 Task: Find a spa and wellness center in Tribeca.
Action: Mouse pressed left at (392, 175)
Screenshot: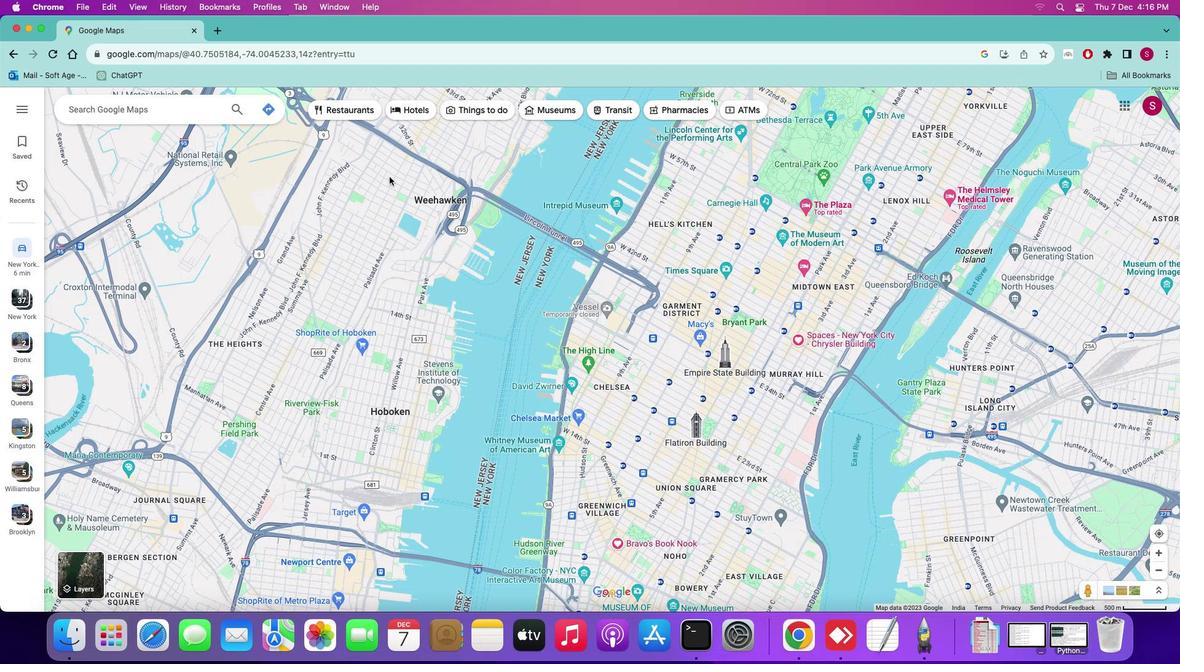 
Action: Mouse moved to (236, 105)
Screenshot: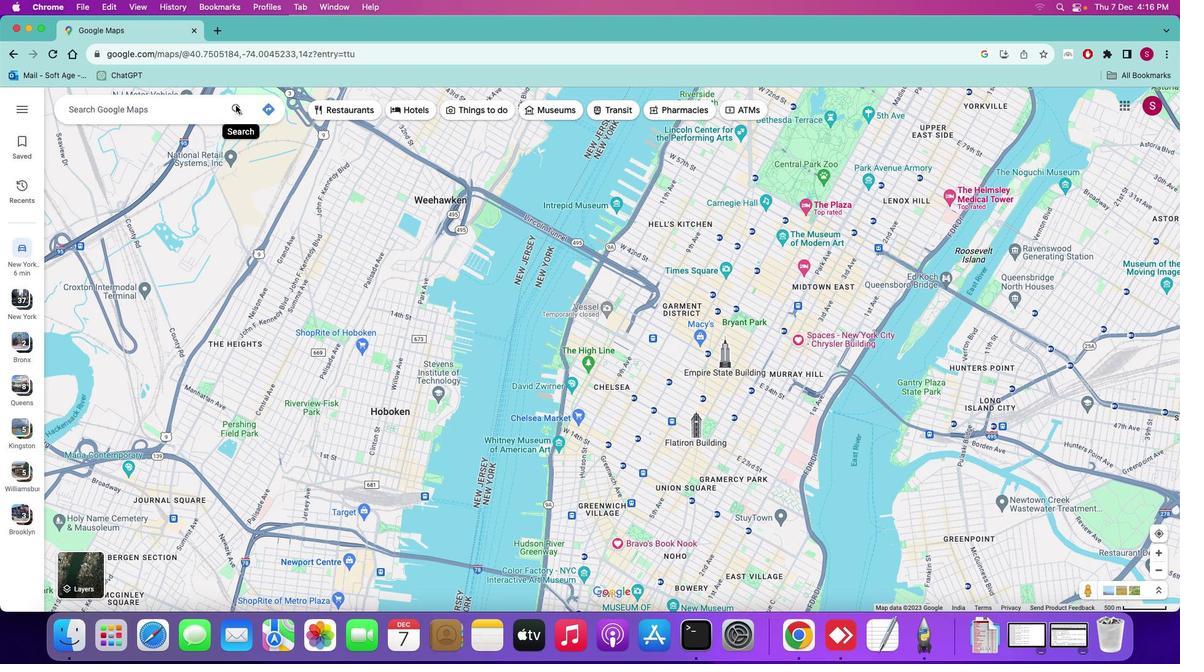 
Action: Mouse pressed left at (236, 105)
Screenshot: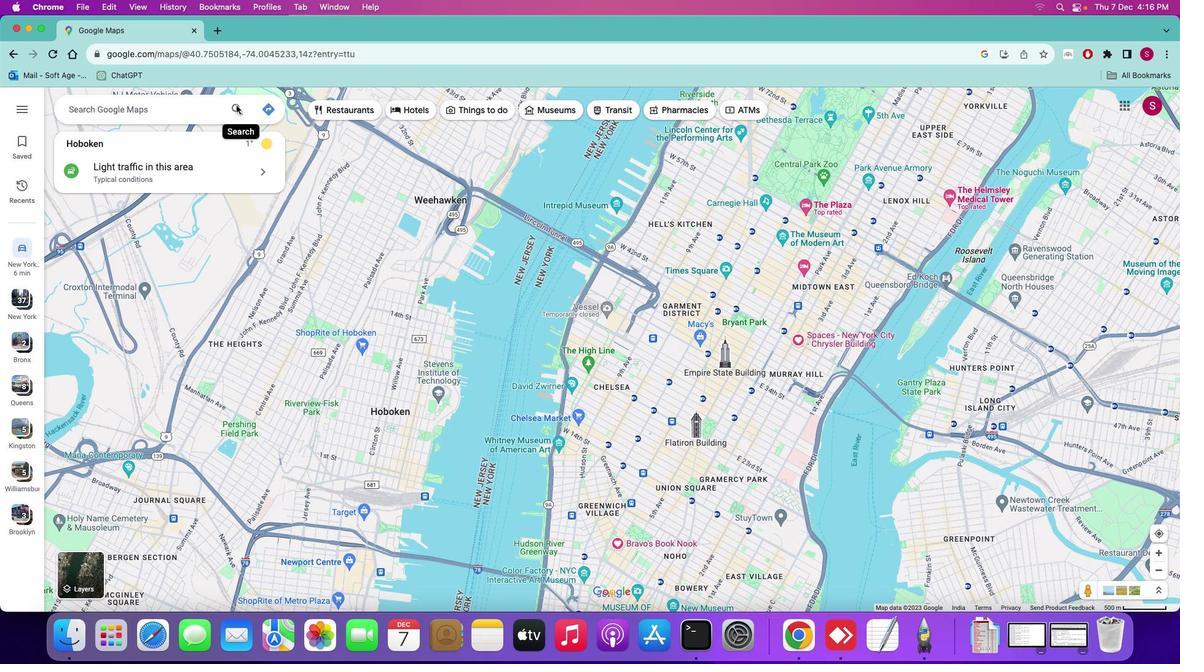 
Action: Mouse moved to (173, 106)
Screenshot: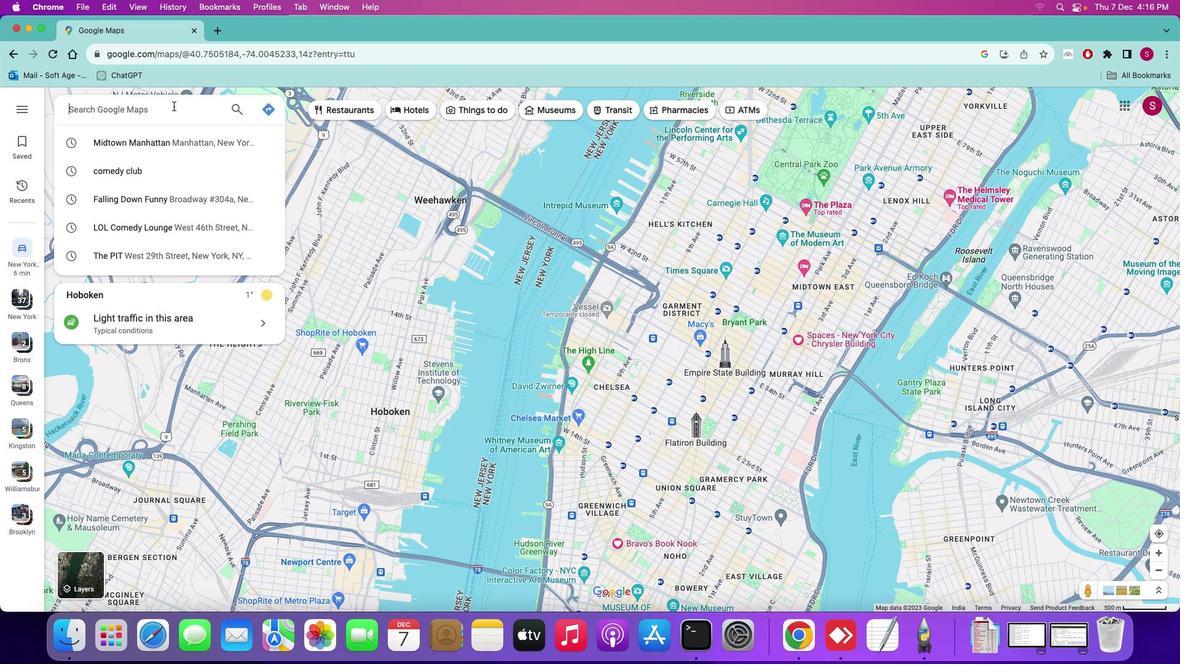 
Action: Mouse pressed left at (173, 106)
Screenshot: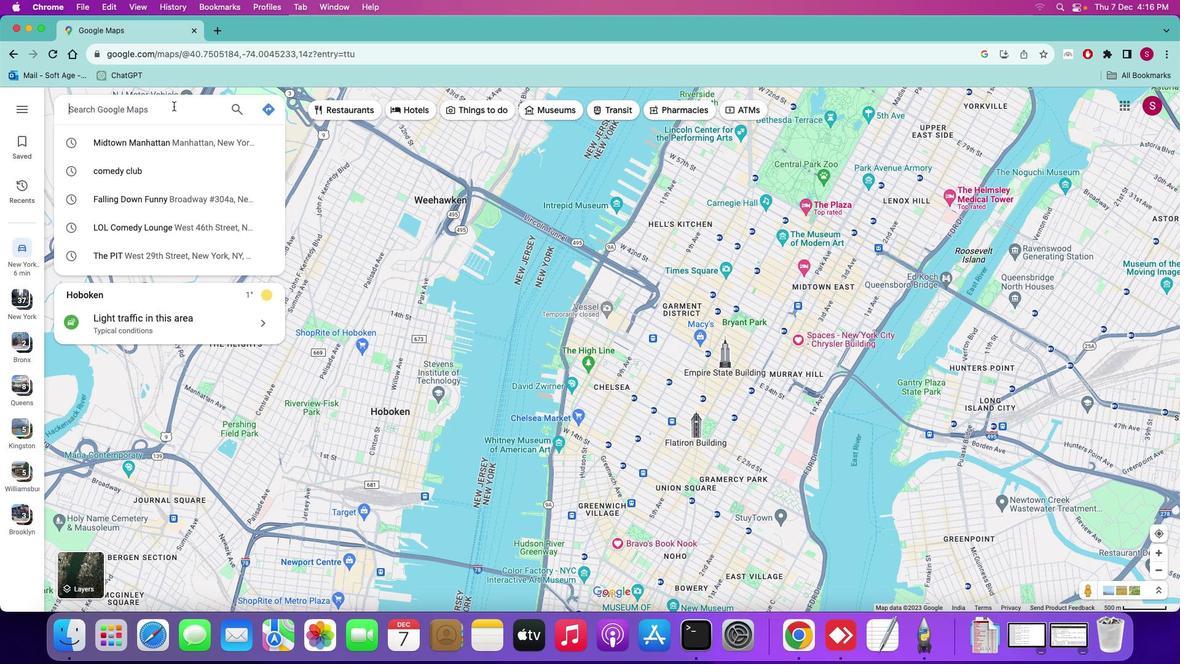 
Action: Key pressed Key.shift_r'T''r''i''b''e''c''a'Key.enter
Screenshot: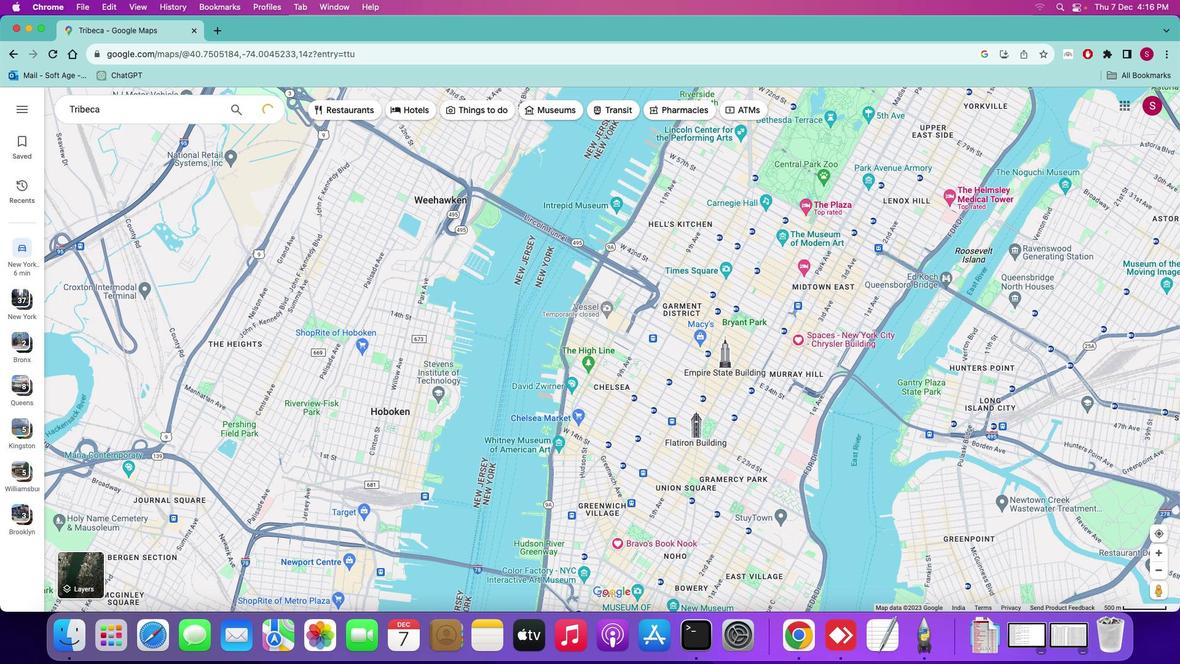 
Action: Mouse moved to (166, 317)
Screenshot: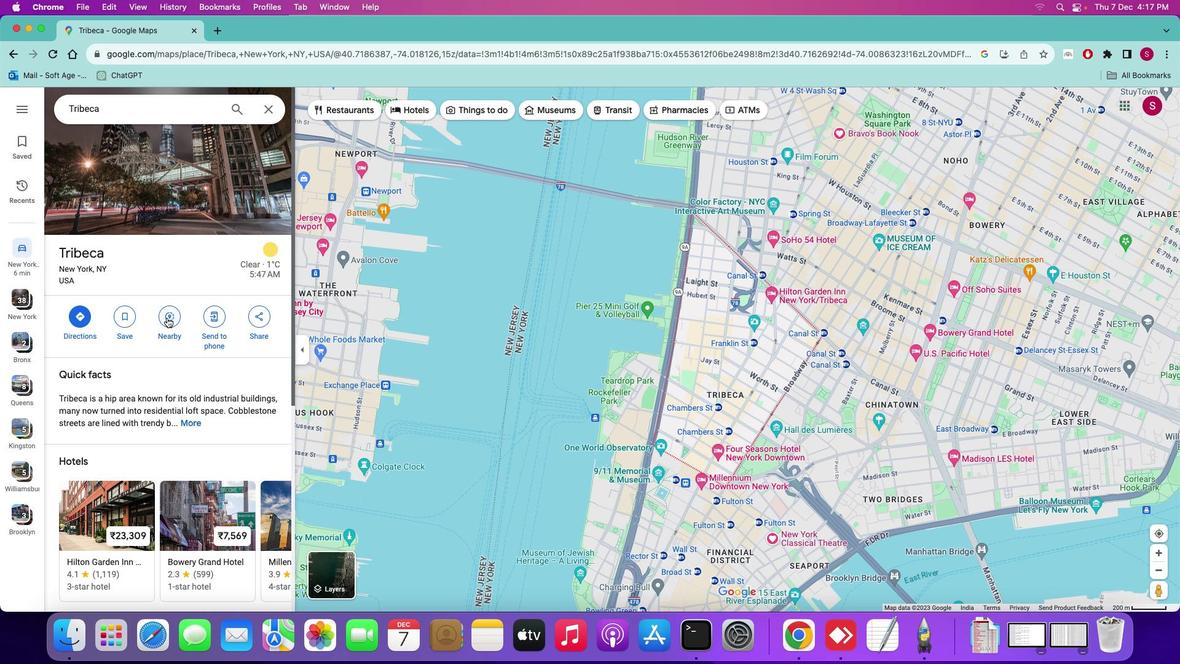 
Action: Mouse pressed left at (166, 317)
Screenshot: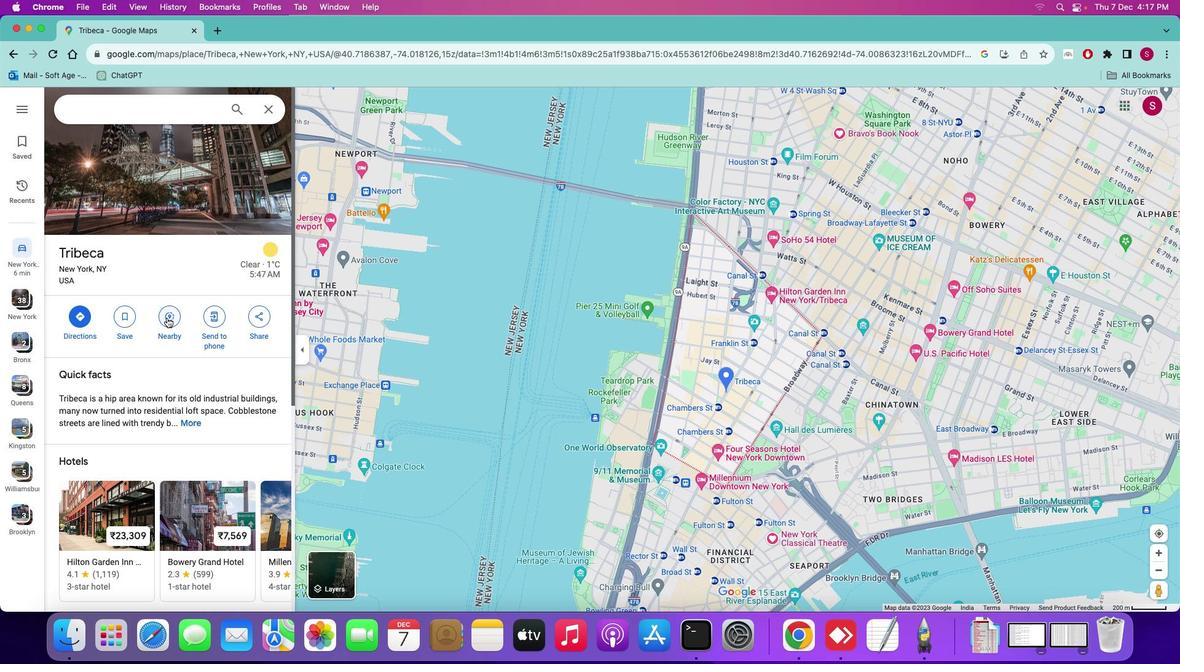 
Action: Mouse moved to (144, 106)
Screenshot: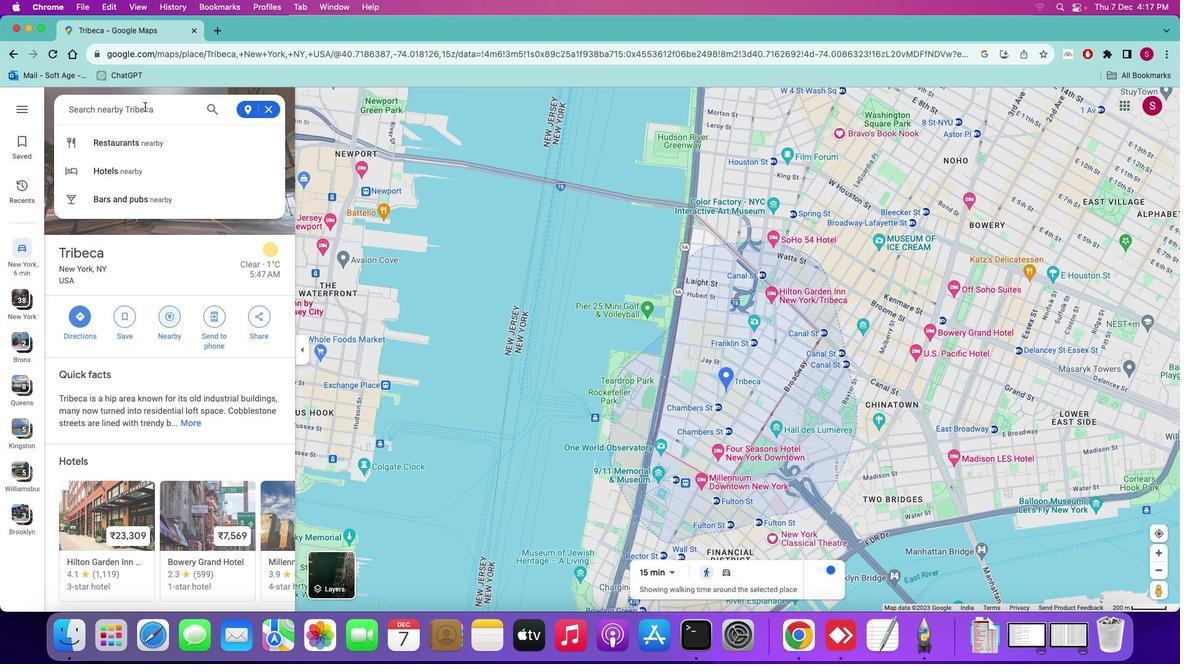 
Action: Mouse pressed left at (144, 106)
Screenshot: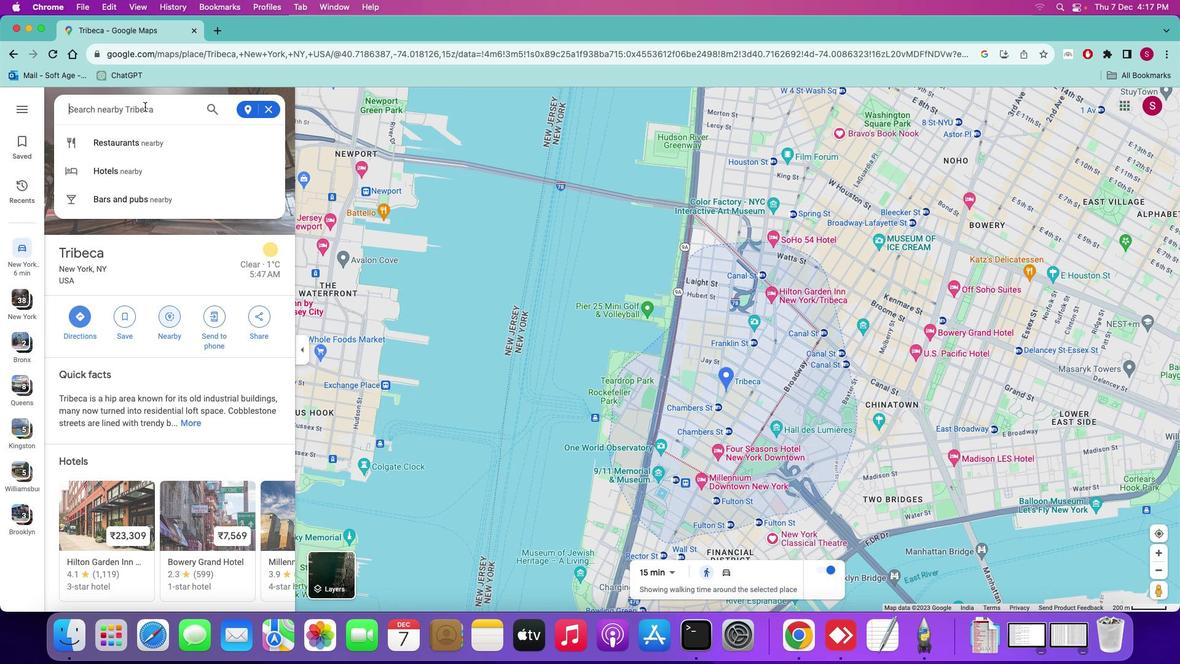 
Action: Key pressed 's''p''a'Key.space'a''n''d'Key.space'w''e''l''l''n''e''s''s''s'Key.backspaceKey.space'c''e''n''t''r''e'Key.enter
Screenshot: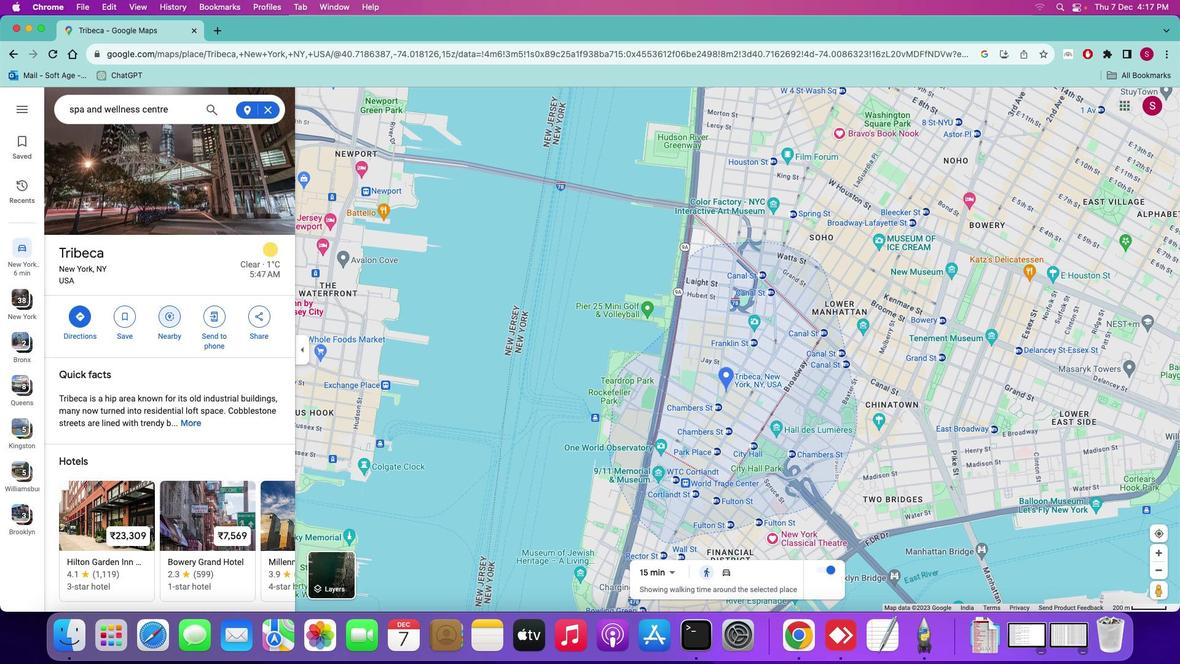 
Action: Mouse moved to (182, 109)
Screenshot: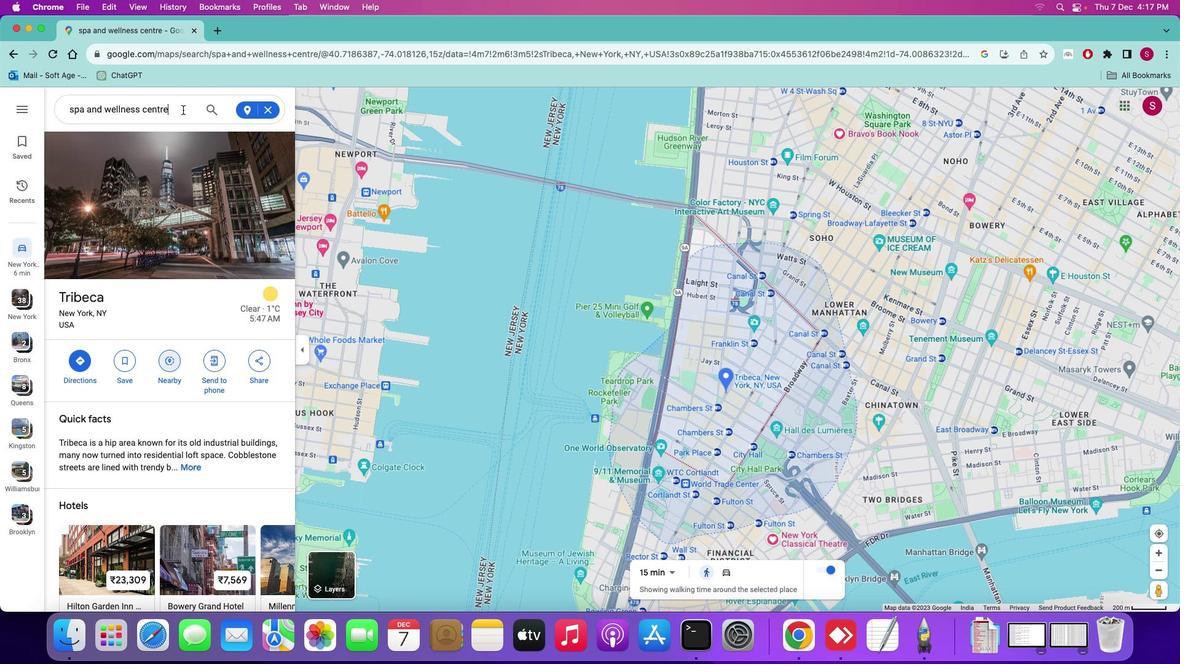 
Action: Mouse pressed left at (182, 109)
Screenshot: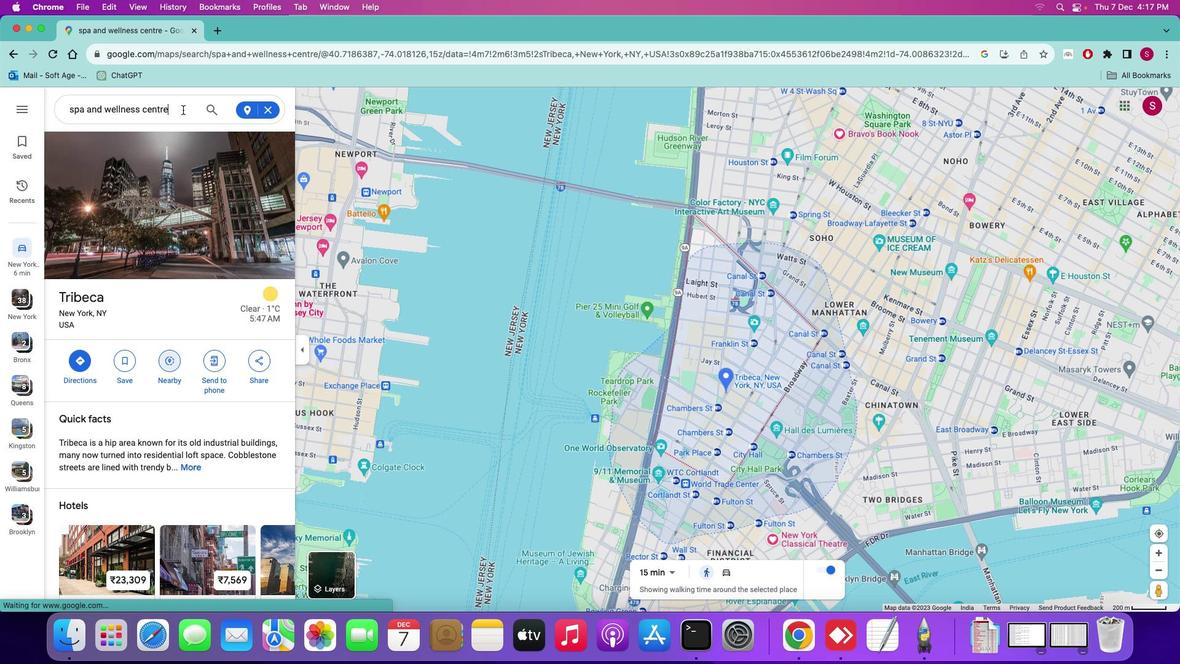 
Action: Key pressed Key.backspaceKey.backspace'e''r'Key.enter
Screenshot: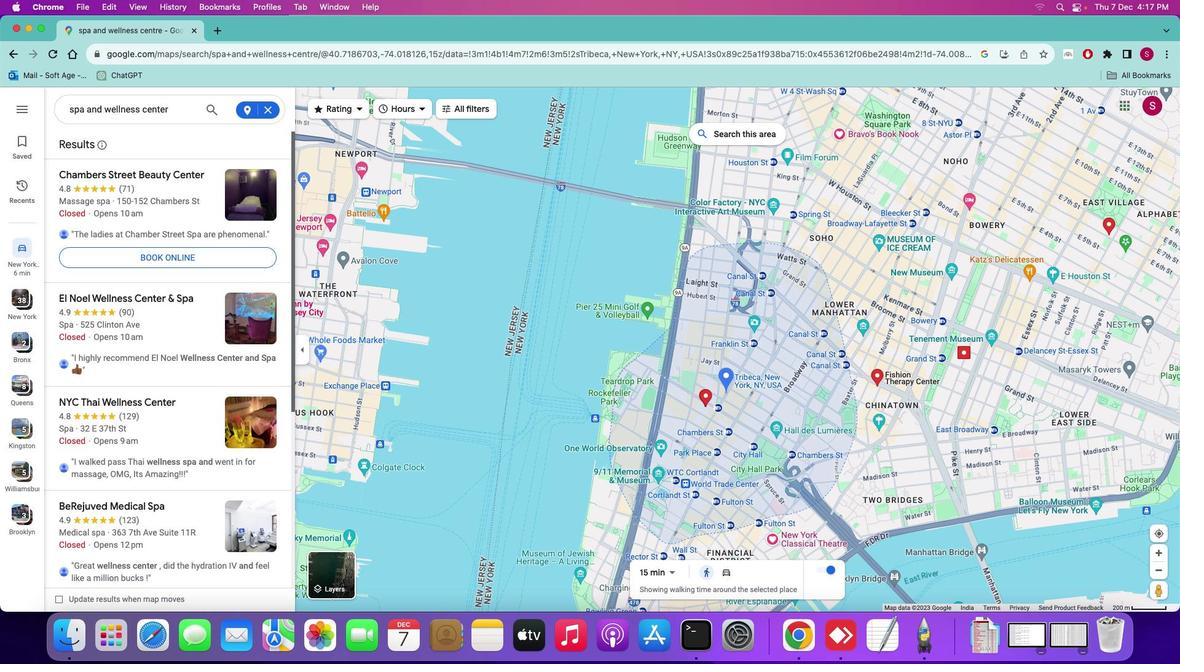 
Action: Mouse moved to (205, 371)
Screenshot: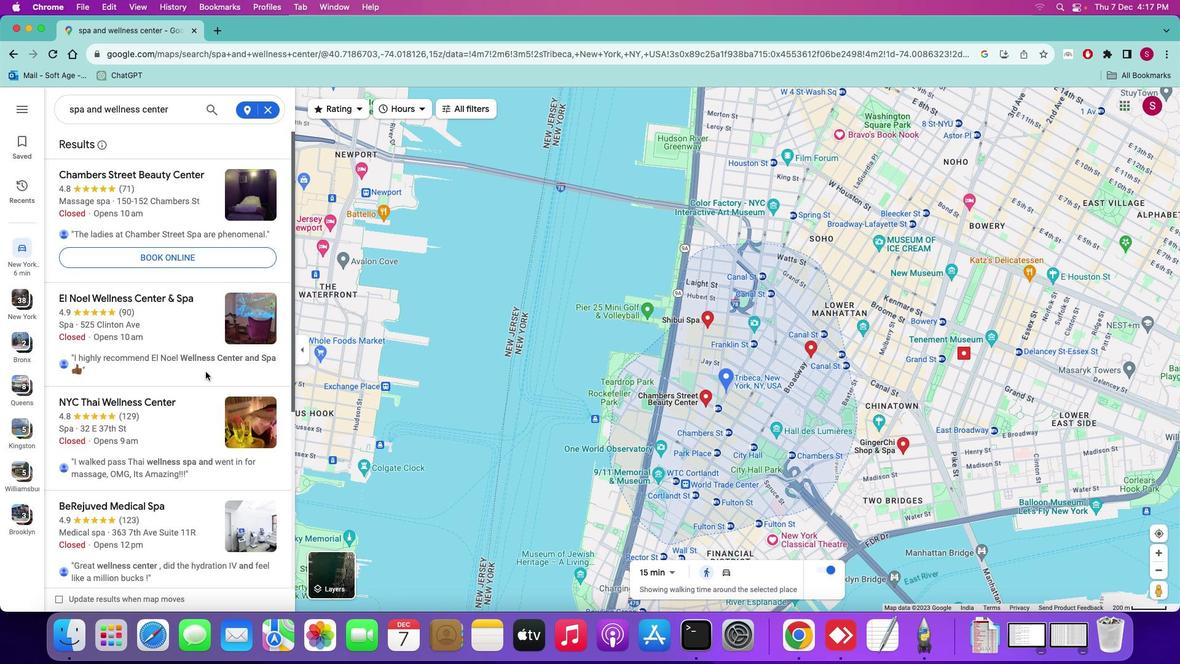 
Action: Mouse scrolled (205, 371) with delta (0, 0)
Screenshot: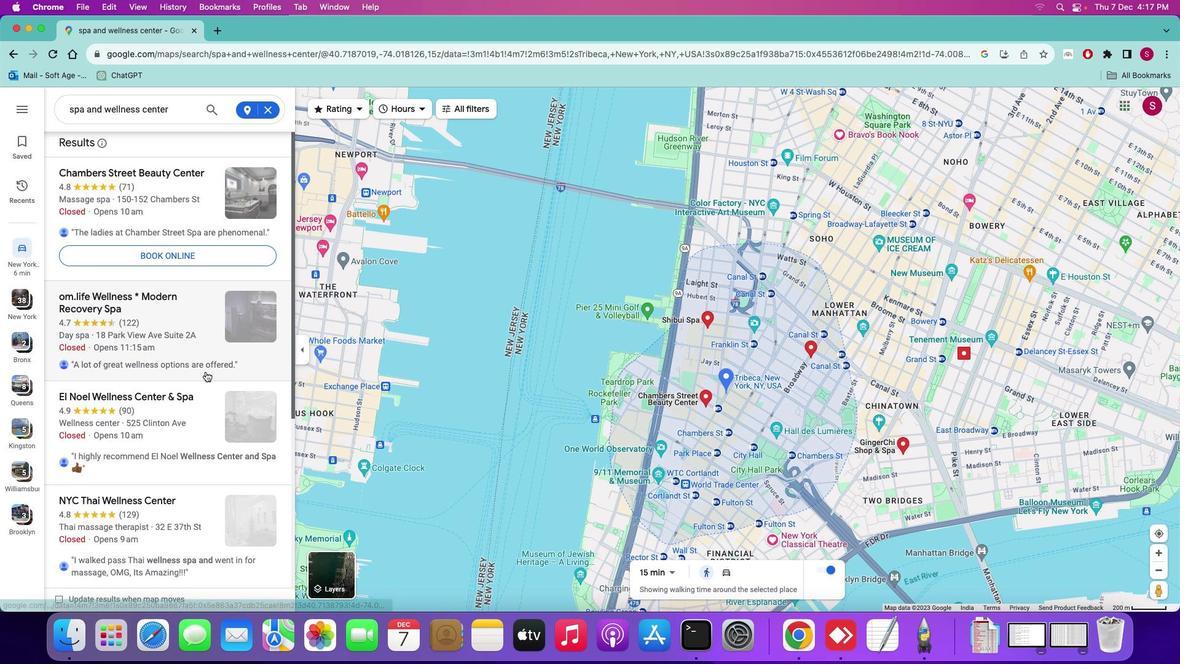 
Action: Mouse scrolled (205, 371) with delta (0, 0)
Screenshot: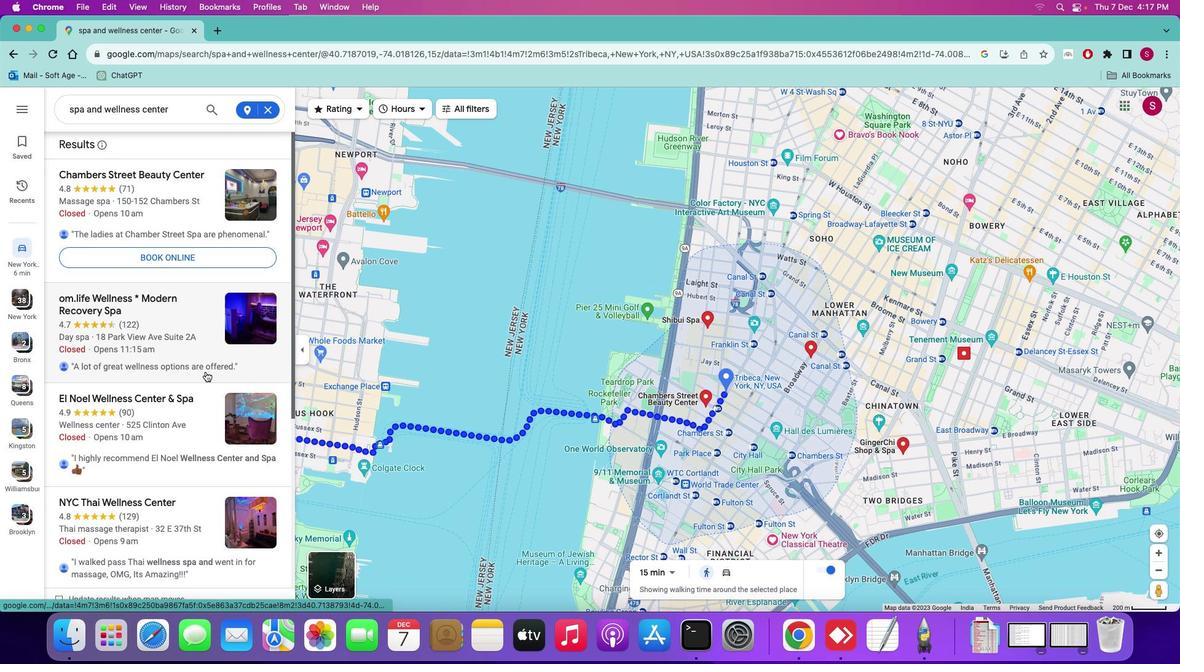 
Action: Mouse scrolled (205, 371) with delta (0, 0)
Screenshot: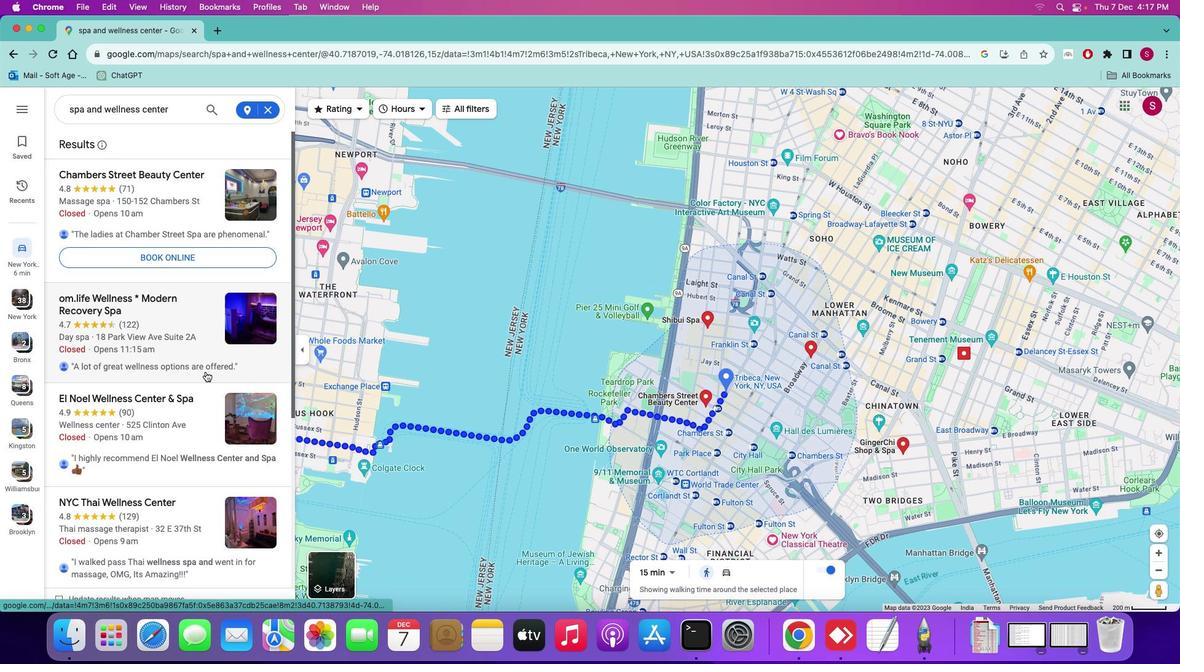 
Action: Mouse moved to (468, 282)
Screenshot: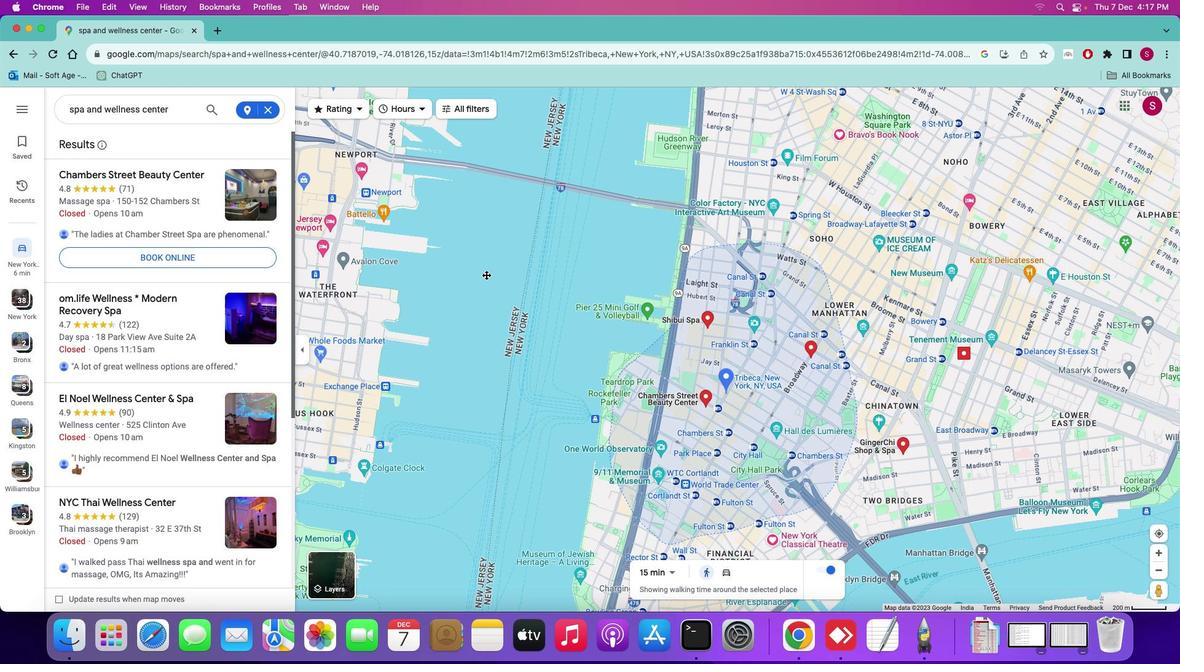 
Action: Mouse pressed left at (468, 282)
Screenshot: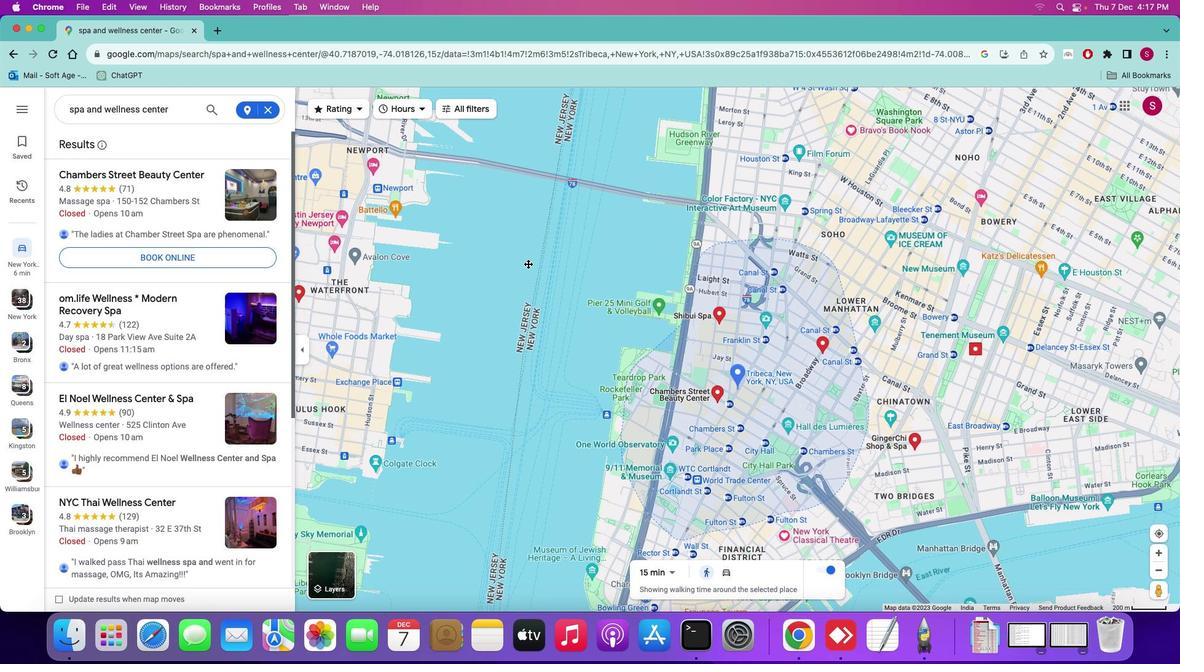 
Action: Mouse moved to (634, 359)
Screenshot: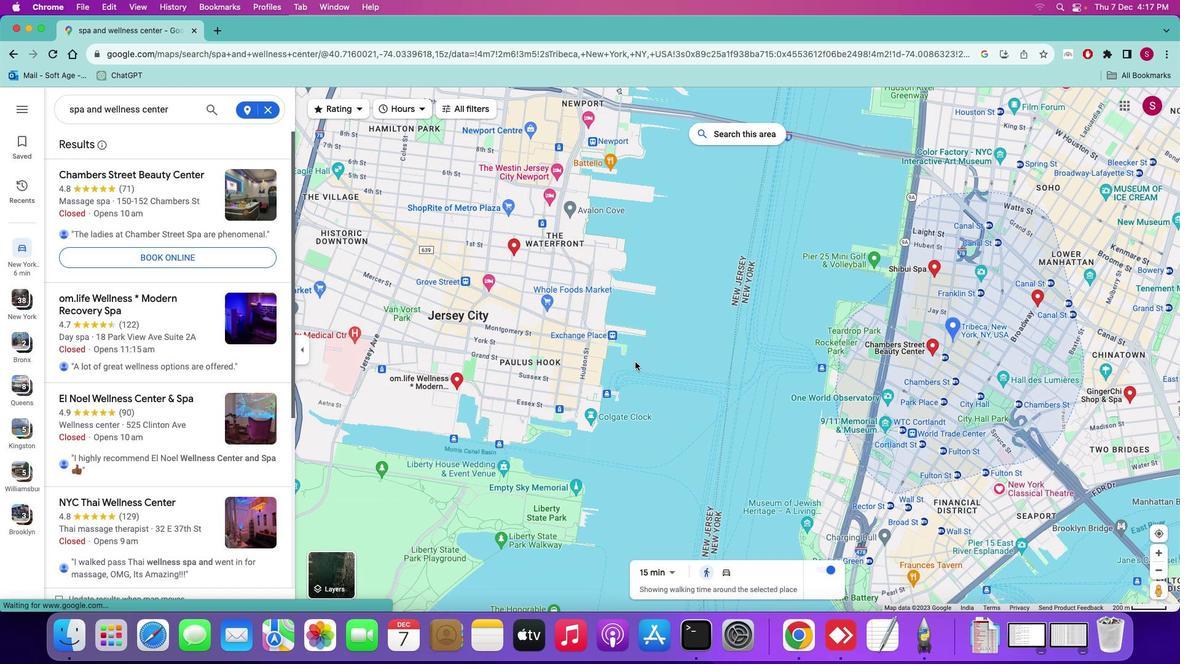 
Action: Mouse scrolled (634, 359) with delta (0, 0)
Screenshot: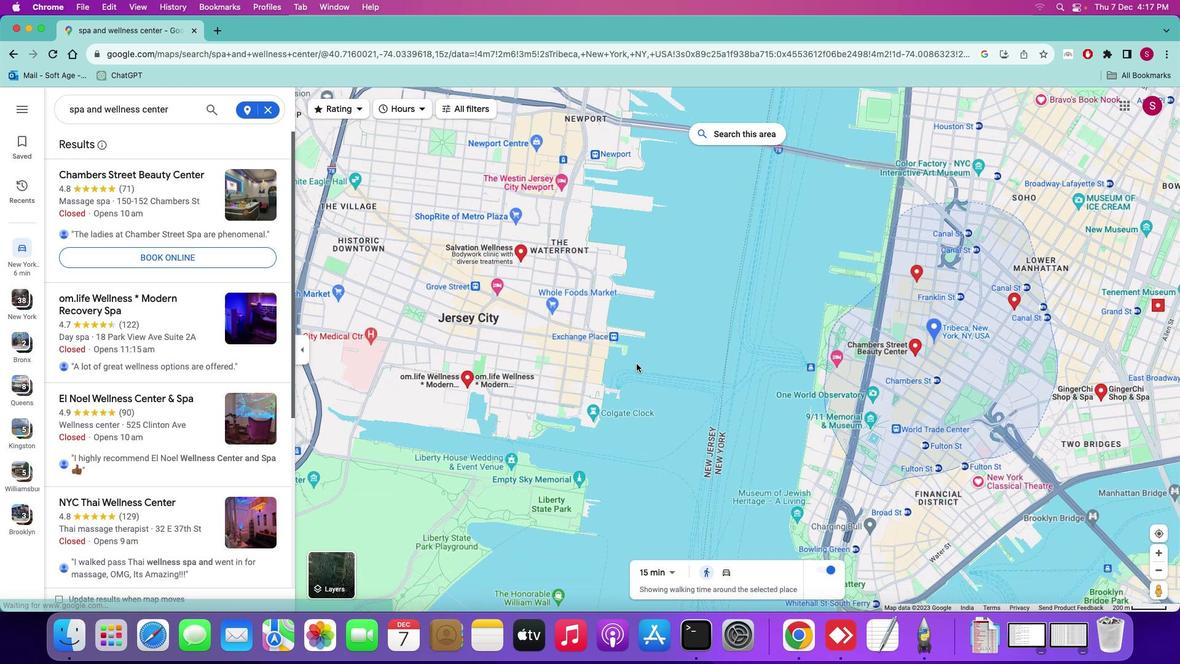 
Action: Mouse moved to (634, 360)
Screenshot: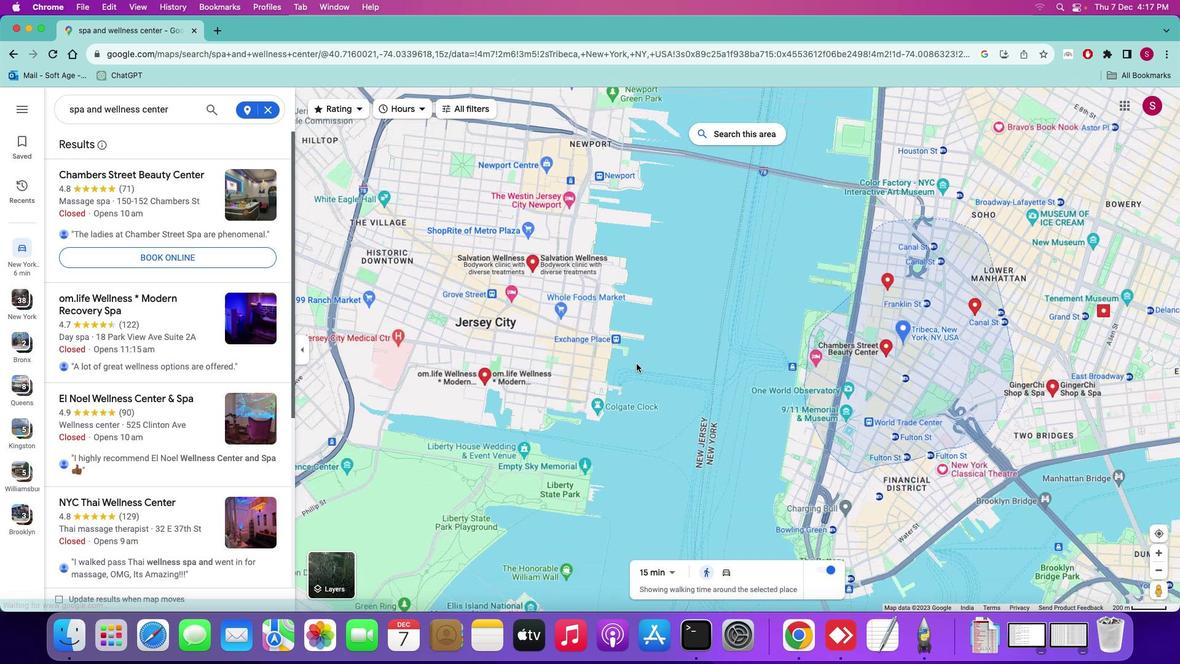 
Action: Mouse scrolled (634, 360) with delta (0, 0)
Screenshot: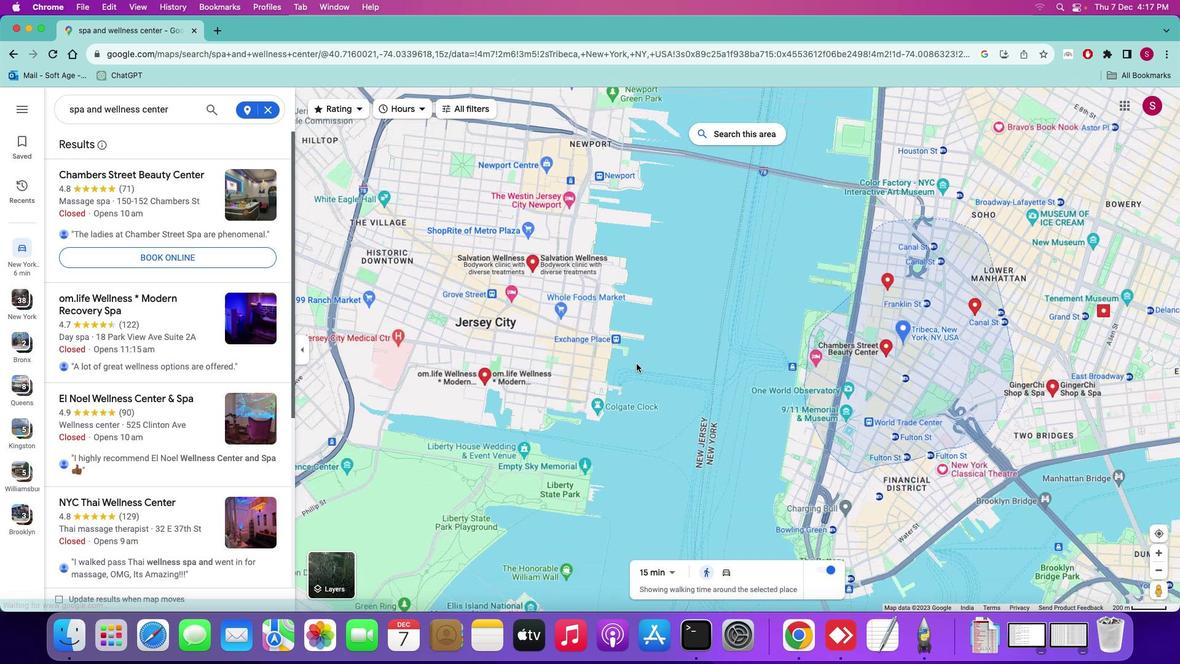 
Action: Mouse moved to (635, 362)
Screenshot: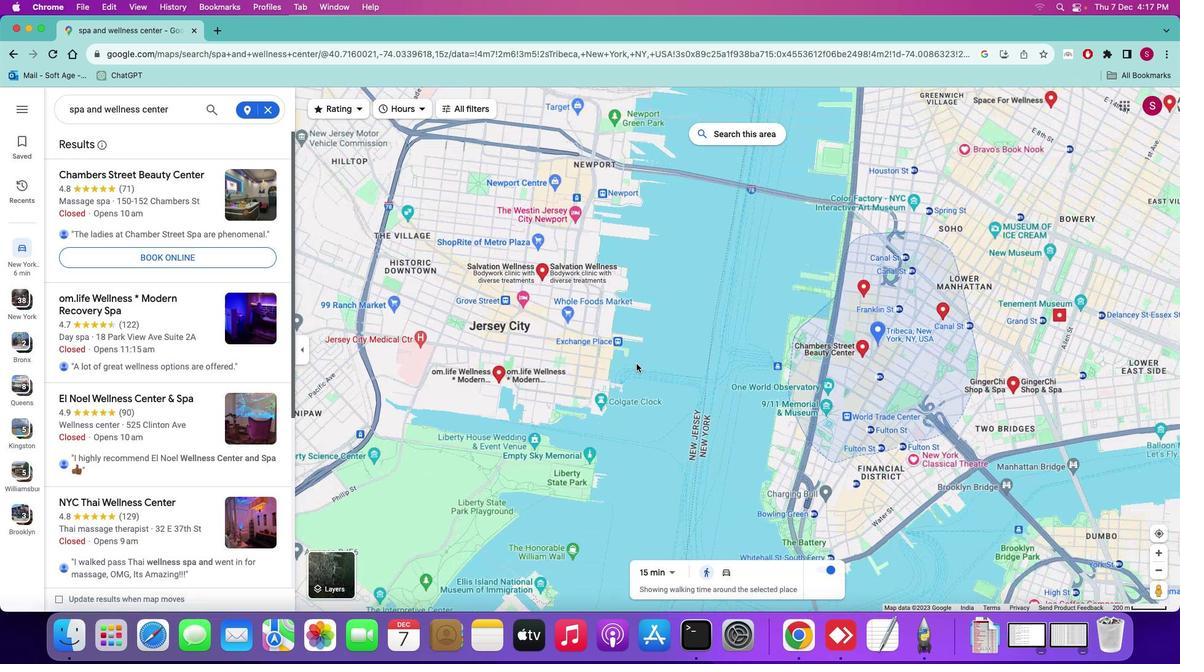 
Action: Mouse scrolled (635, 362) with delta (0, 0)
Screenshot: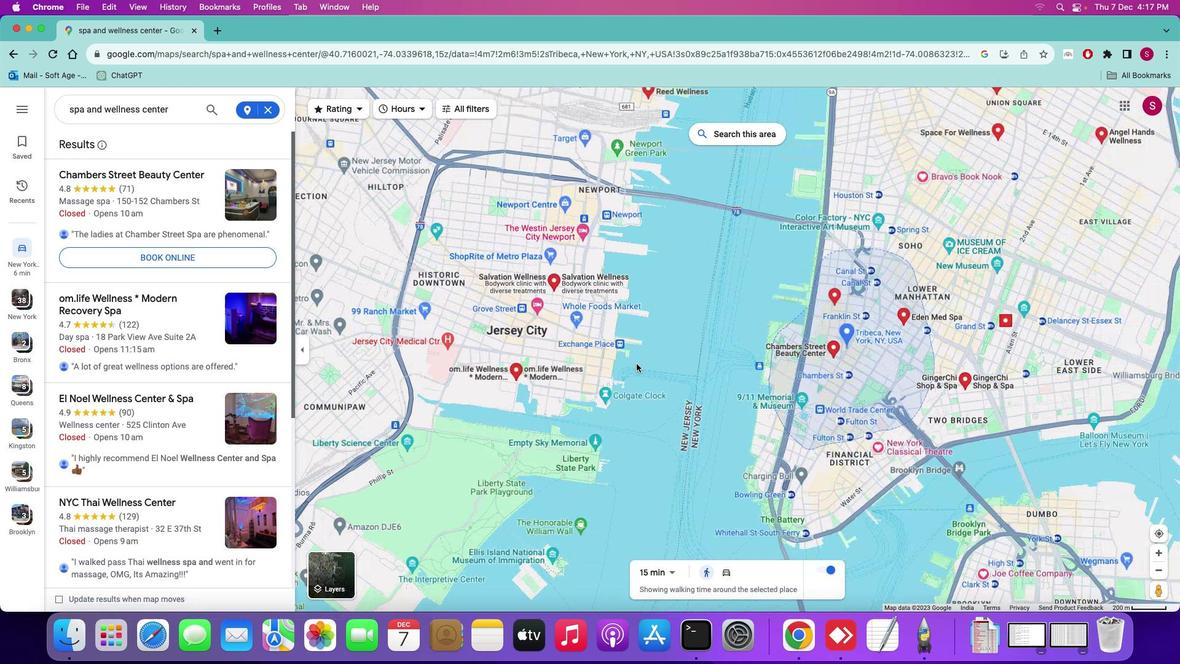 
Action: Mouse moved to (635, 362)
Screenshot: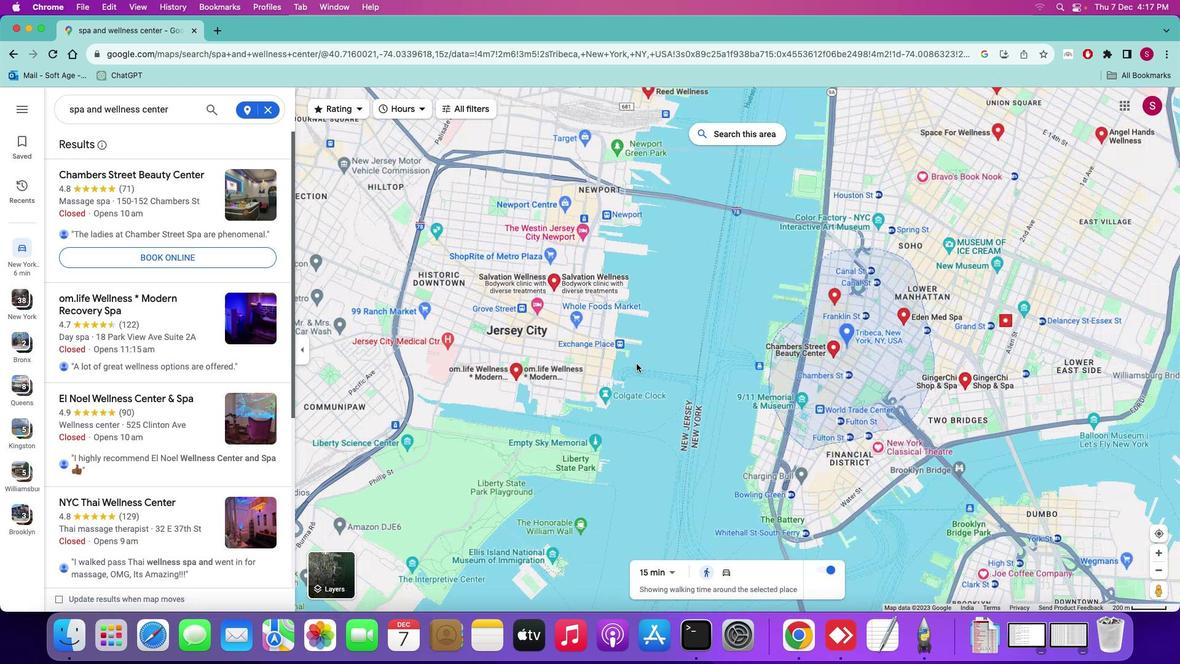 
Action: Mouse scrolled (635, 362) with delta (0, -1)
Screenshot: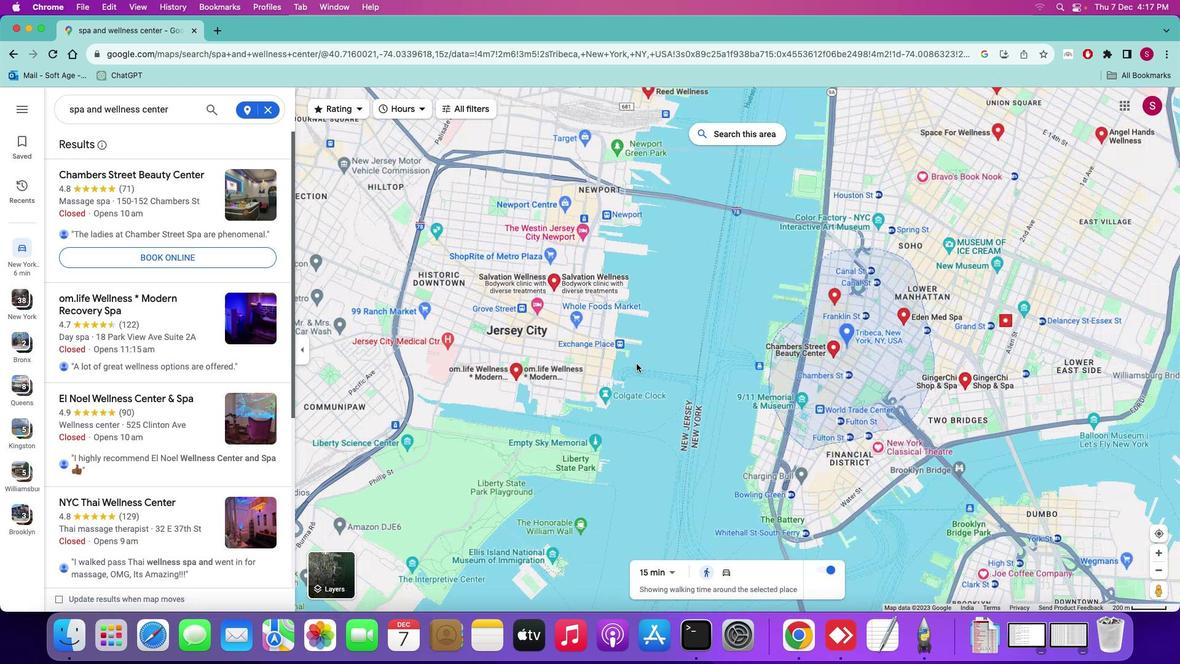 
Action: Mouse moved to (636, 364)
Screenshot: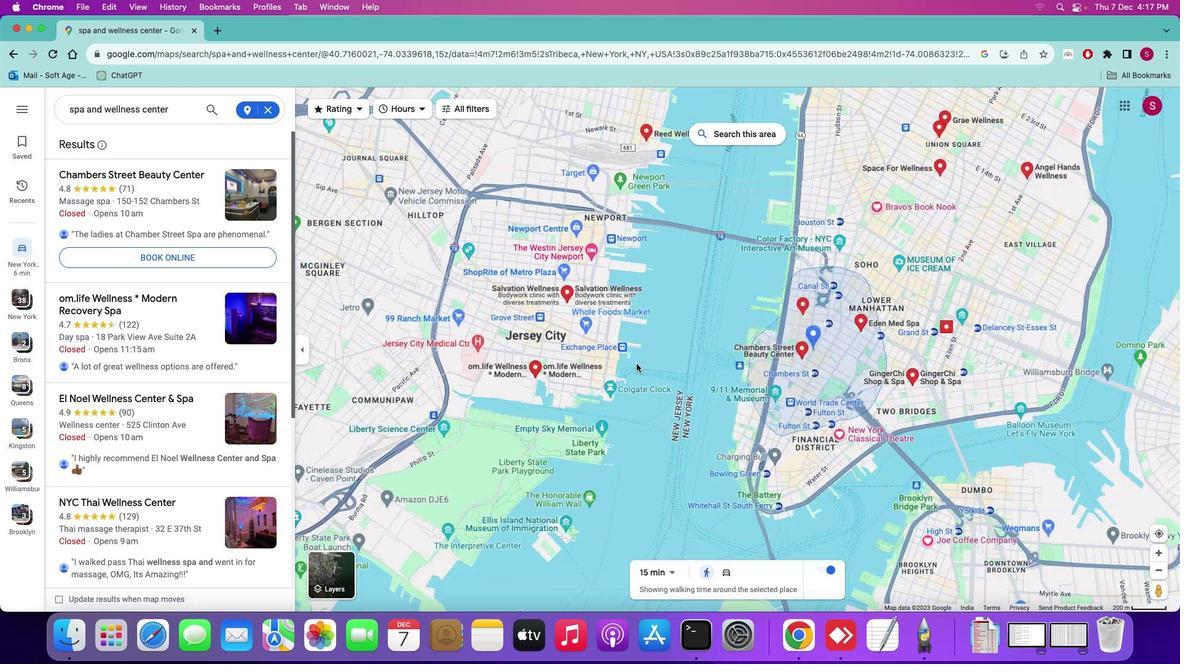 
Action: Mouse scrolled (636, 364) with delta (0, -1)
Screenshot: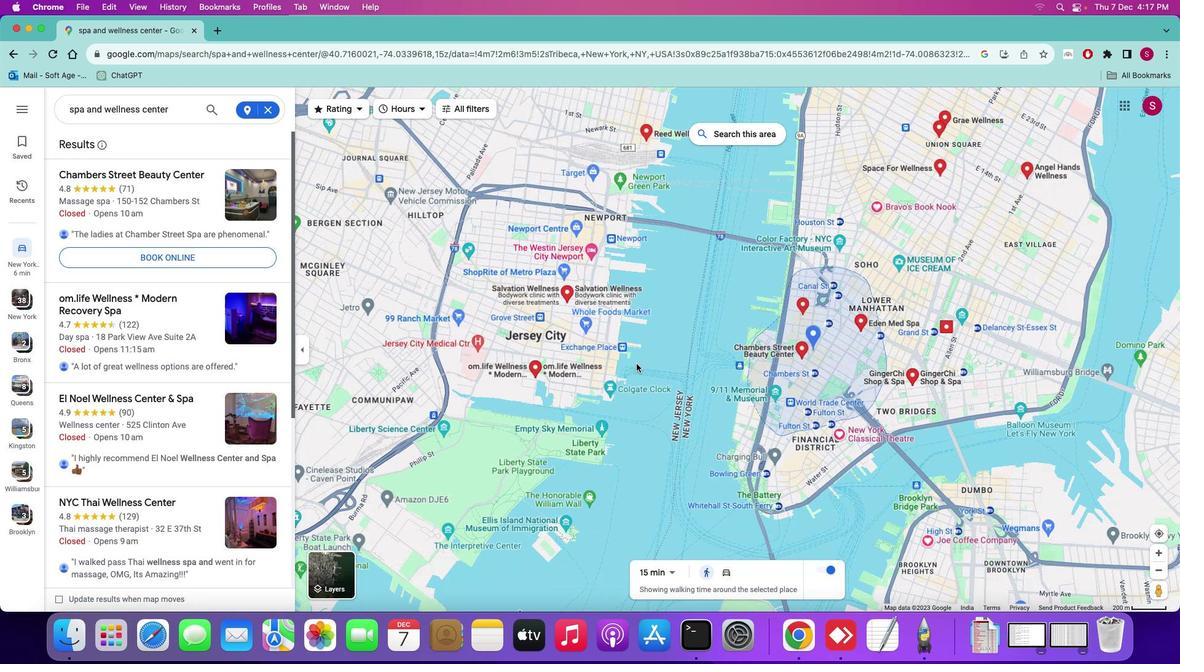 
Action: Mouse moved to (637, 364)
Screenshot: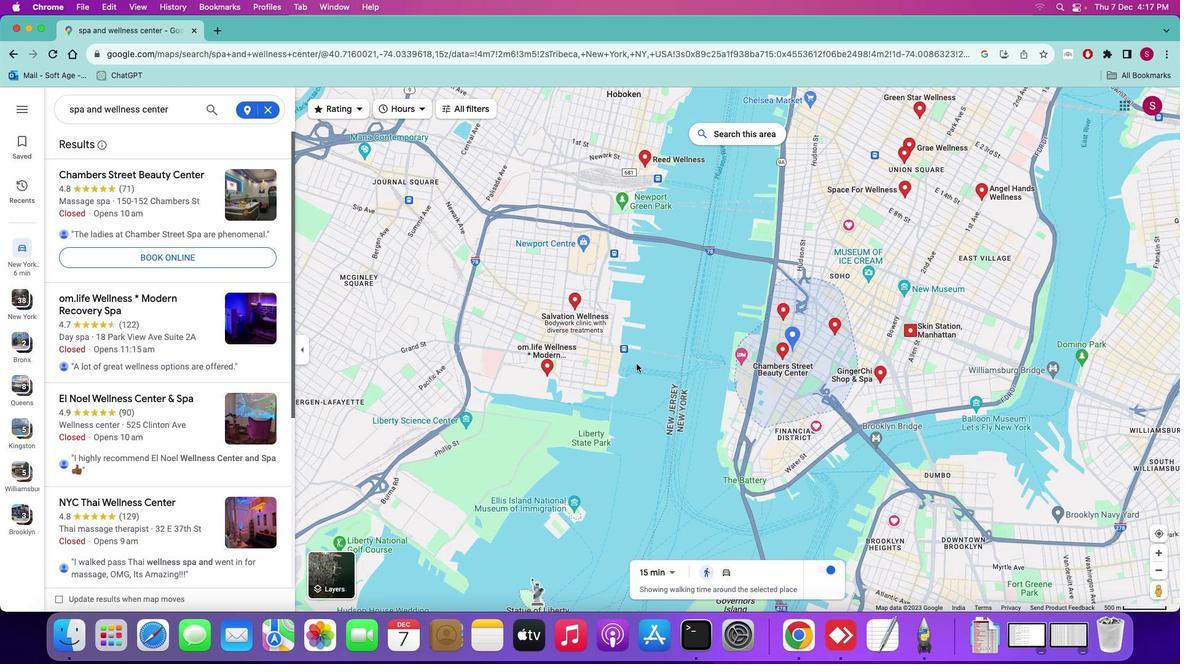 
Action: Mouse scrolled (637, 364) with delta (0, 0)
Screenshot: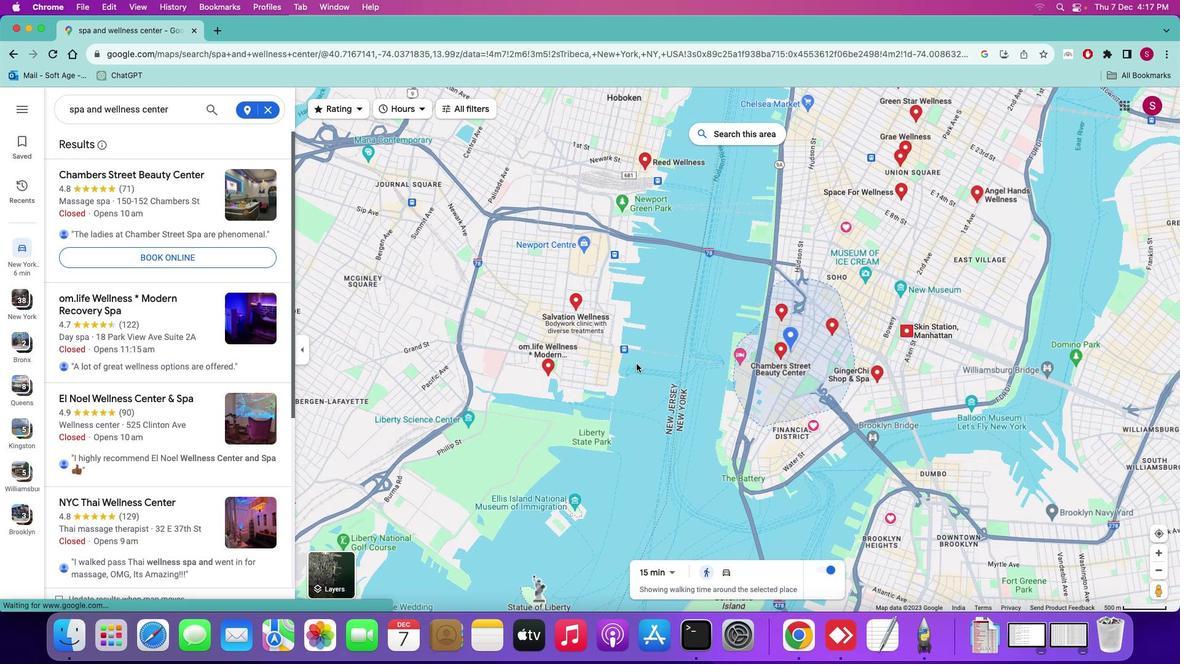 
Action: Mouse scrolled (637, 364) with delta (0, 0)
Screenshot: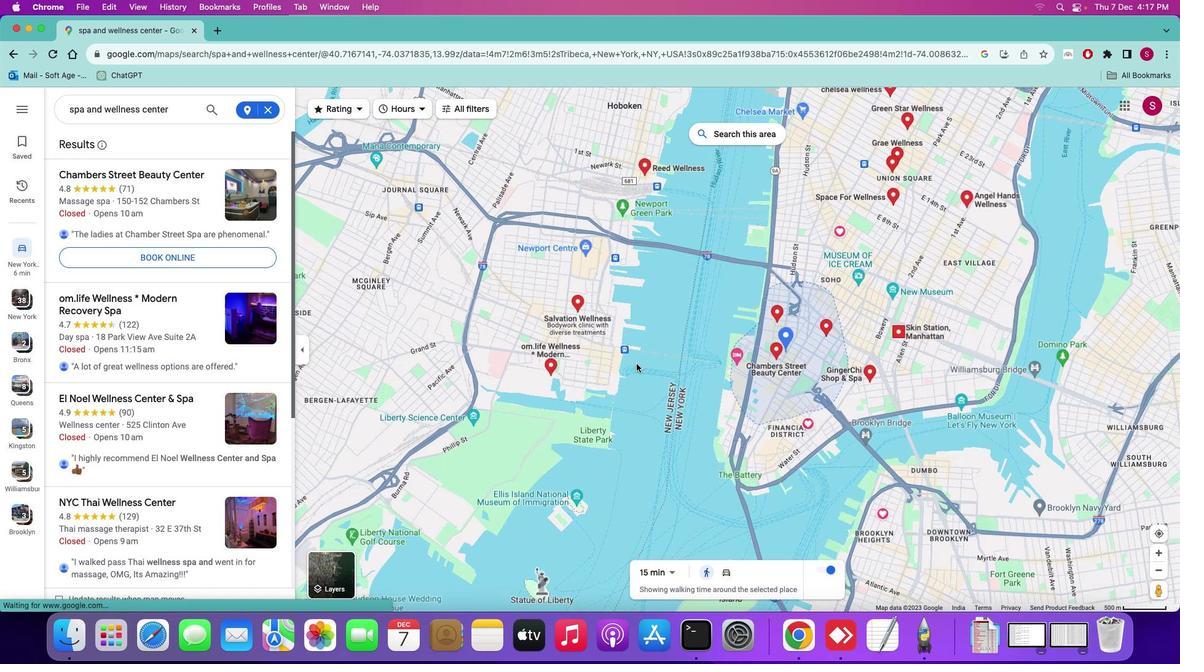 
Action: Mouse scrolled (637, 364) with delta (0, 0)
Screenshot: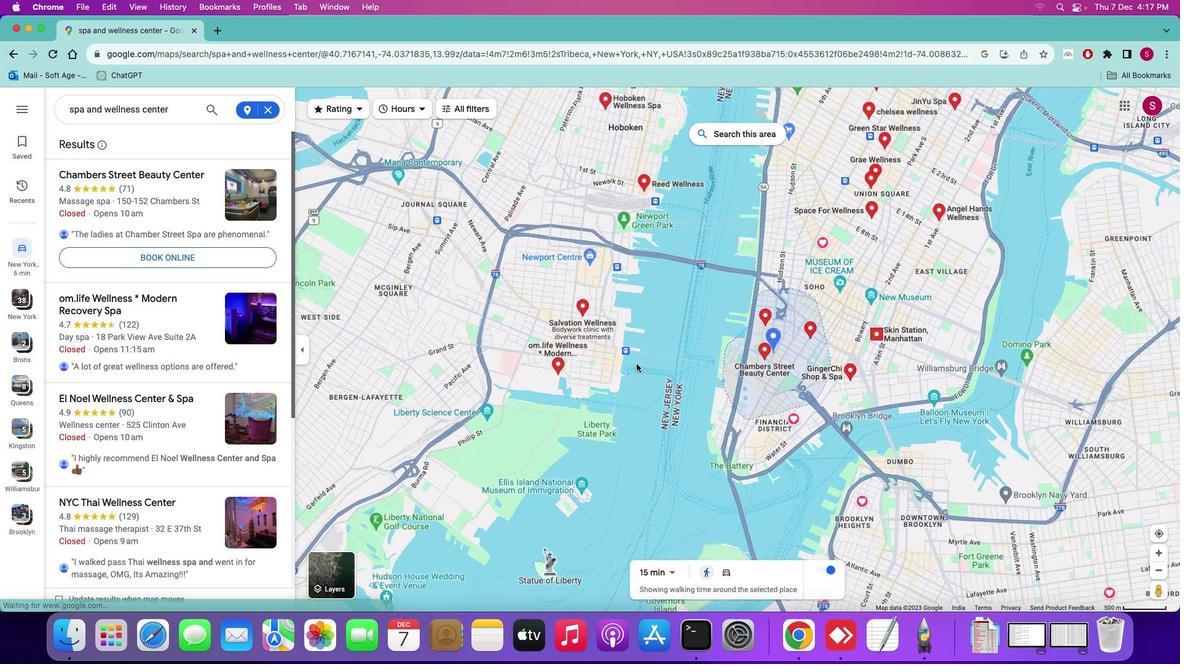 
Action: Mouse scrolled (637, 364) with delta (0, 0)
Screenshot: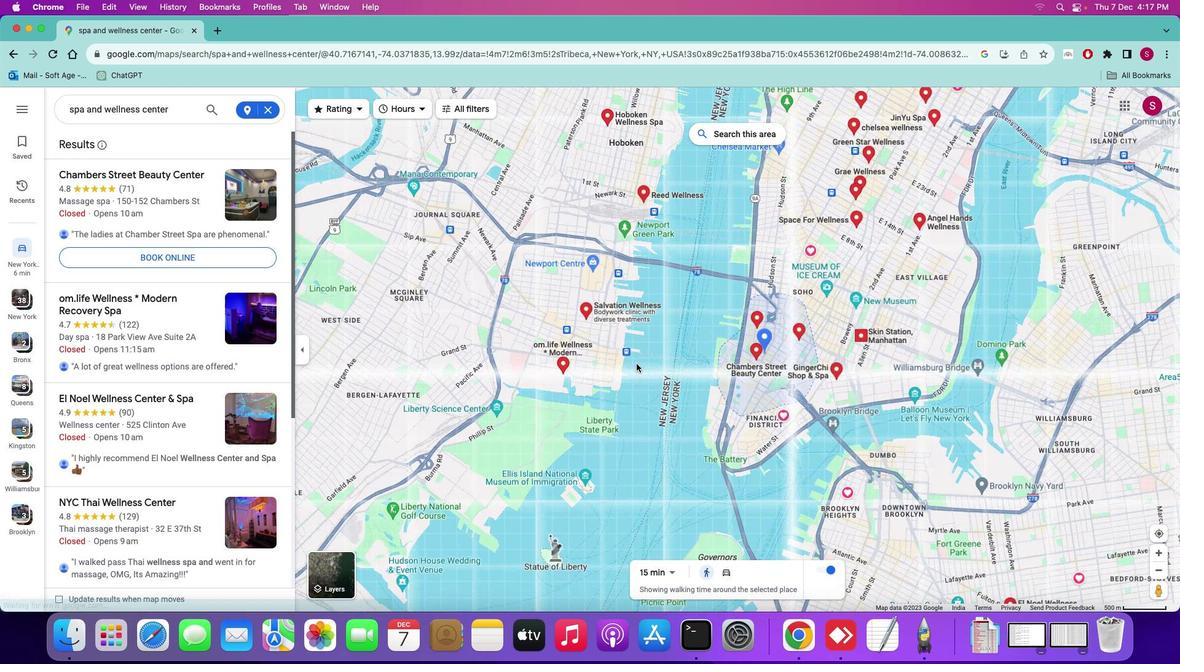 
Action: Mouse scrolled (637, 364) with delta (0, 0)
Screenshot: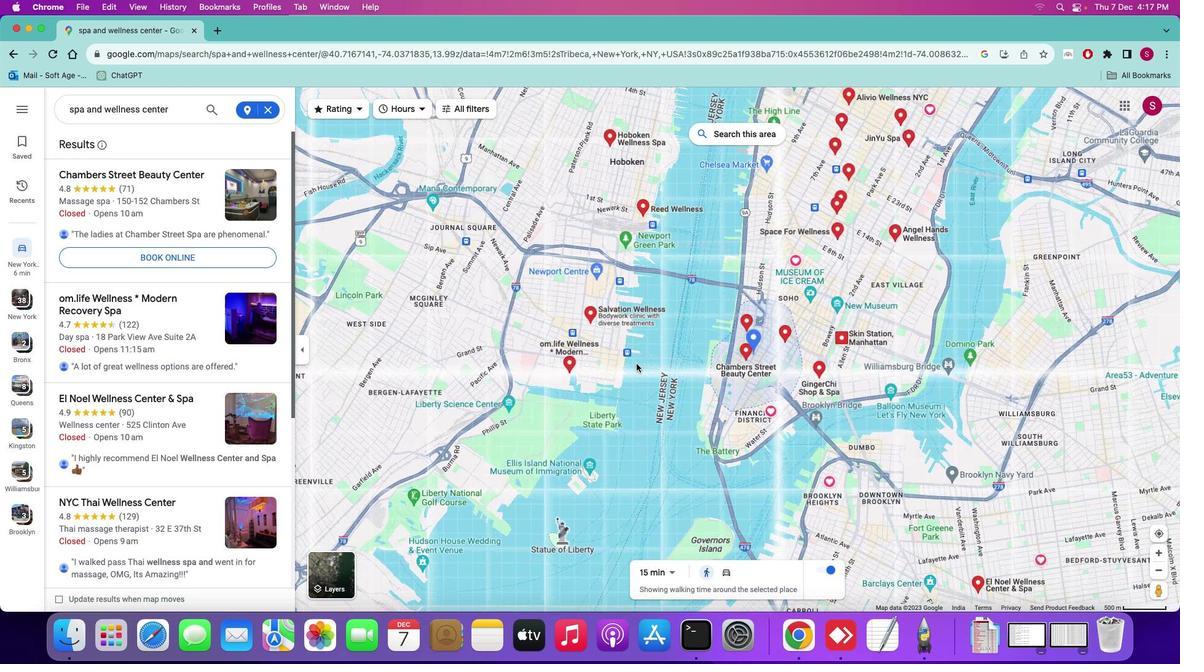 
Action: Mouse moved to (138, 176)
Screenshot: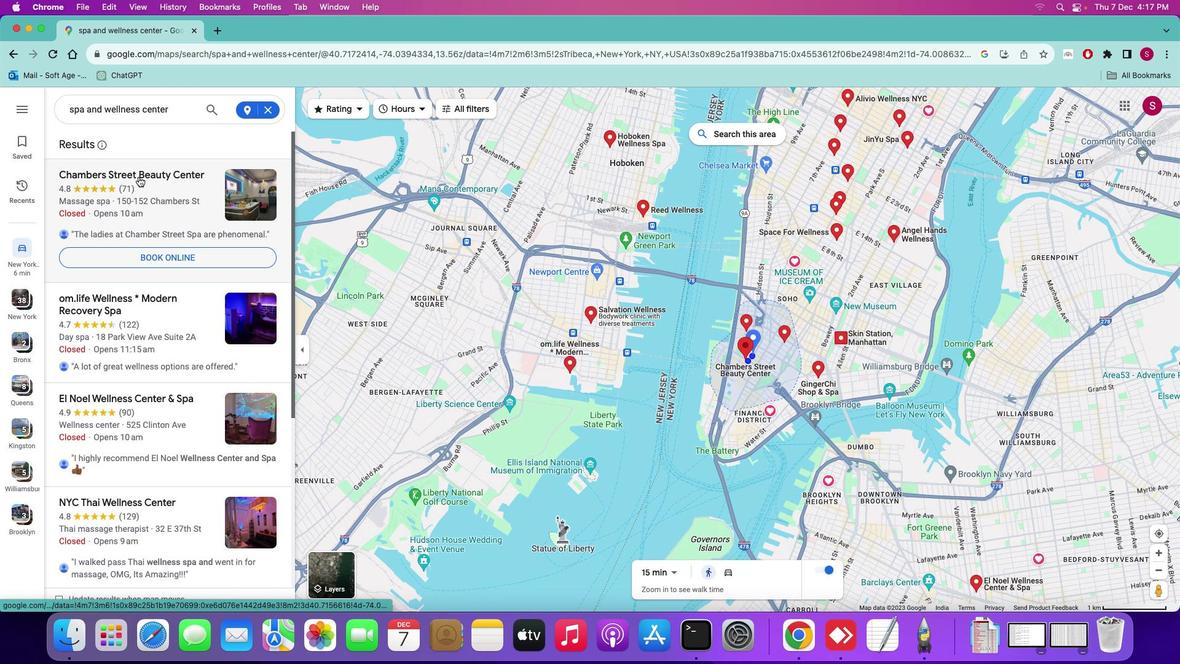 
Action: Mouse pressed left at (138, 176)
Screenshot: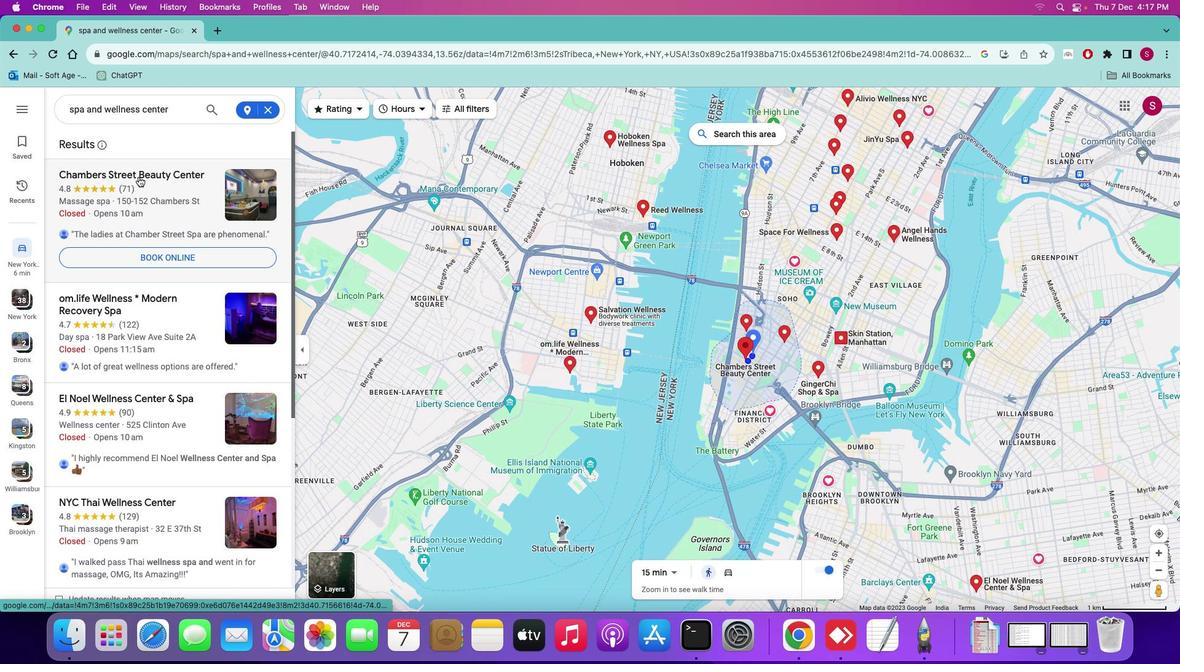 
Action: Mouse moved to (670, 383)
Screenshot: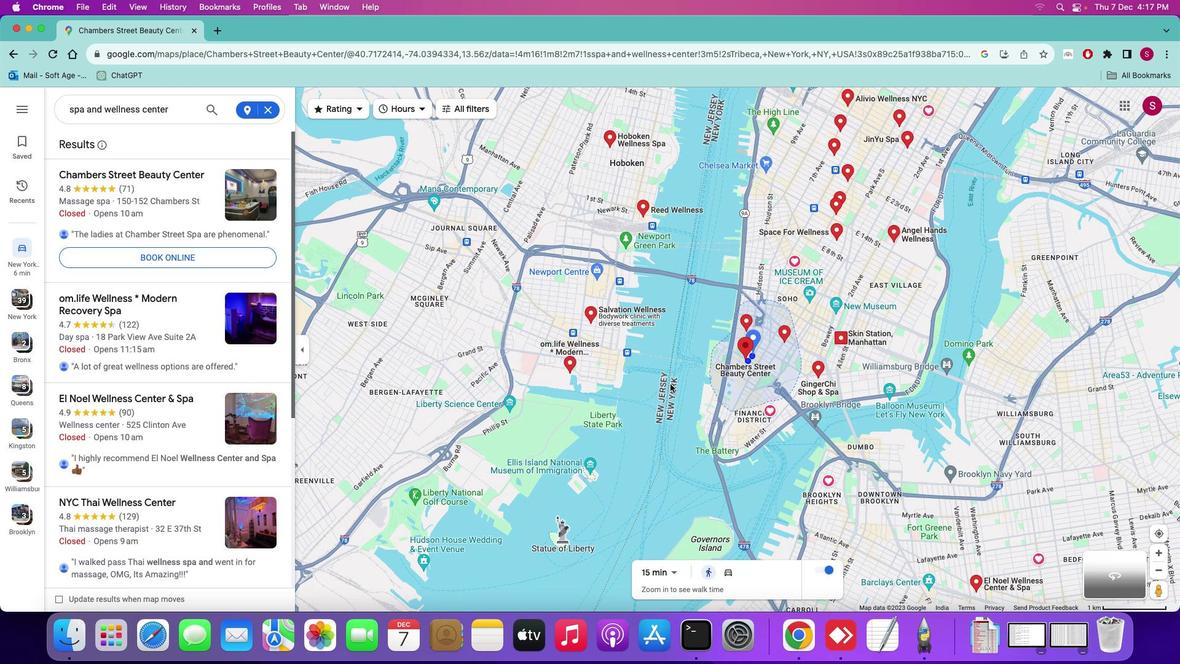 
Action: Mouse scrolled (670, 383) with delta (0, 0)
Screenshot: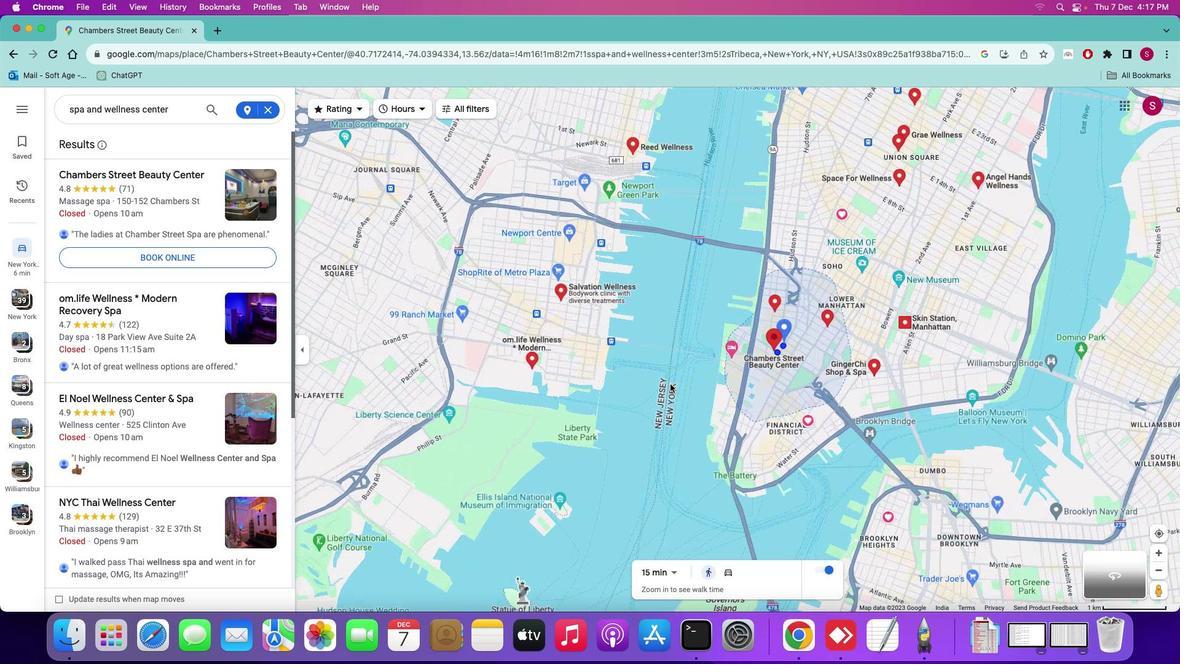 
Action: Mouse scrolled (670, 383) with delta (0, 0)
Screenshot: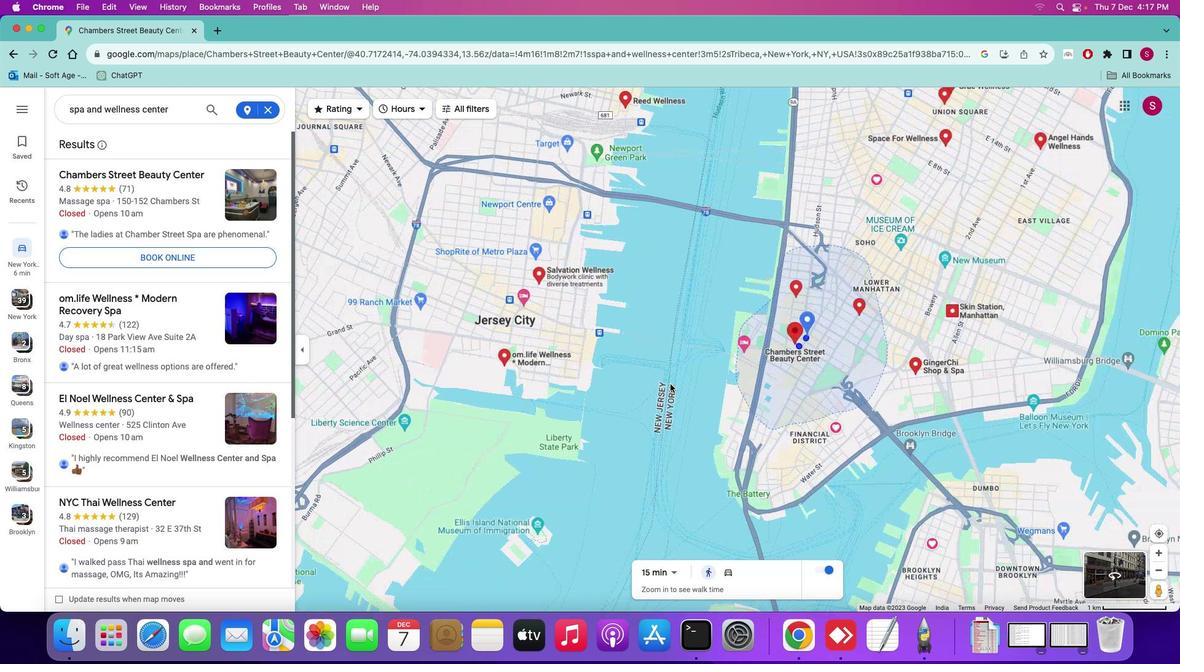
Action: Mouse scrolled (670, 383) with delta (0, 1)
Screenshot: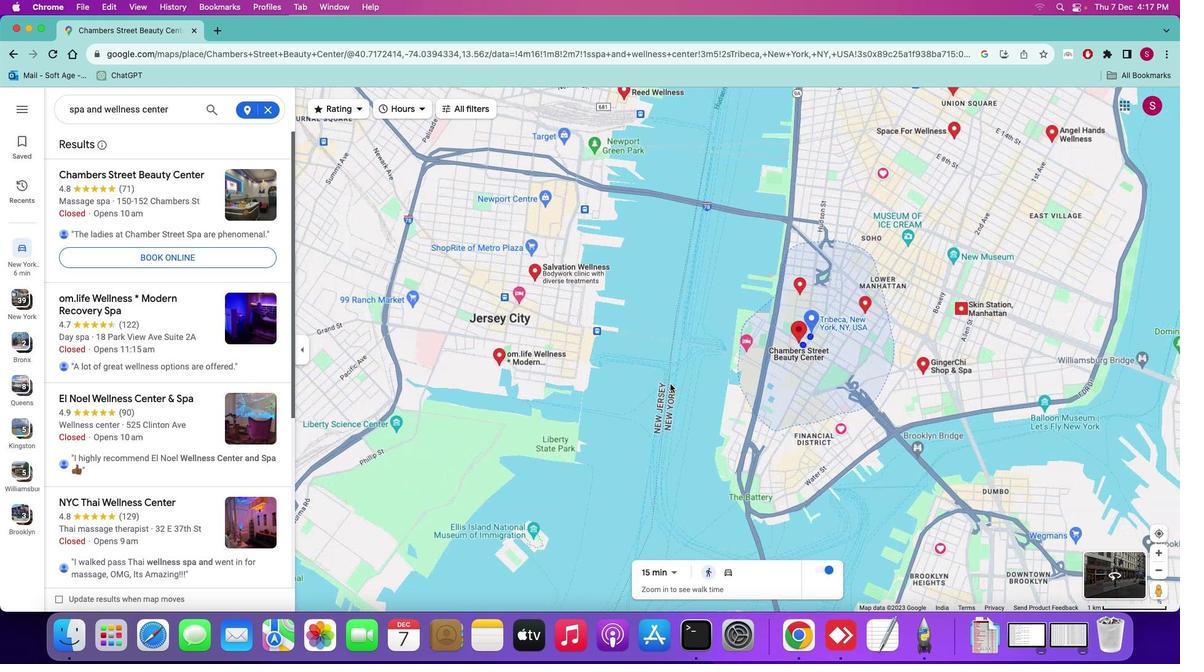 
Action: Mouse scrolled (670, 383) with delta (0, 1)
Screenshot: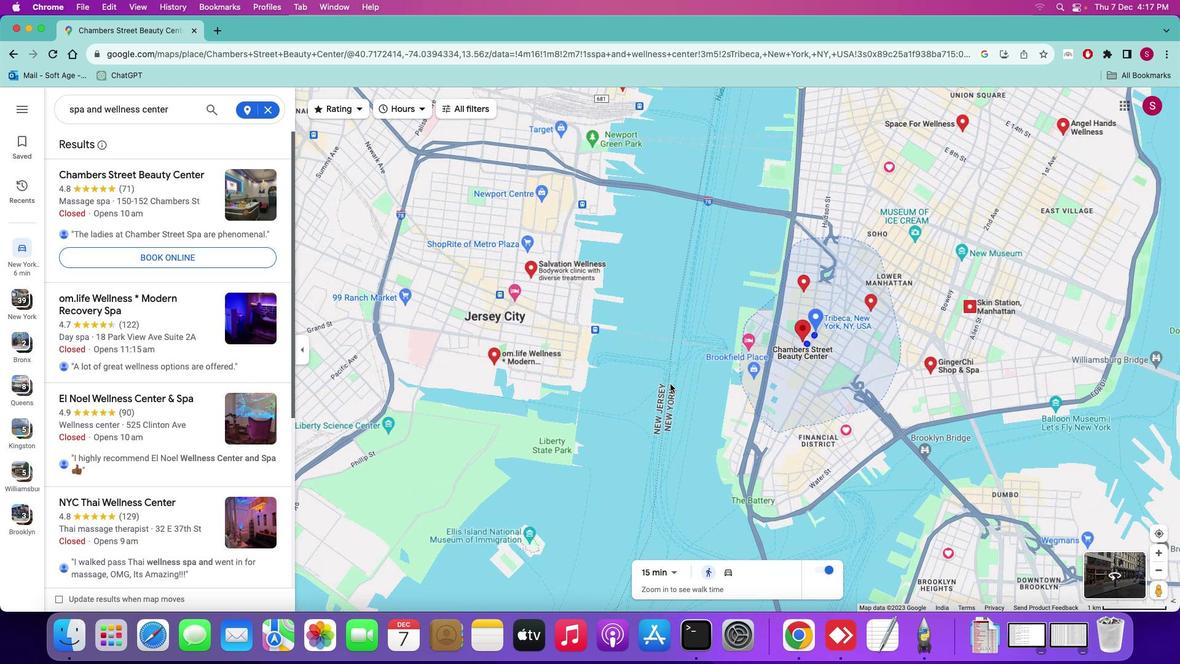 
Action: Mouse scrolled (670, 383) with delta (0, 0)
Screenshot: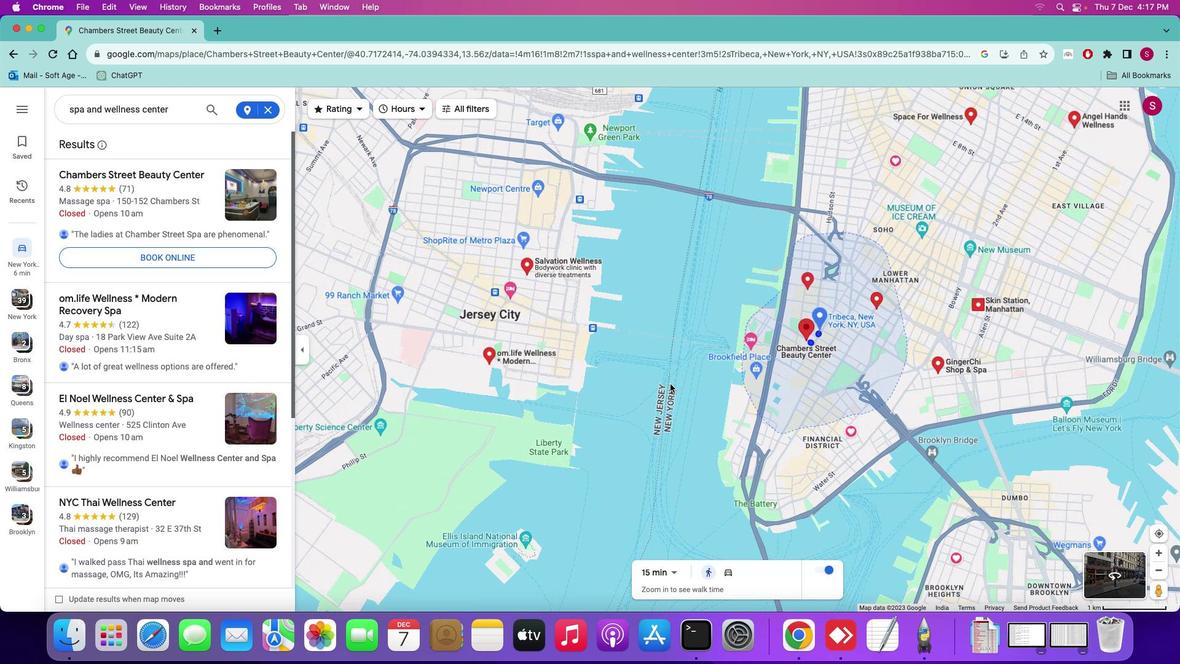 
Action: Mouse scrolled (670, 383) with delta (0, 0)
Screenshot: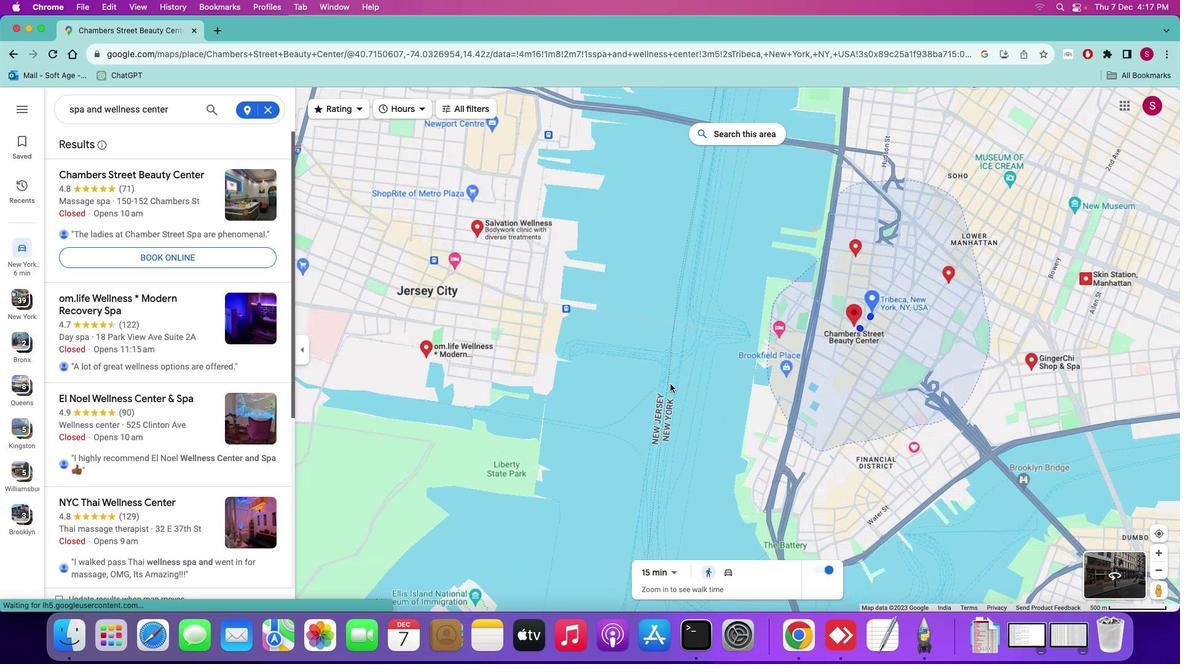 
Action: Mouse scrolled (670, 383) with delta (0, 0)
Screenshot: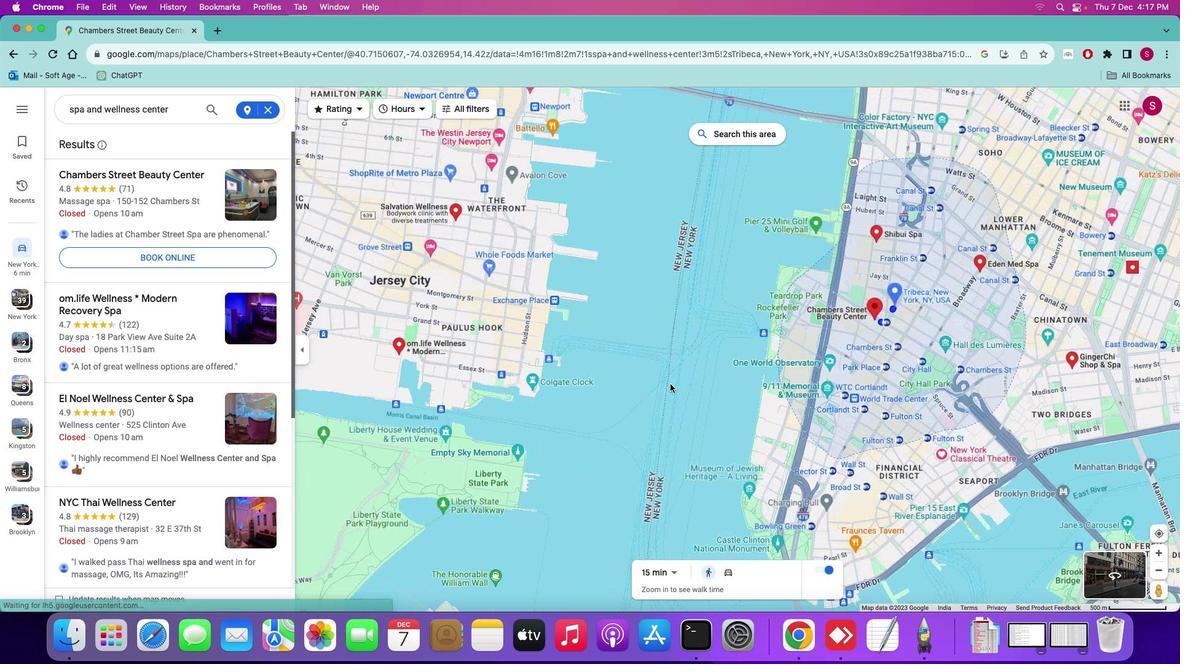 
Action: Mouse scrolled (670, 383) with delta (0, 1)
Screenshot: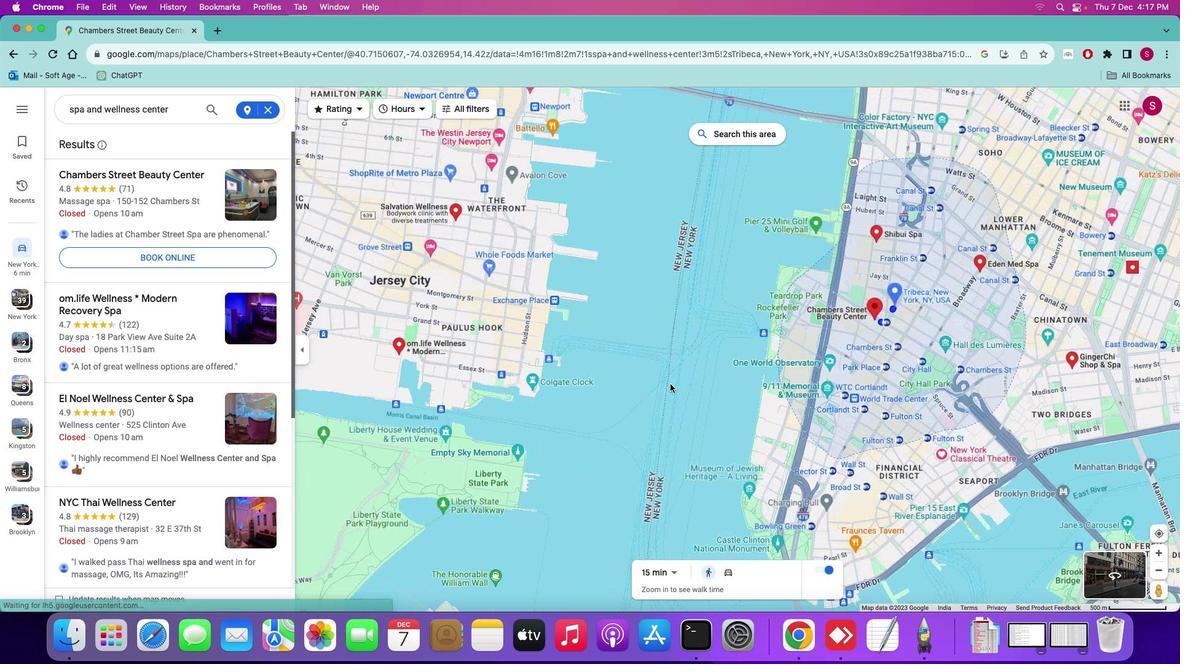 
Action: Mouse scrolled (670, 383) with delta (0, 3)
Screenshot: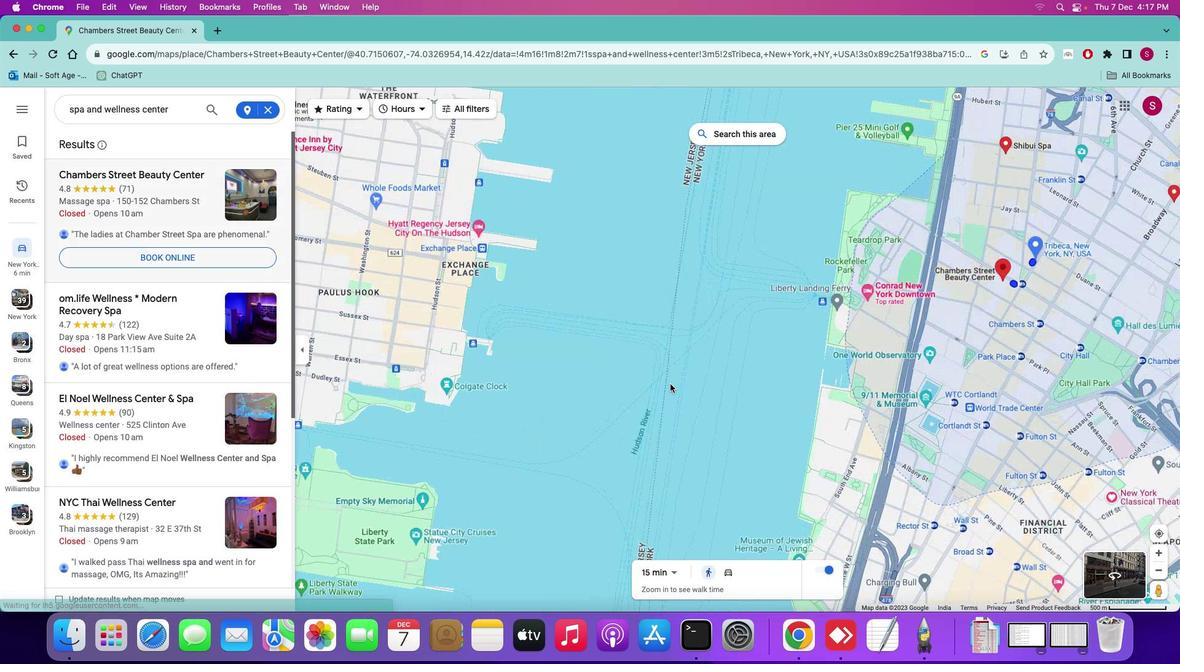 
Action: Mouse scrolled (670, 383) with delta (0, 3)
Screenshot: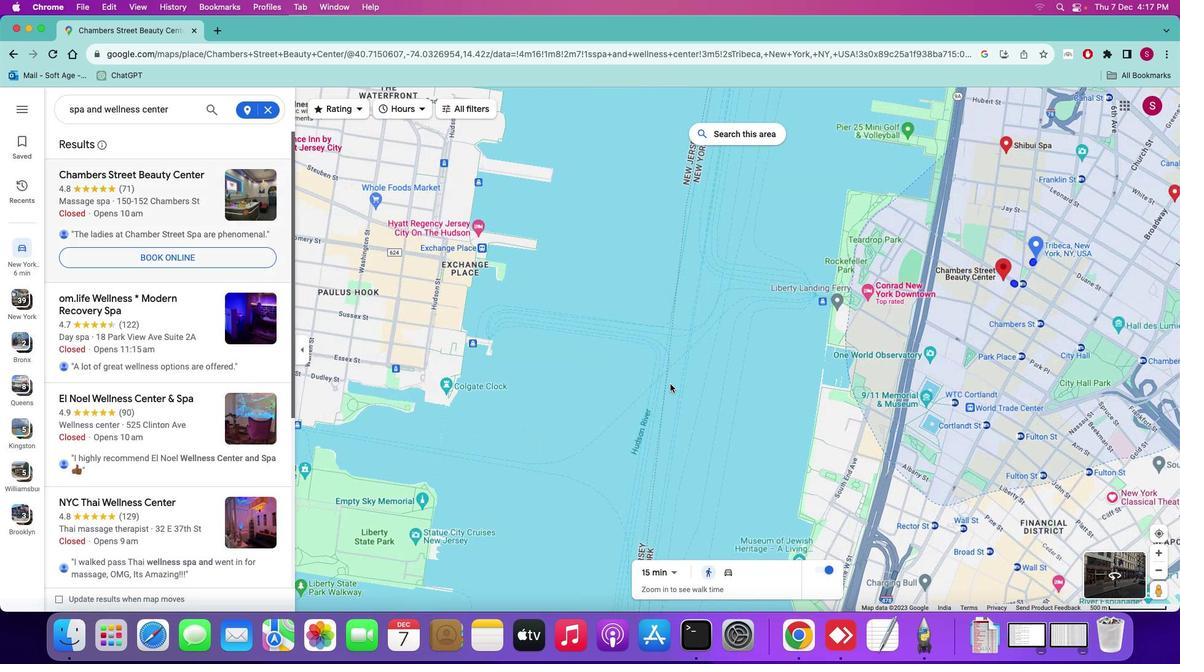 
Action: Mouse moved to (911, 216)
Screenshot: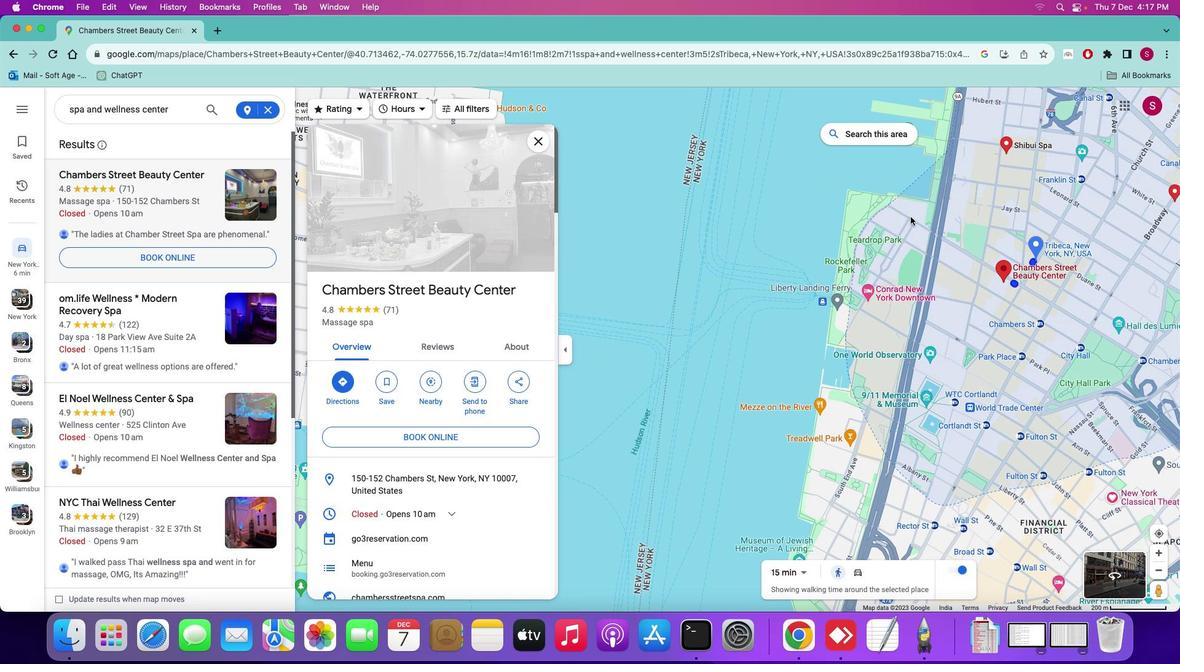 
Action: Mouse pressed left at (911, 216)
Screenshot: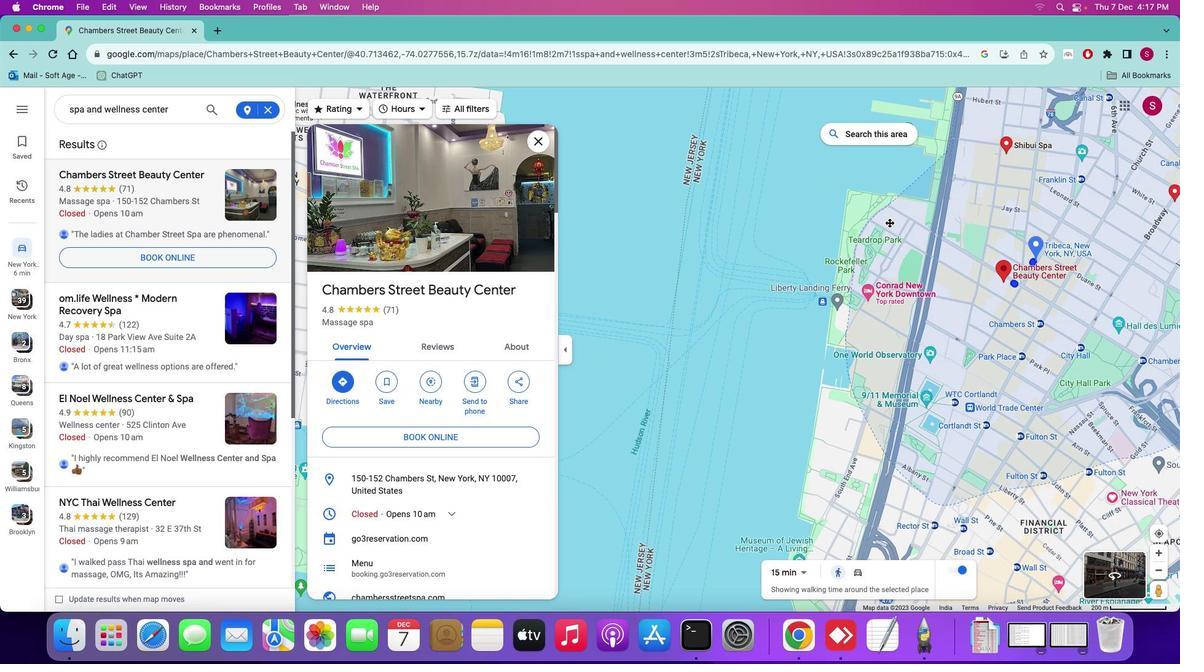 
Action: Mouse moved to (913, 289)
Screenshot: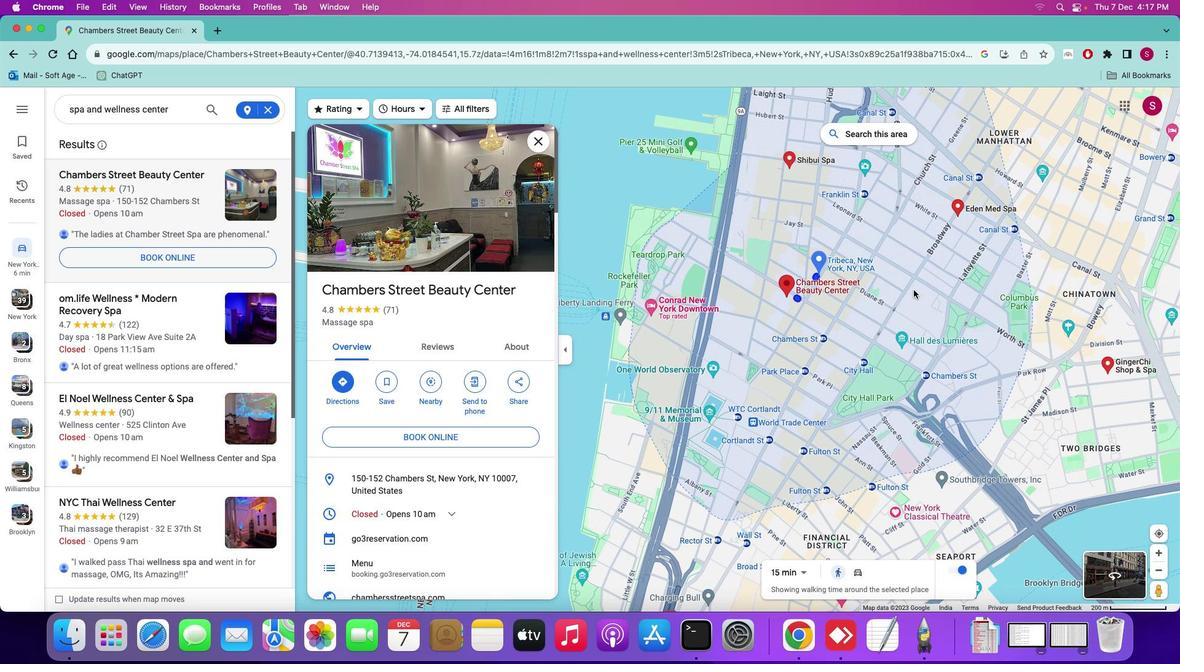 
Action: Mouse scrolled (913, 289) with delta (0, 0)
Screenshot: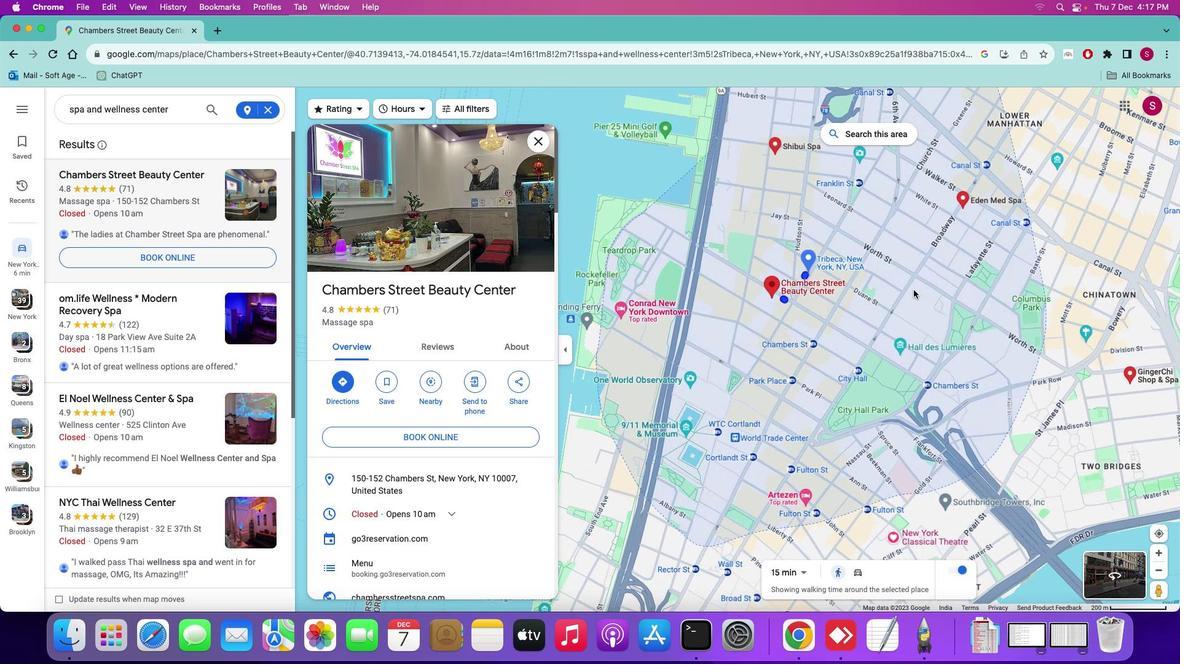 
Action: Mouse scrolled (913, 289) with delta (0, 0)
Screenshot: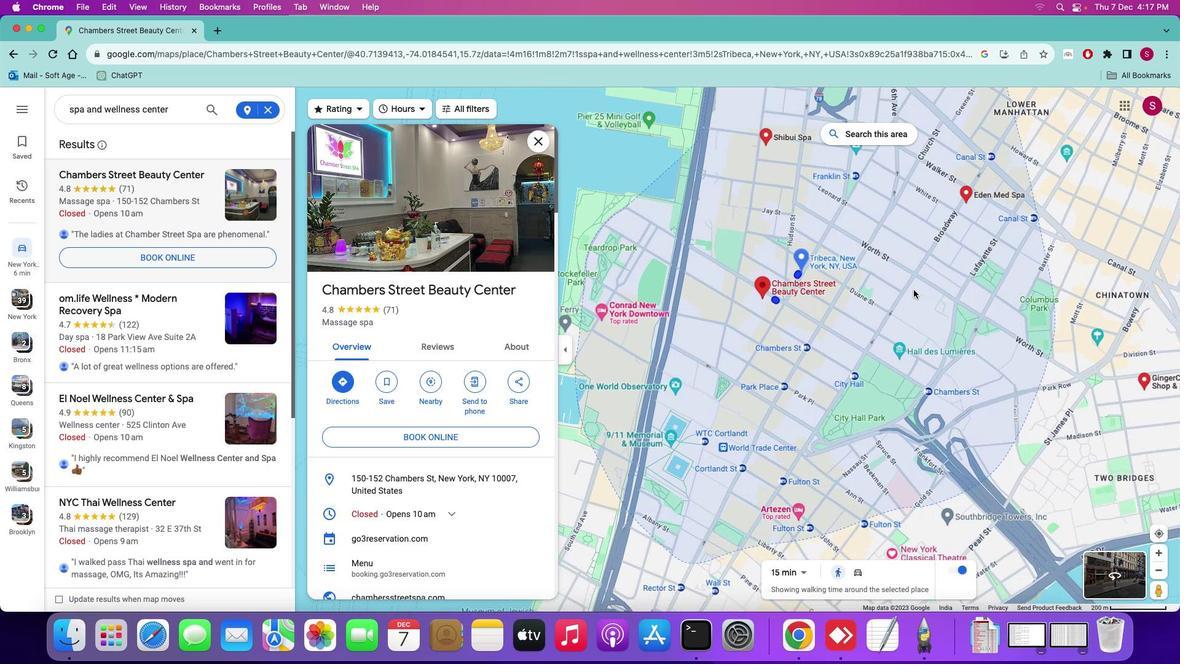 
Action: Mouse scrolled (913, 289) with delta (0, 0)
Screenshot: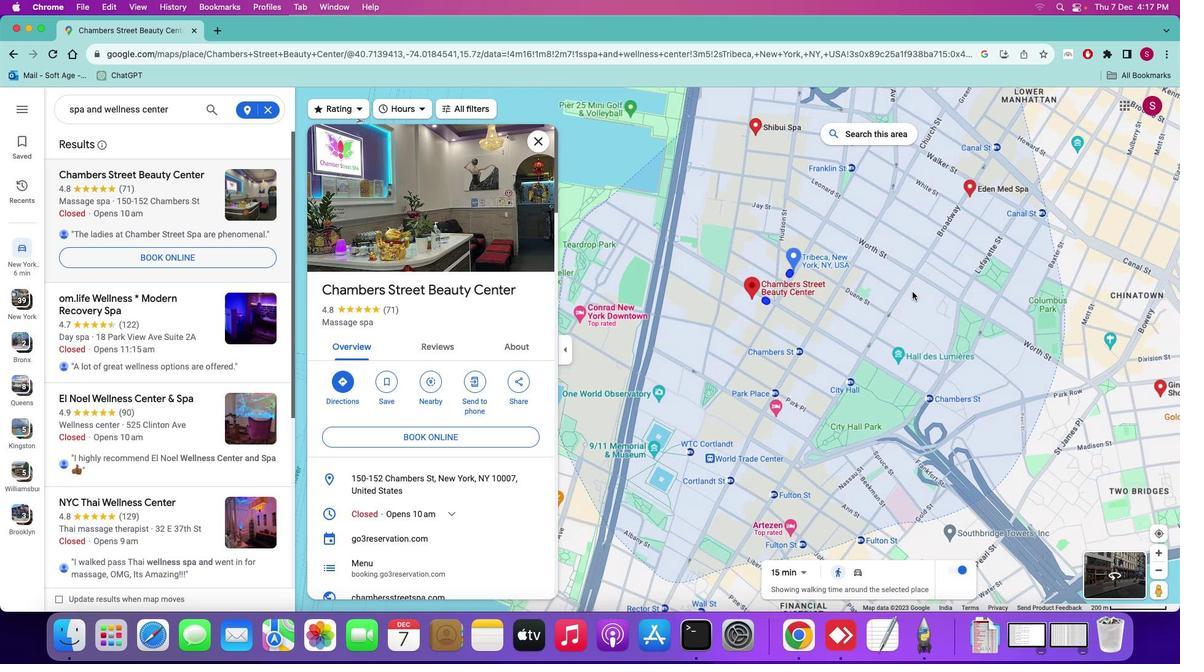 
Action: Mouse moved to (913, 290)
Screenshot: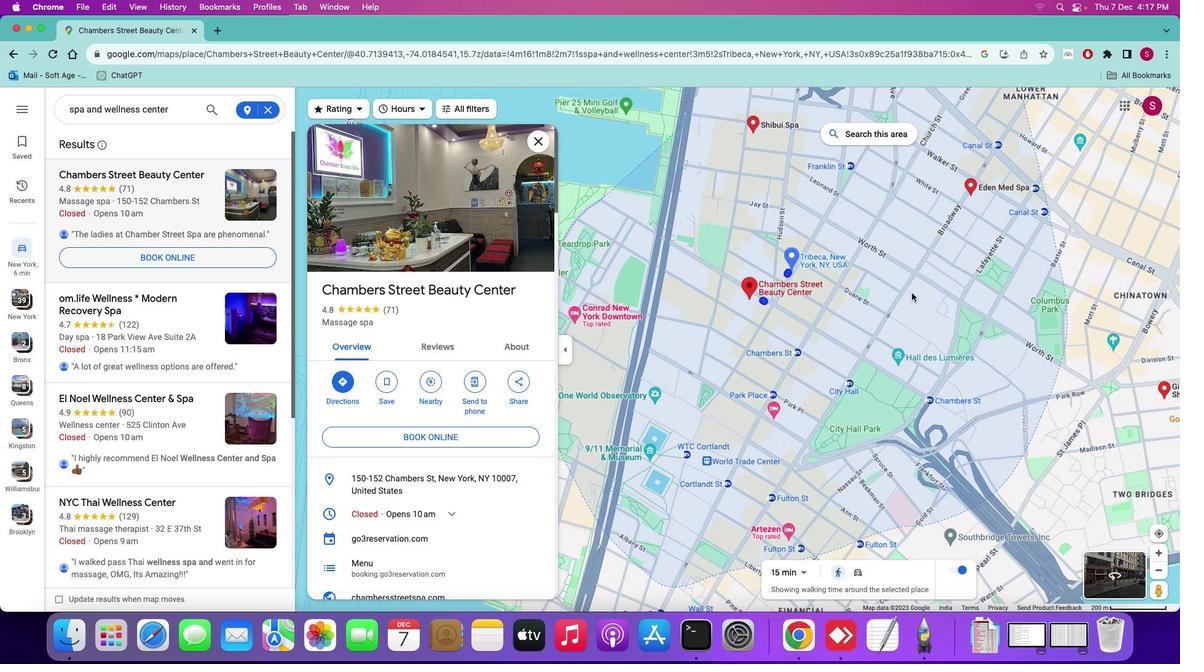 
Action: Mouse scrolled (913, 290) with delta (0, 0)
Screenshot: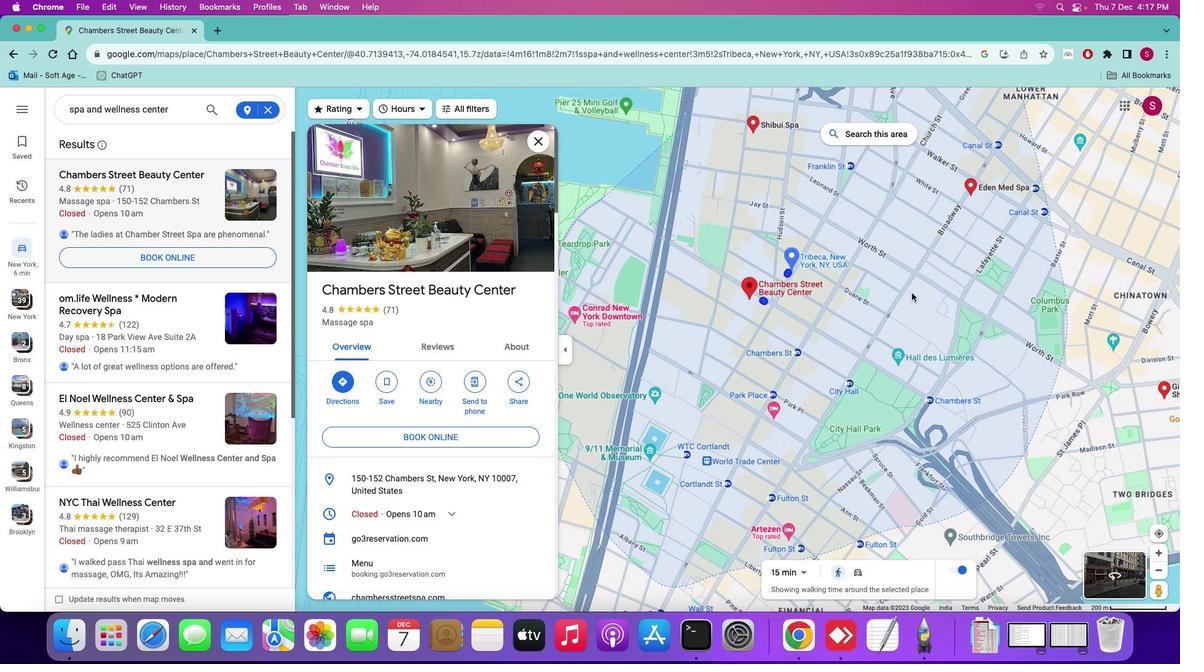 
Action: Mouse moved to (913, 292)
Screenshot: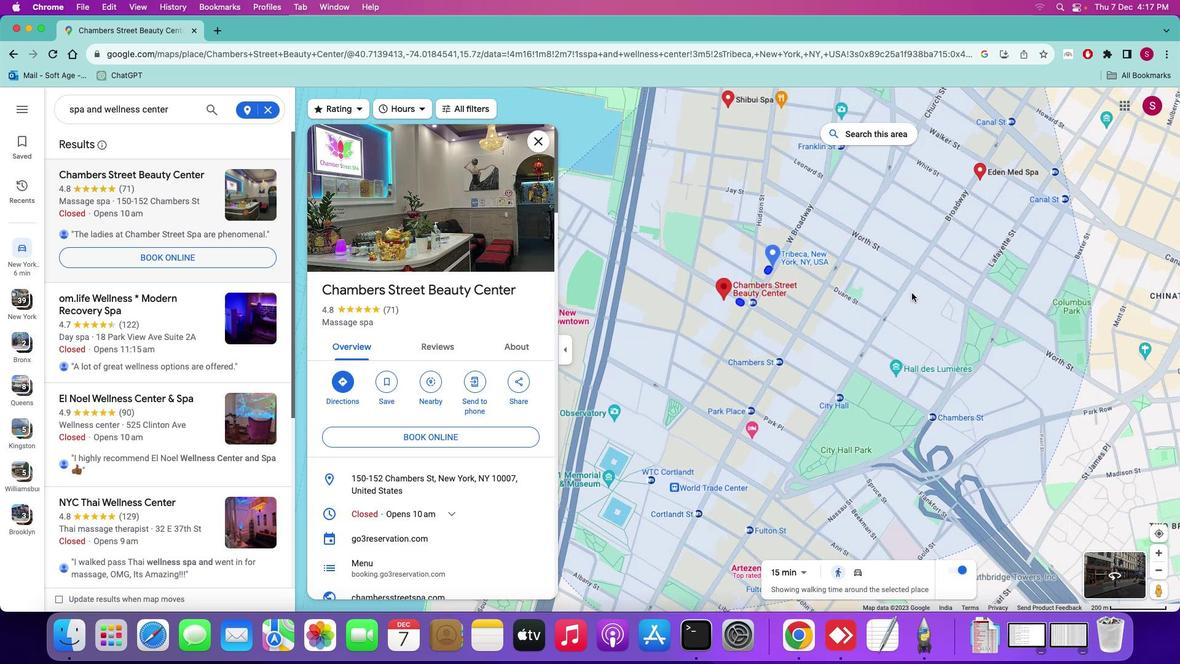 
Action: Mouse scrolled (913, 292) with delta (0, 0)
Screenshot: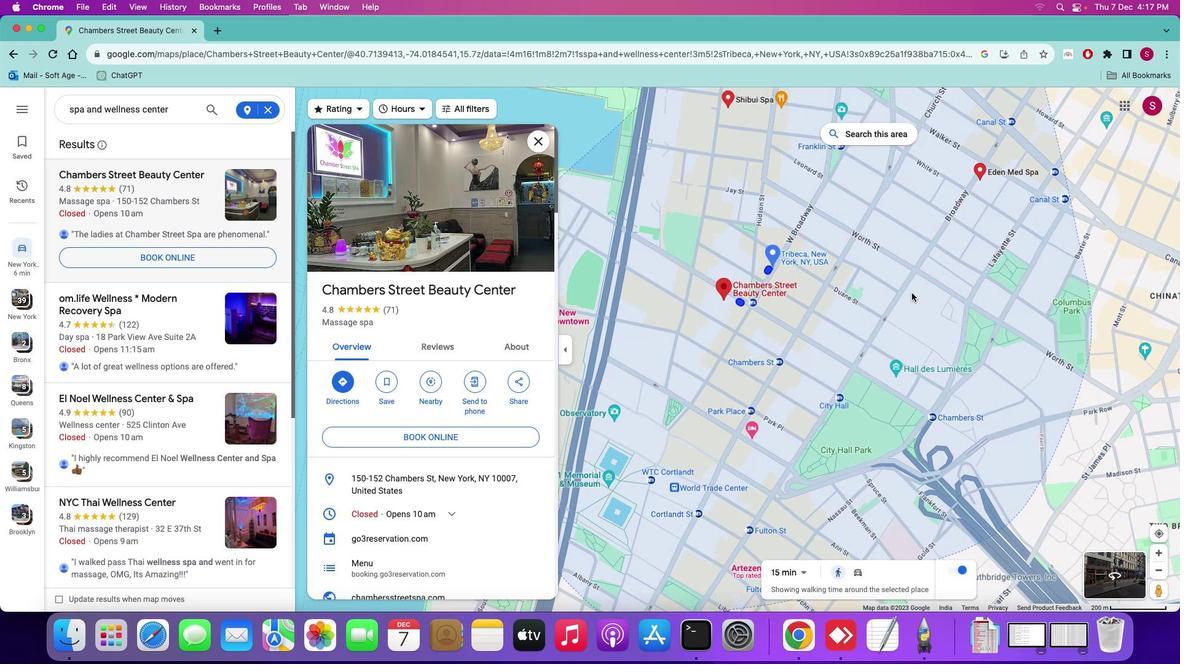 
Action: Mouse moved to (912, 293)
Screenshot: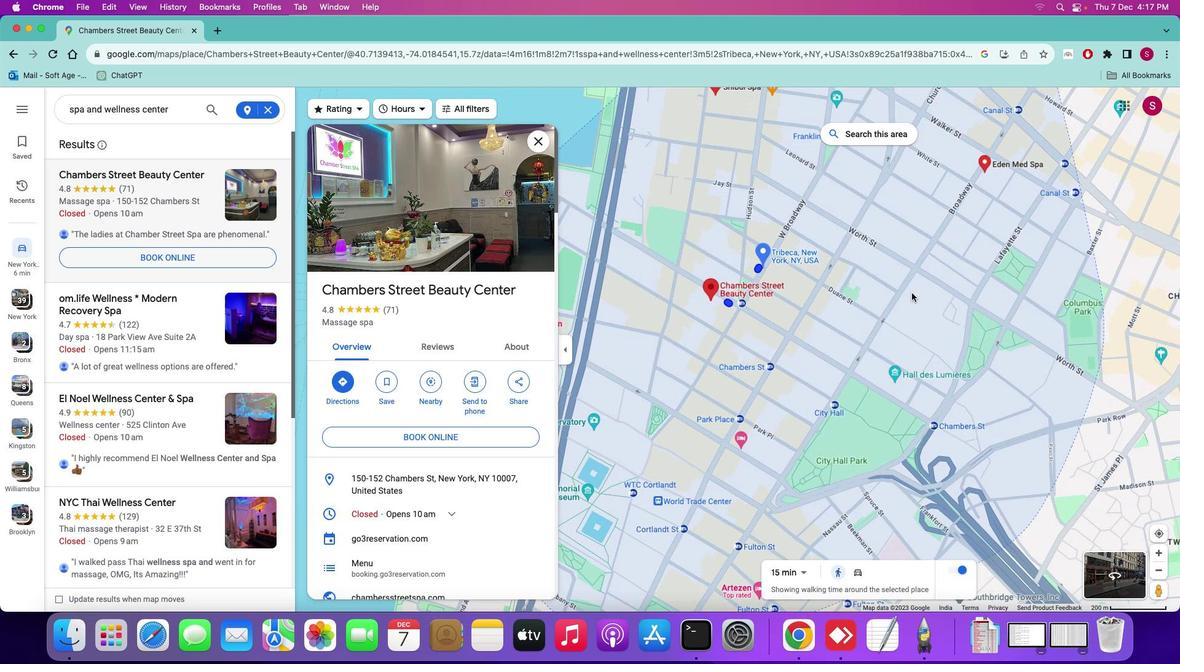 
Action: Mouse scrolled (912, 293) with delta (0, 0)
Screenshot: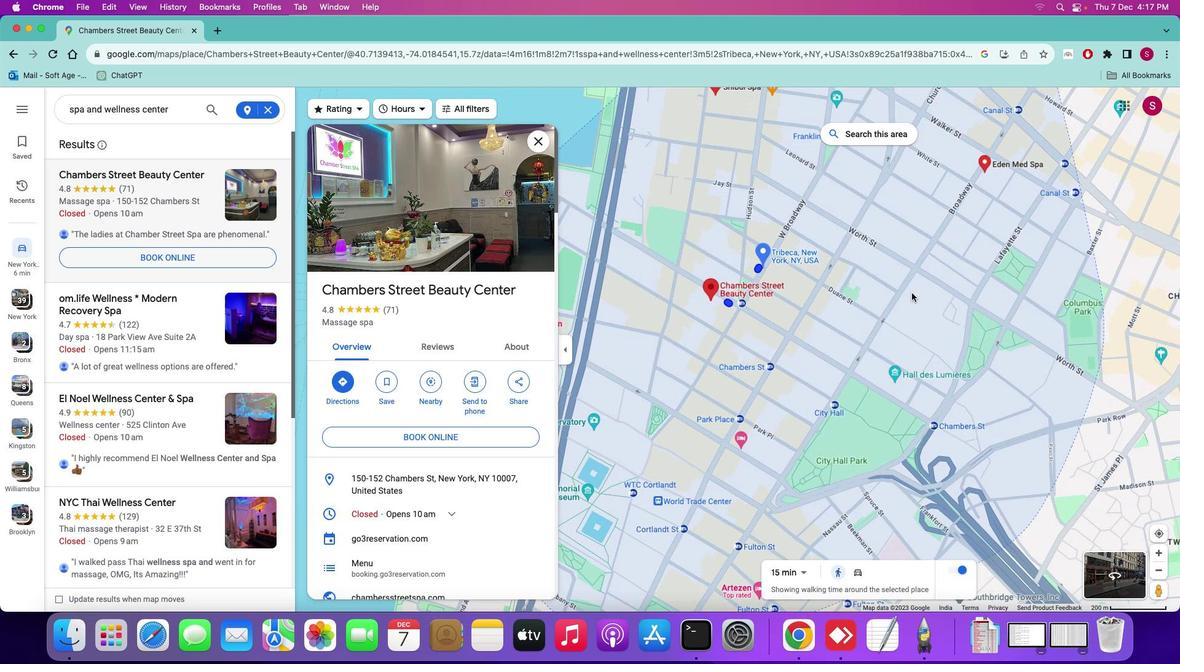 
Action: Mouse moved to (889, 277)
Screenshot: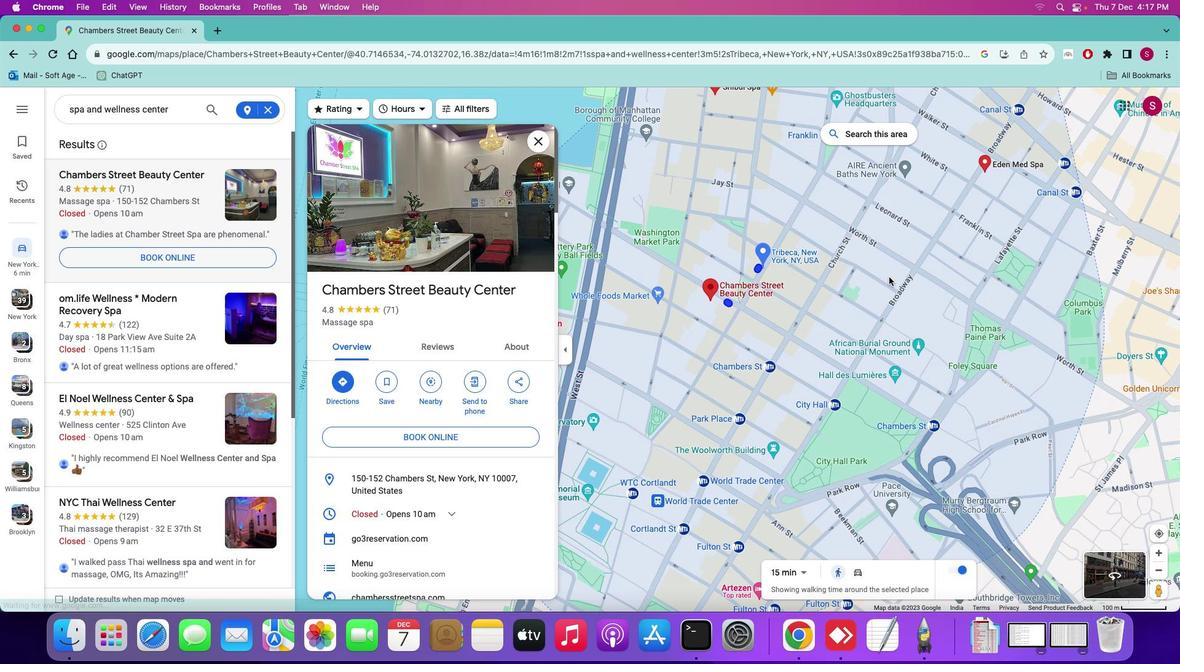 
Action: Mouse scrolled (889, 277) with delta (0, 0)
Screenshot: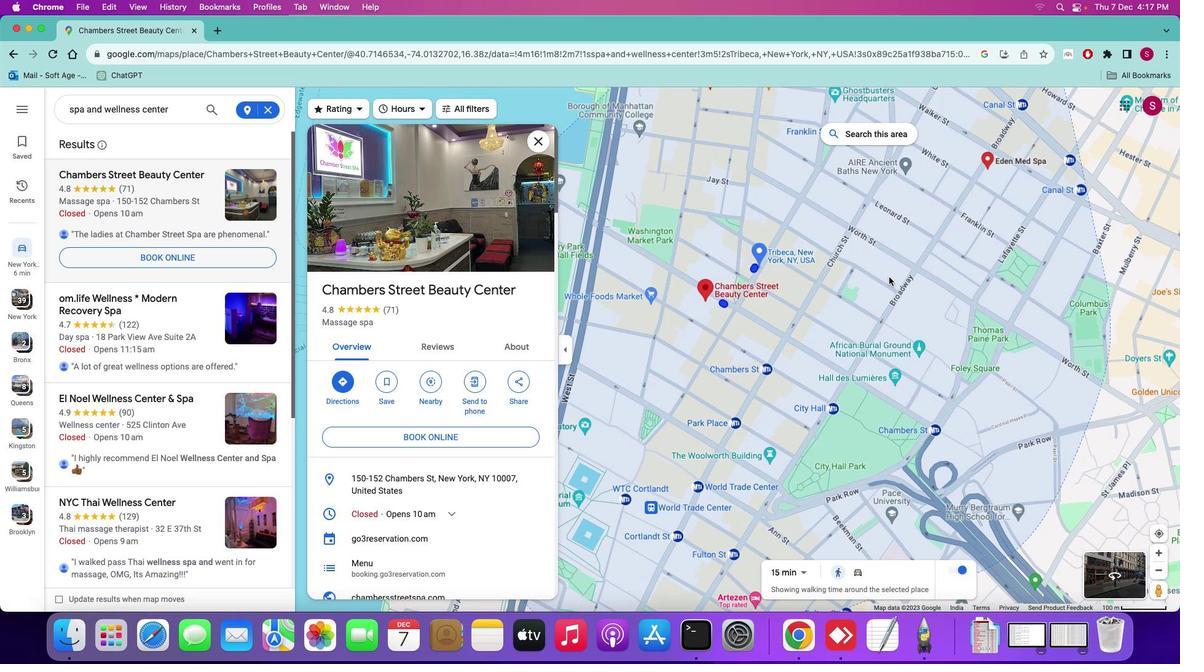 
Action: Mouse scrolled (889, 277) with delta (0, 0)
Screenshot: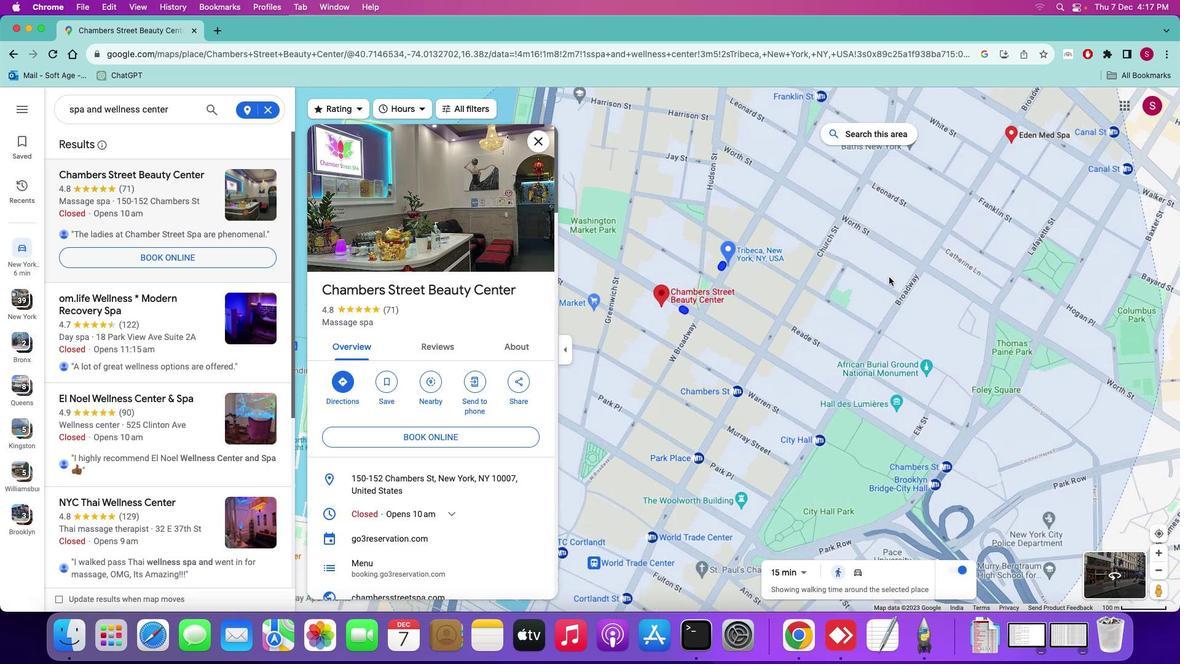 
Action: Mouse scrolled (889, 277) with delta (0, 0)
Screenshot: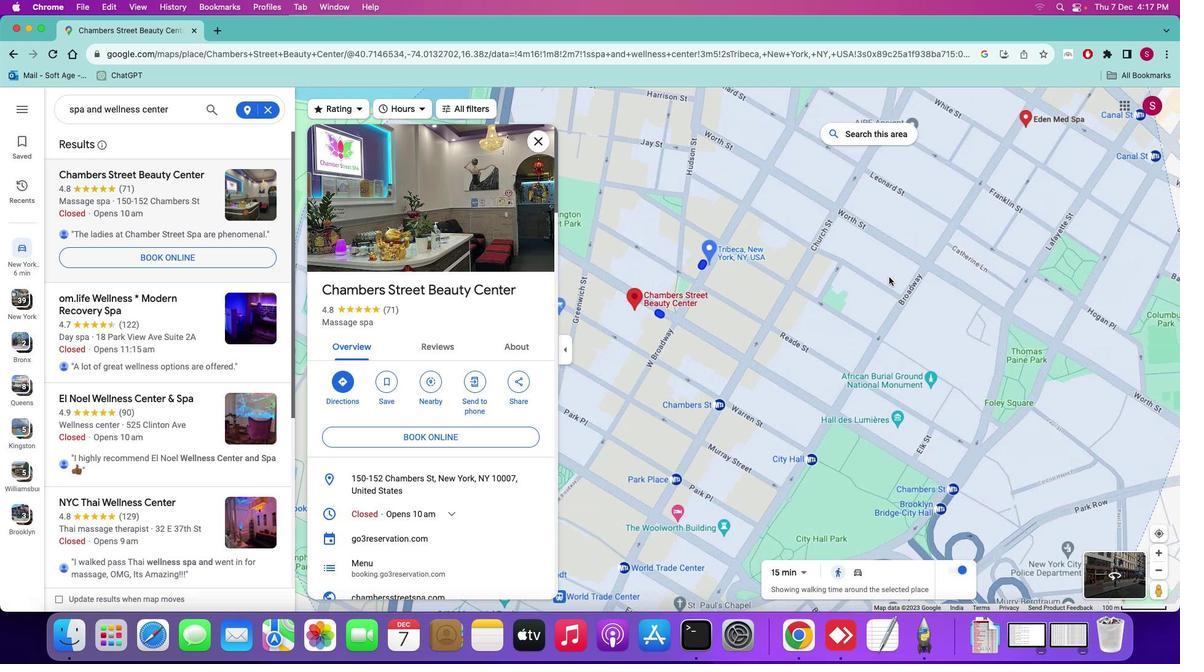 
Action: Mouse scrolled (889, 277) with delta (0, 0)
Screenshot: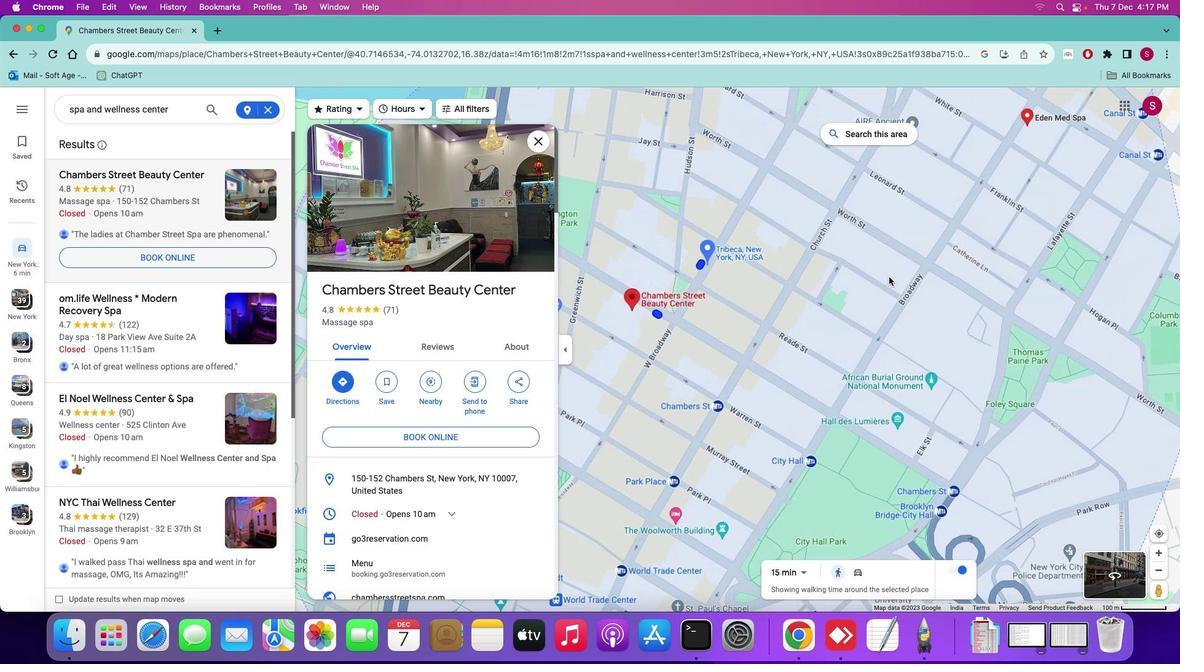 
Action: Mouse scrolled (889, 277) with delta (0, 0)
Screenshot: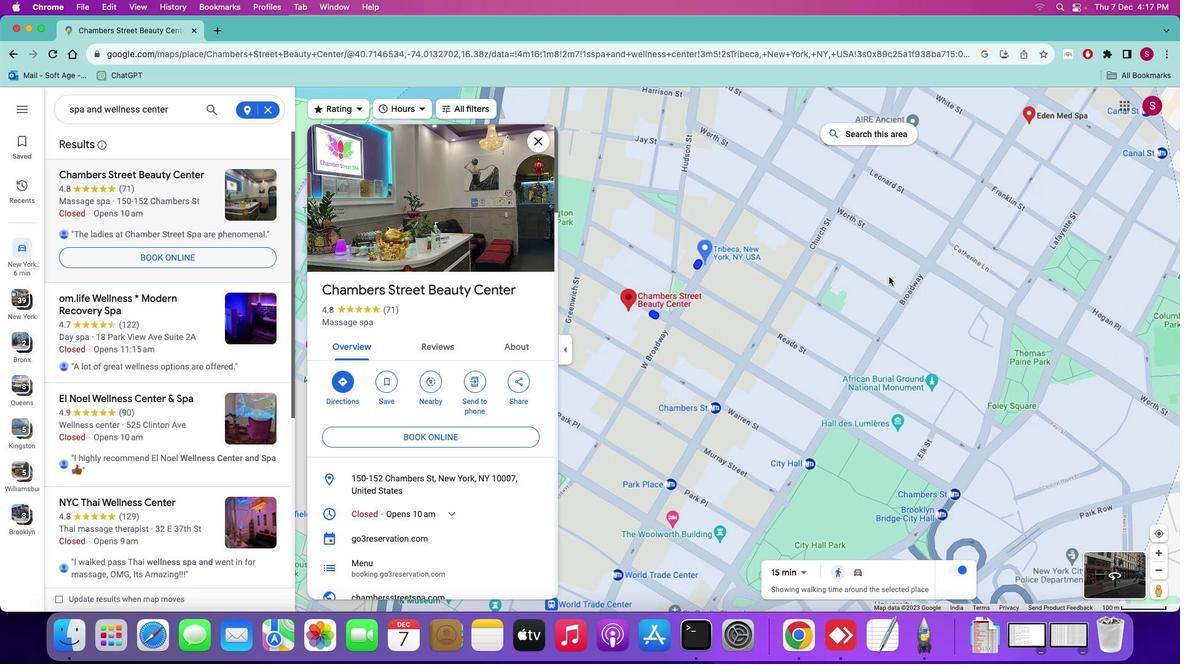
Action: Mouse moved to (782, 261)
Screenshot: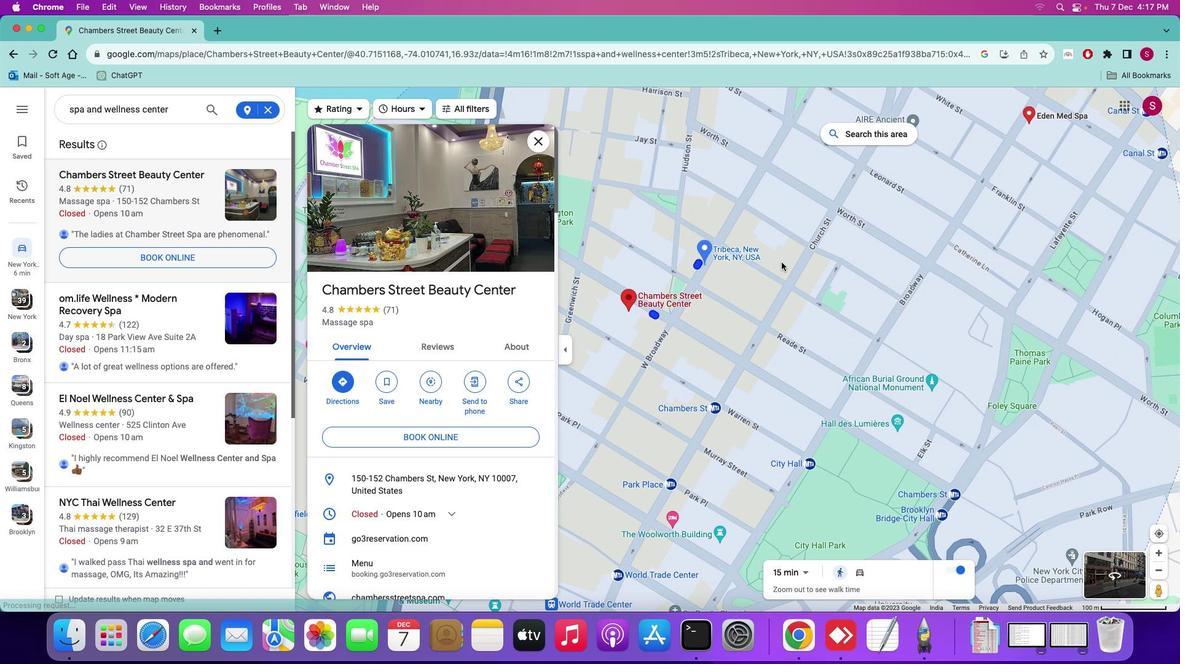 
Action: Mouse pressed left at (782, 261)
Screenshot: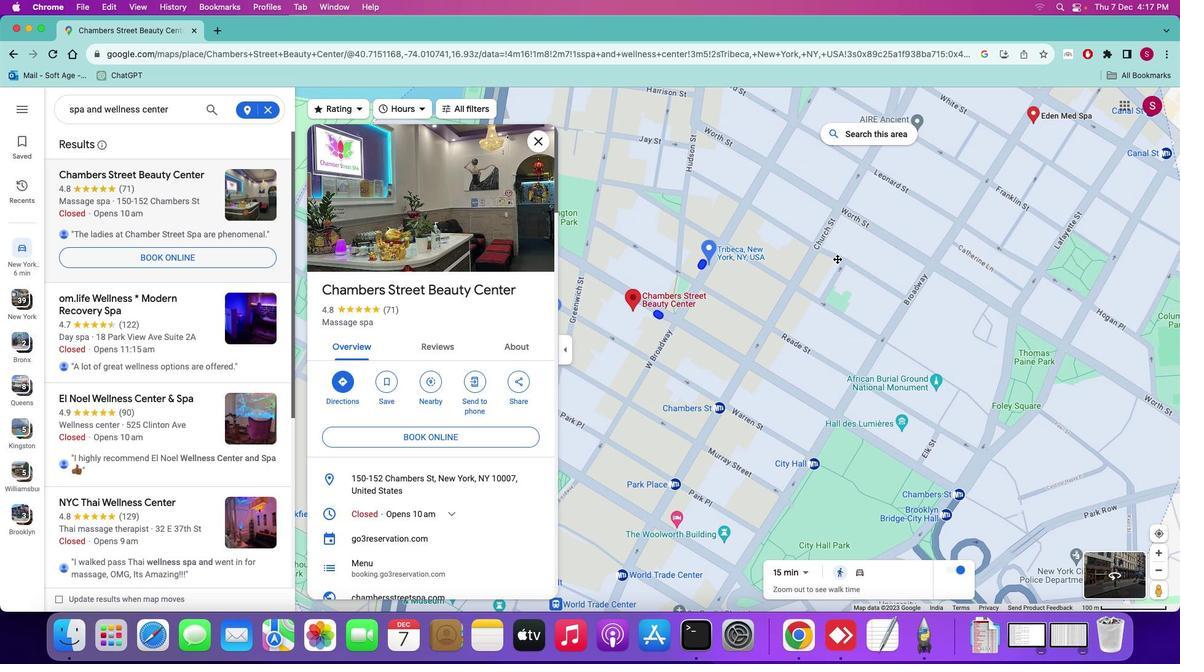 
Action: Mouse moved to (143, 177)
Screenshot: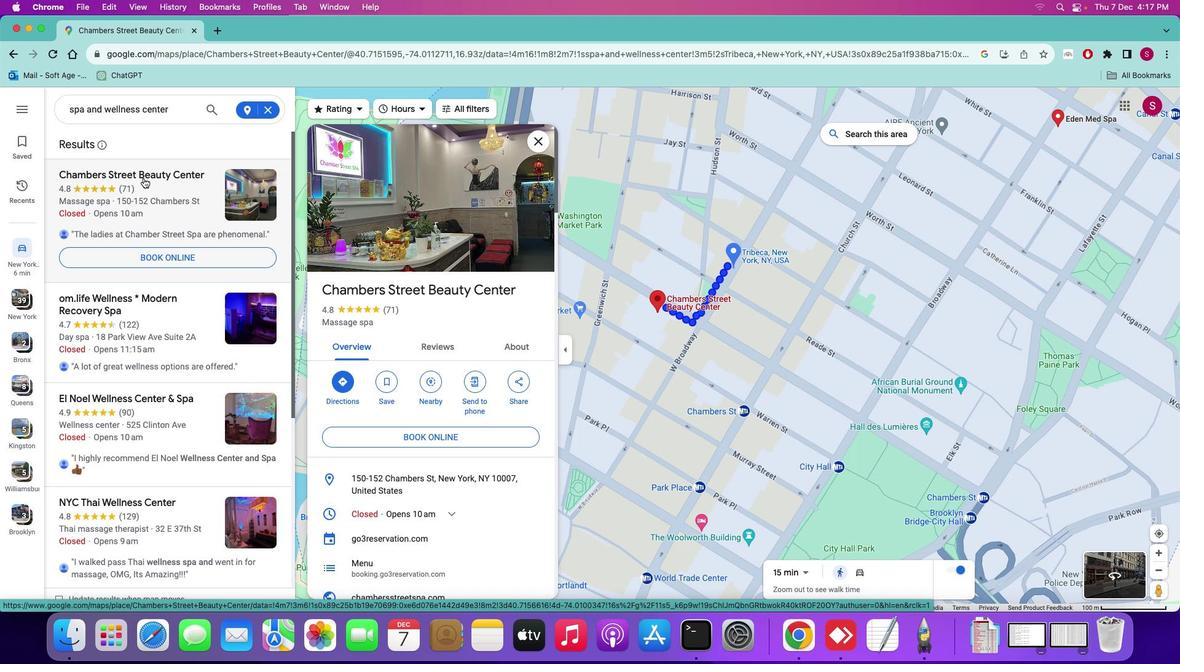 
Action: Mouse pressed left at (143, 177)
Screenshot: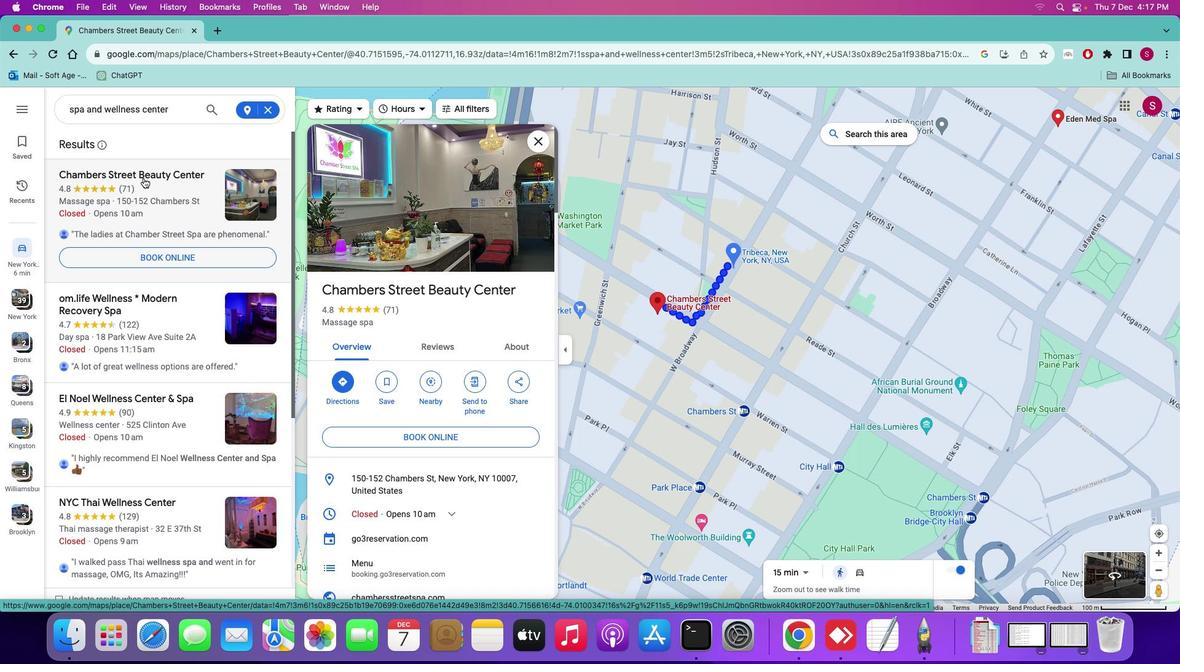 
Action: Mouse moved to (153, 298)
Screenshot: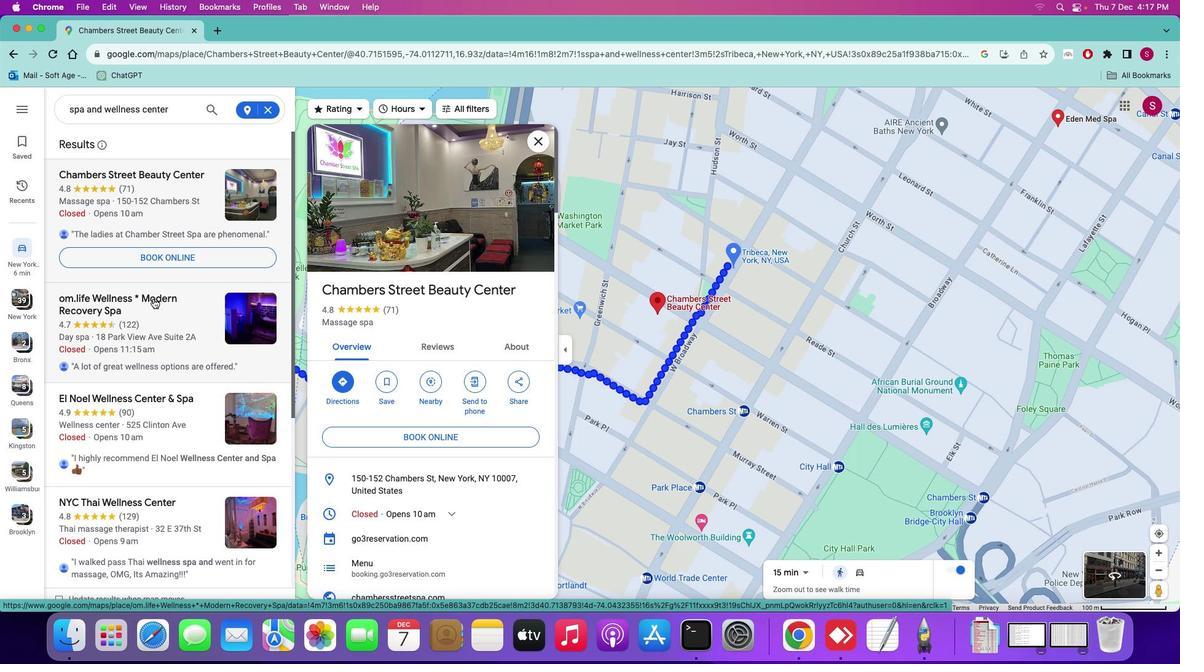 
Action: Mouse pressed left at (153, 298)
Screenshot: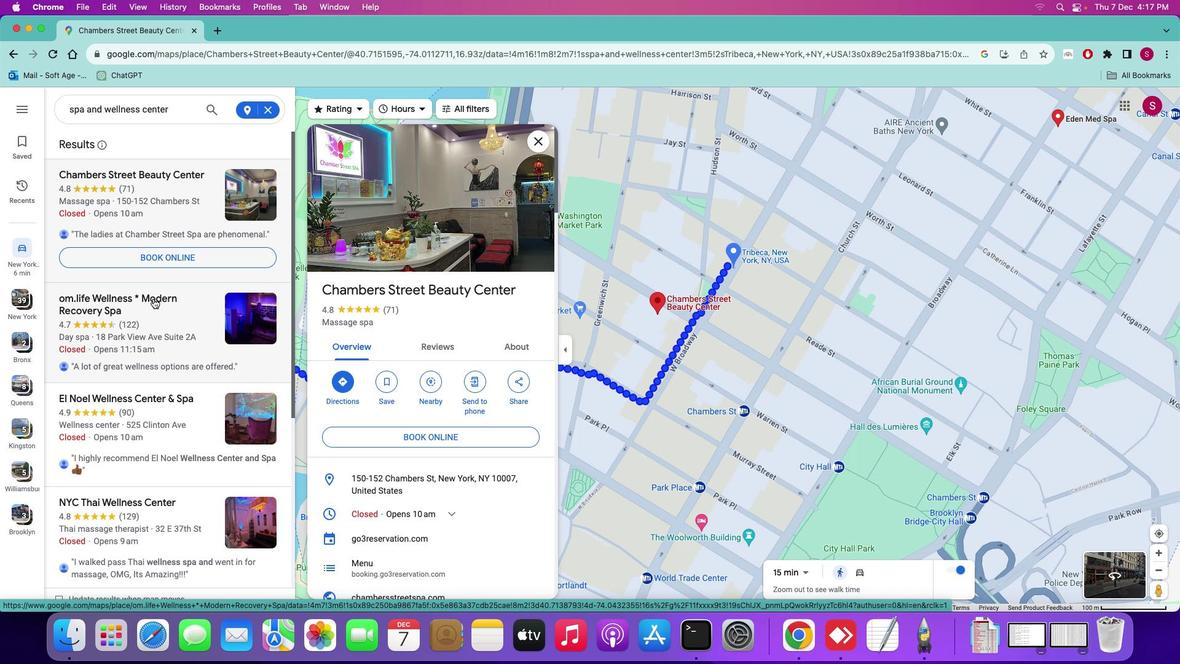 
Action: Mouse moved to (664, 255)
Screenshot: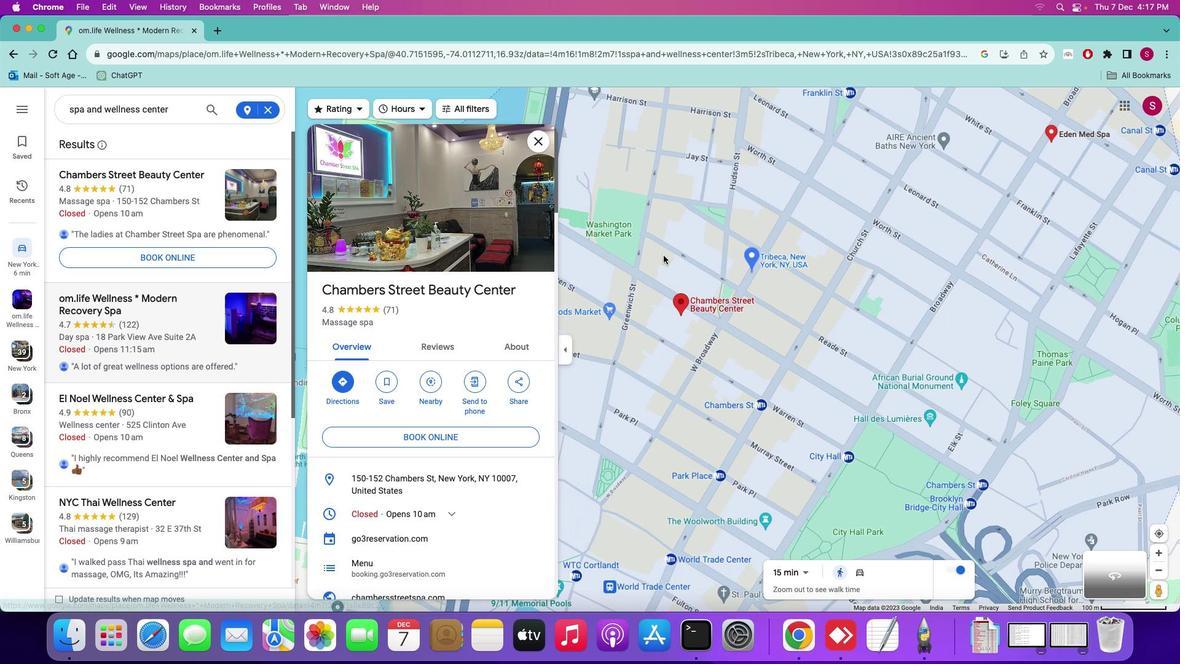 
Action: Mouse pressed left at (664, 255)
Screenshot: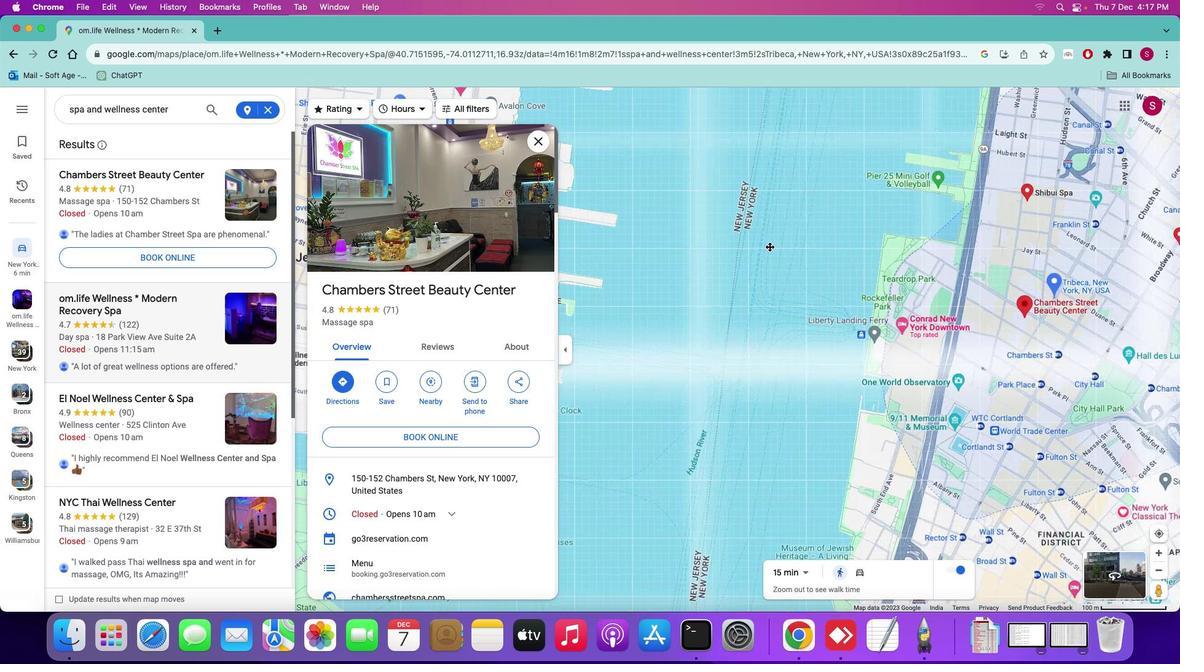 
Action: Mouse moved to (103, 295)
Screenshot: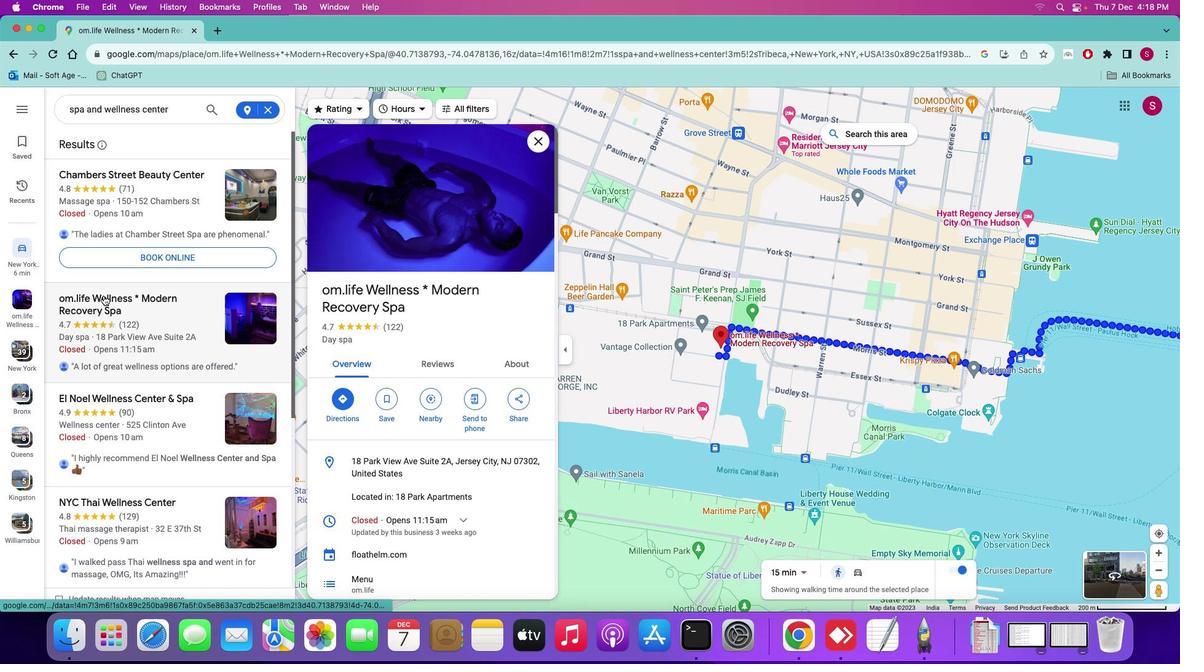 
Action: Mouse pressed left at (103, 295)
Screenshot: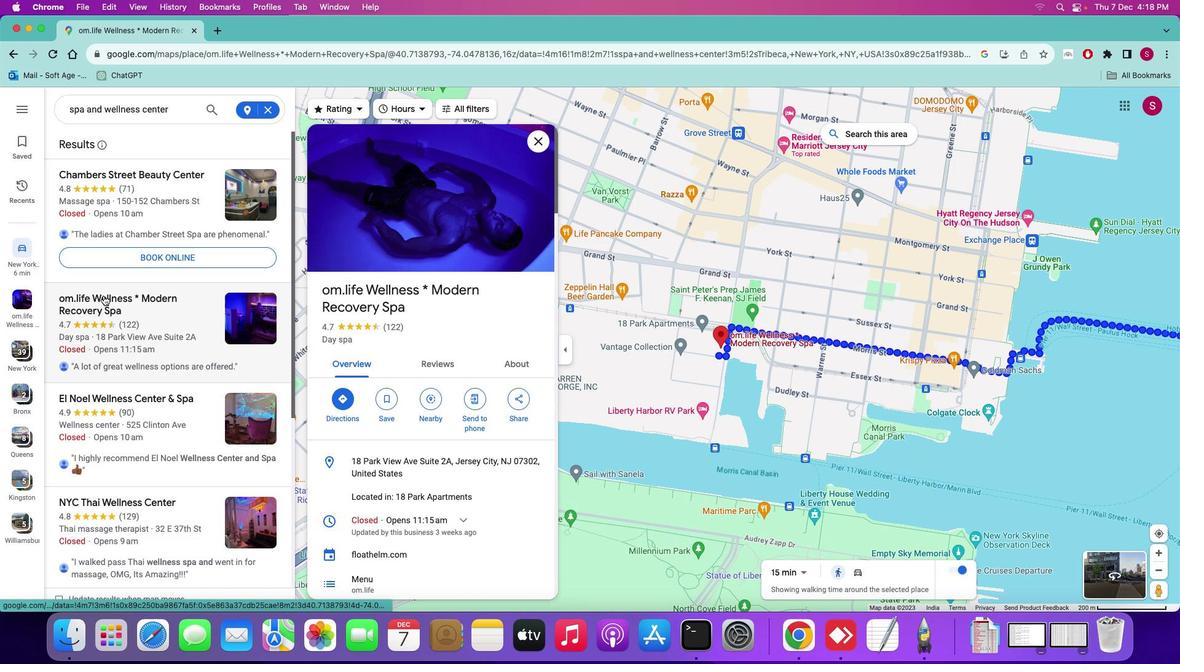 
Action: Mouse moved to (777, 397)
Screenshot: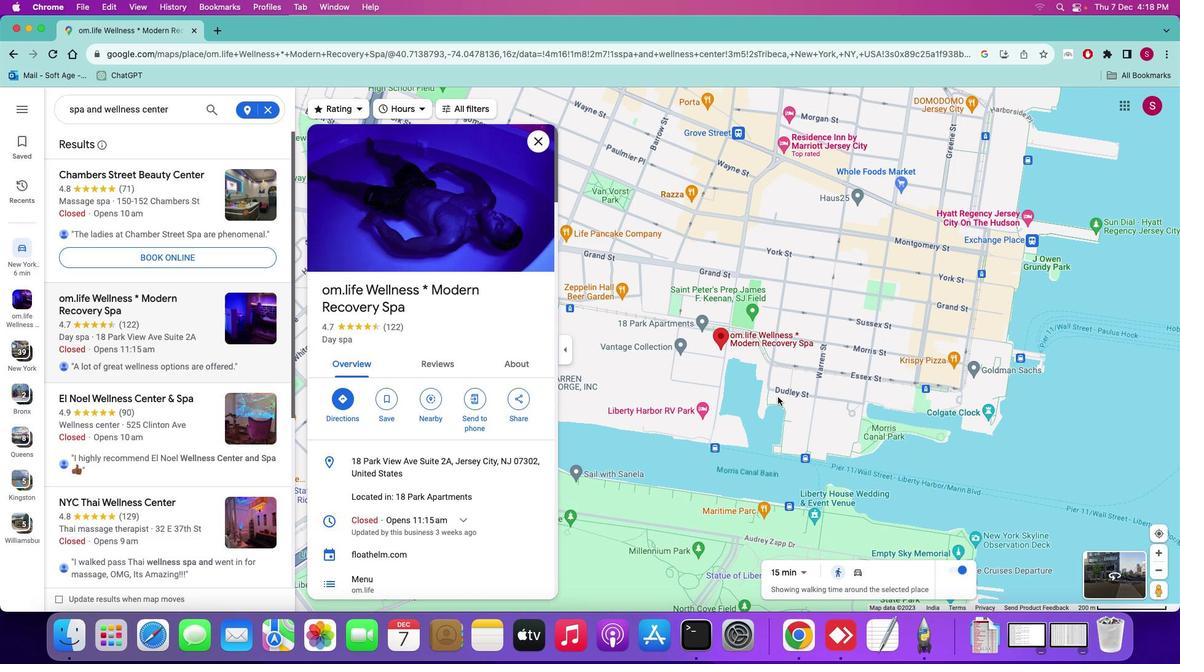 
Action: Mouse scrolled (777, 397) with delta (0, 0)
Screenshot: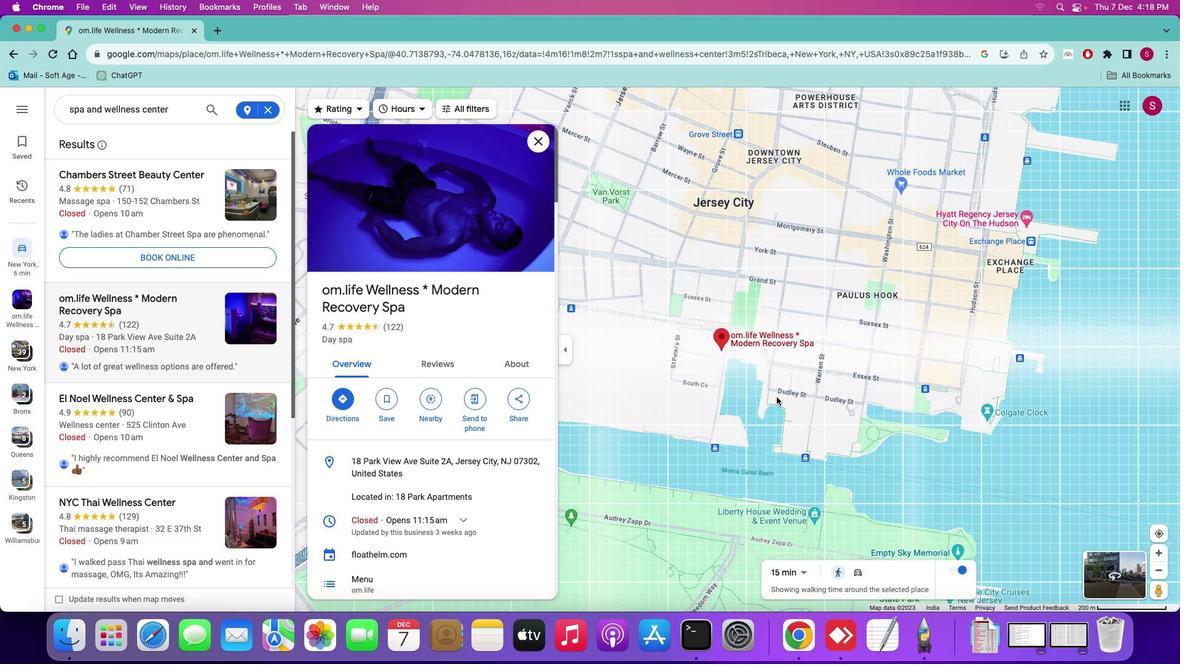 
Action: Mouse scrolled (777, 397) with delta (0, 0)
Screenshot: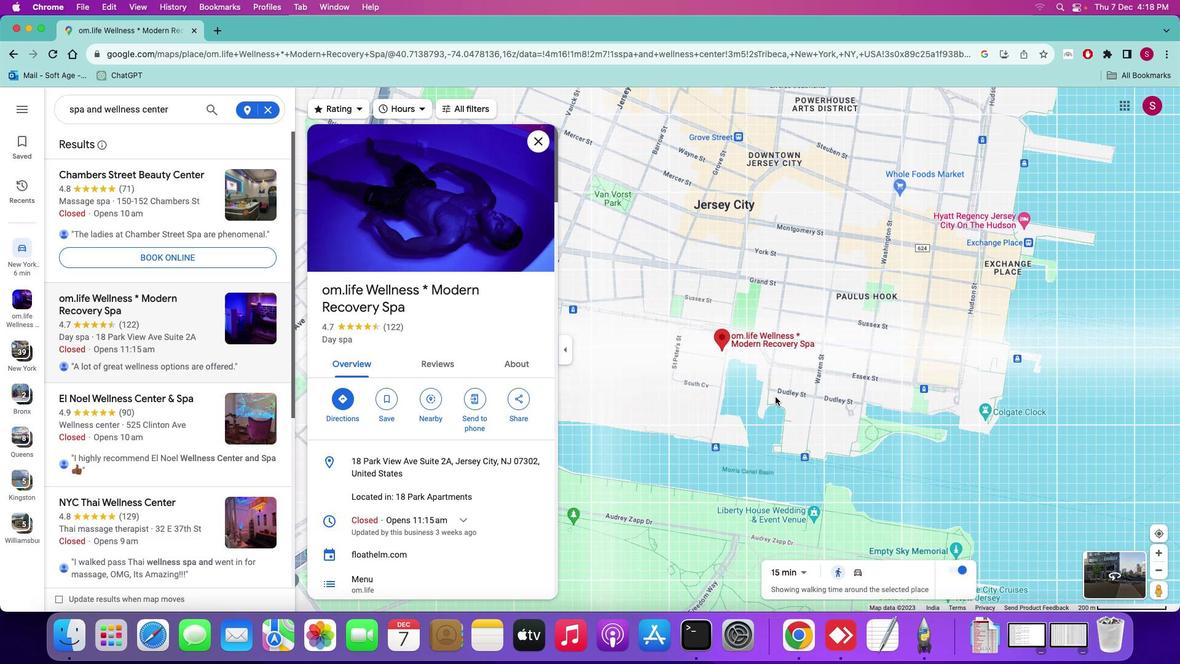 
Action: Mouse scrolled (777, 397) with delta (0, -1)
Screenshot: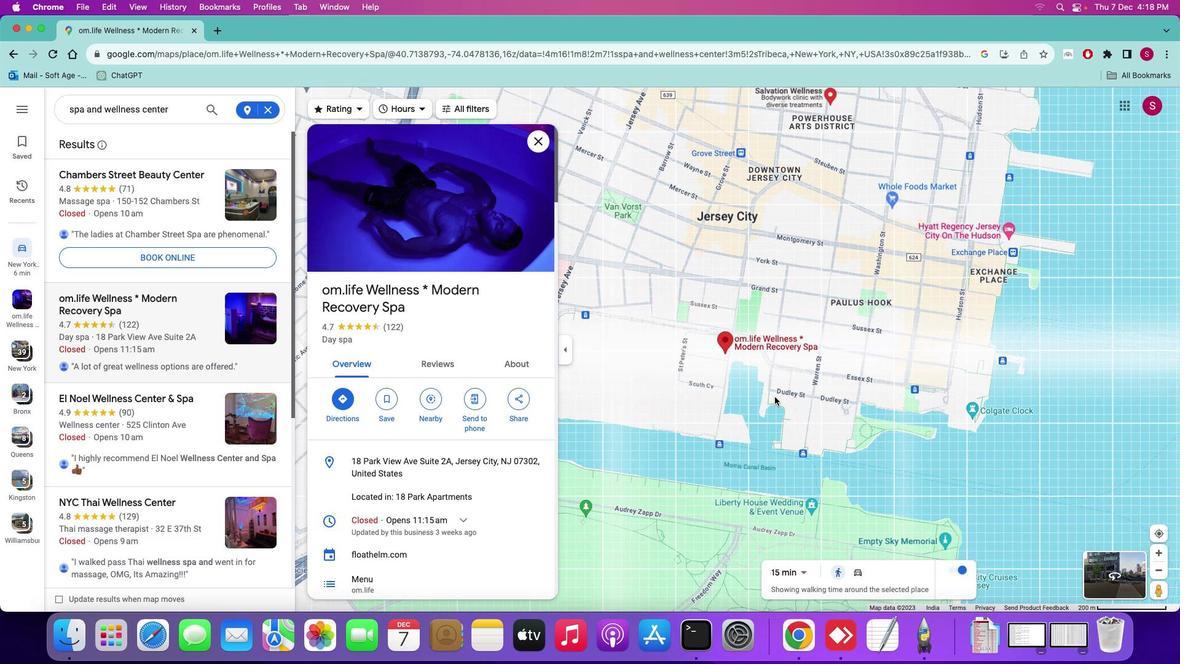 
Action: Mouse scrolled (777, 397) with delta (0, -1)
Screenshot: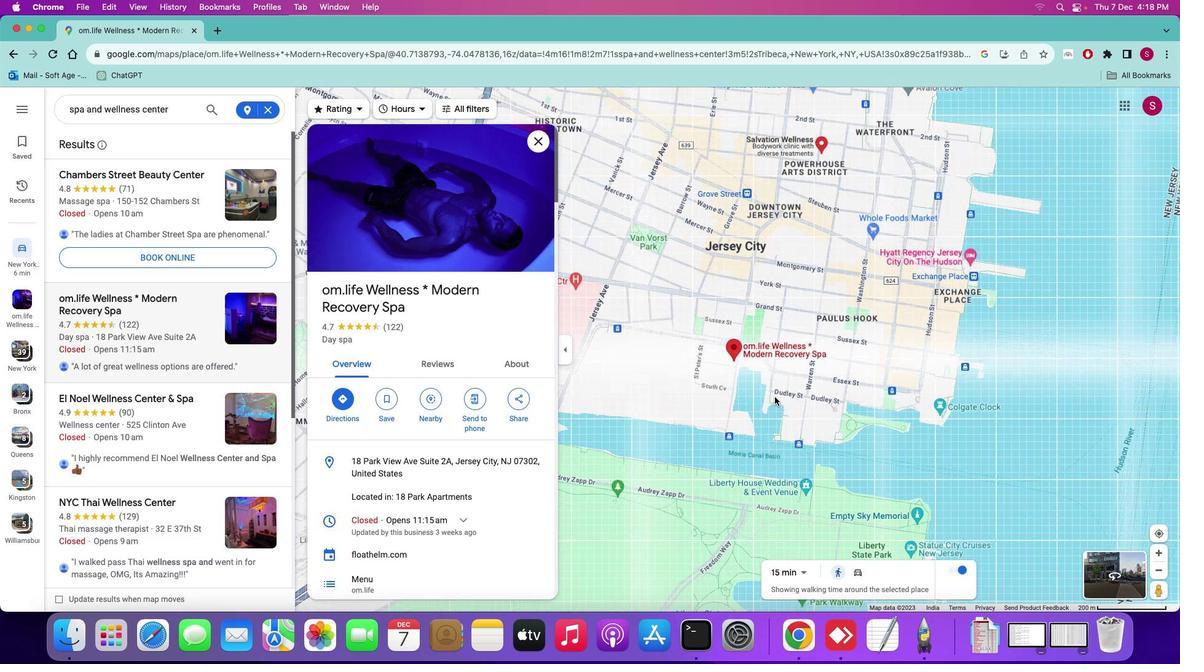 
Action: Mouse moved to (776, 396)
Screenshot: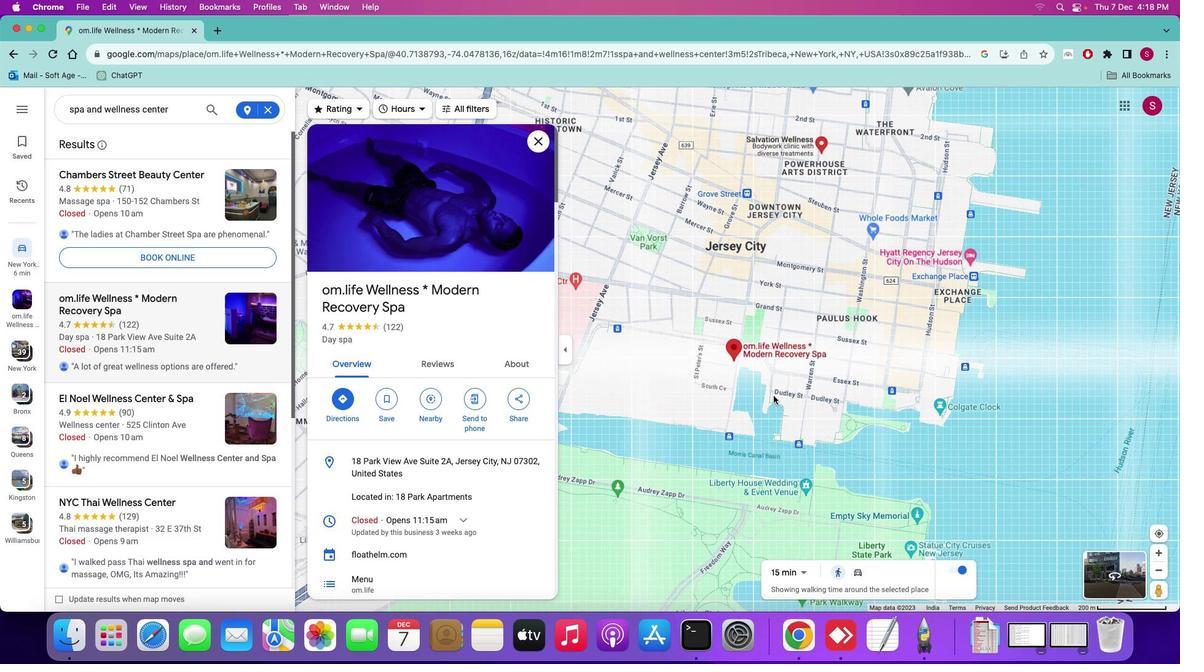 
Action: Mouse scrolled (776, 396) with delta (0, -1)
Screenshot: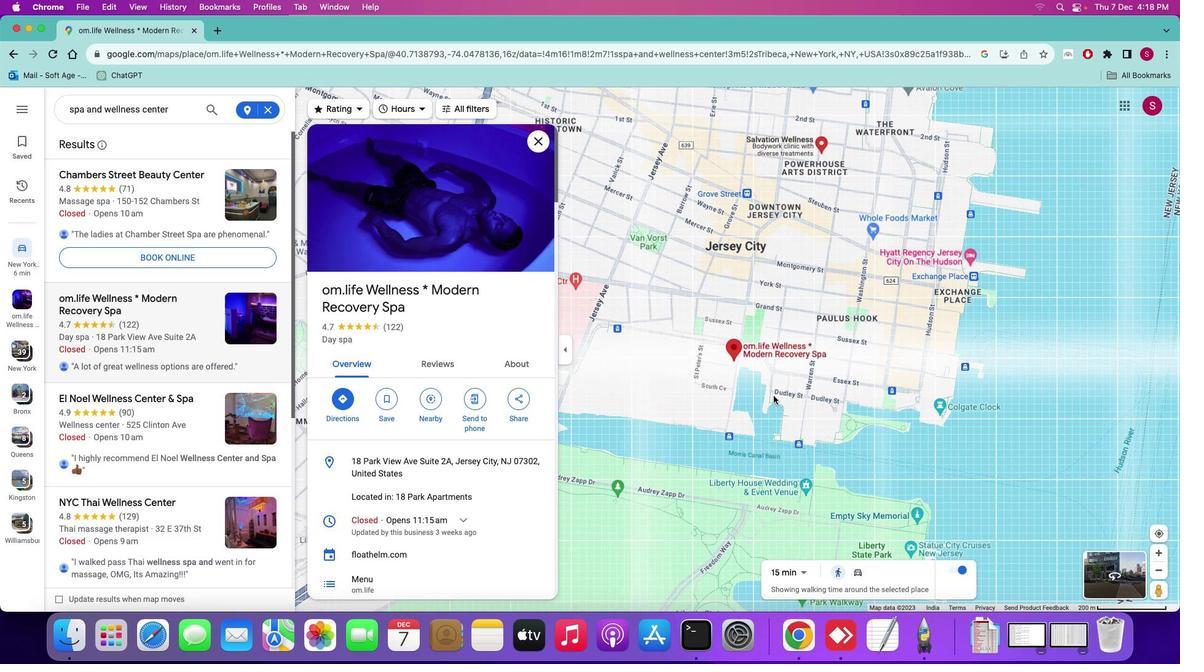 
Action: Mouse moved to (773, 395)
Screenshot: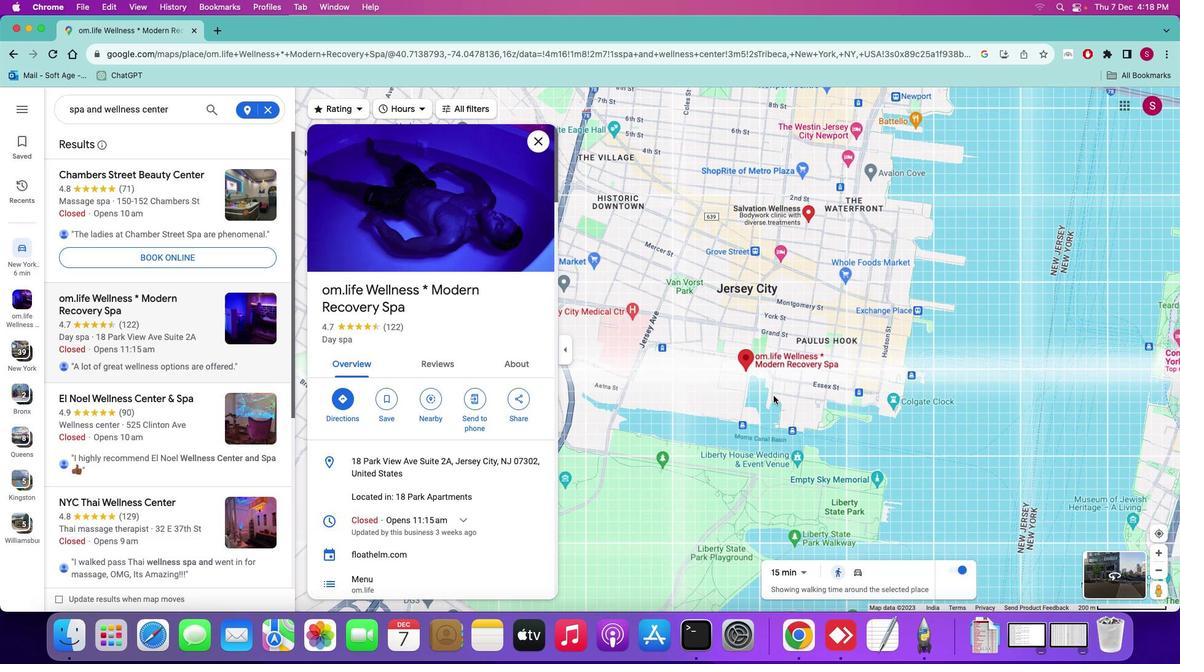 
Action: Mouse scrolled (773, 395) with delta (0, 0)
Screenshot: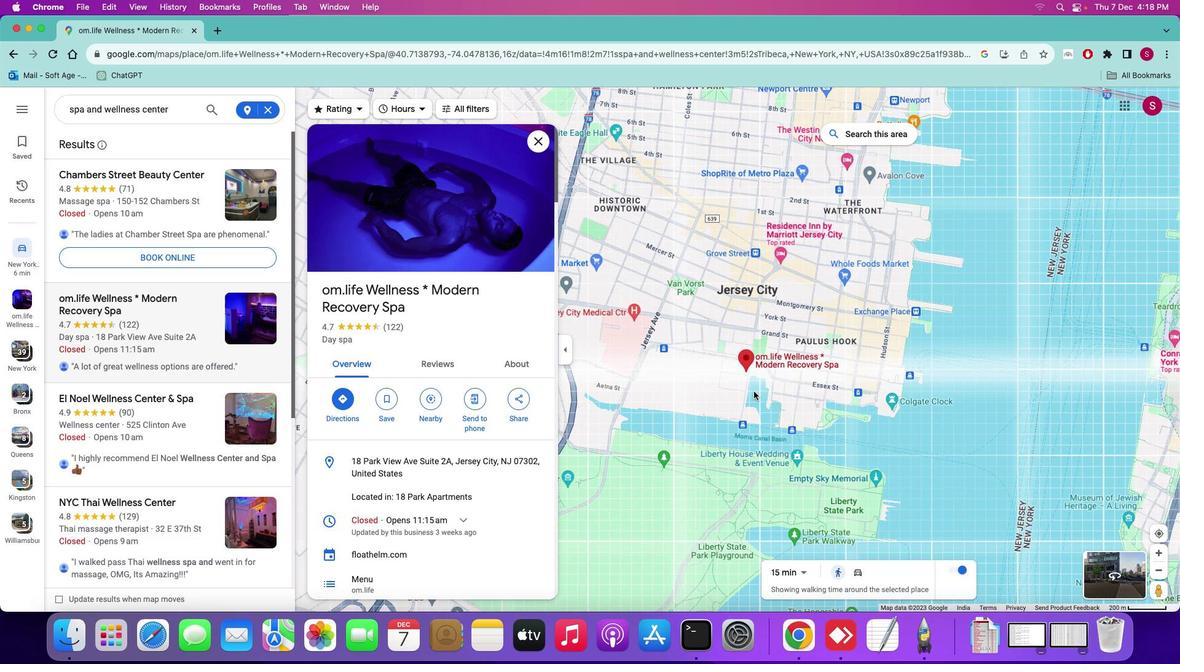 
Action: Mouse moved to (771, 394)
Screenshot: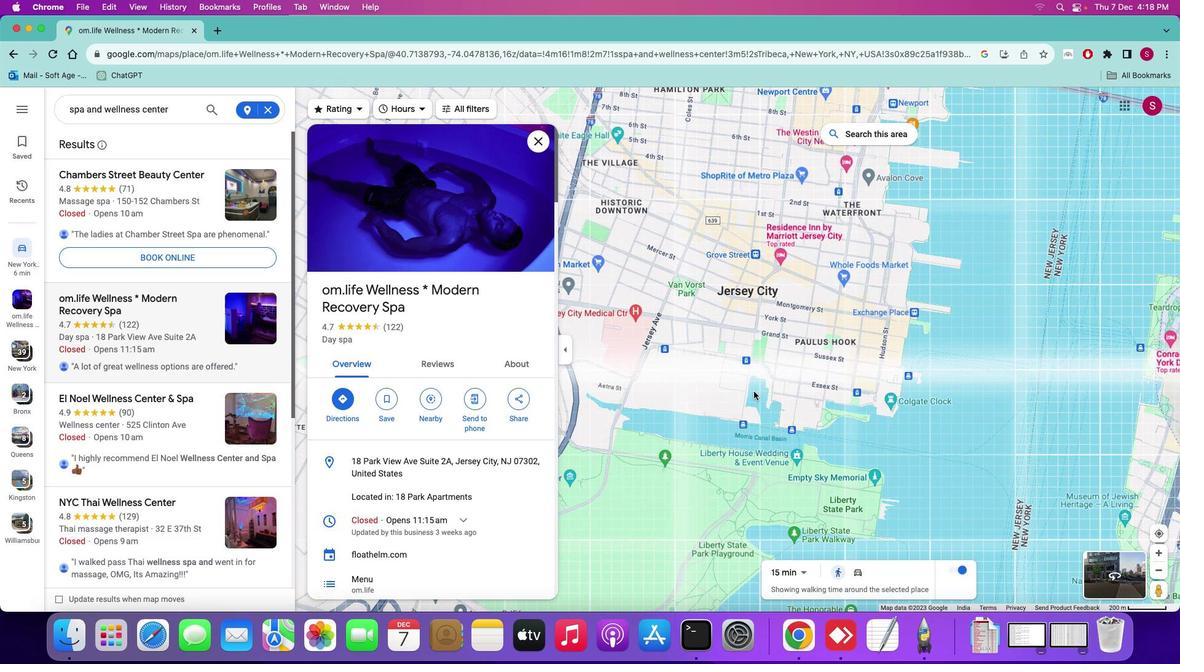 
Action: Mouse scrolled (771, 394) with delta (0, 0)
Screenshot: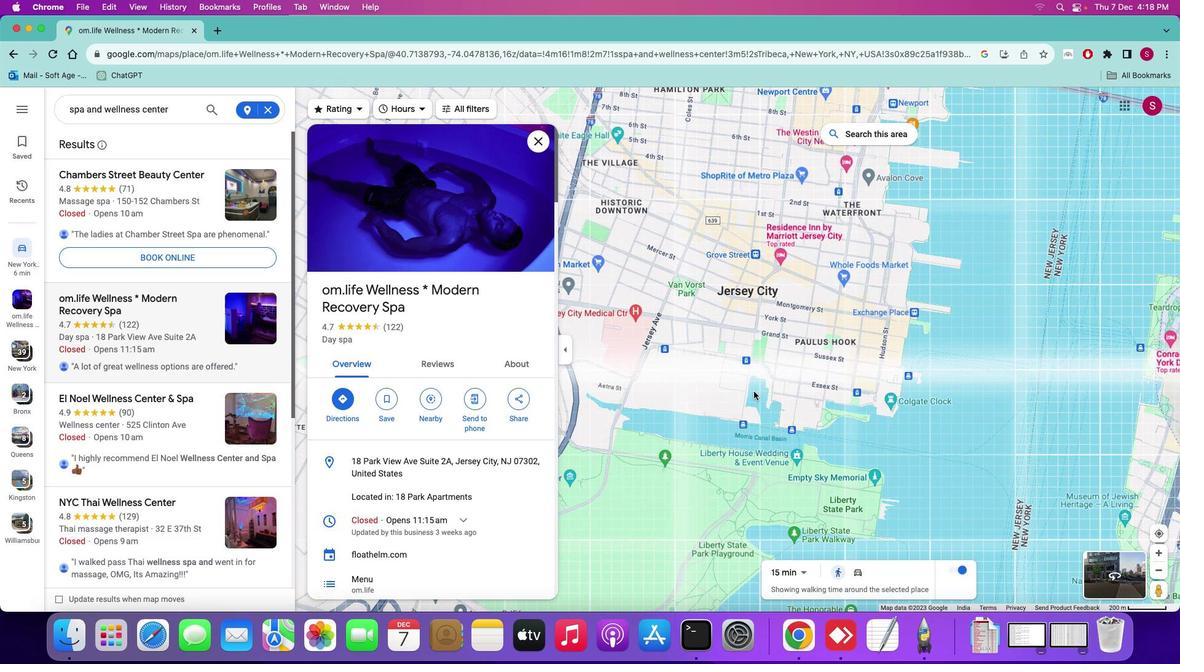 
Action: Mouse moved to (754, 391)
Screenshot: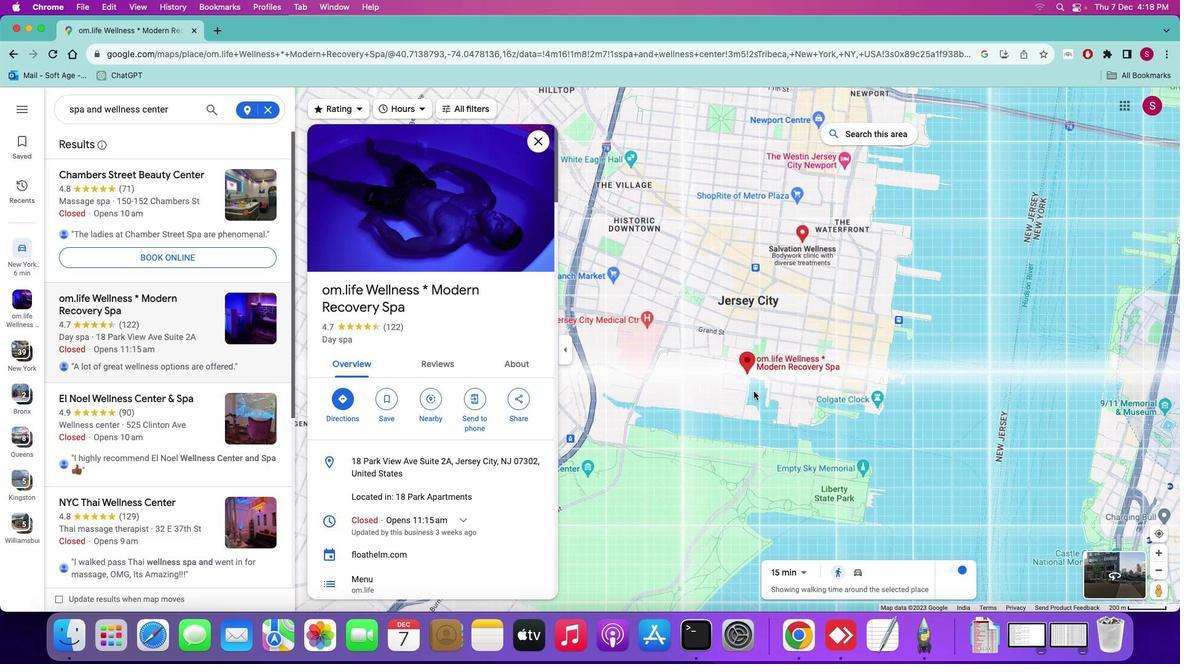 
Action: Mouse scrolled (754, 391) with delta (0, 0)
Screenshot: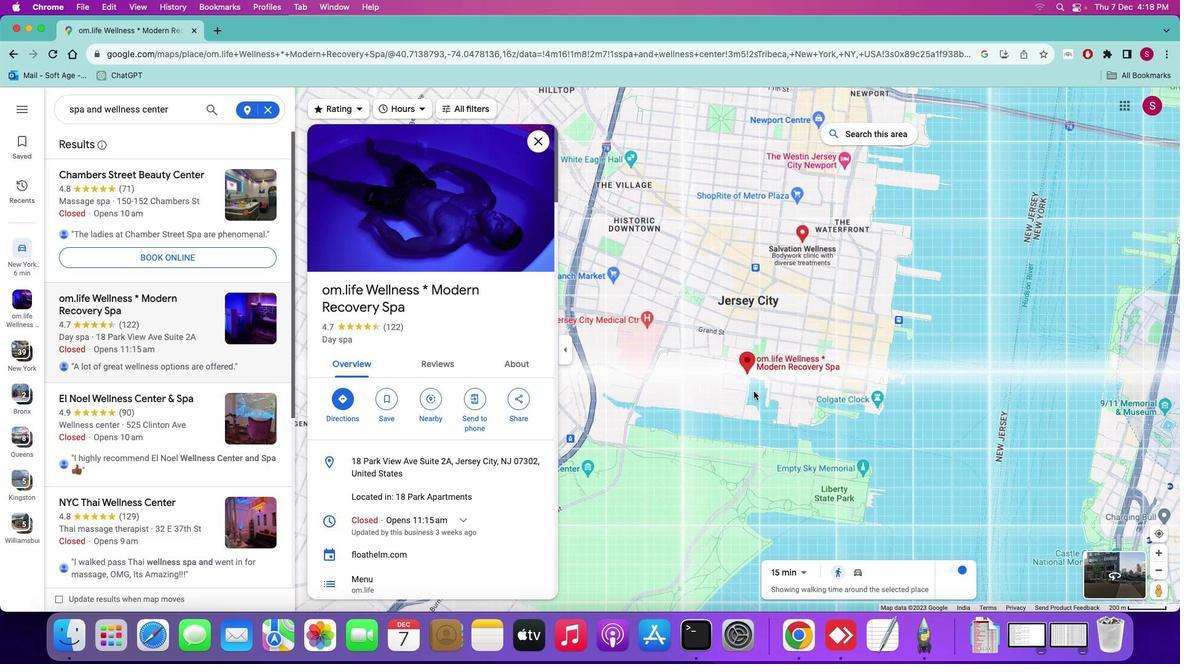 
Action: Mouse scrolled (754, 391) with delta (0, 0)
Screenshot: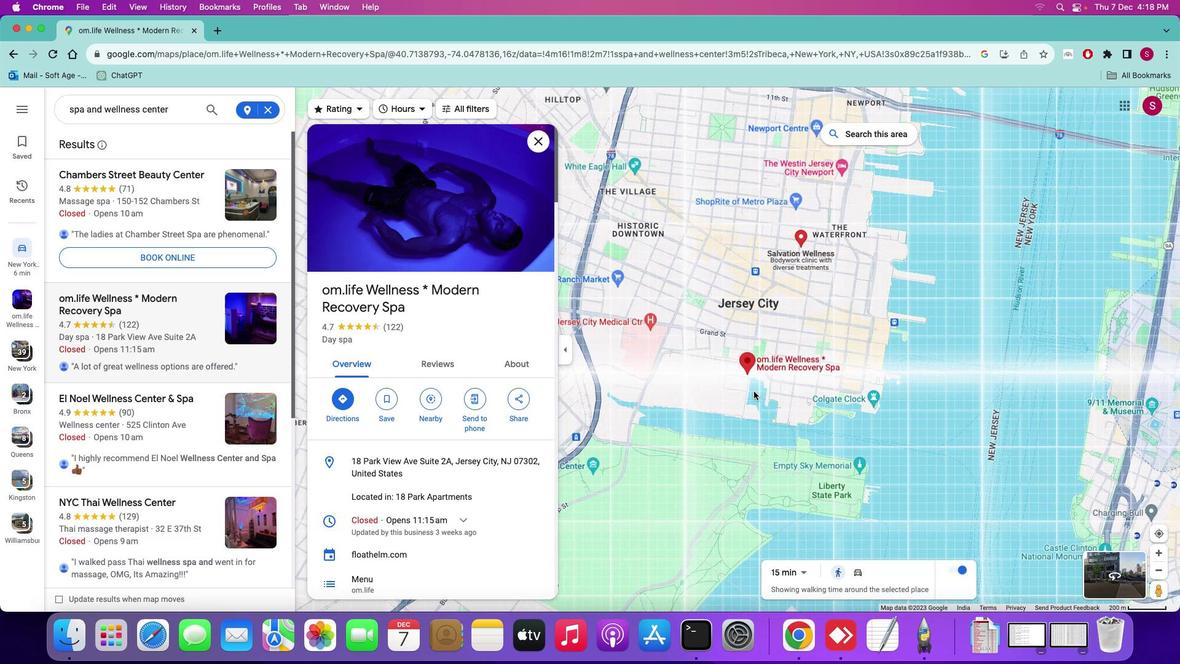 
Action: Mouse scrolled (754, 391) with delta (0, 0)
Screenshot: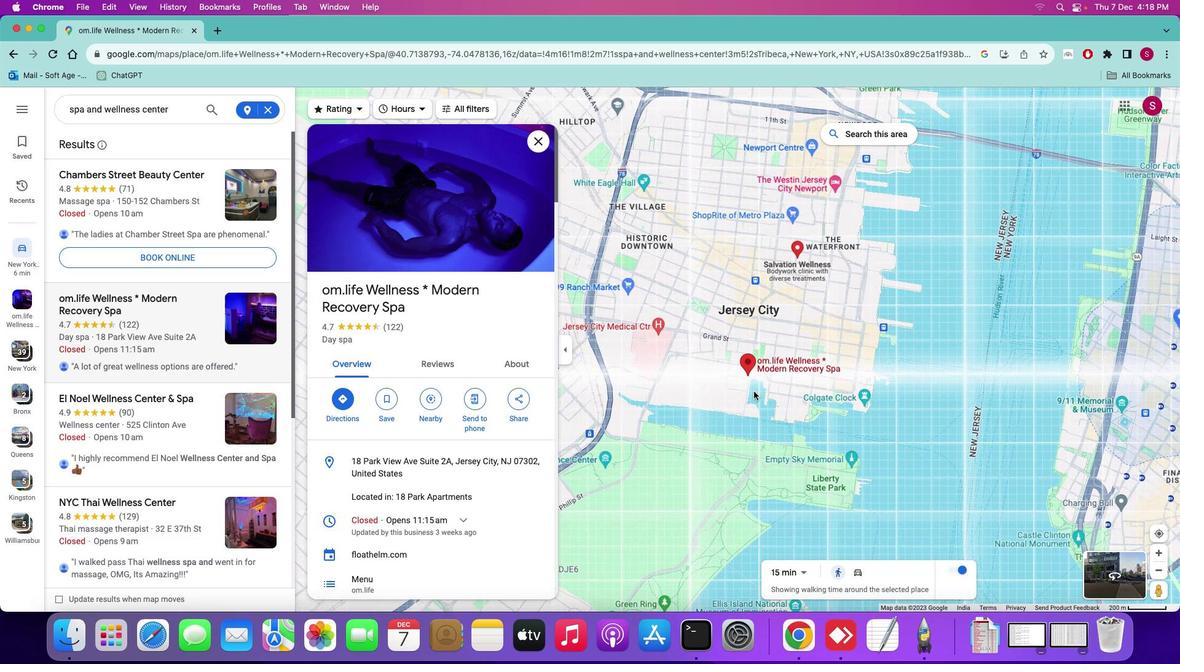 
Action: Mouse scrolled (754, 391) with delta (0, 0)
Screenshot: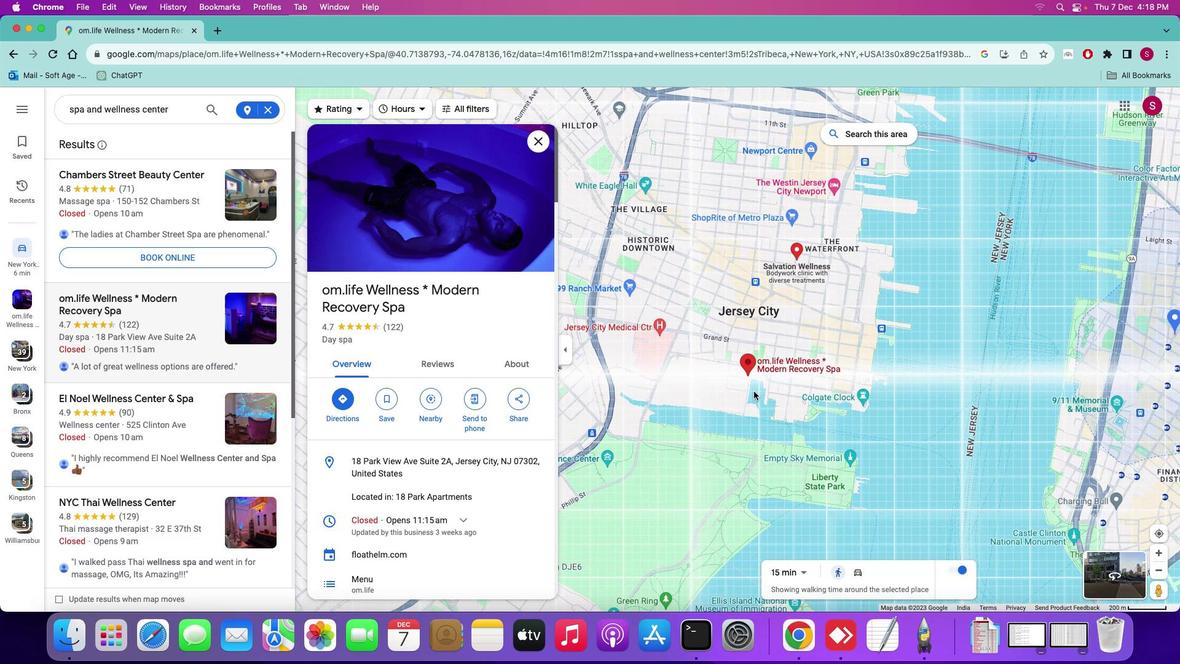 
Action: Mouse scrolled (754, 391) with delta (0, 0)
Screenshot: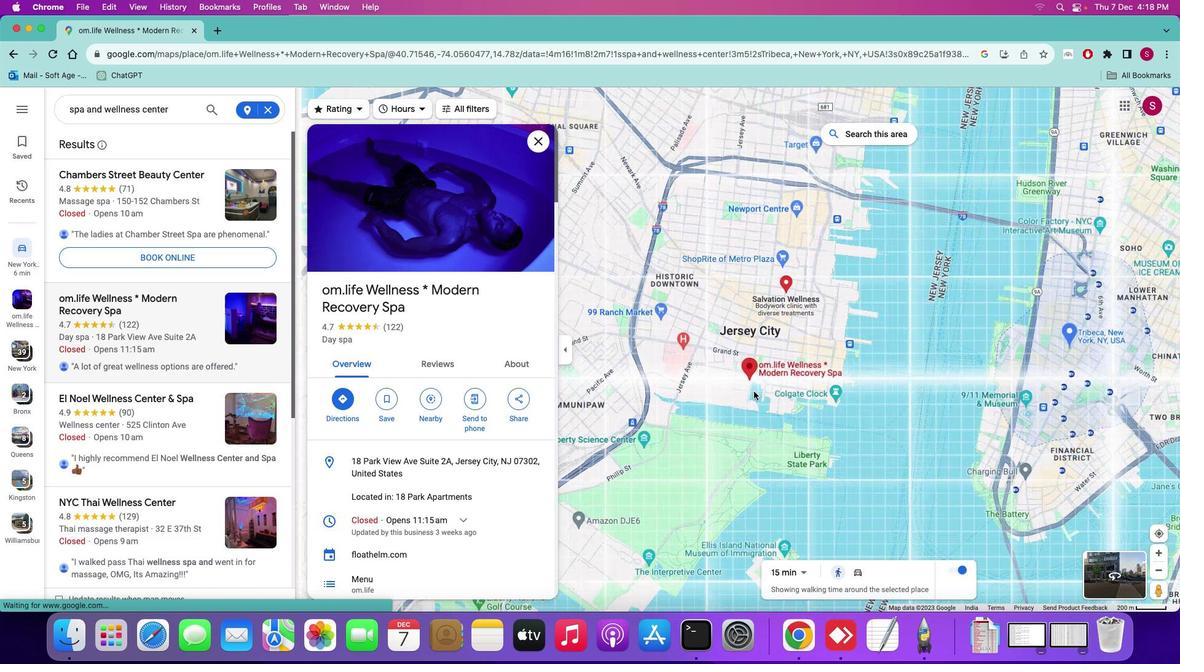 
Action: Mouse scrolled (754, 391) with delta (0, 0)
Screenshot: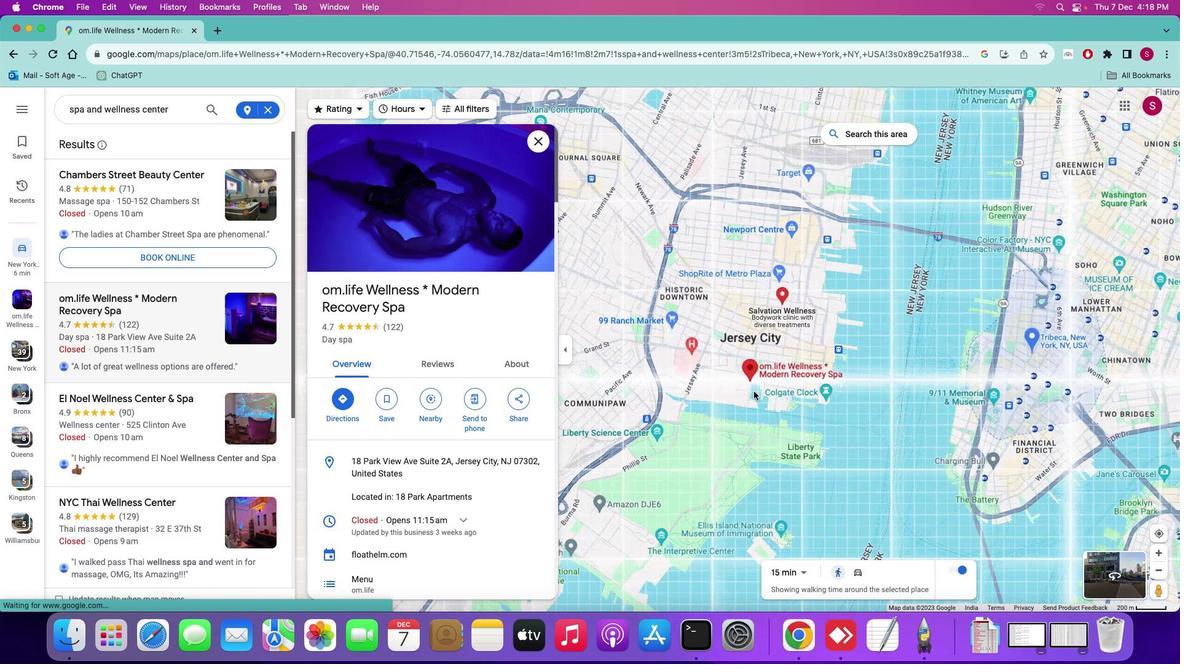 
Action: Mouse scrolled (754, 391) with delta (0, -1)
Screenshot: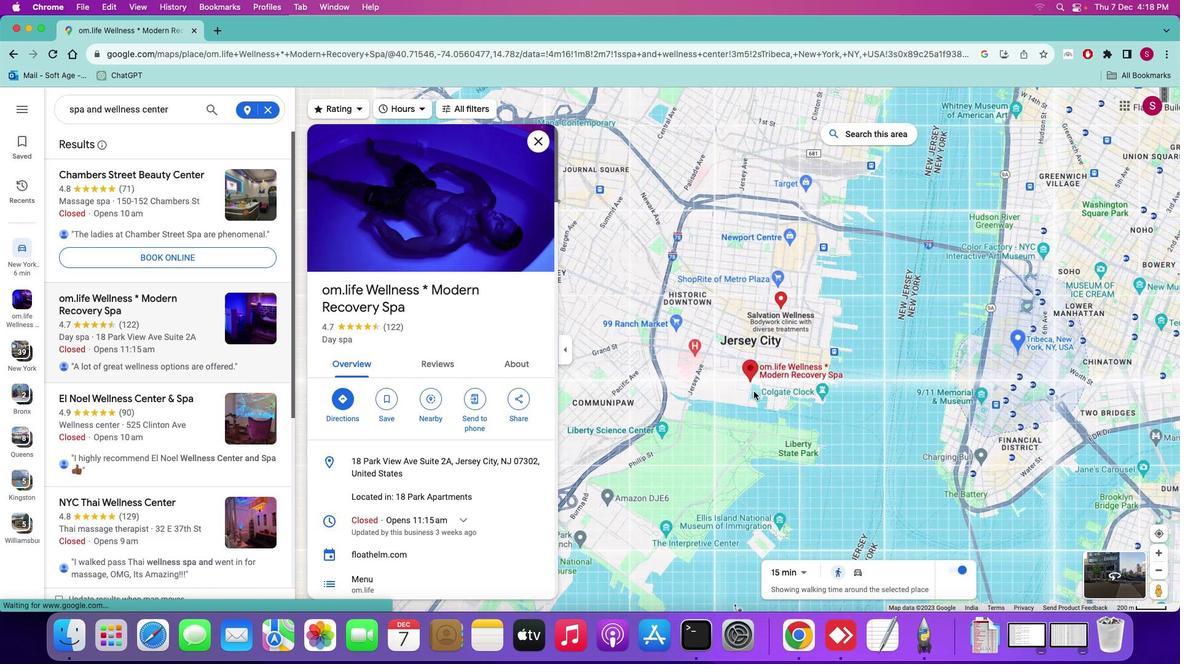 
Action: Mouse scrolled (754, 391) with delta (0, -1)
Screenshot: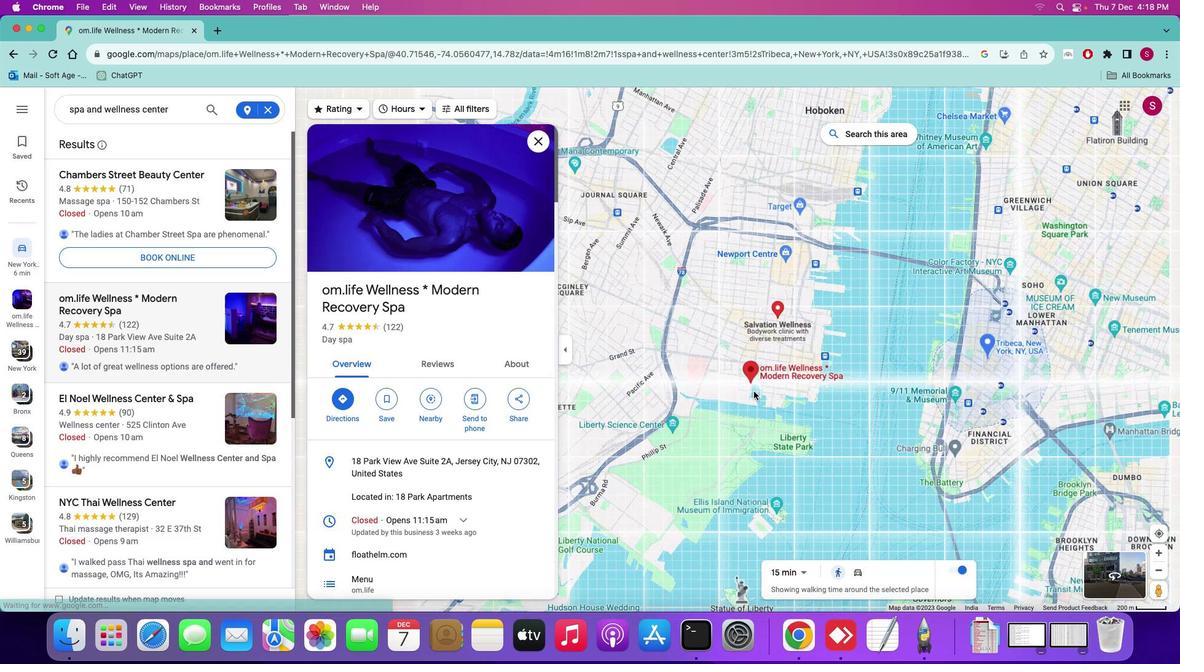 
Action: Mouse scrolled (754, 391) with delta (0, -1)
Screenshot: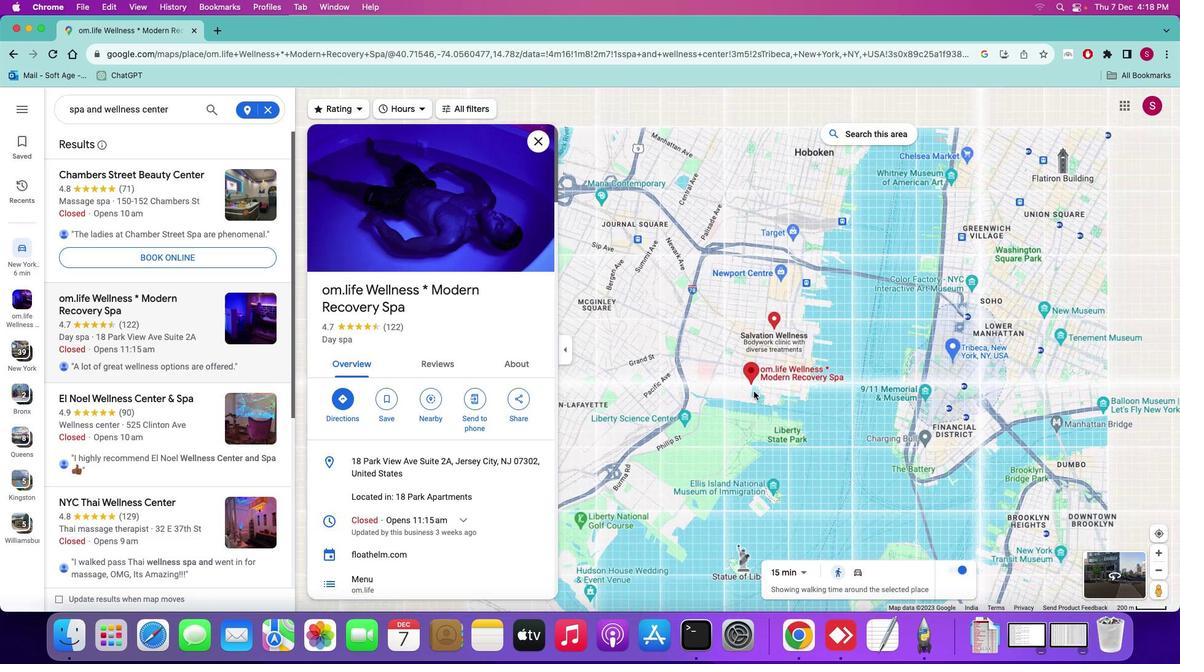 
Action: Mouse moved to (135, 294)
Screenshot: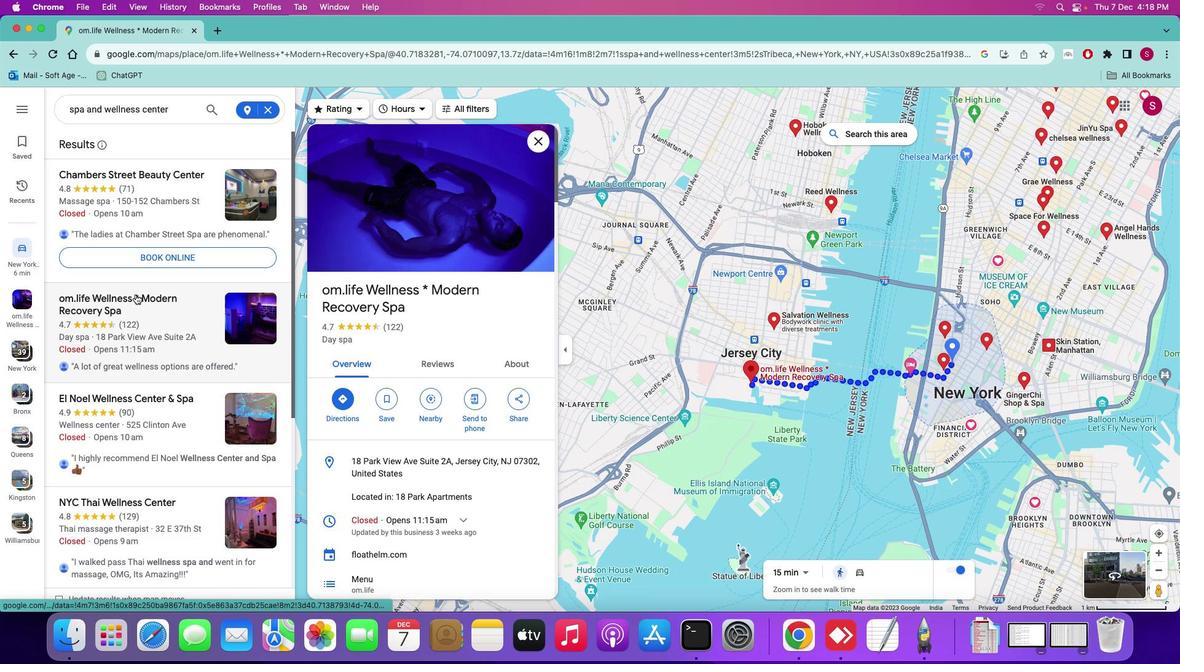 
Action: Mouse pressed left at (135, 294)
Screenshot: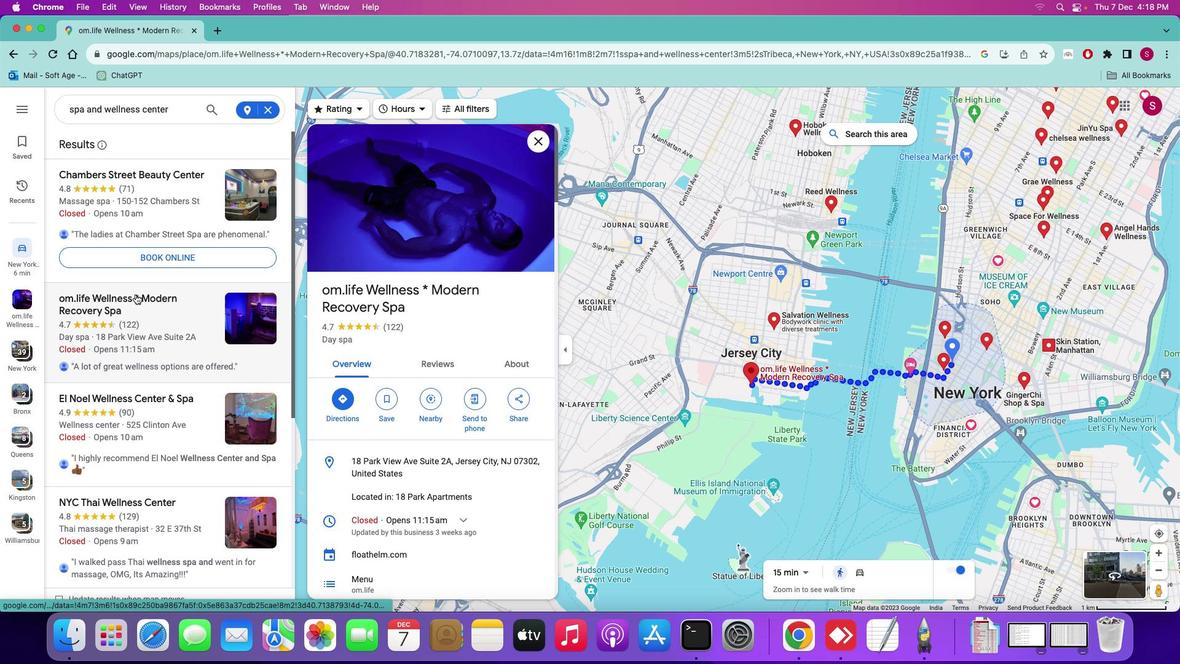 
Action: Mouse moved to (438, 337)
Screenshot: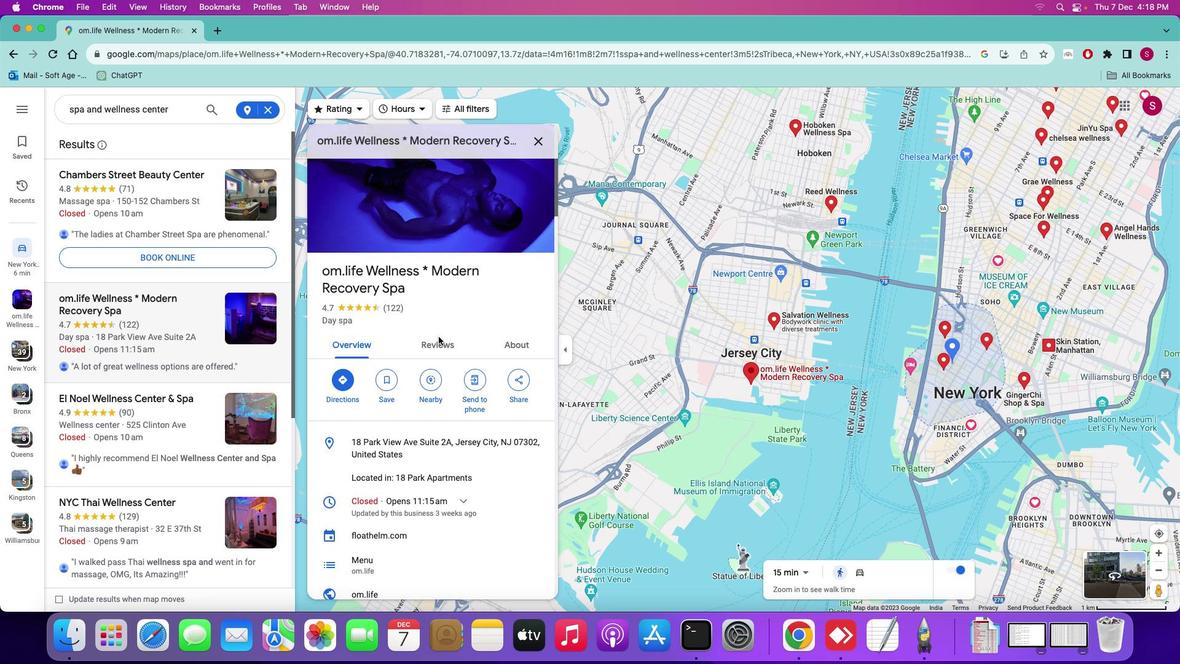 
Action: Mouse scrolled (438, 337) with delta (0, 0)
Screenshot: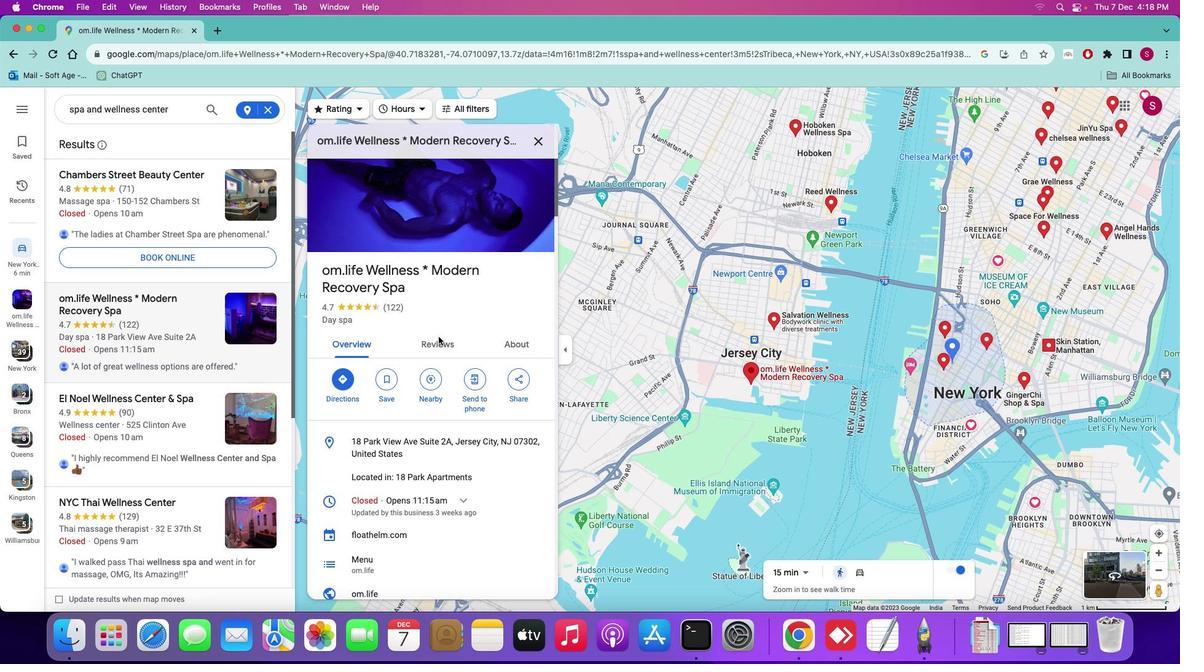 
Action: Mouse moved to (438, 337)
Screenshot: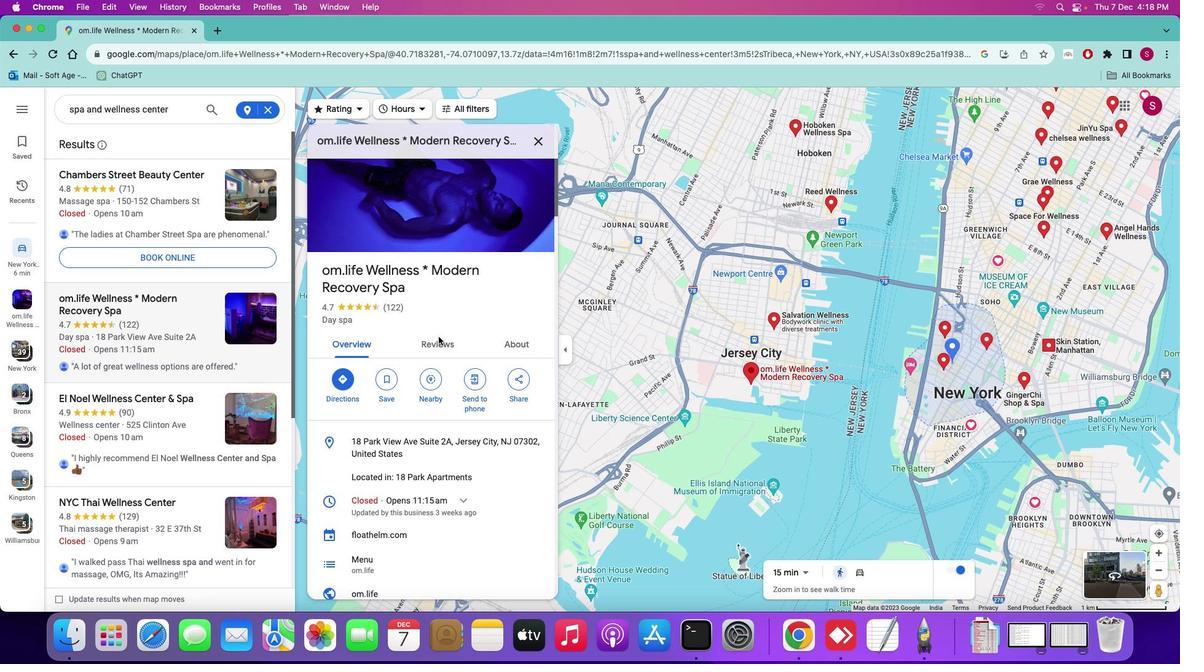 
Action: Mouse scrolled (438, 337) with delta (0, 0)
Screenshot: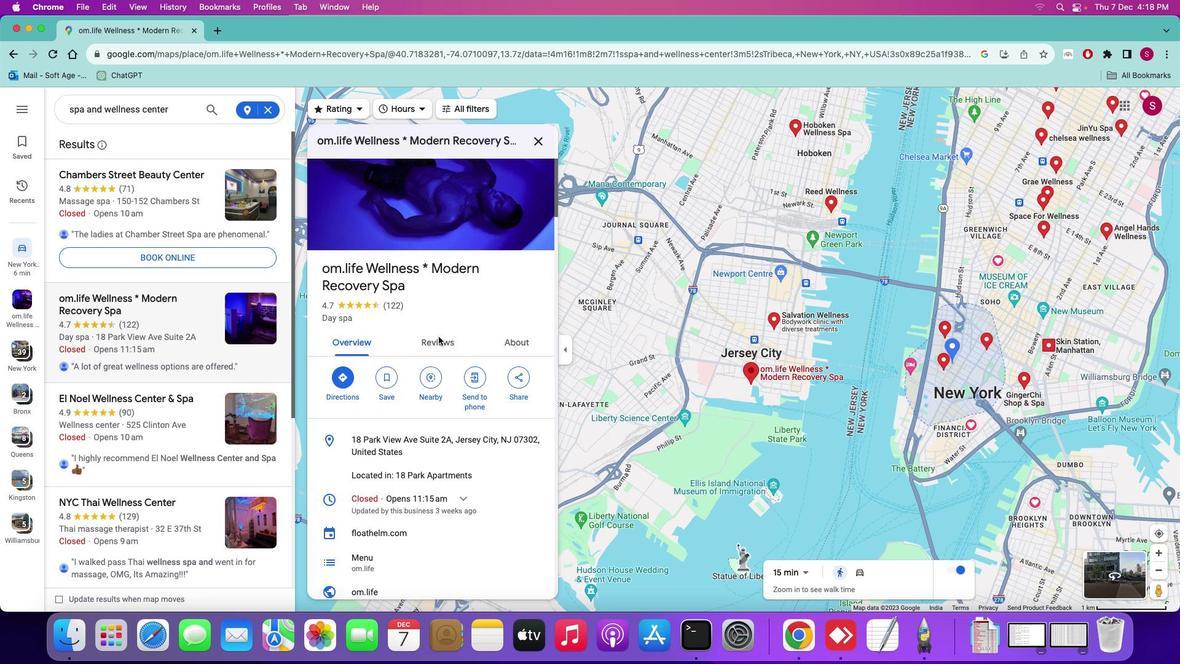 
Action: Mouse scrolled (438, 337) with delta (0, 0)
Screenshot: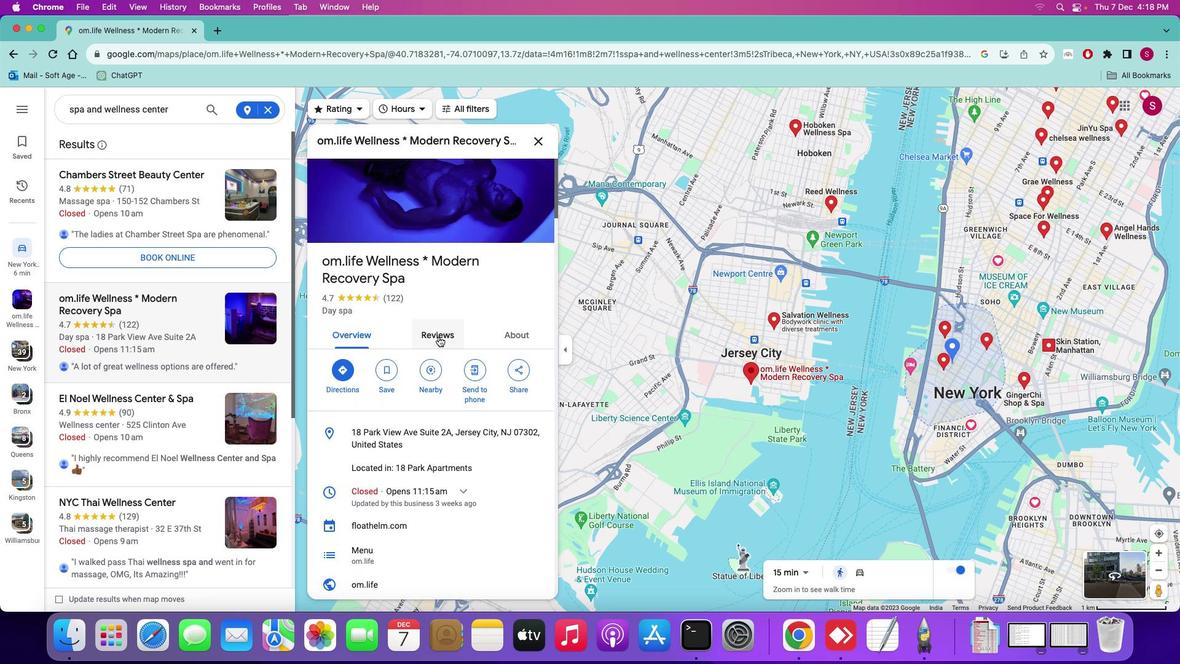 
Action: Mouse scrolled (438, 337) with delta (0, 0)
Screenshot: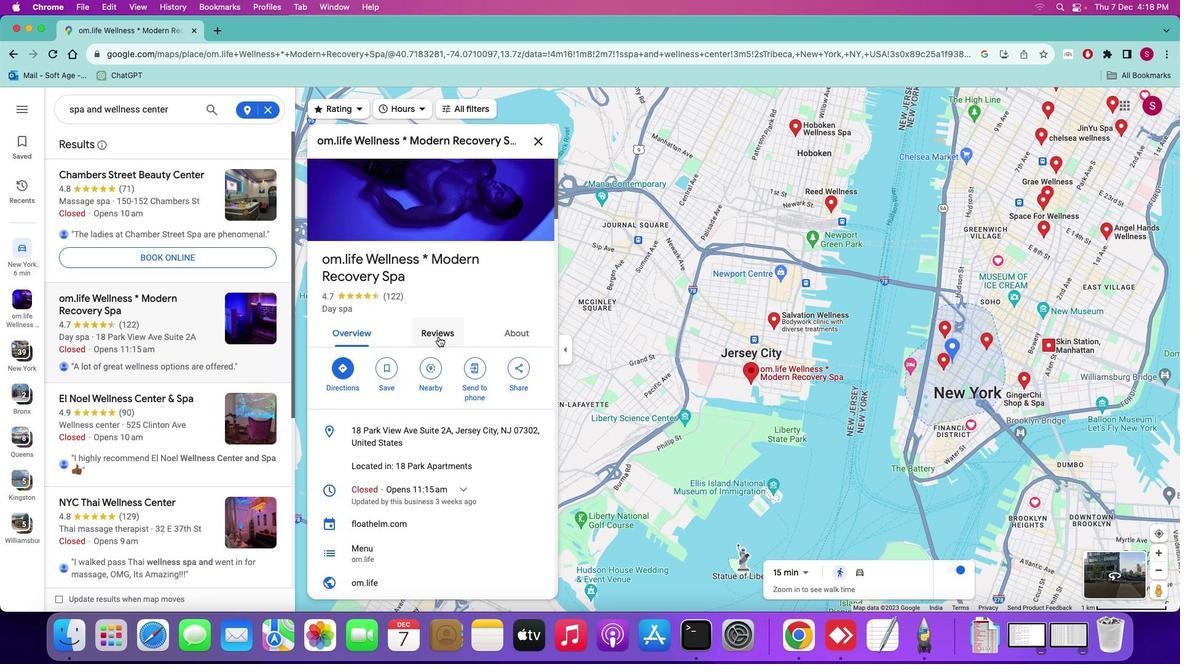 
Action: Mouse scrolled (438, 337) with delta (0, 0)
Screenshot: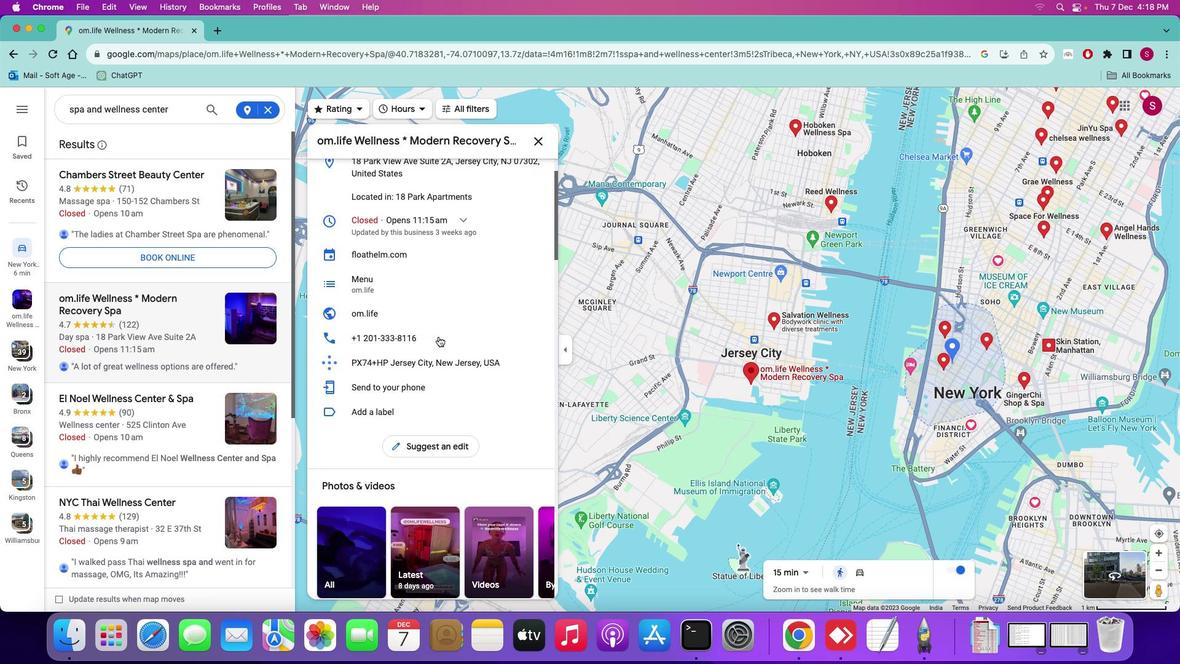 
Action: Mouse scrolled (438, 337) with delta (0, 0)
Screenshot: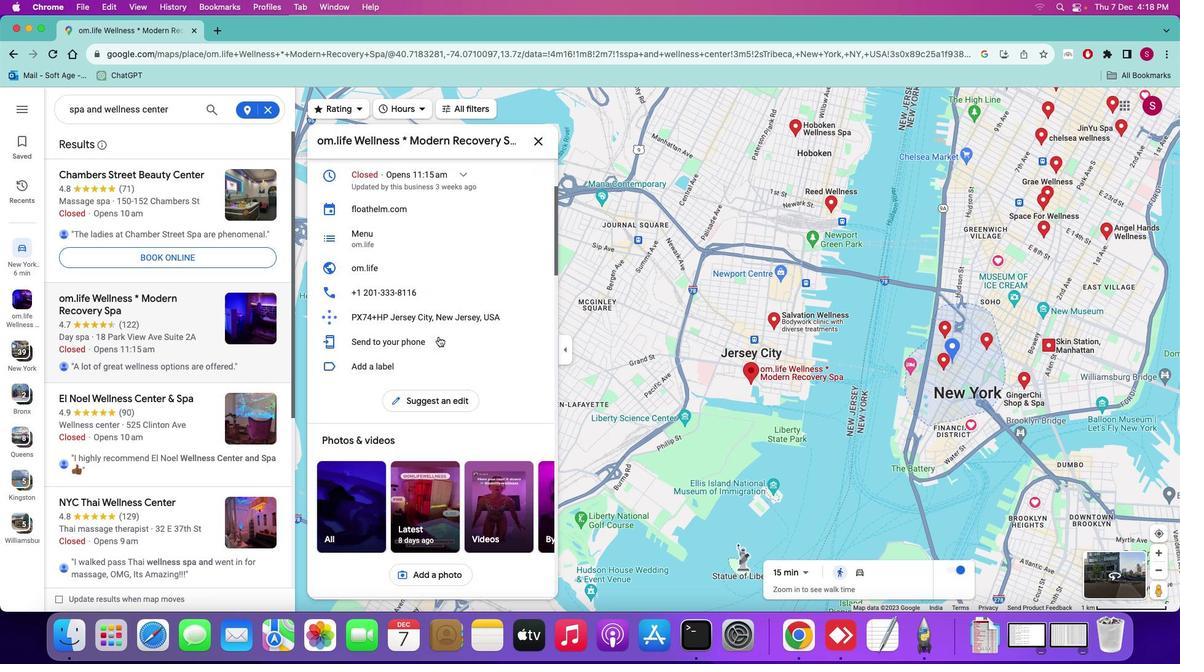 
Action: Mouse scrolled (438, 337) with delta (0, -1)
Screenshot: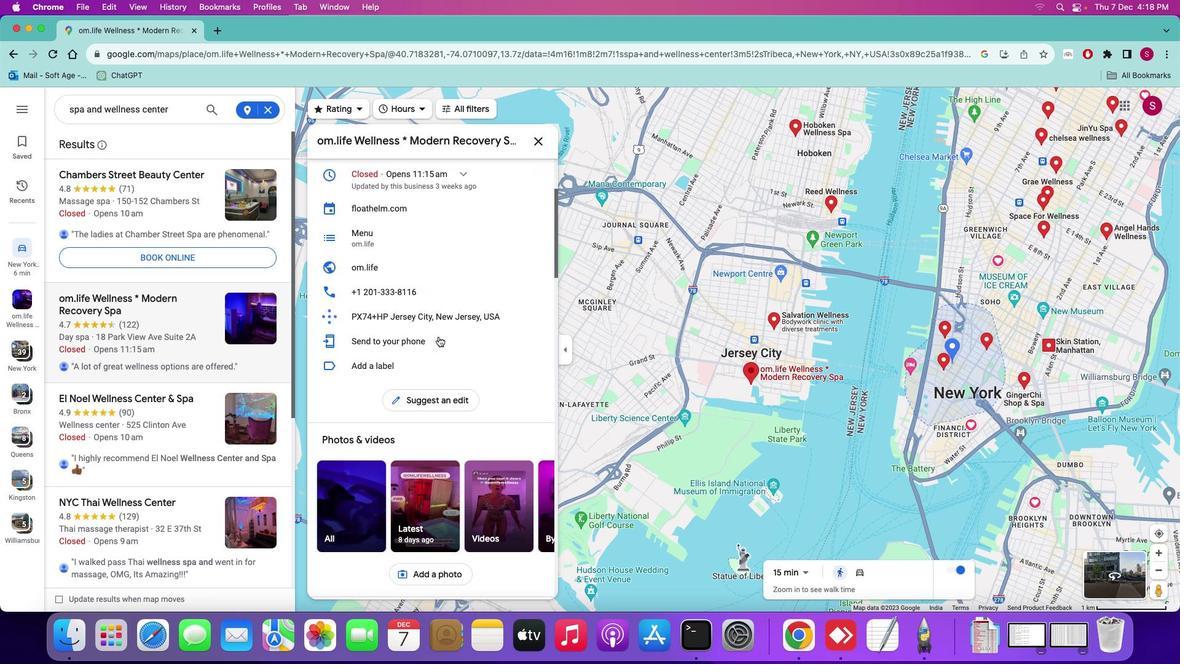 
Action: Mouse scrolled (438, 337) with delta (0, -2)
Screenshot: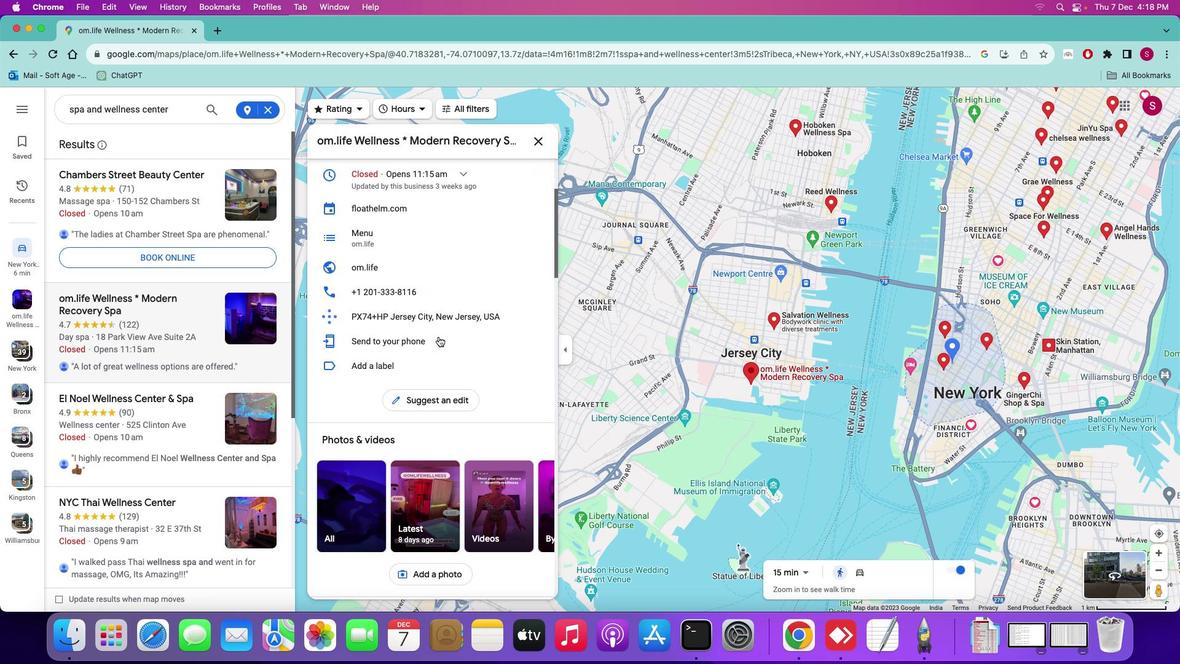 
Action: Mouse scrolled (438, 337) with delta (0, -3)
Screenshot: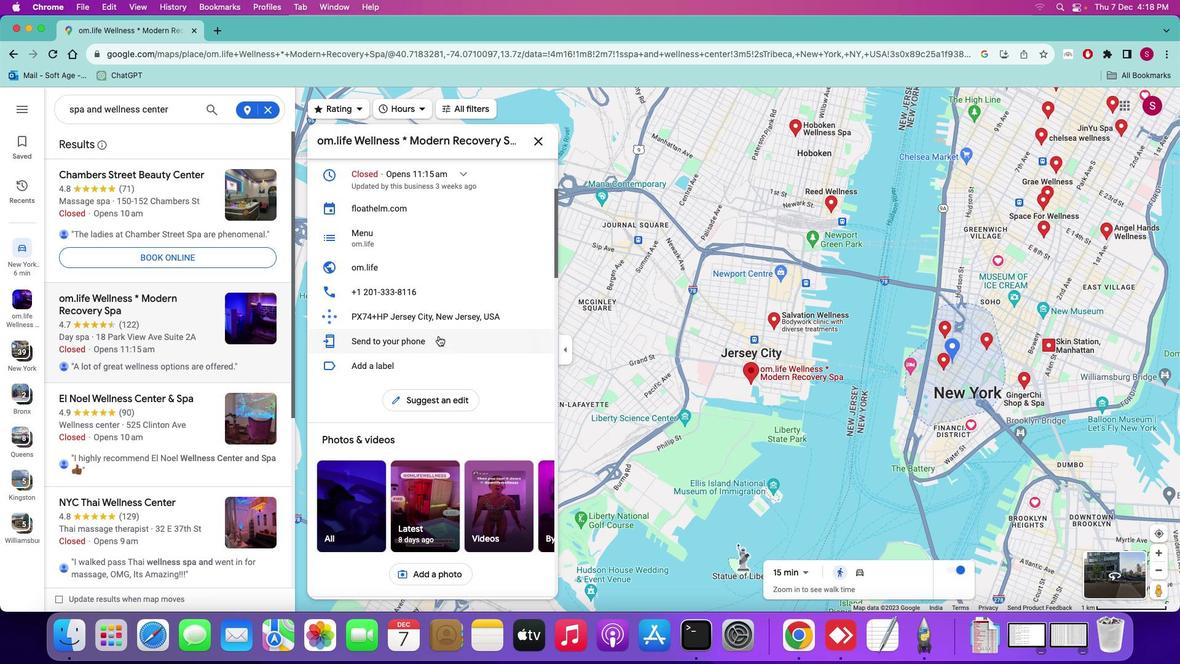 
Action: Mouse moved to (439, 335)
Screenshot: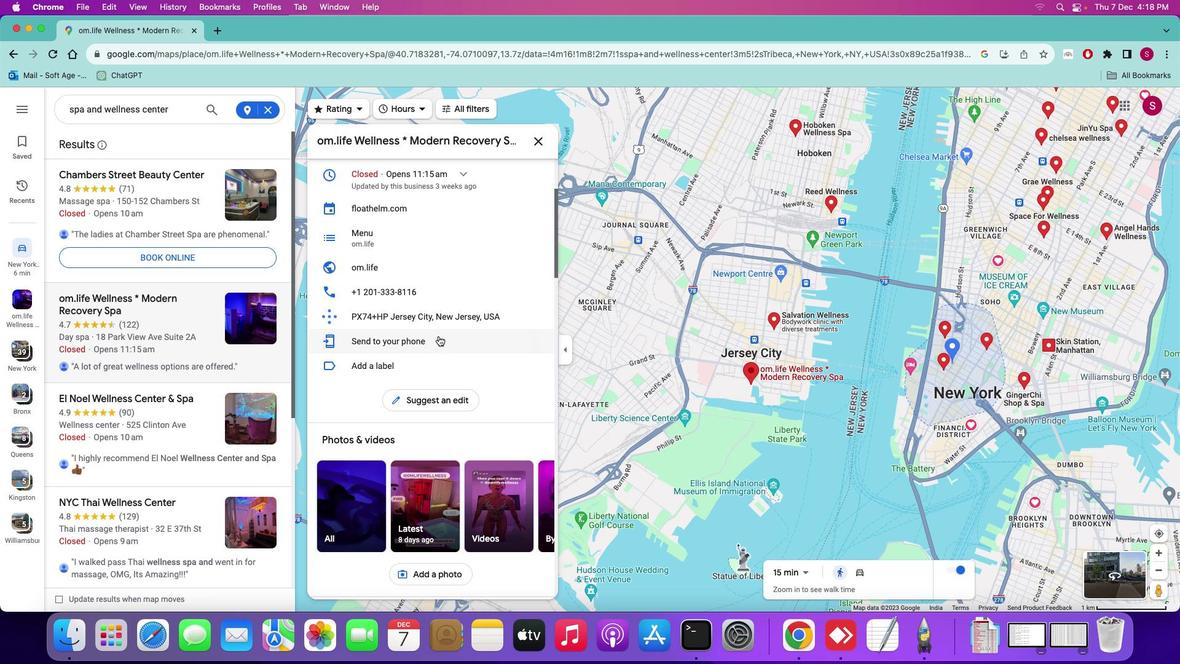 
Action: Mouse scrolled (439, 335) with delta (0, 0)
Screenshot: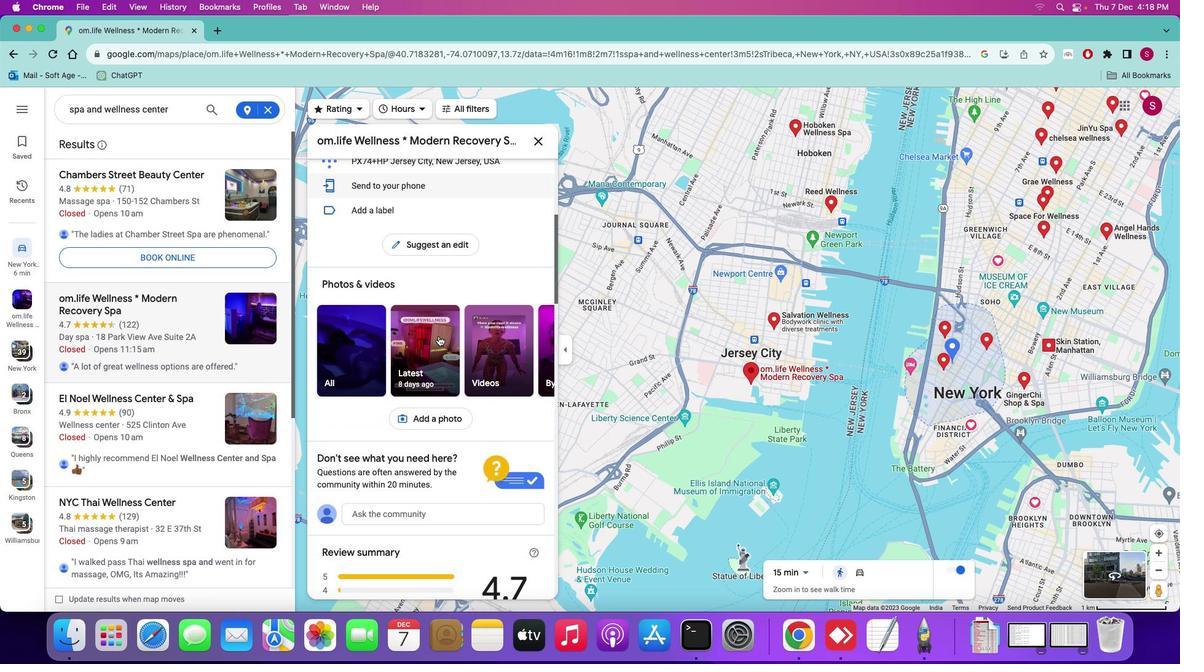 
Action: Mouse scrolled (439, 335) with delta (0, 0)
Screenshot: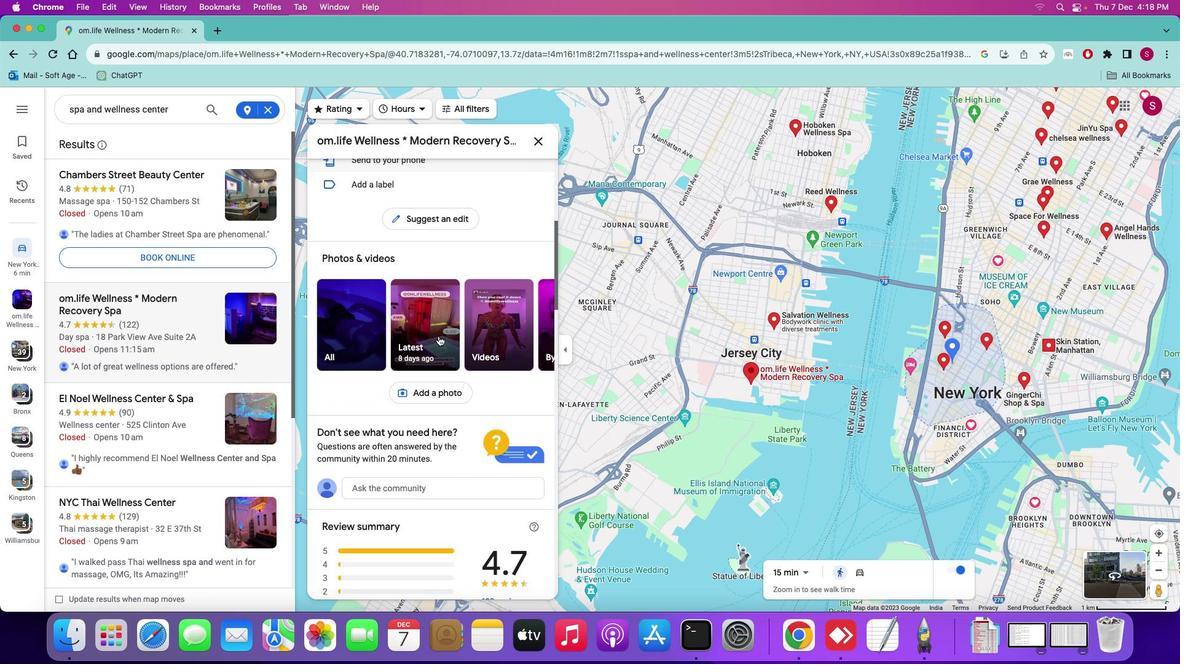 
Action: Mouse scrolled (439, 335) with delta (0, -1)
Screenshot: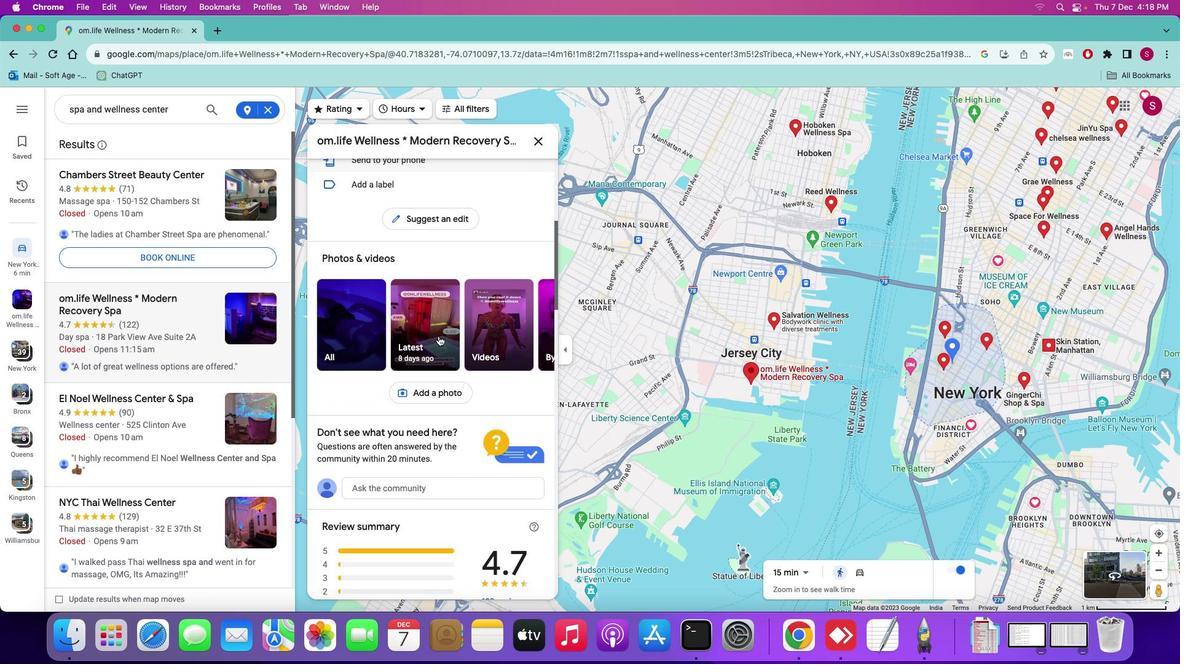 
Action: Mouse scrolled (439, 335) with delta (0, -1)
Screenshot: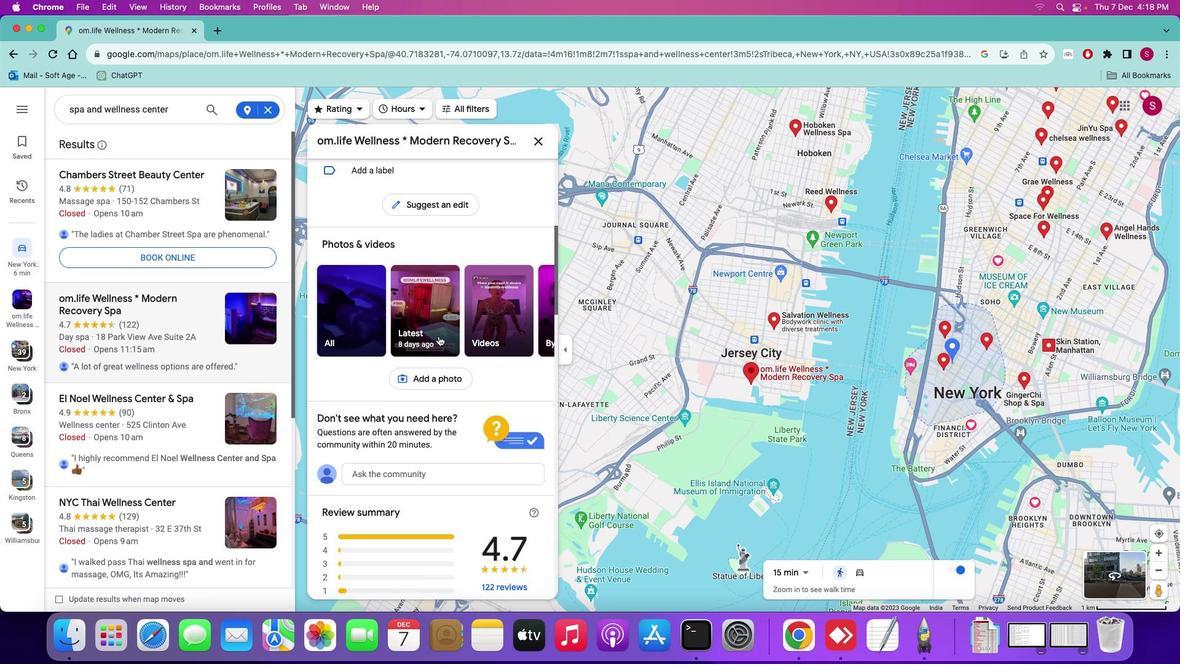 
Action: Mouse scrolled (439, 335) with delta (0, 0)
Screenshot: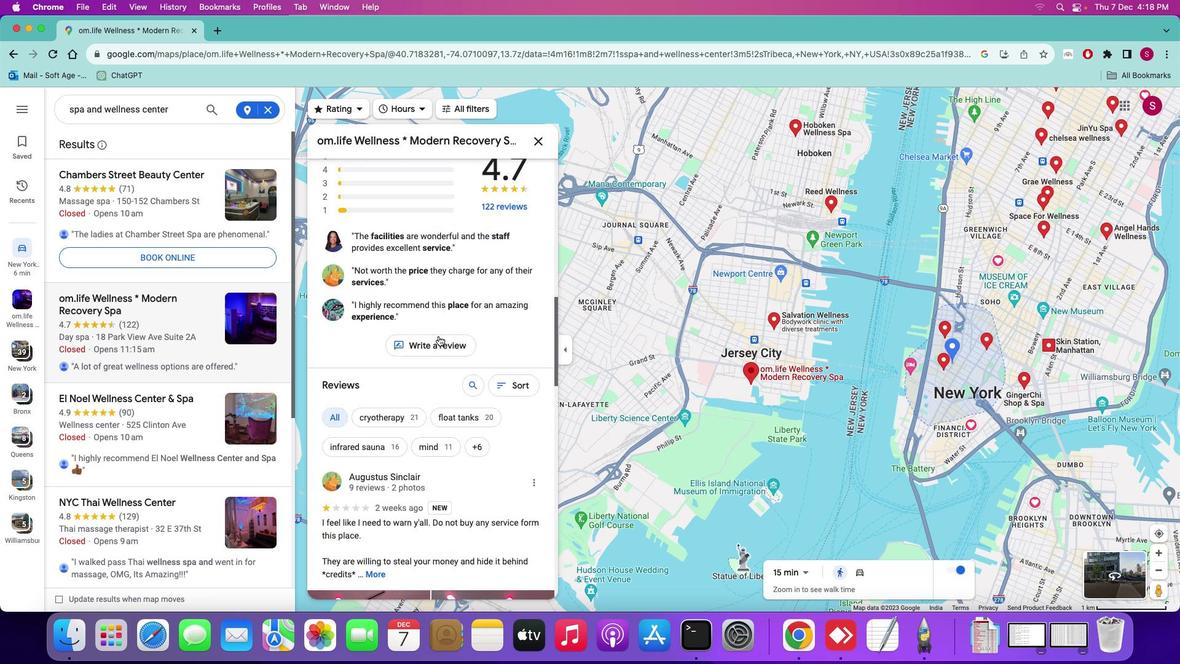 
Action: Mouse scrolled (439, 335) with delta (0, 0)
Screenshot: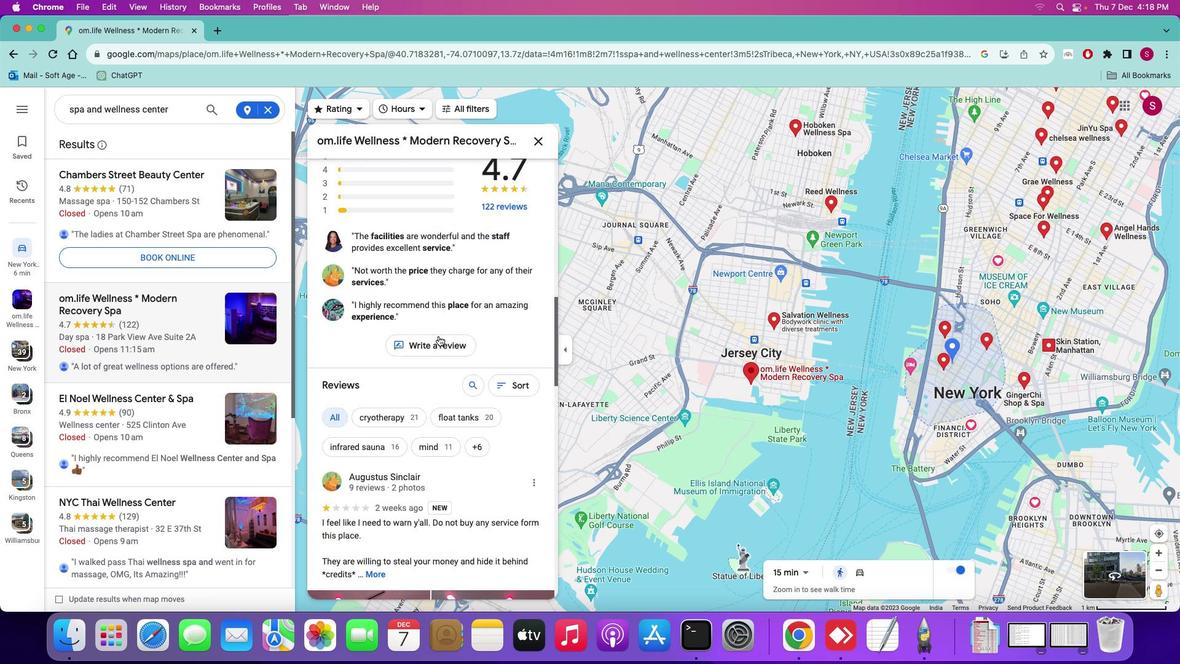 
Action: Mouse scrolled (439, 335) with delta (0, -1)
Screenshot: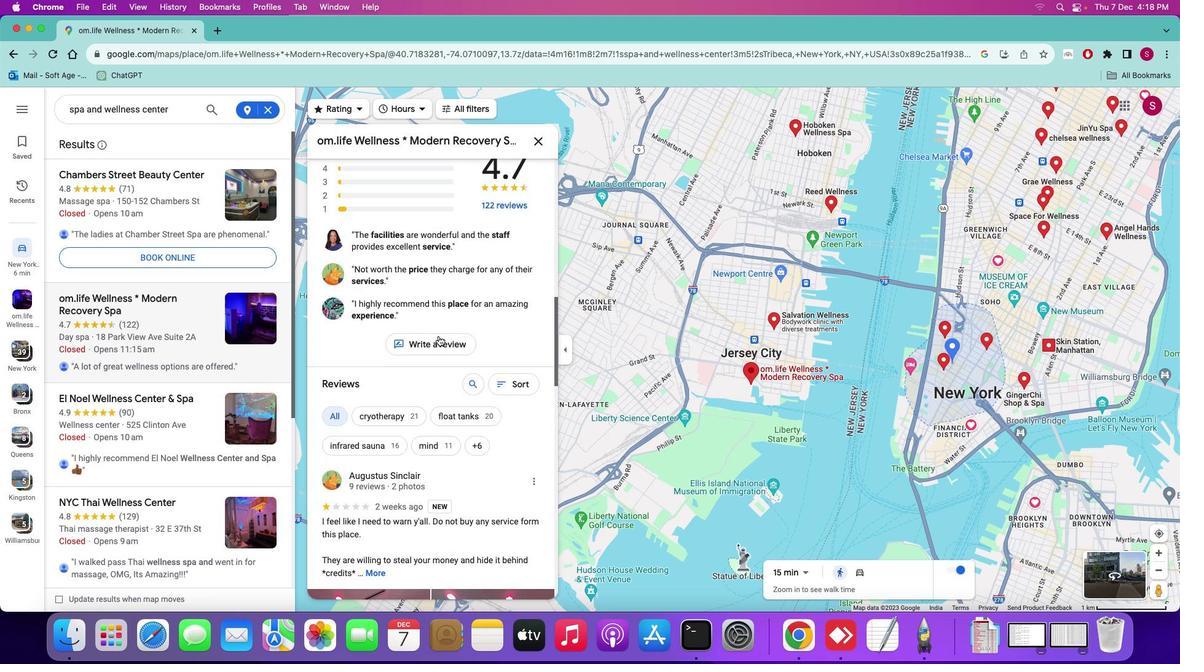 
Action: Mouse scrolled (439, 335) with delta (0, -3)
Screenshot: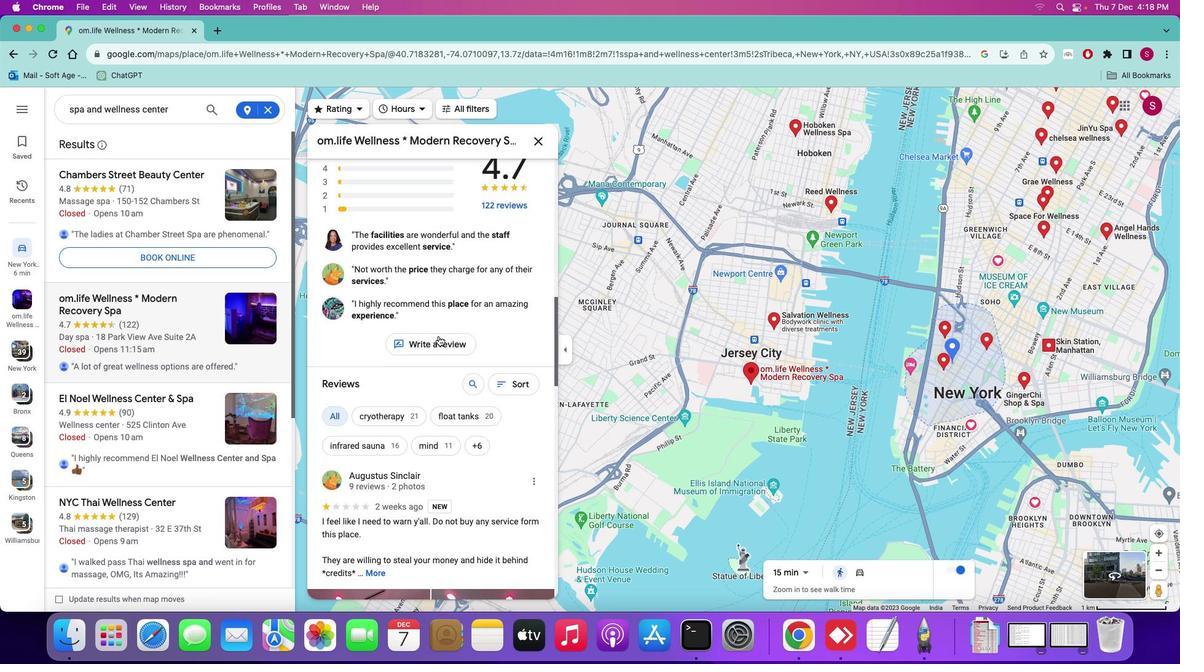 
Action: Mouse scrolled (439, 335) with delta (0, -3)
Screenshot: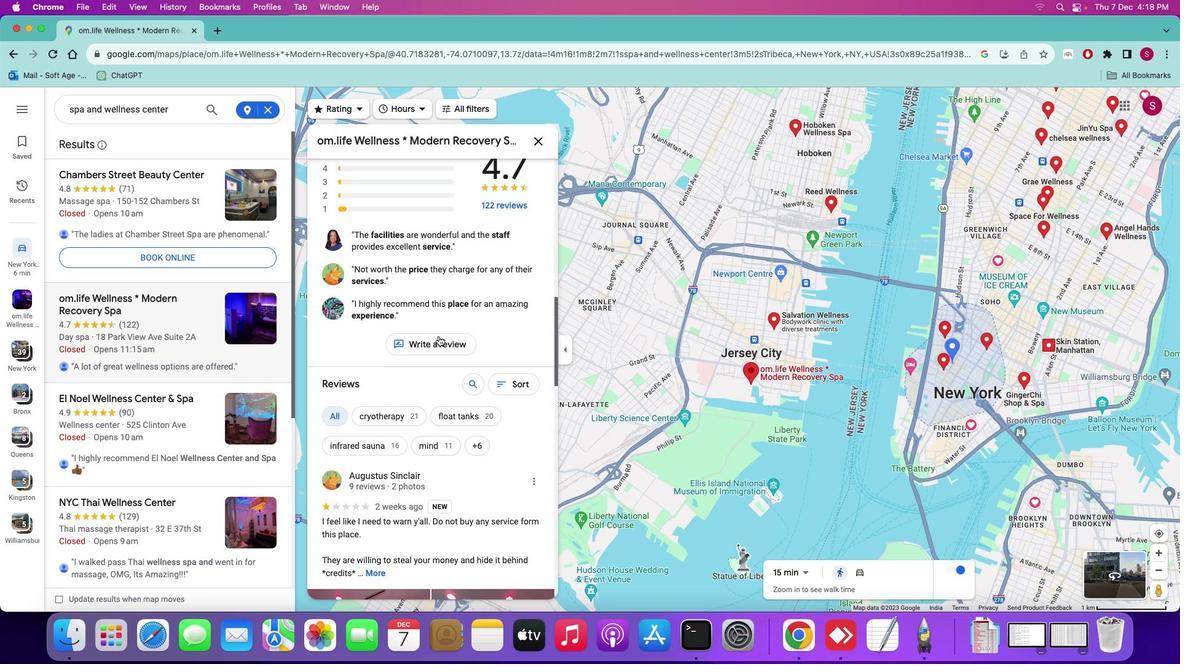 
Action: Mouse scrolled (439, 335) with delta (0, 0)
Screenshot: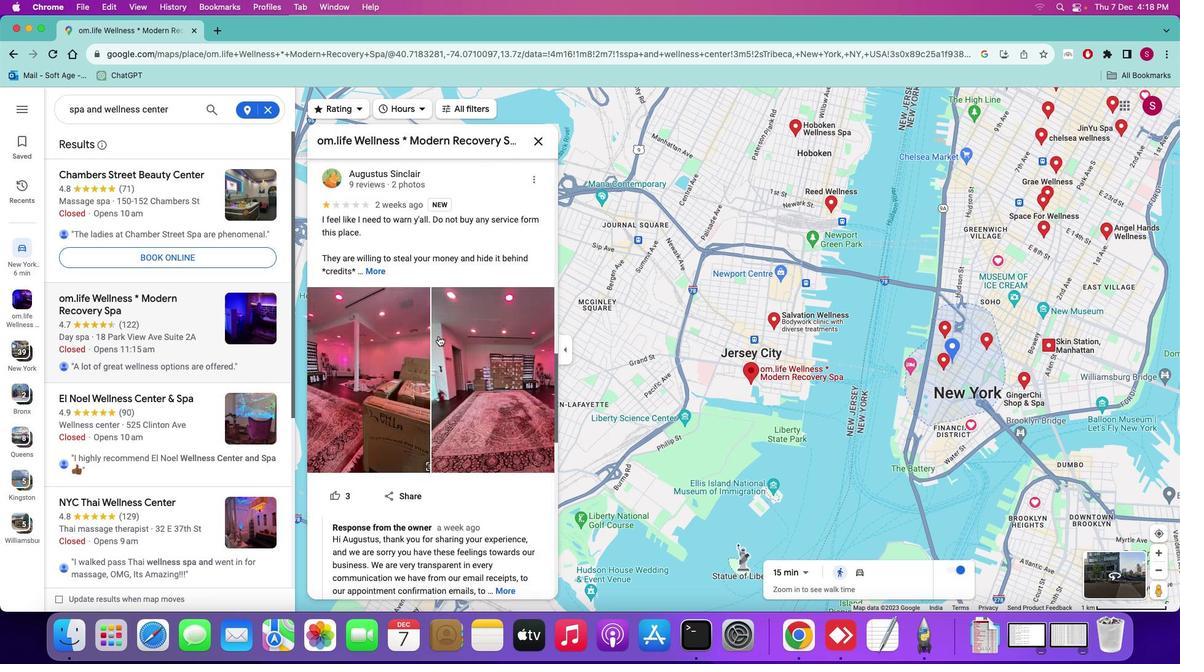 
Action: Mouse scrolled (439, 335) with delta (0, 0)
Screenshot: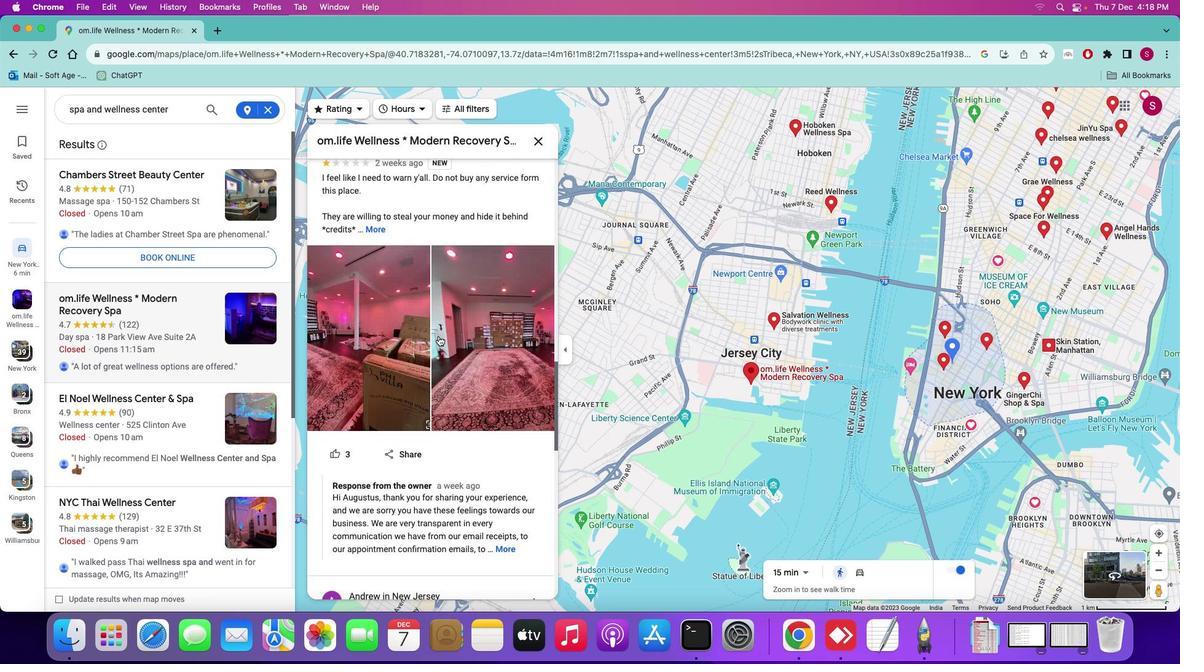 
Action: Mouse scrolled (439, 335) with delta (0, -1)
Screenshot: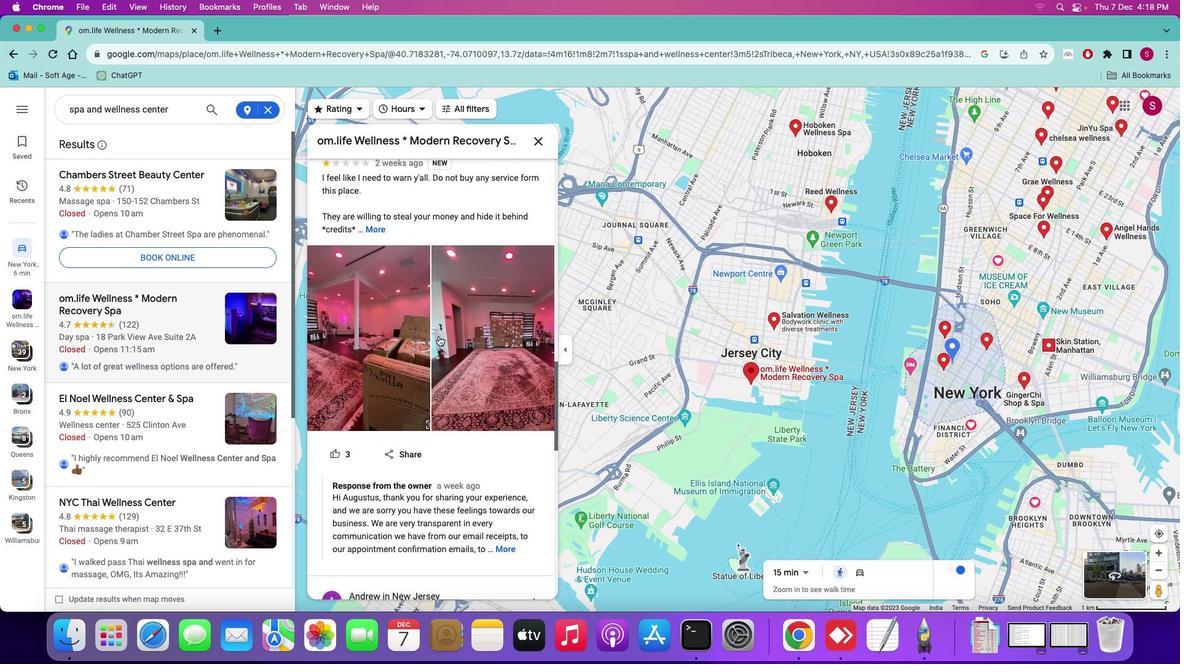 
Action: Mouse scrolled (439, 335) with delta (0, -2)
Screenshot: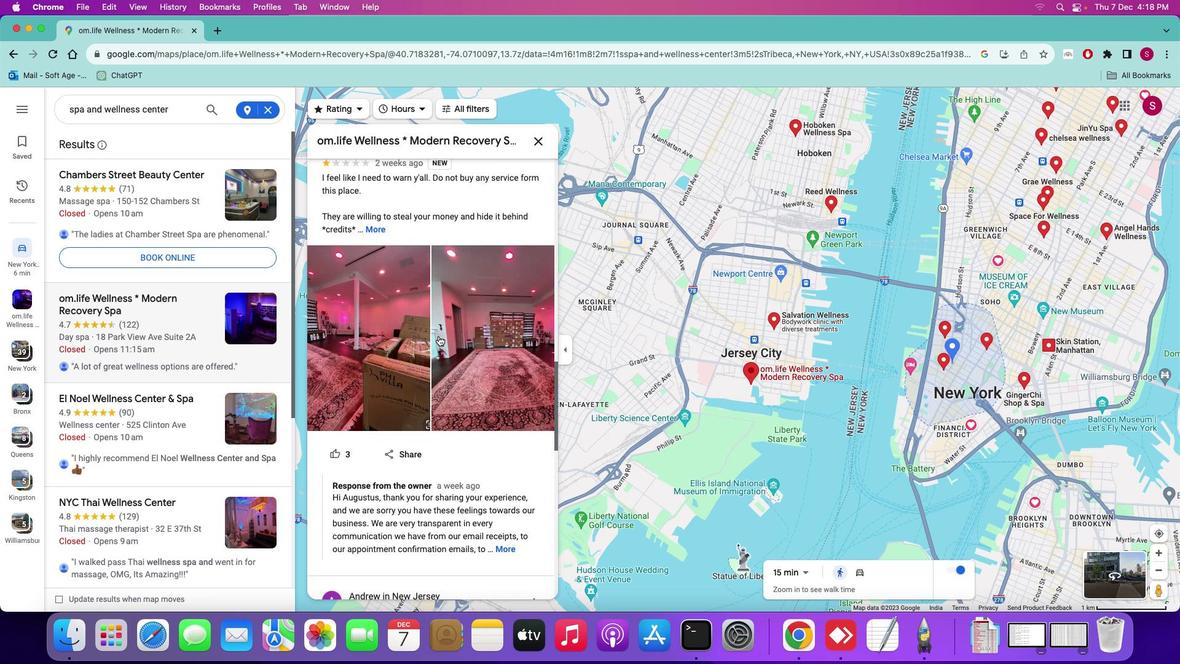 
Action: Mouse scrolled (439, 335) with delta (0, -3)
Screenshot: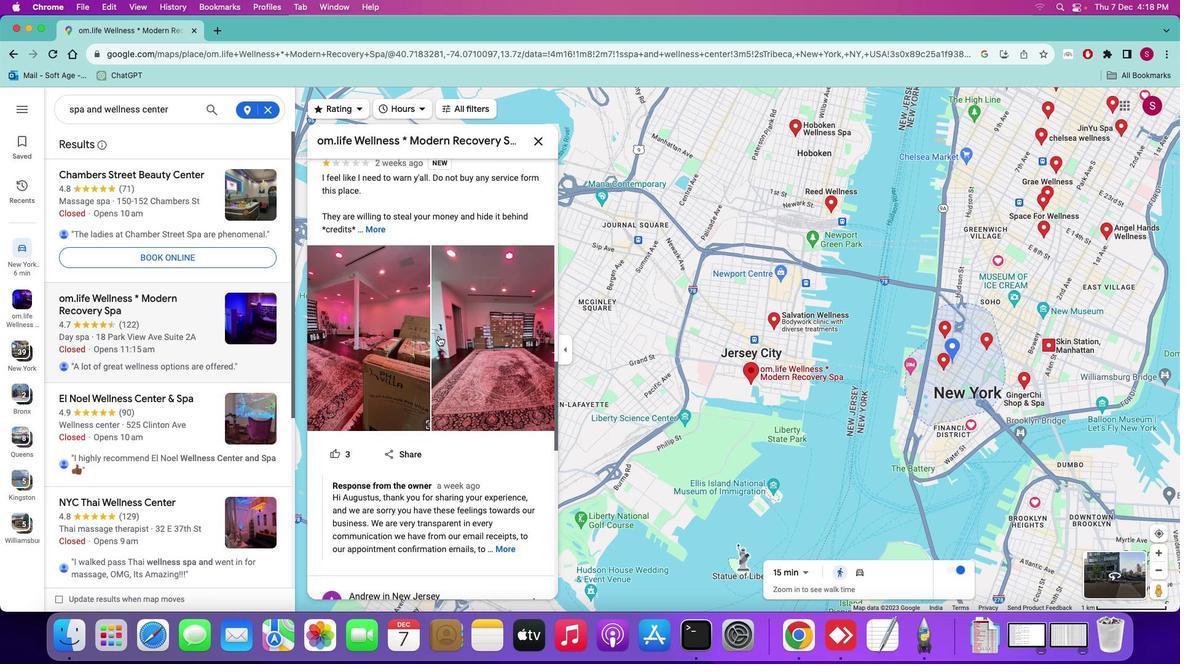 
Action: Mouse scrolled (439, 335) with delta (0, 0)
Screenshot: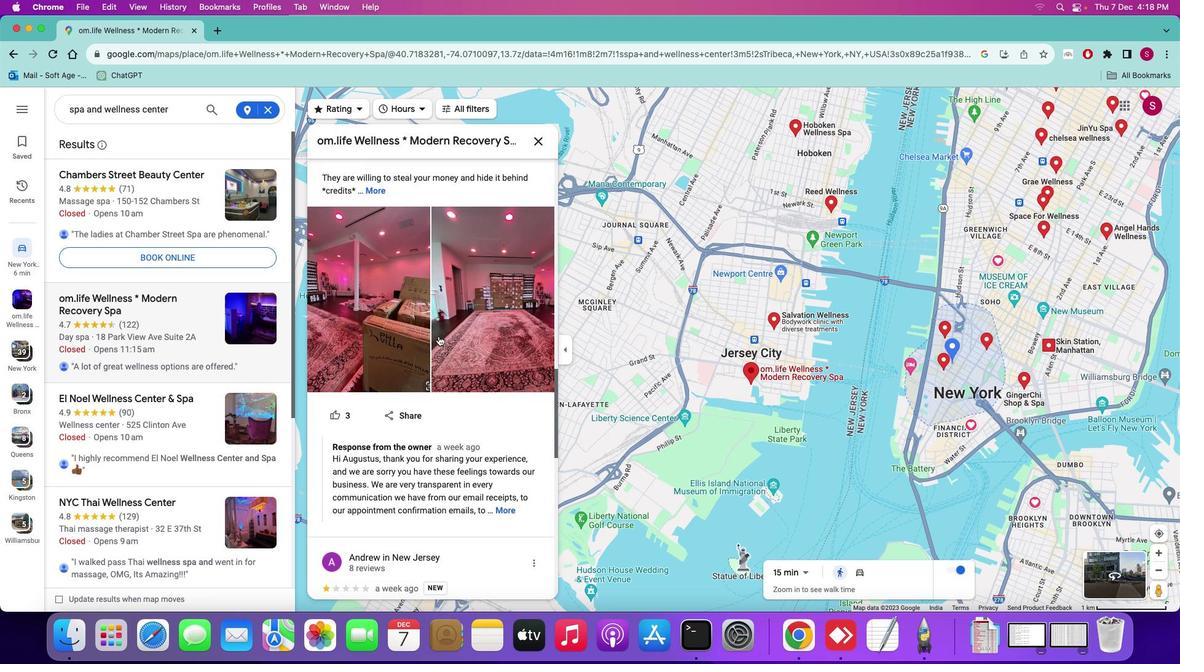 
Action: Mouse scrolled (439, 335) with delta (0, 0)
Screenshot: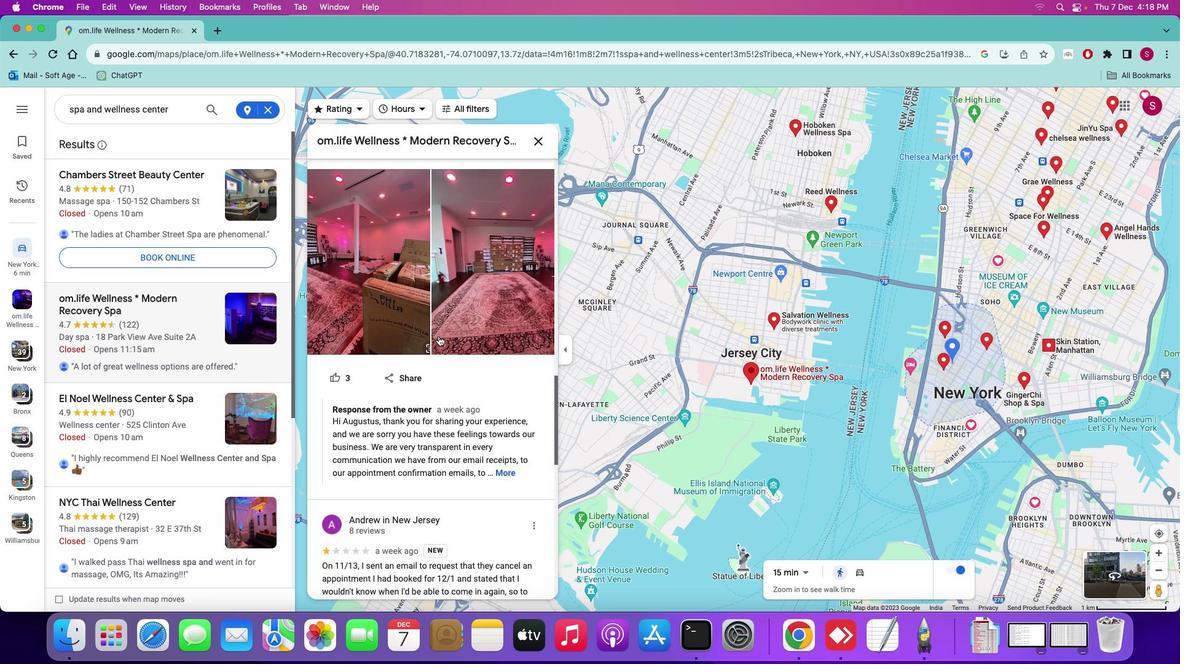 
Action: Mouse scrolled (439, 335) with delta (0, 0)
Screenshot: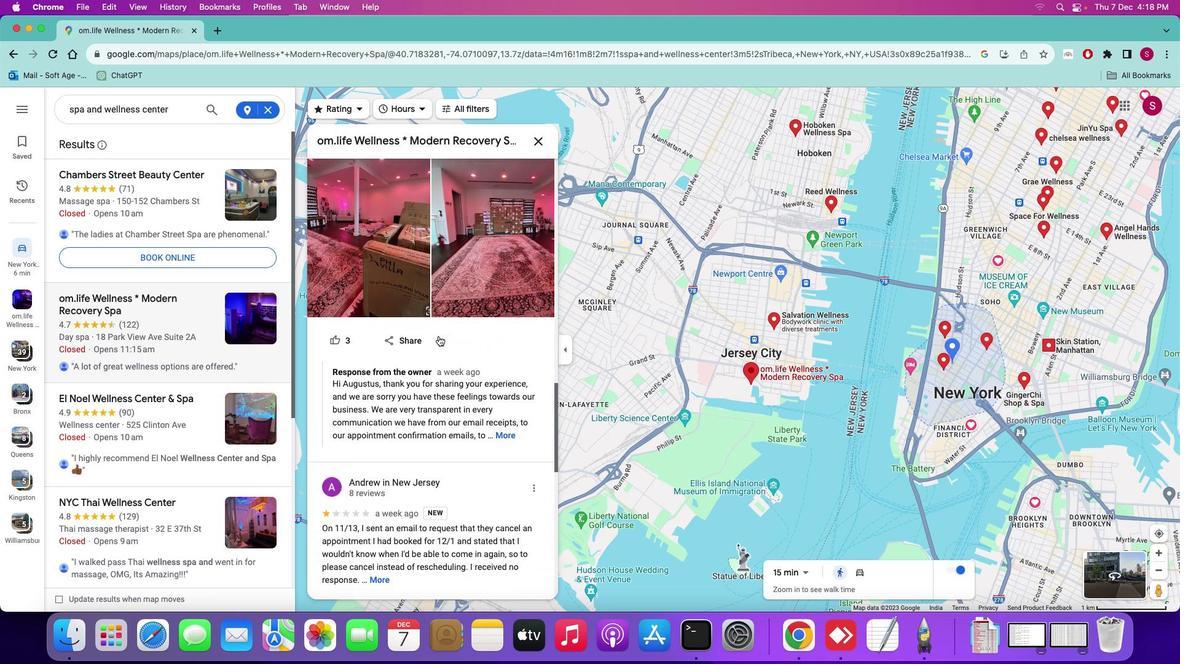 
Action: Mouse scrolled (439, 335) with delta (0, -1)
Screenshot: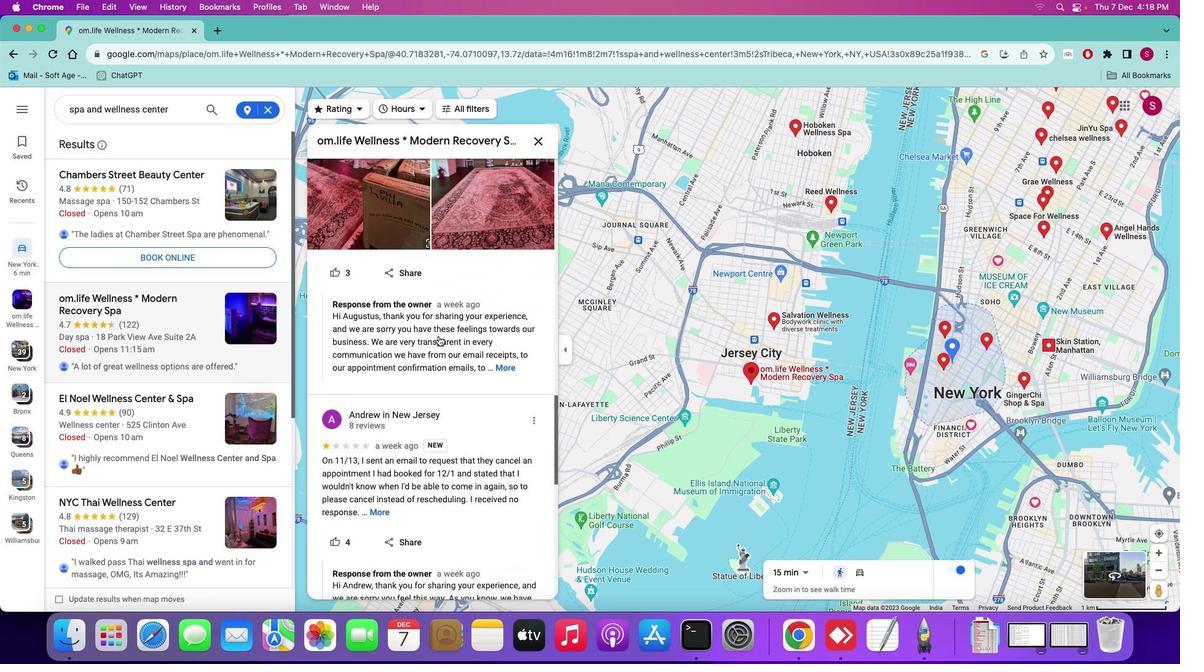 
Action: Mouse scrolled (439, 335) with delta (0, -1)
Screenshot: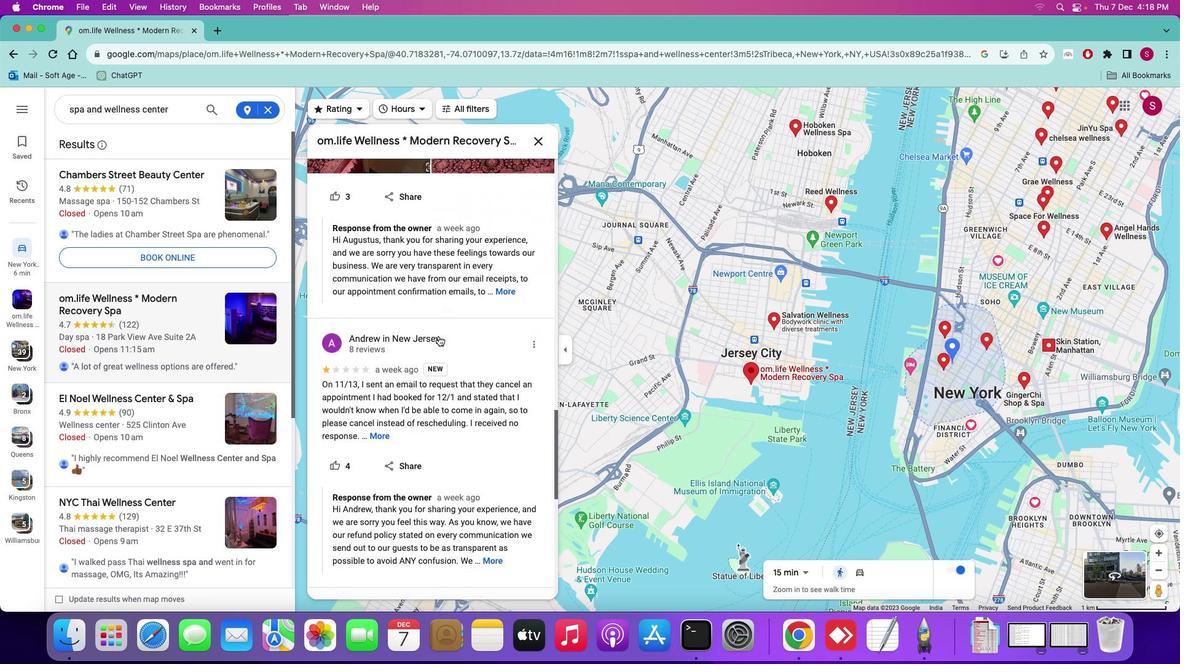 
Action: Mouse scrolled (439, 335) with delta (0, -1)
Screenshot: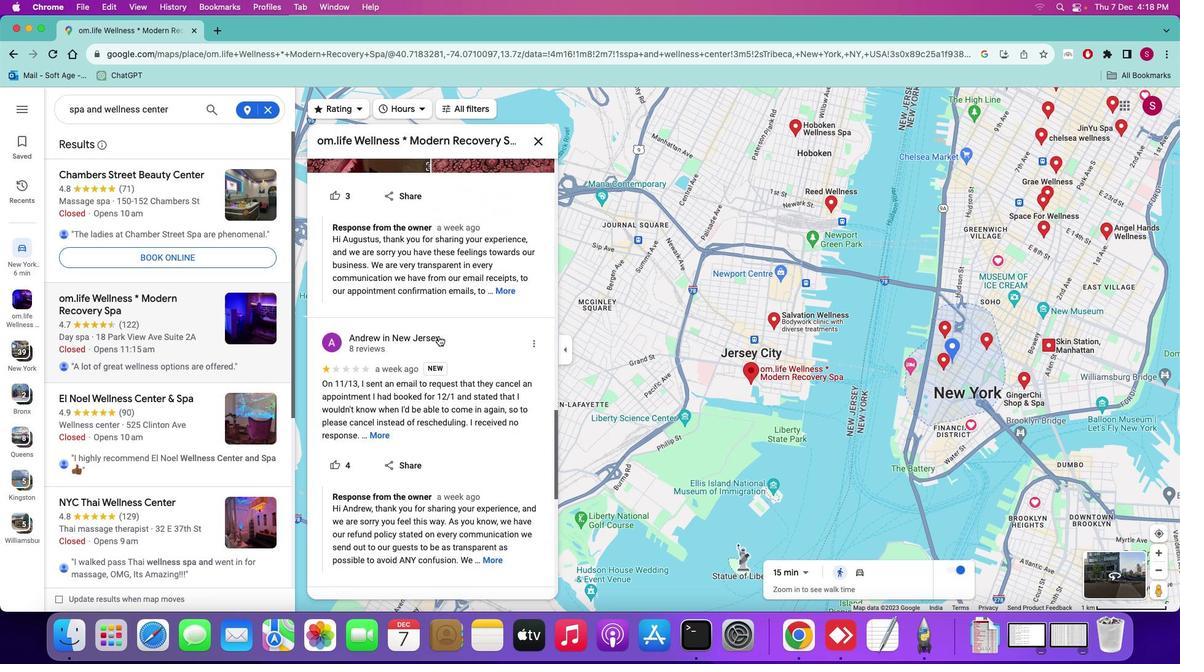 
Action: Mouse scrolled (439, 335) with delta (0, 0)
Screenshot: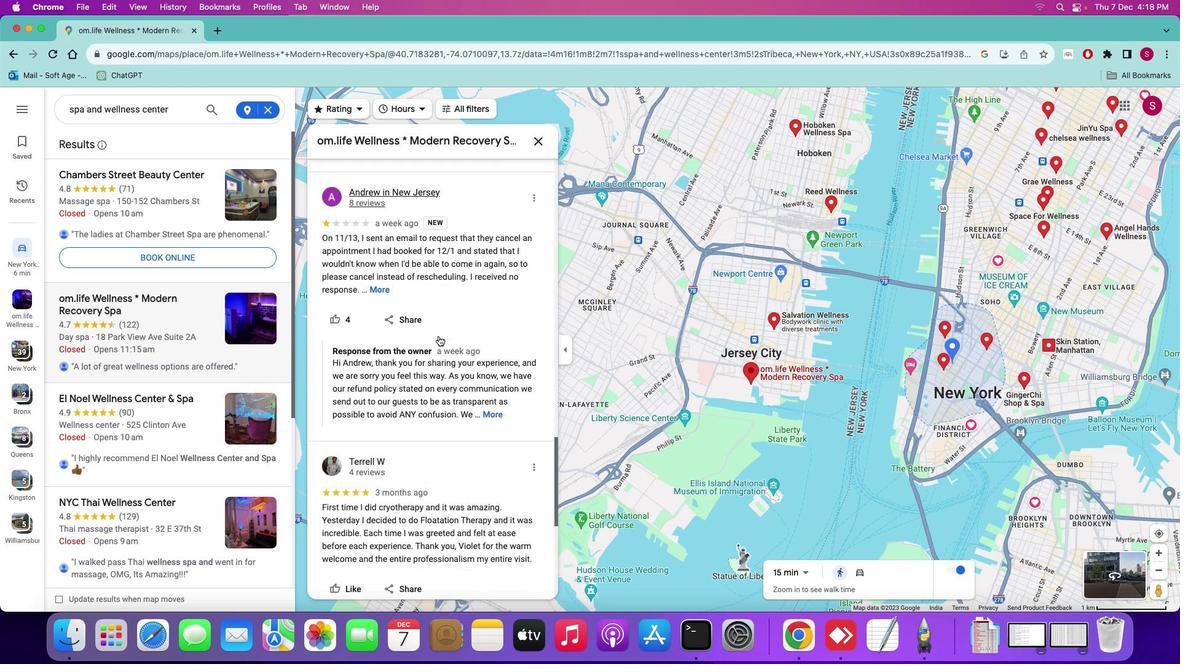 
Action: Mouse scrolled (439, 335) with delta (0, 0)
Screenshot: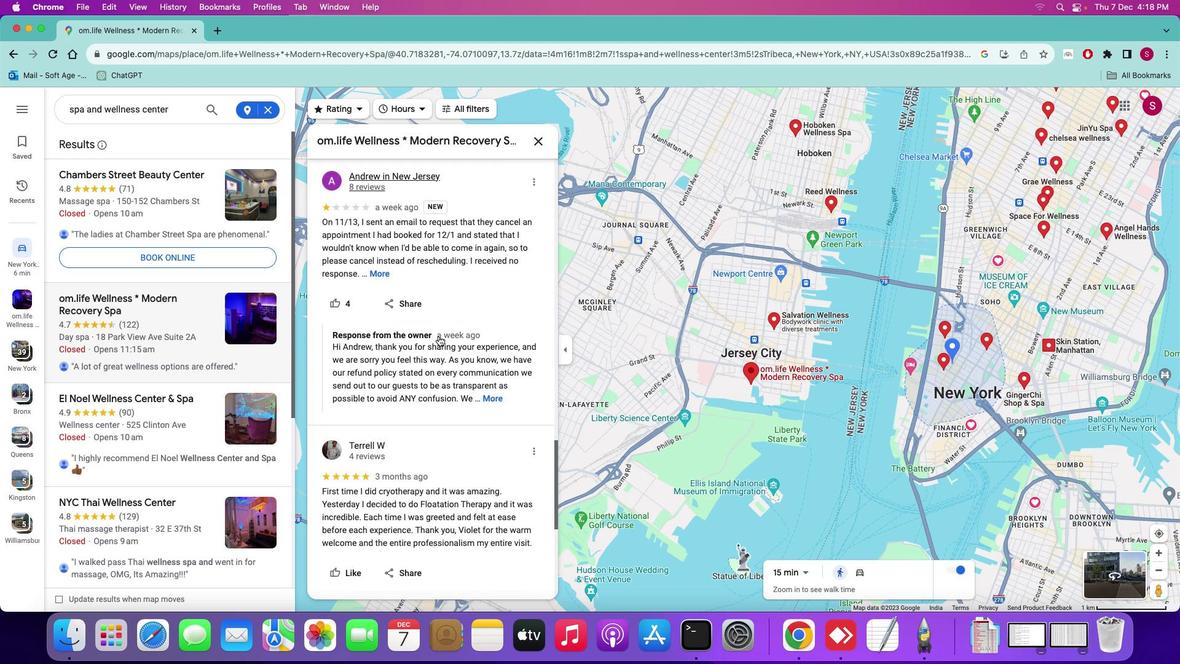 
Action: Mouse scrolled (439, 335) with delta (0, -1)
Screenshot: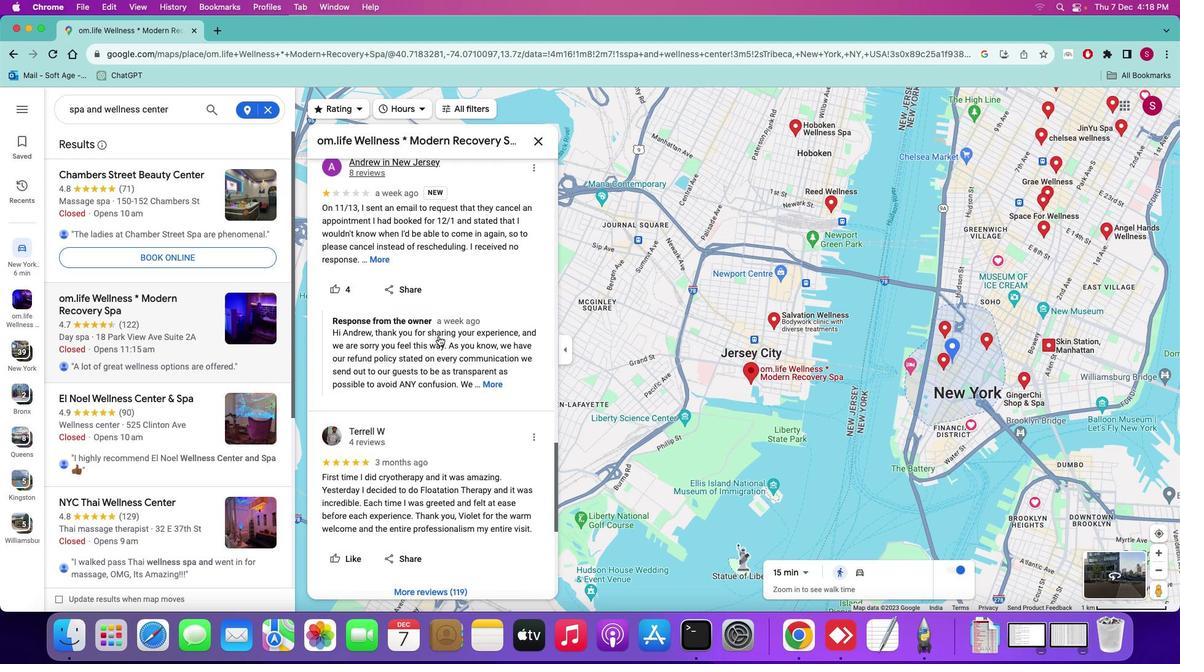 
Action: Mouse scrolled (439, 335) with delta (0, -1)
Screenshot: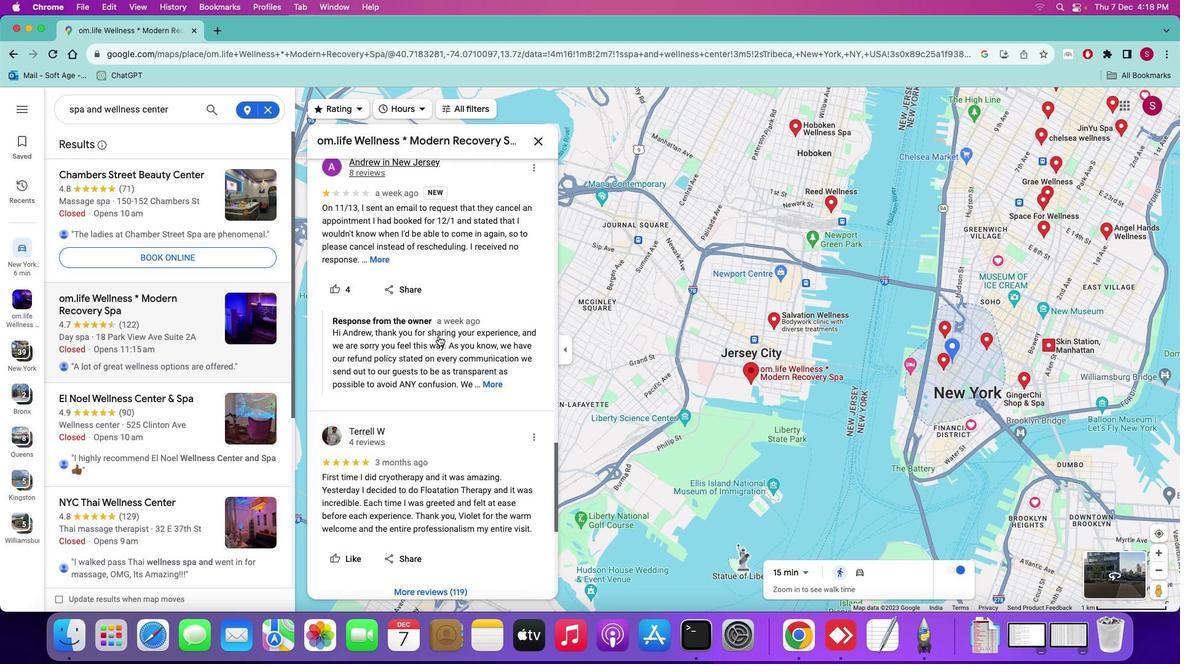 
Action: Mouse scrolled (439, 335) with delta (0, 0)
Screenshot: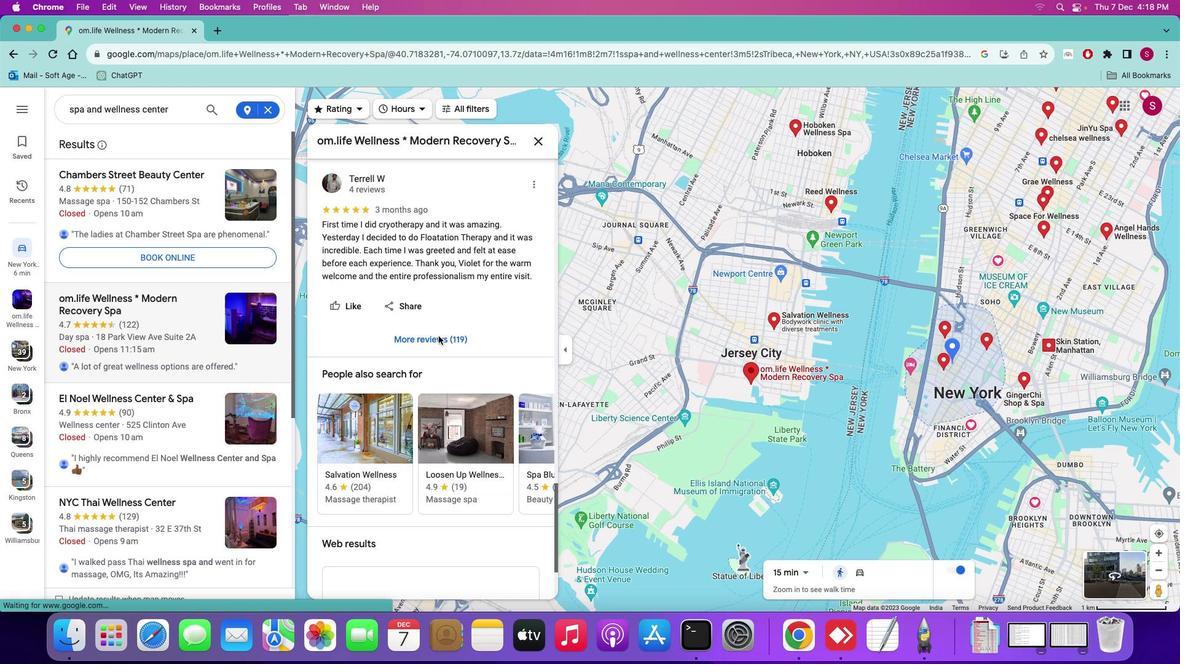 
Action: Mouse scrolled (439, 335) with delta (0, 0)
Screenshot: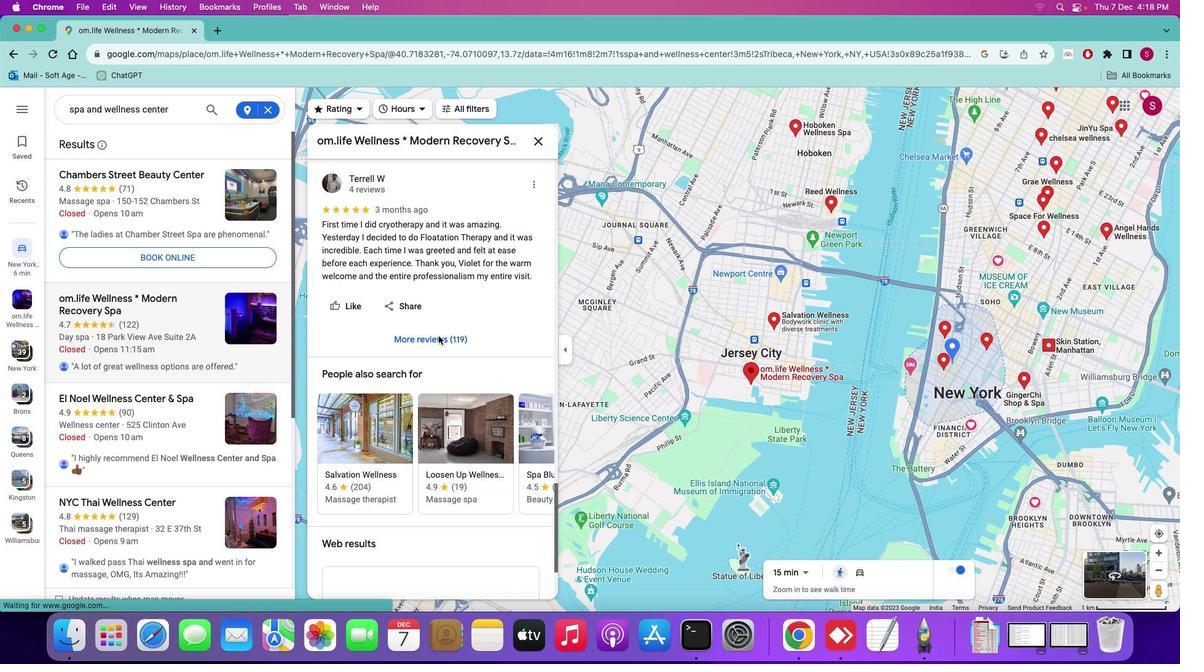 
Action: Mouse scrolled (439, 335) with delta (0, -1)
Screenshot: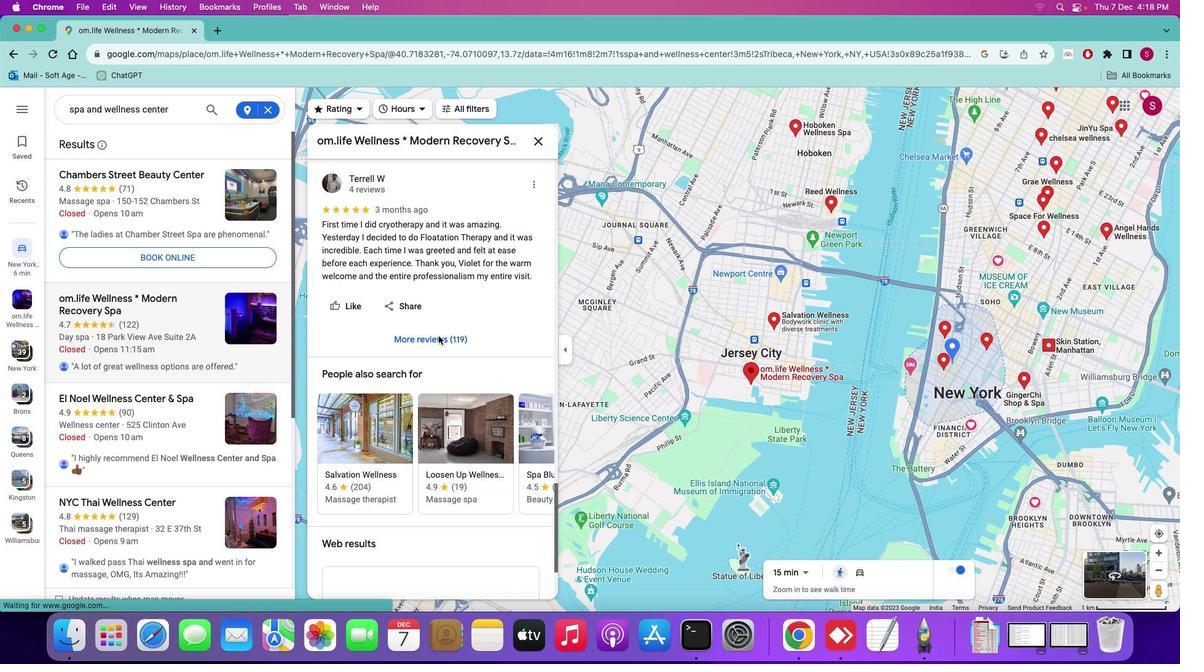 
Action: Mouse scrolled (439, 335) with delta (0, -3)
Screenshot: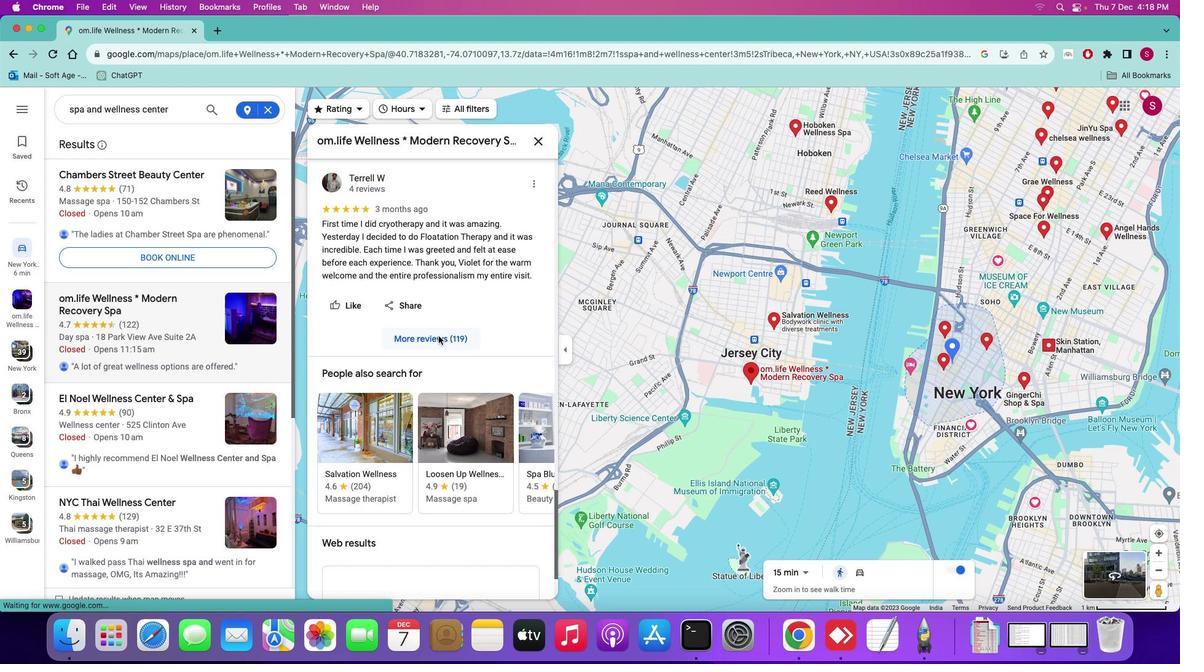 
Action: Mouse scrolled (439, 335) with delta (0, 0)
Screenshot: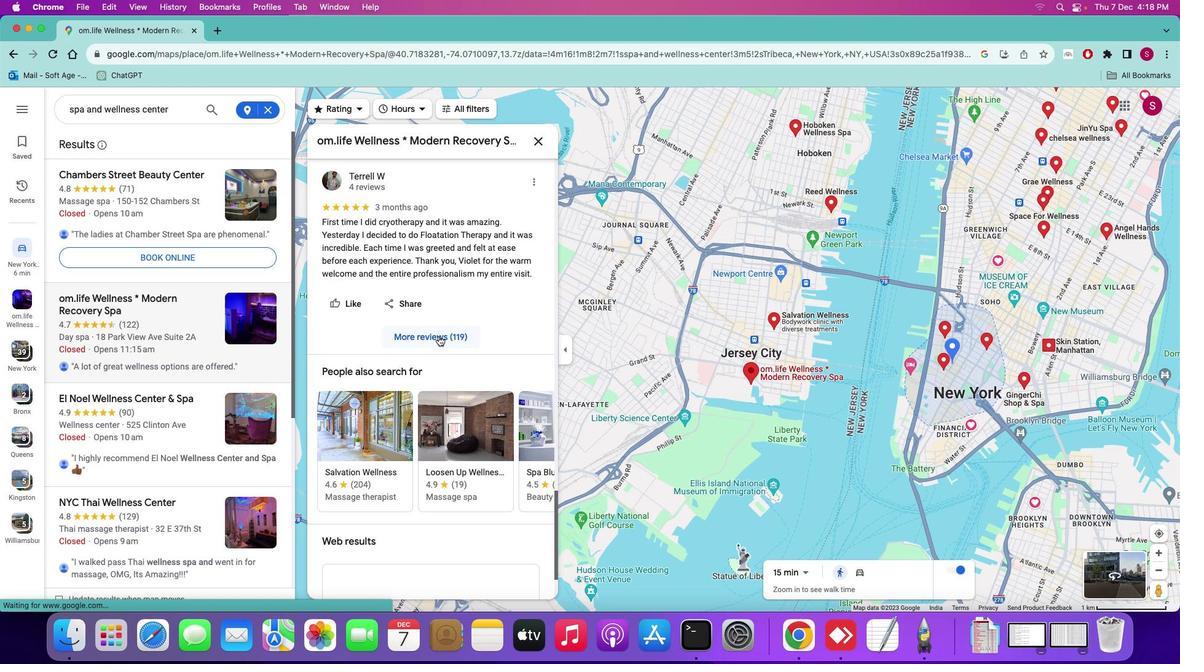 
Action: Mouse scrolled (439, 335) with delta (0, 0)
Screenshot: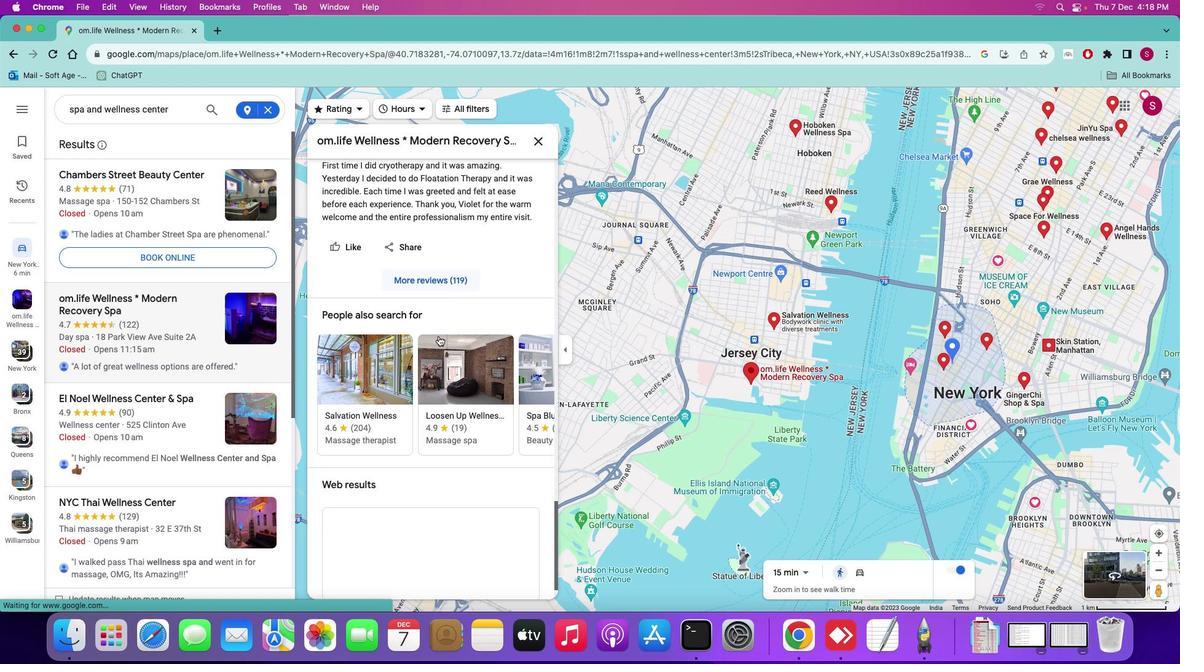 
Action: Mouse scrolled (439, 335) with delta (0, 0)
Screenshot: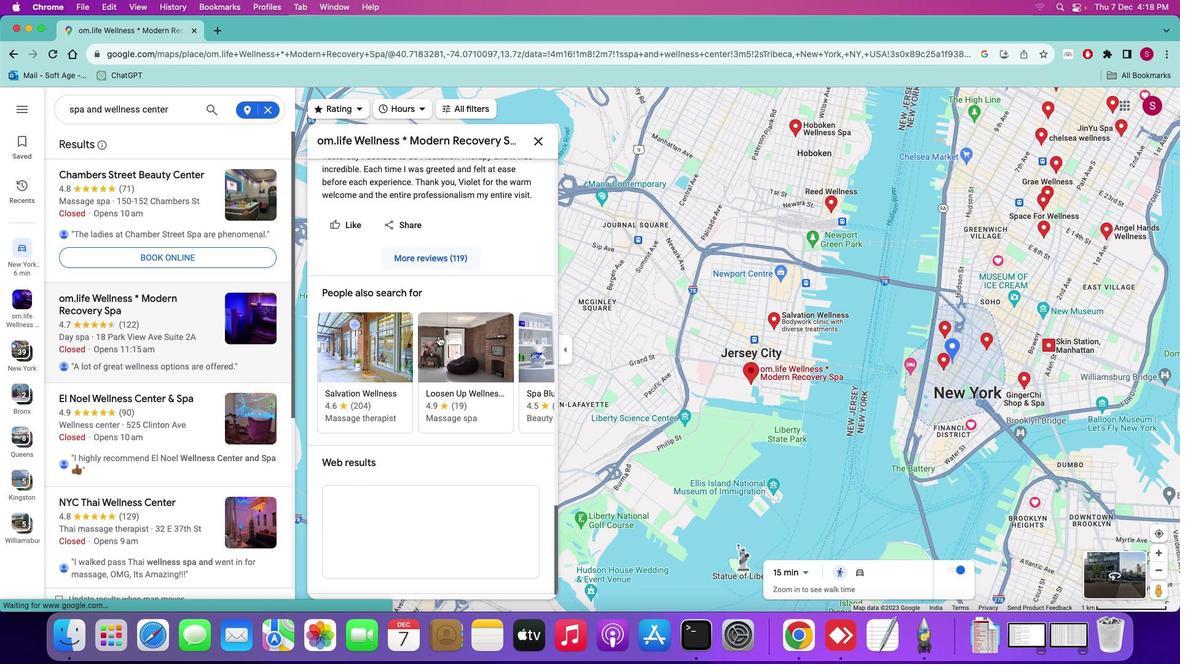 
Action: Mouse scrolled (439, 335) with delta (0, -1)
Screenshot: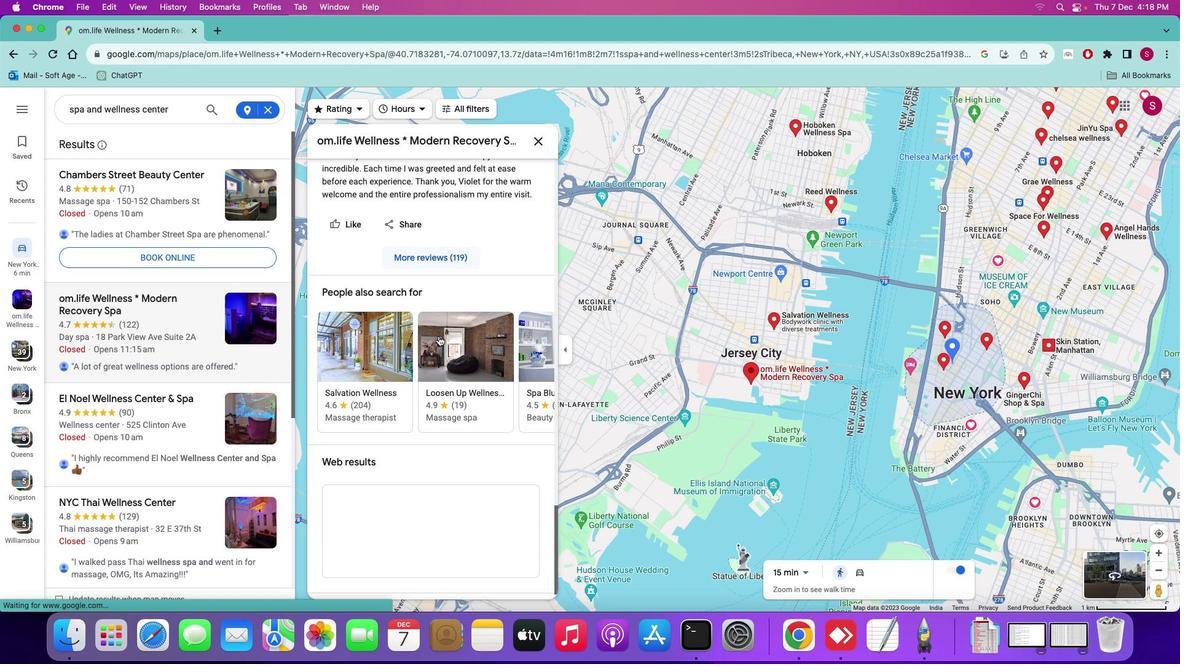 
Action: Mouse scrolled (439, 335) with delta (0, 0)
Screenshot: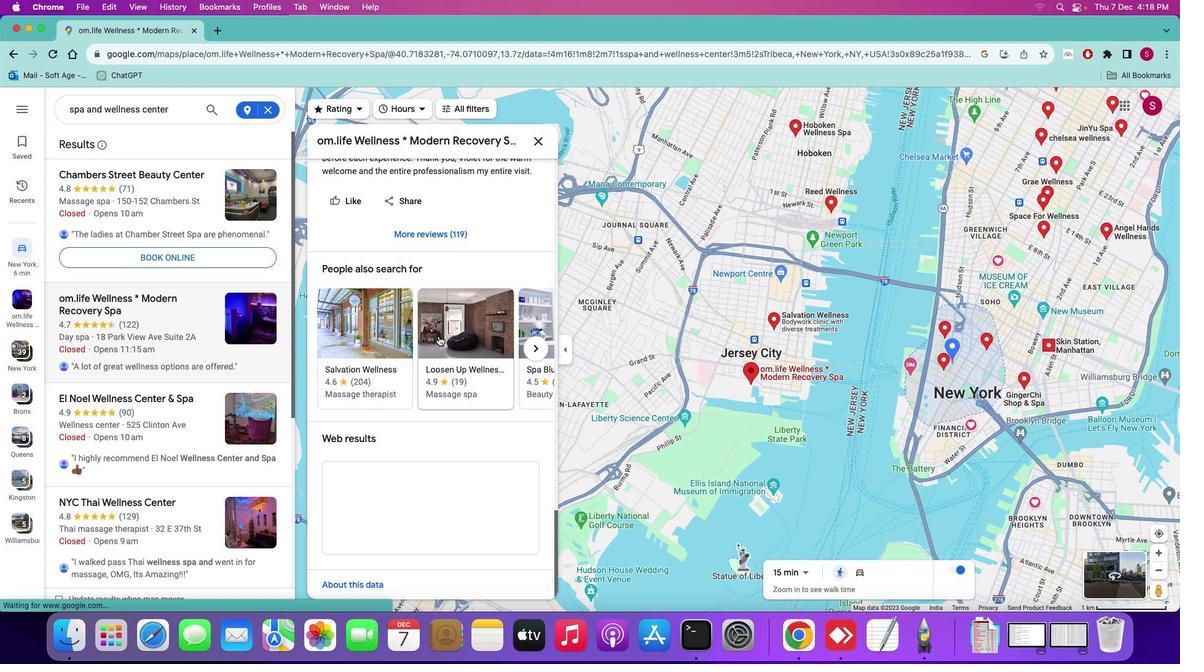 
Action: Mouse scrolled (439, 335) with delta (0, 0)
Screenshot: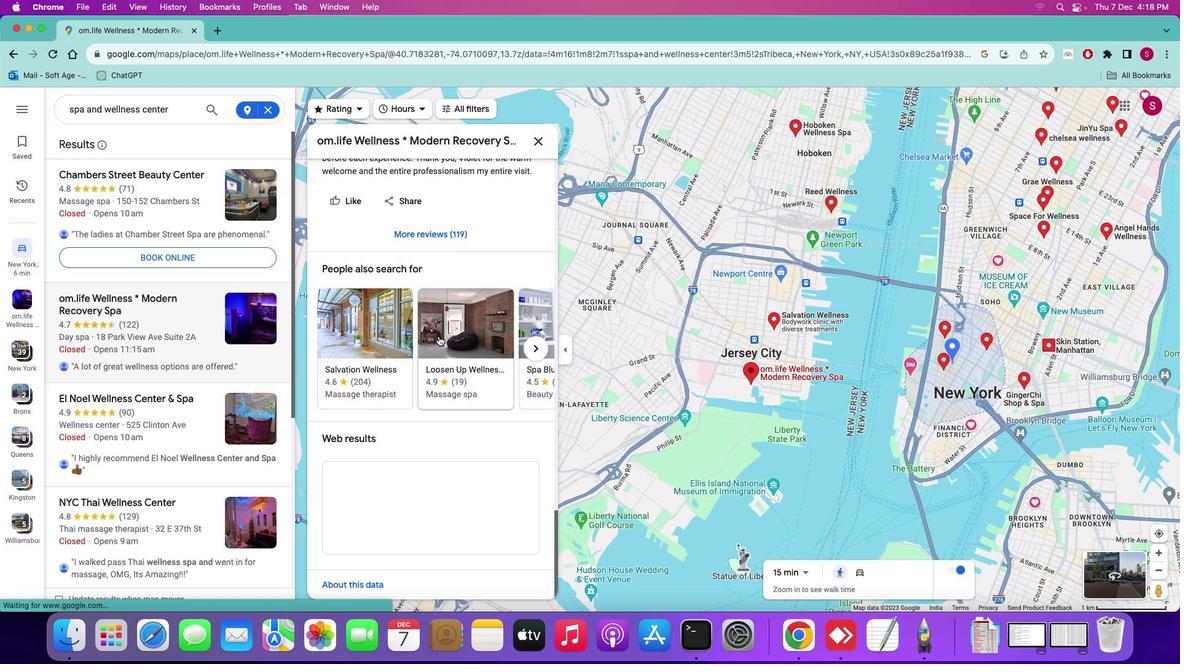 
Action: Mouse scrolled (439, 335) with delta (0, -1)
Screenshot: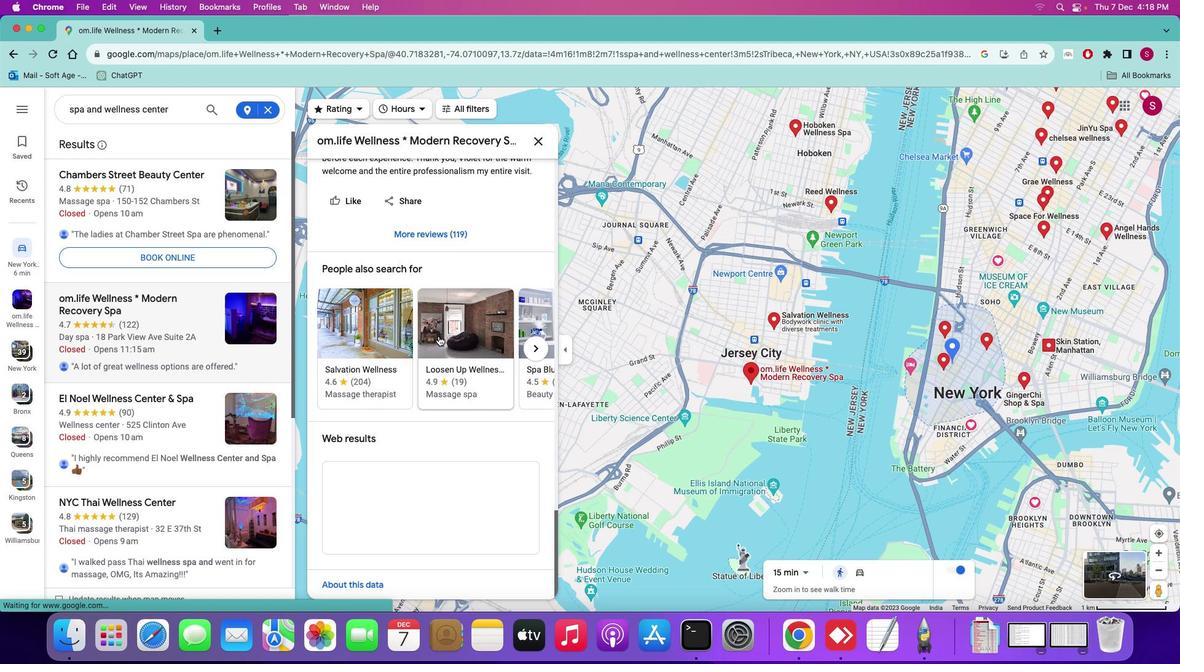 
Action: Mouse scrolled (439, 335) with delta (0, -2)
Screenshot: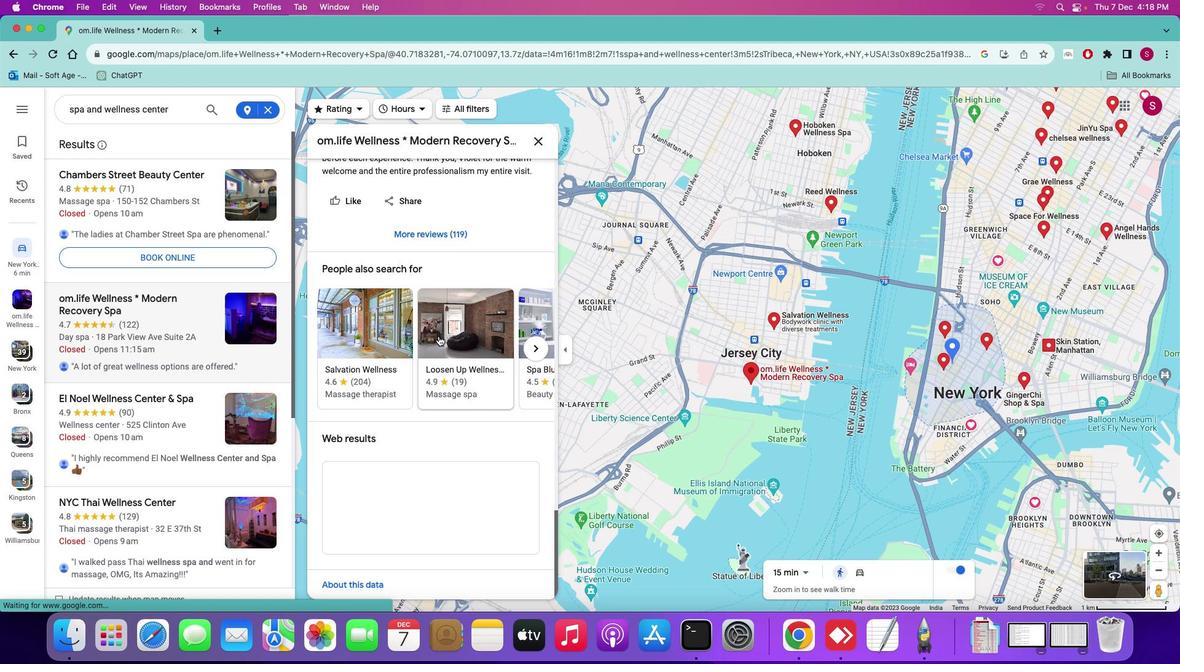 
Action: Mouse scrolled (439, 335) with delta (0, -2)
Screenshot: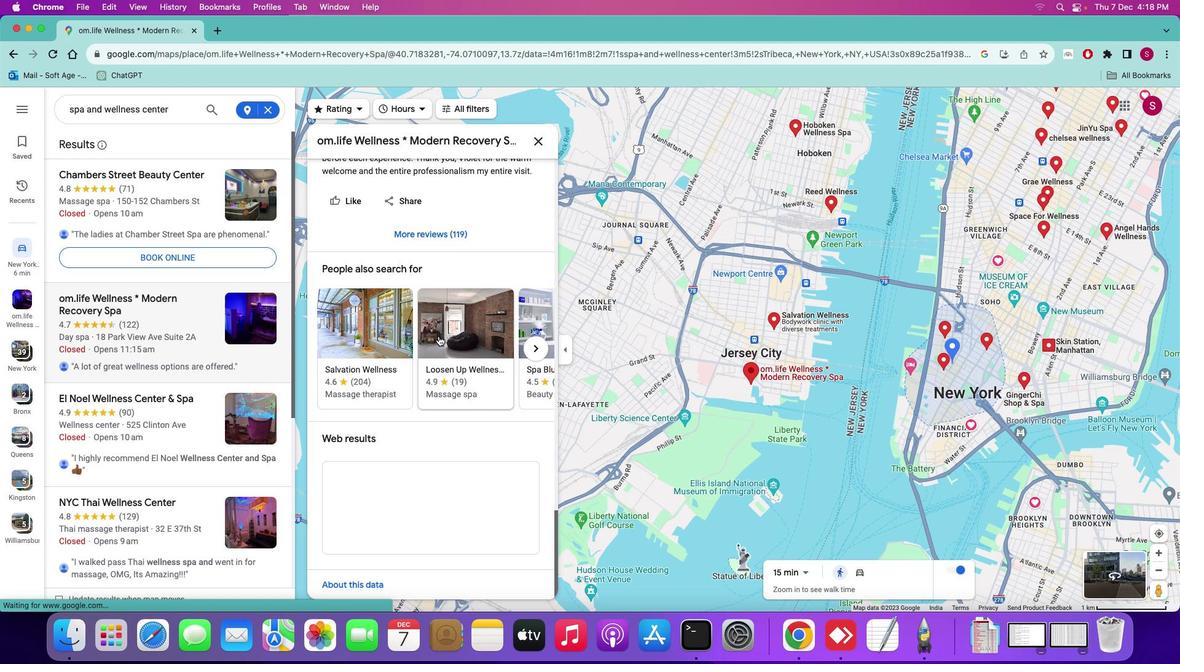 
Action: Mouse scrolled (439, 335) with delta (0, -2)
Screenshot: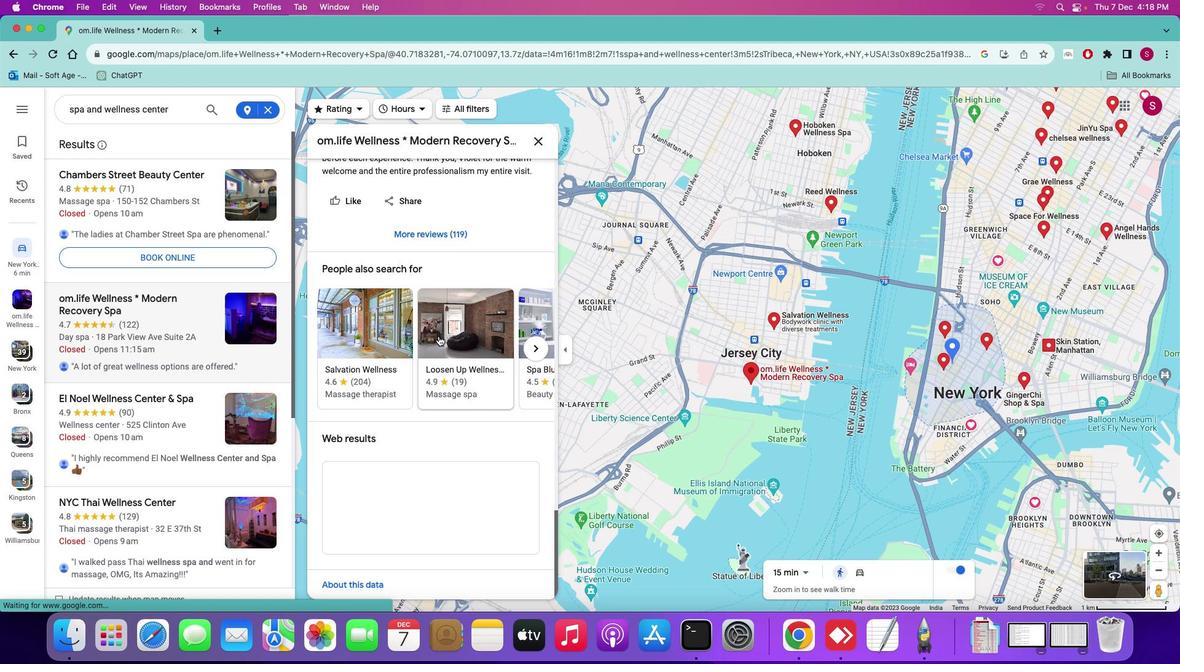 
Action: Mouse moved to (196, 326)
Screenshot: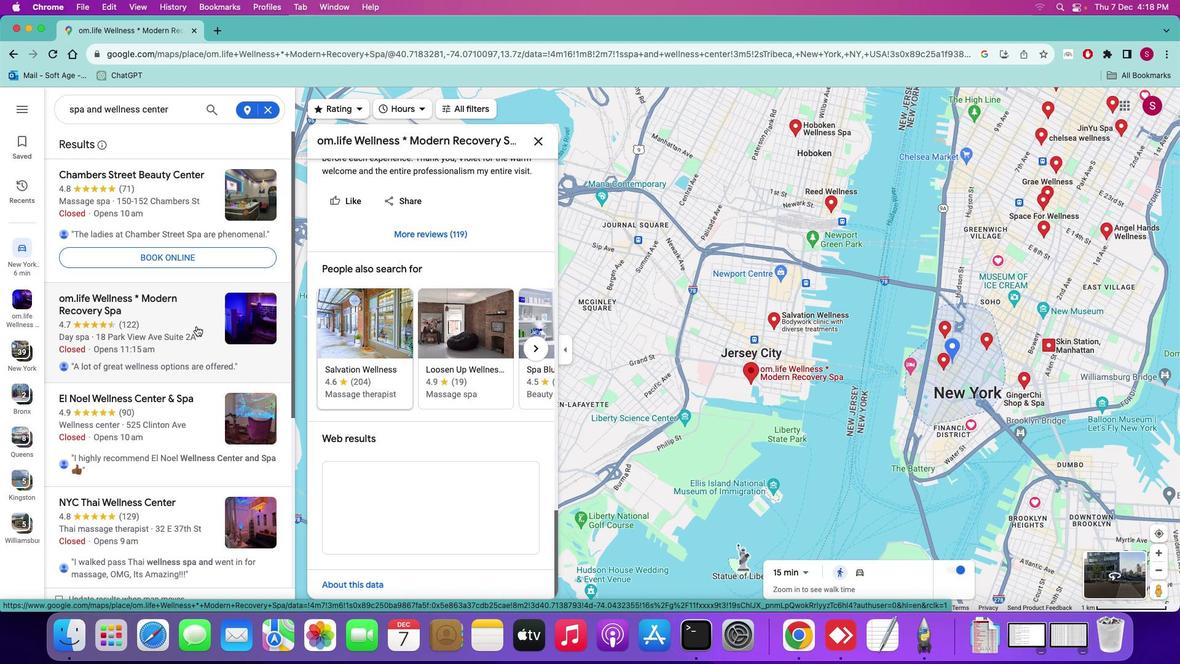 
Action: Mouse scrolled (196, 326) with delta (0, 0)
Screenshot: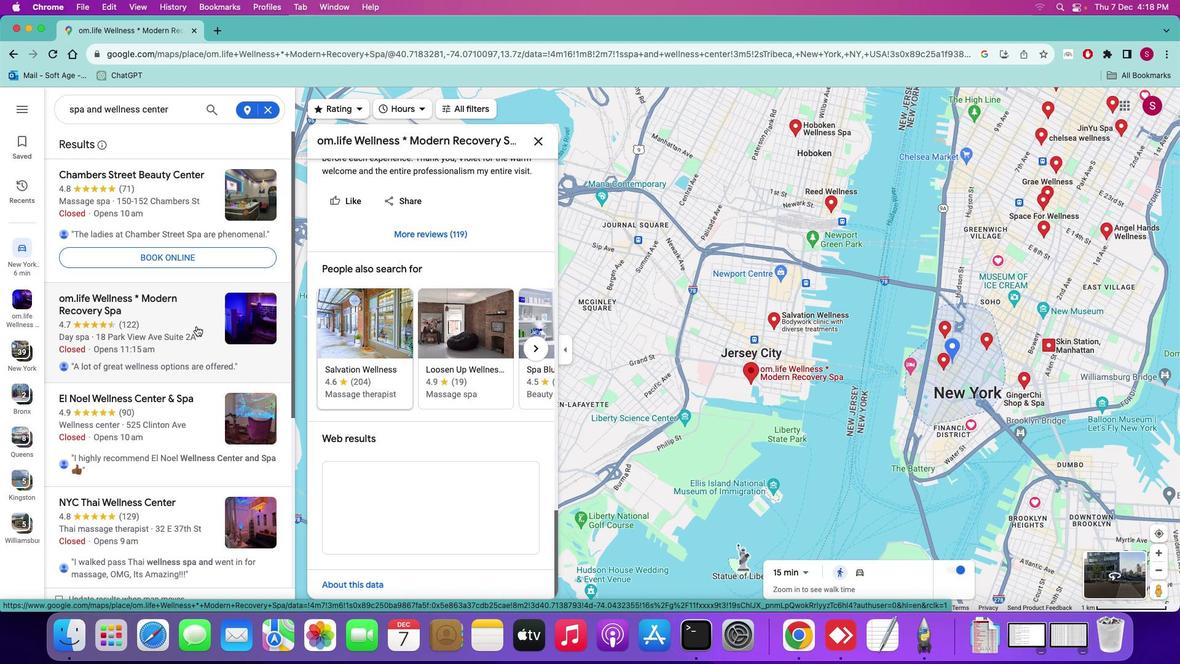 
Action: Mouse scrolled (196, 326) with delta (0, 0)
Screenshot: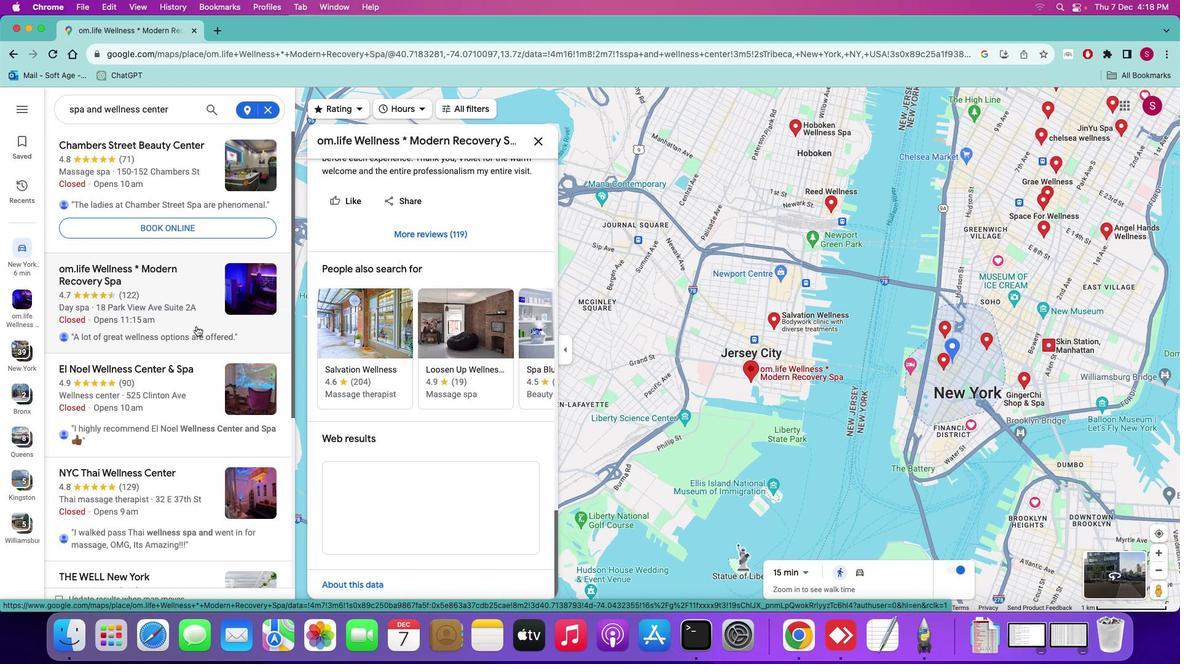 
Action: Mouse scrolled (196, 326) with delta (0, 0)
Screenshot: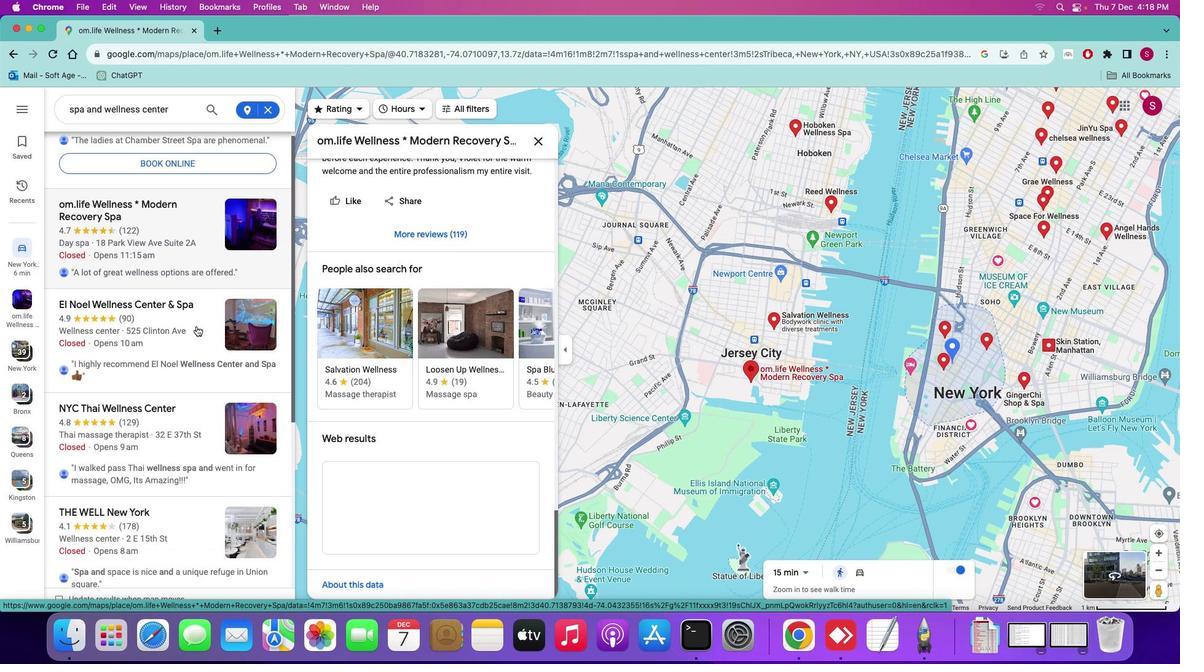 
Action: Mouse scrolled (196, 326) with delta (0, -1)
Screenshot: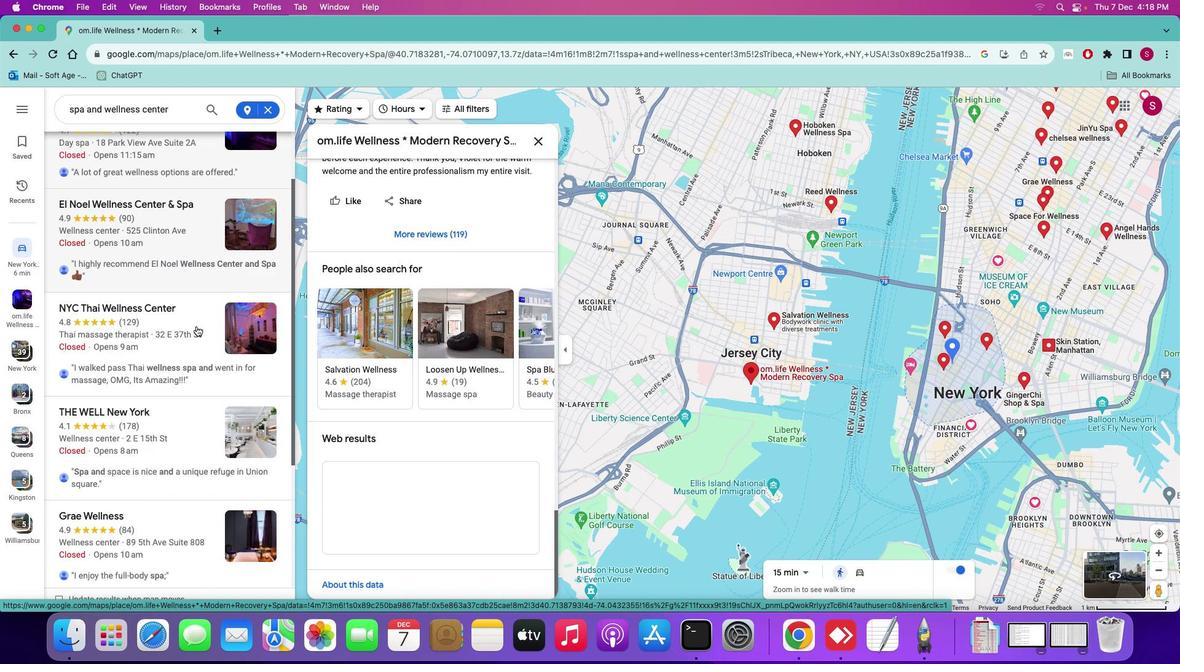 
Action: Mouse scrolled (196, 326) with delta (0, -1)
Screenshot: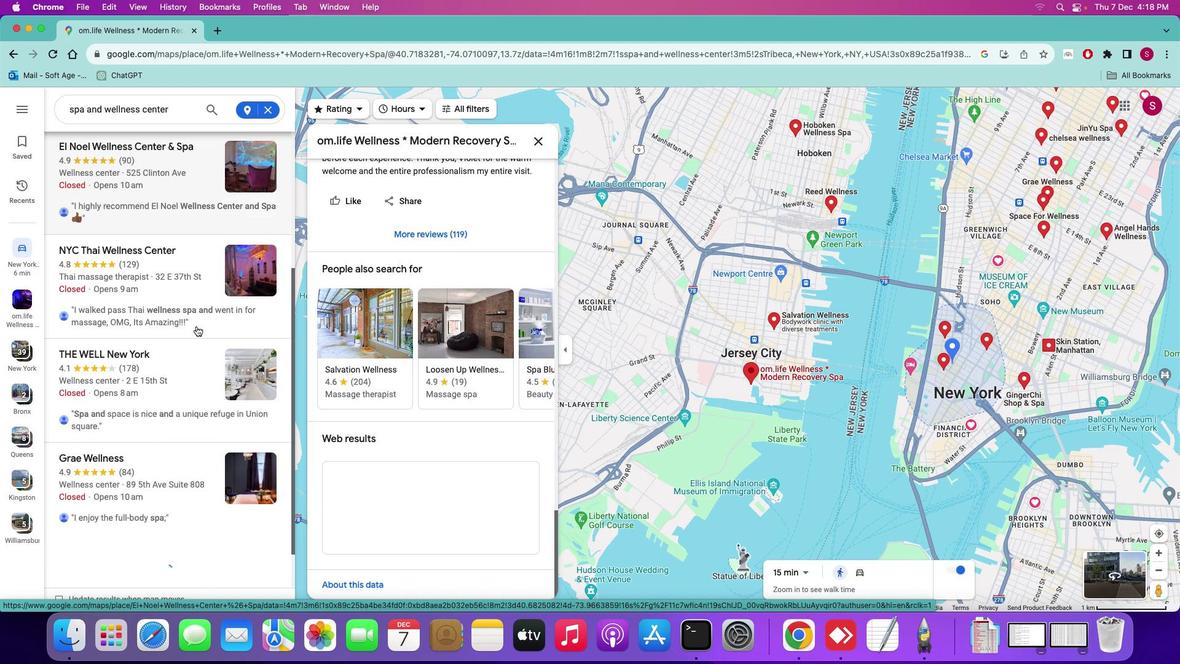
Action: Mouse scrolled (196, 326) with delta (0, -1)
Screenshot: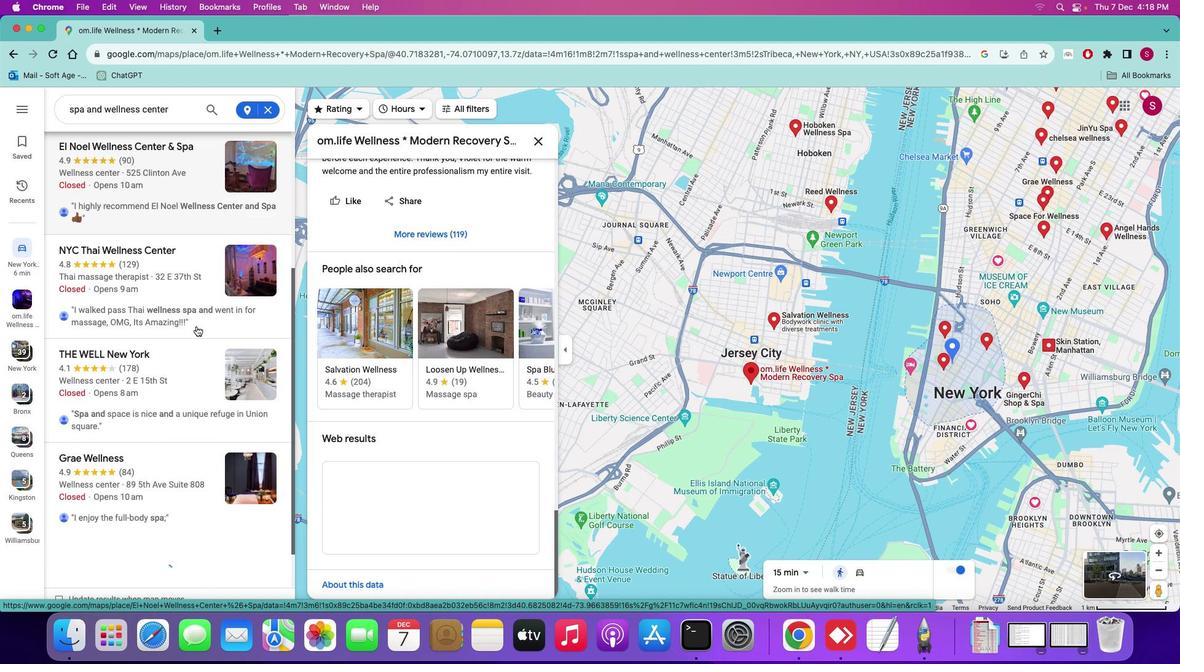 
Action: Mouse moved to (196, 326)
Screenshot: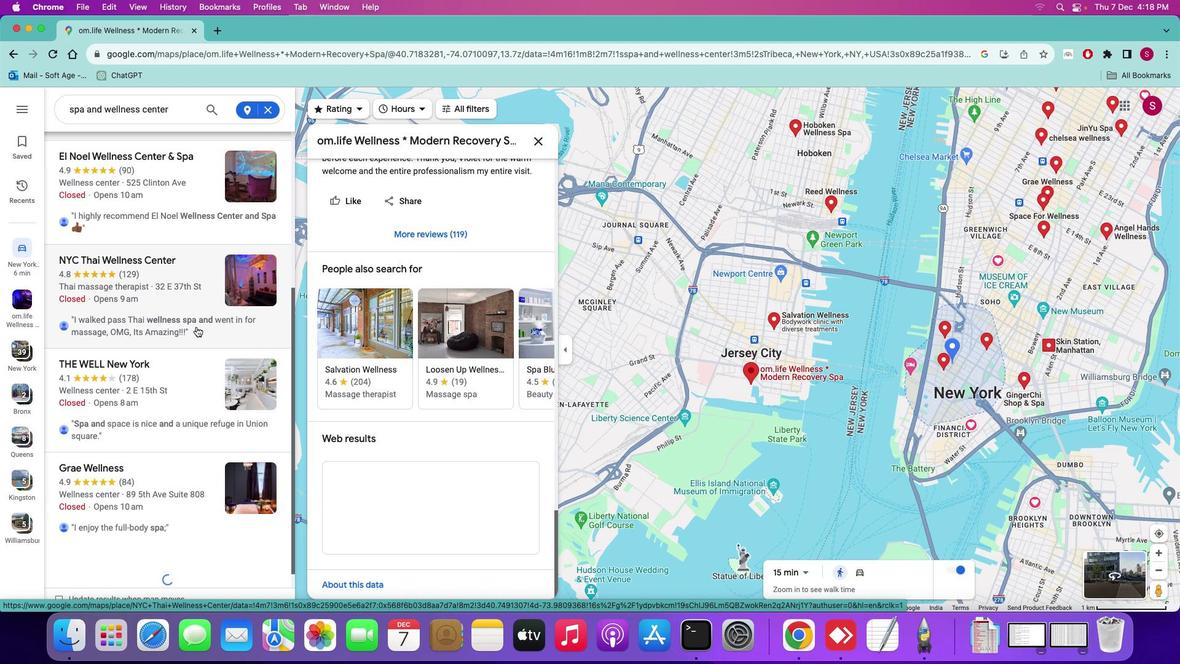 
Action: Mouse scrolled (196, 326) with delta (0, 0)
Screenshot: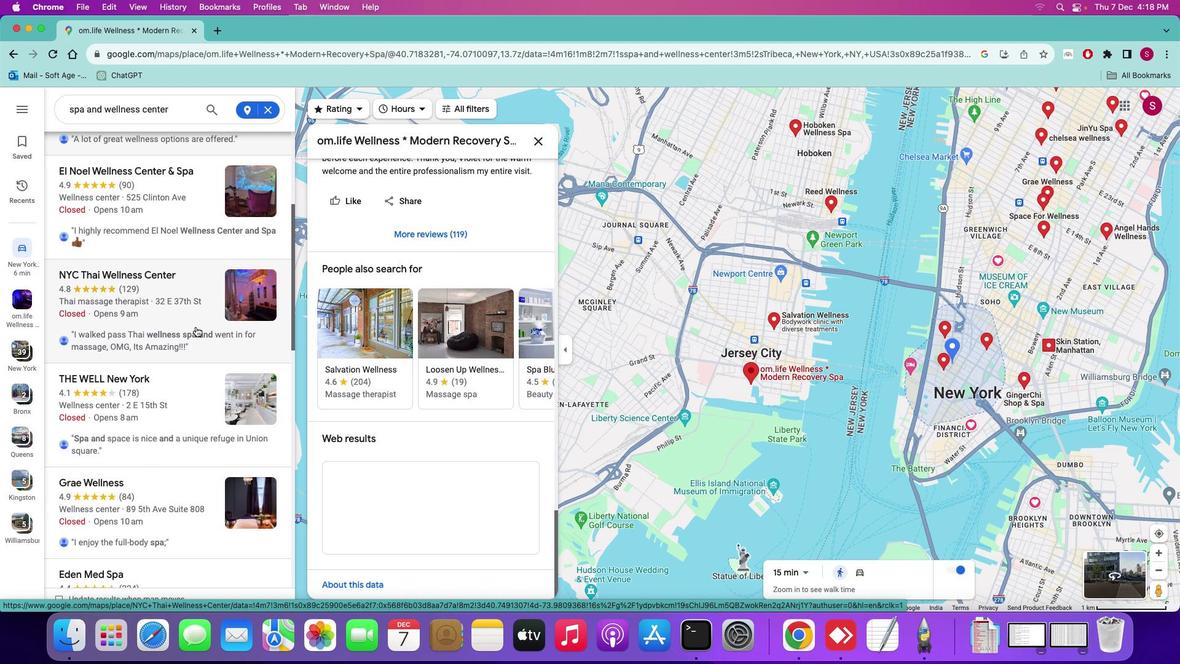 
Action: Mouse scrolled (196, 326) with delta (0, 0)
Screenshot: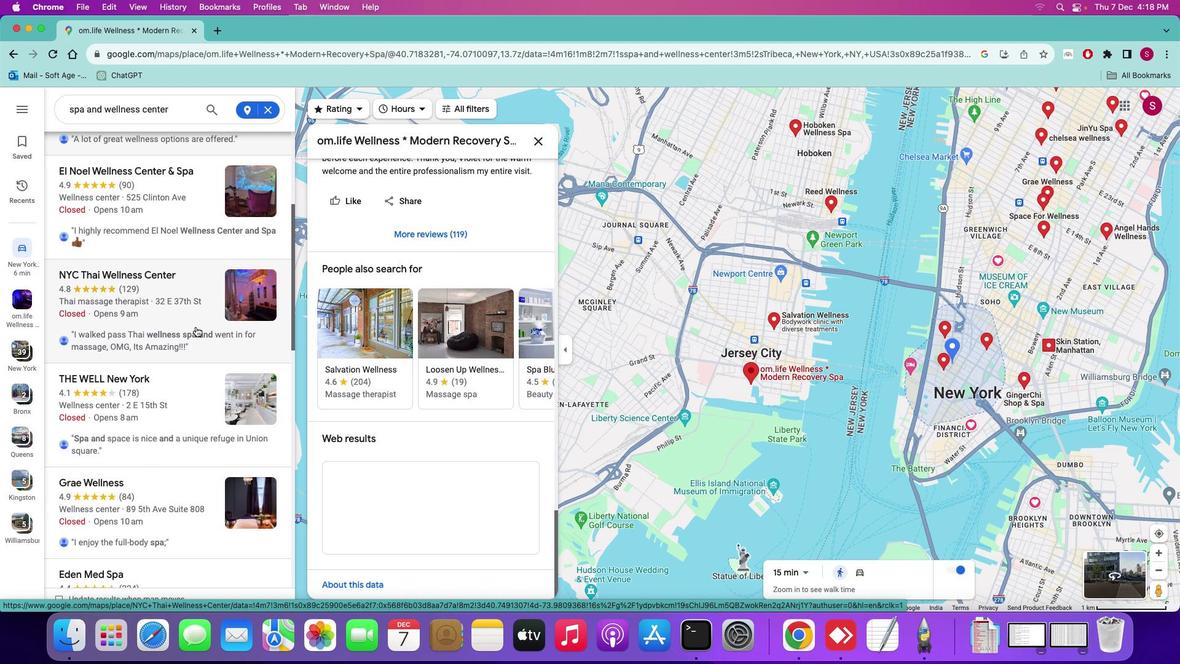 
Action: Mouse moved to (134, 174)
Screenshot: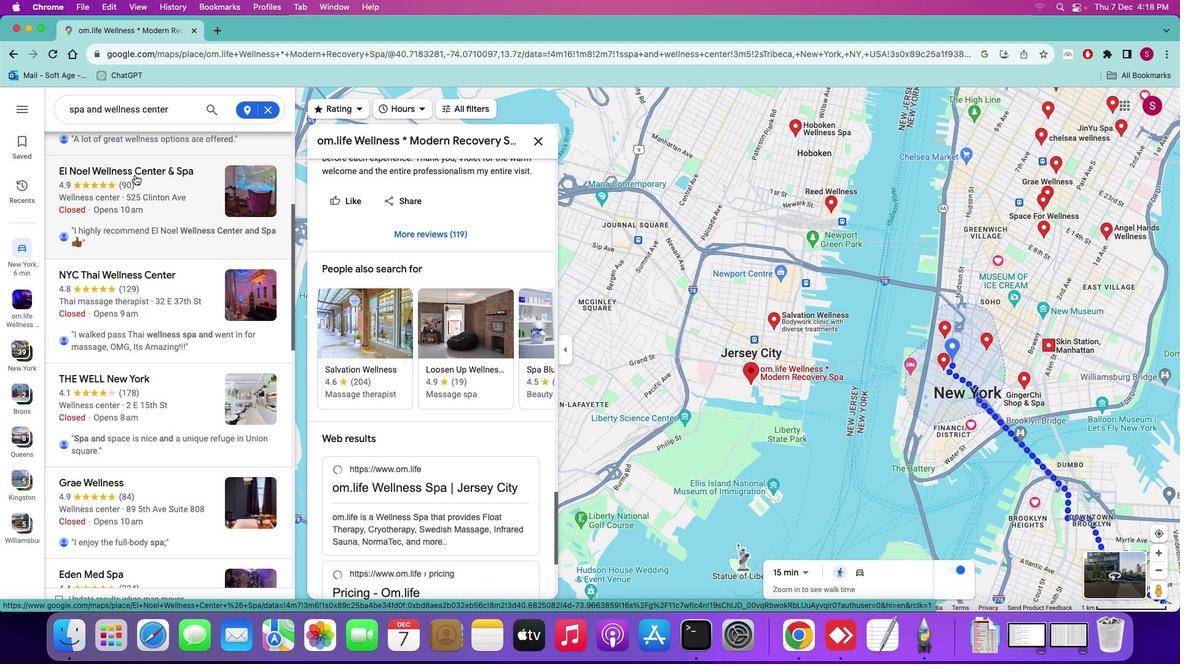 
Action: Mouse pressed left at (134, 174)
Screenshot: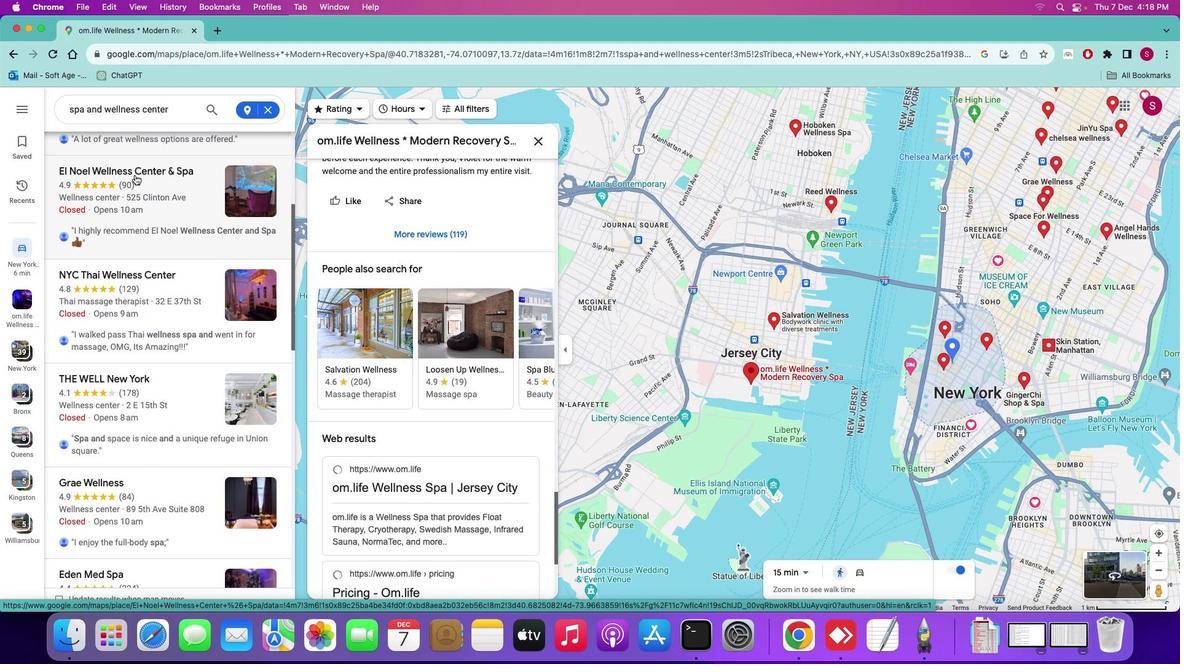 
Action: Mouse moved to (145, 275)
Screenshot: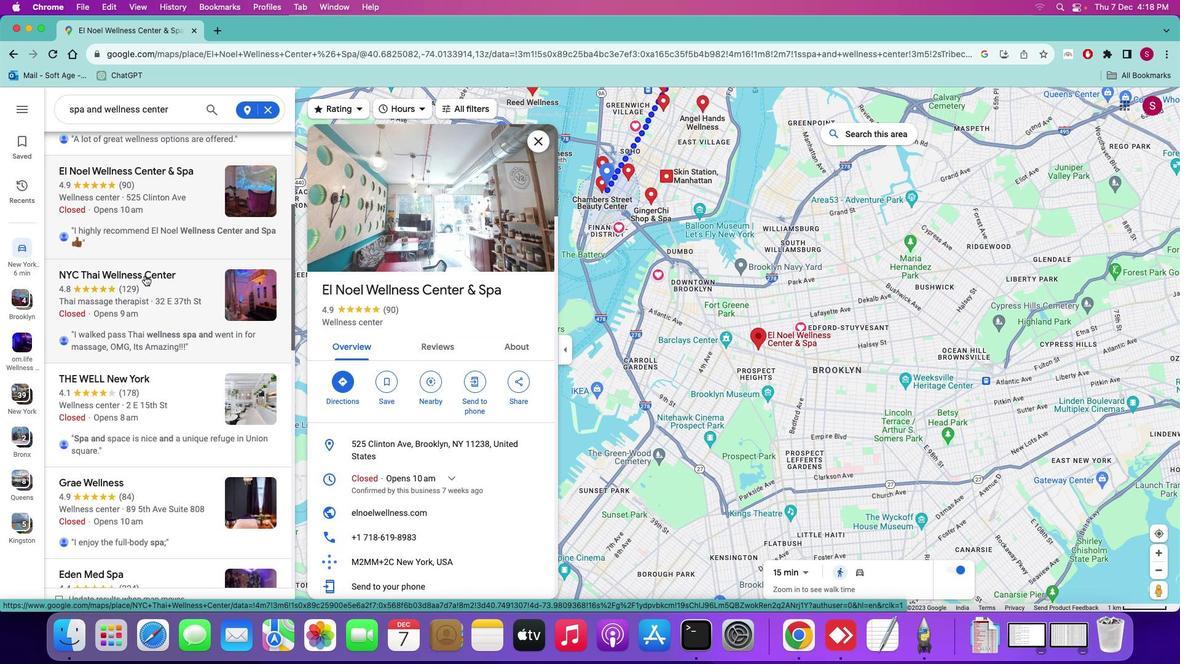 
Action: Mouse pressed left at (145, 275)
Screenshot: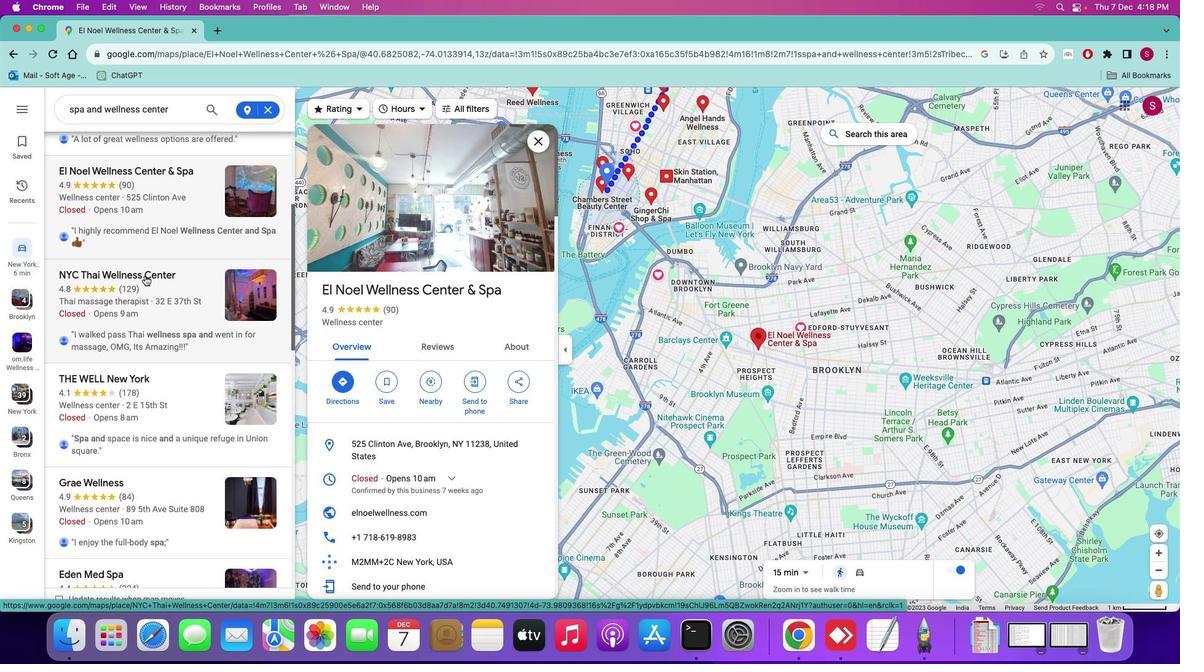 
Action: Mouse moved to (646, 341)
Screenshot: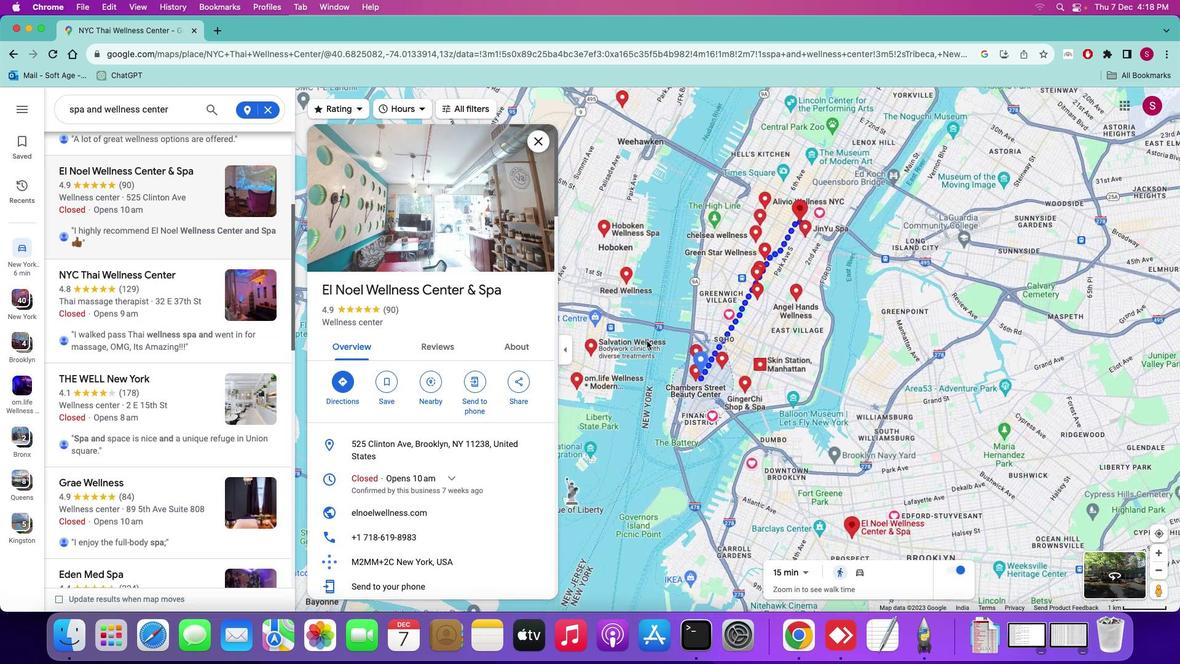 
Action: Mouse scrolled (646, 341) with delta (0, 0)
Screenshot: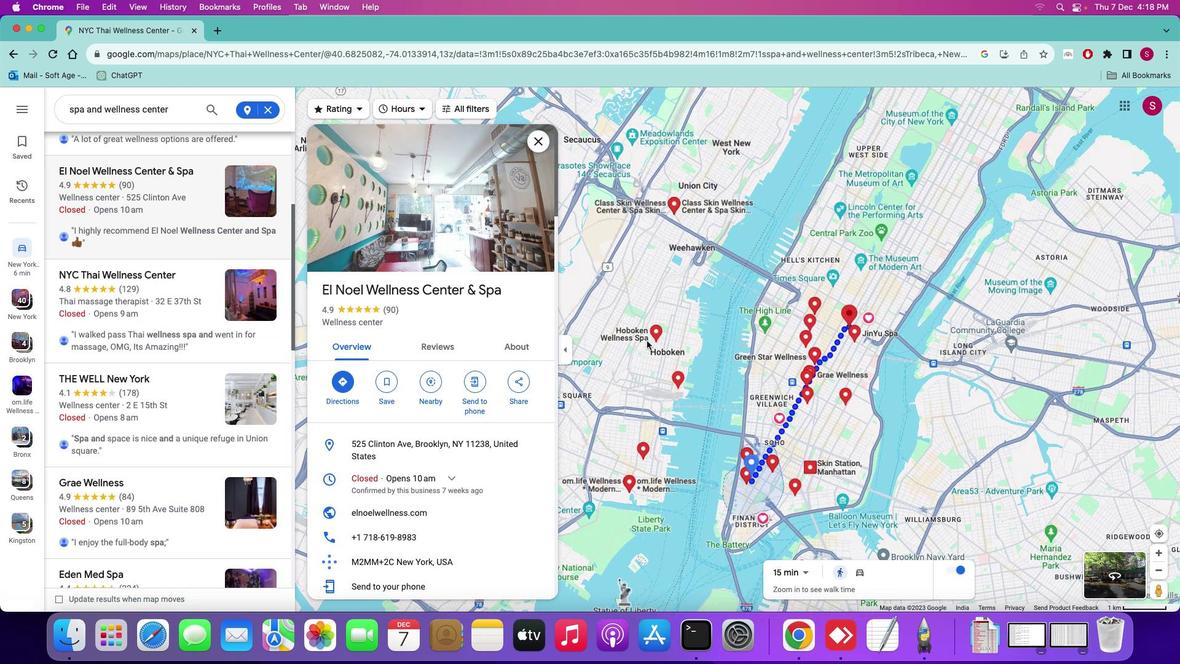 
Action: Mouse moved to (647, 339)
Screenshot: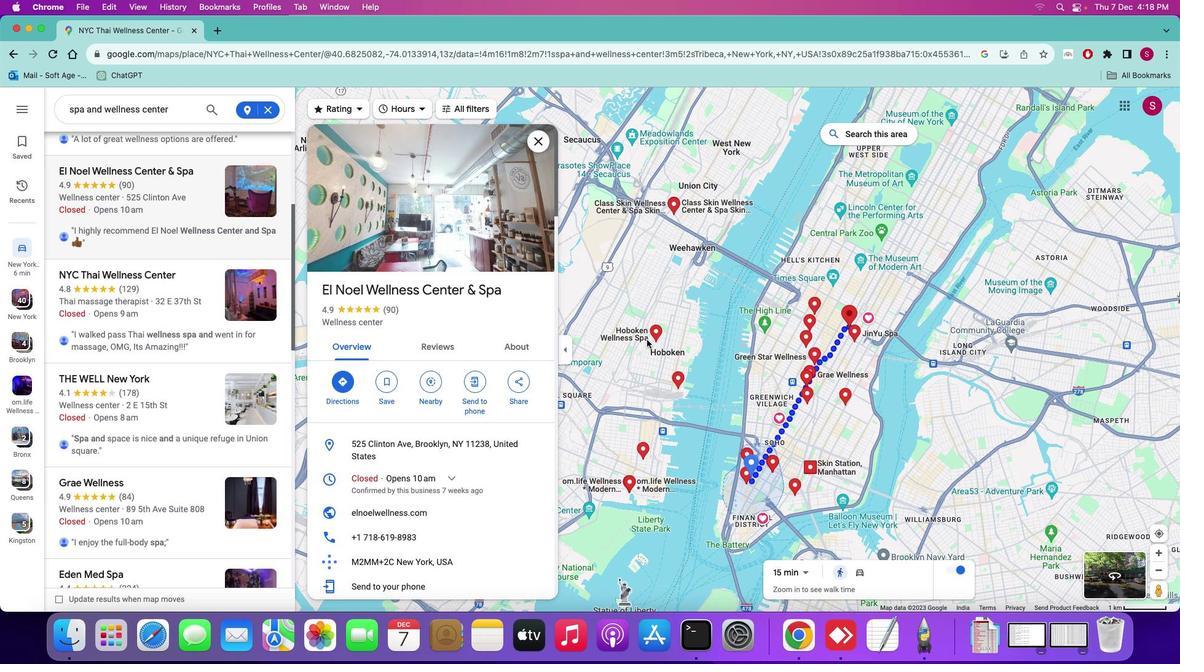 
Action: Mouse scrolled (647, 339) with delta (0, 0)
Screenshot: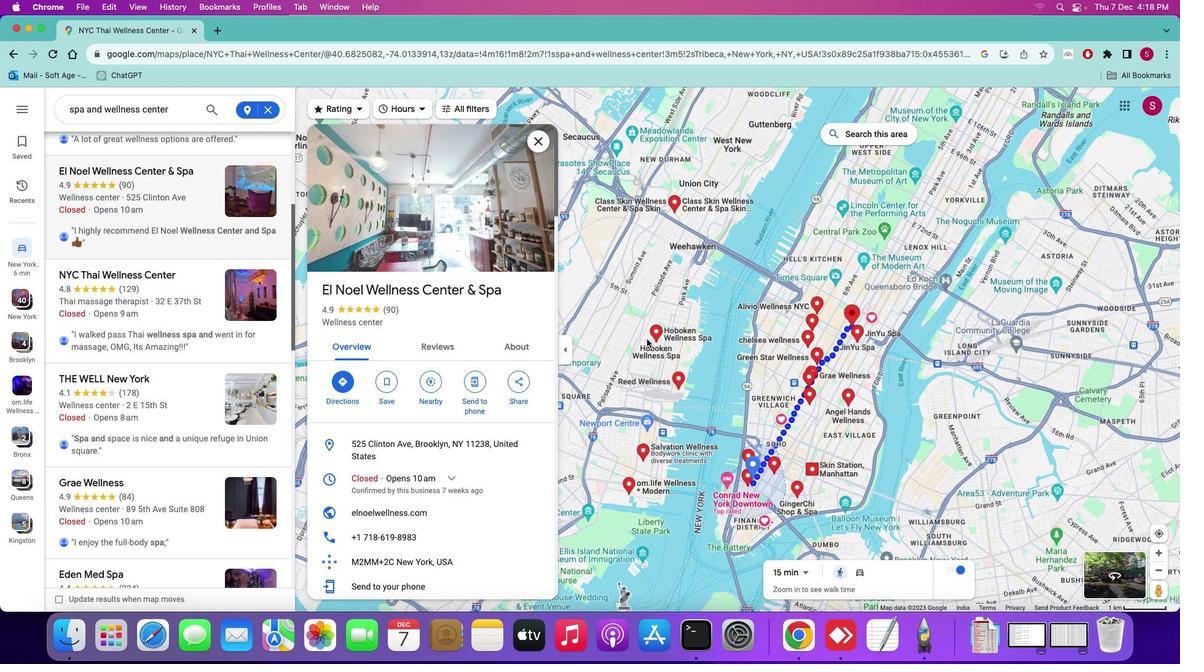 
Action: Mouse scrolled (647, 339) with delta (0, 0)
Screenshot: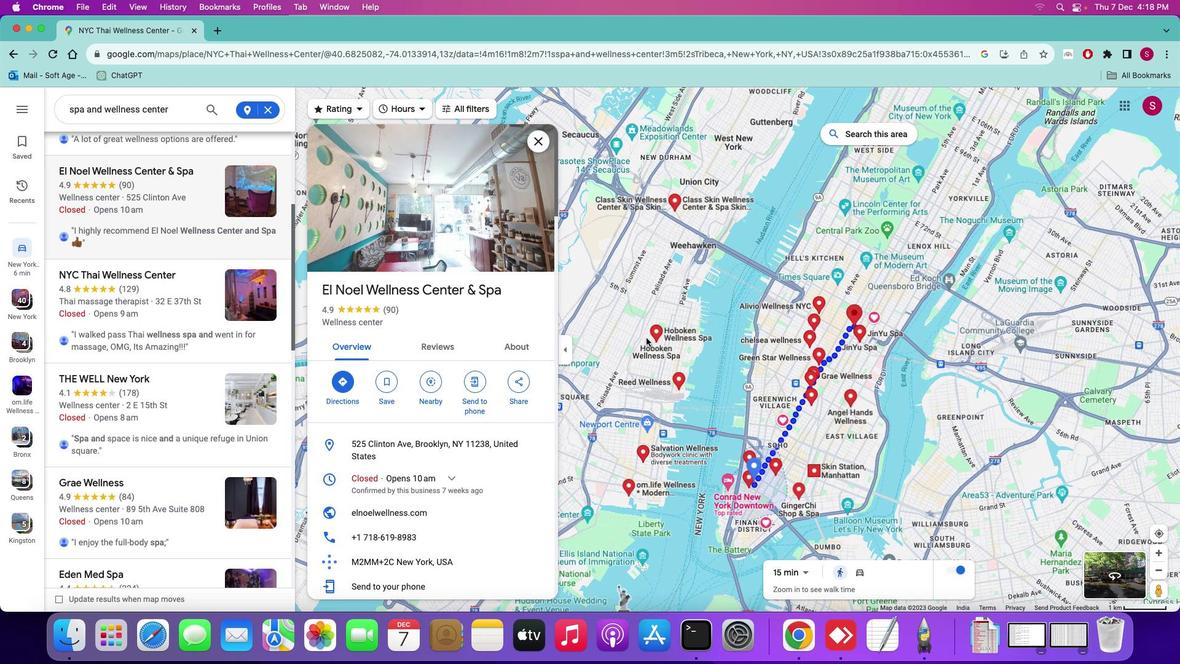 
Action: Mouse moved to (646, 338)
Screenshot: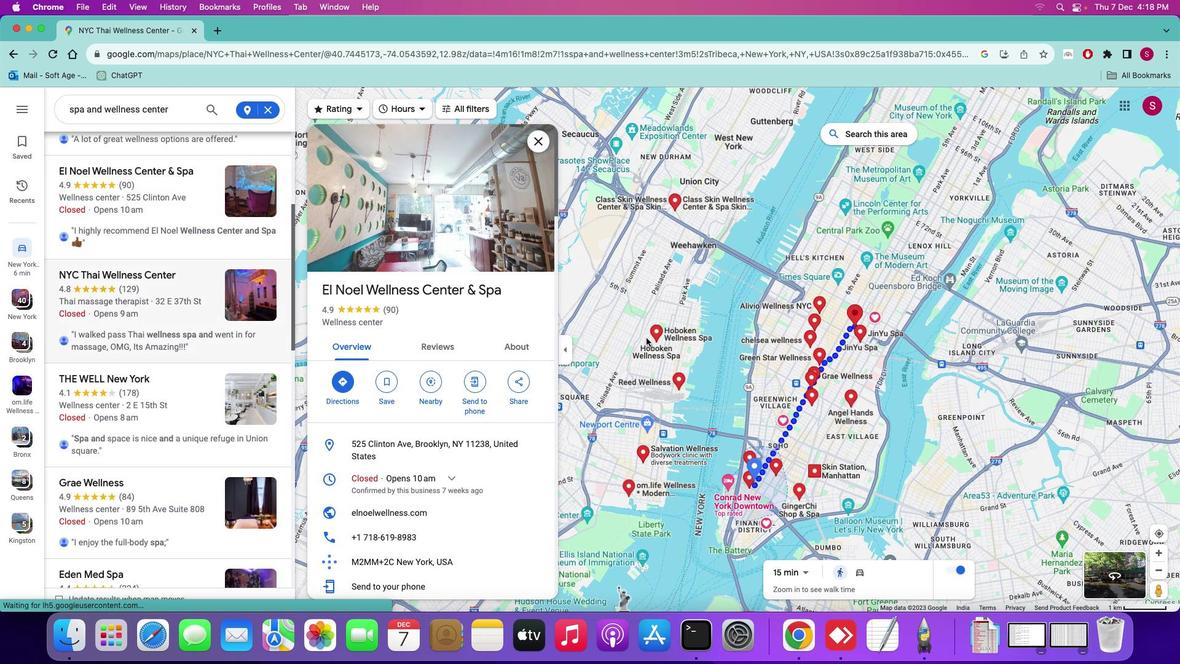 
Action: Mouse scrolled (646, 338) with delta (0, 0)
Screenshot: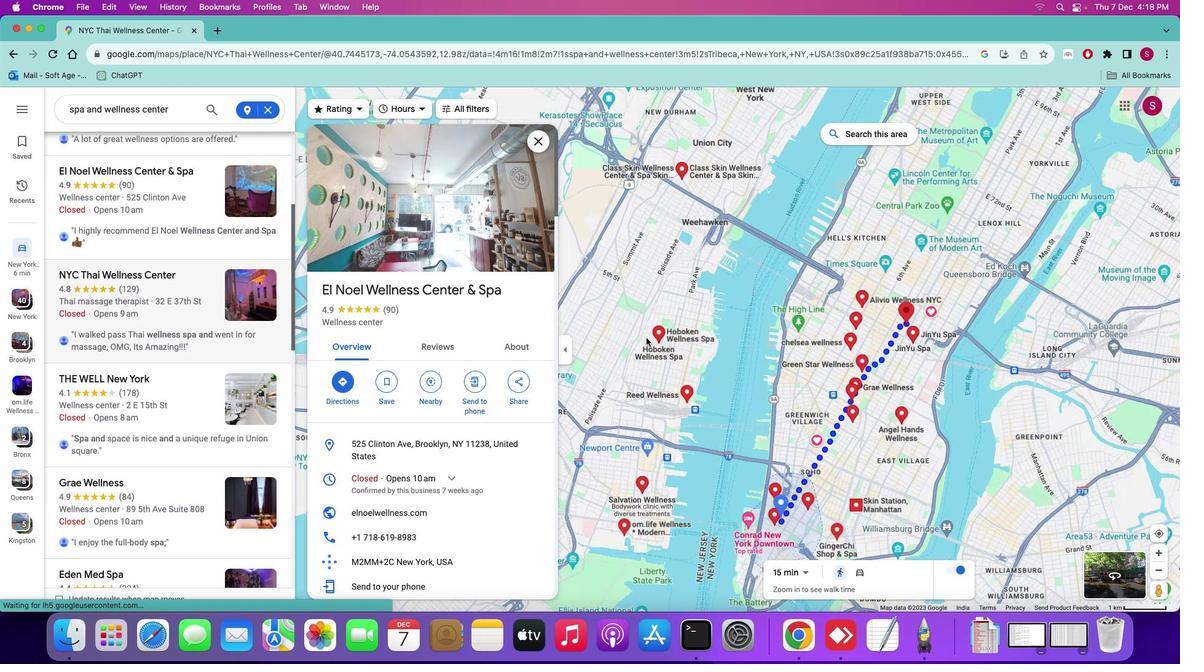 
Action: Mouse scrolled (646, 338) with delta (0, 0)
Screenshot: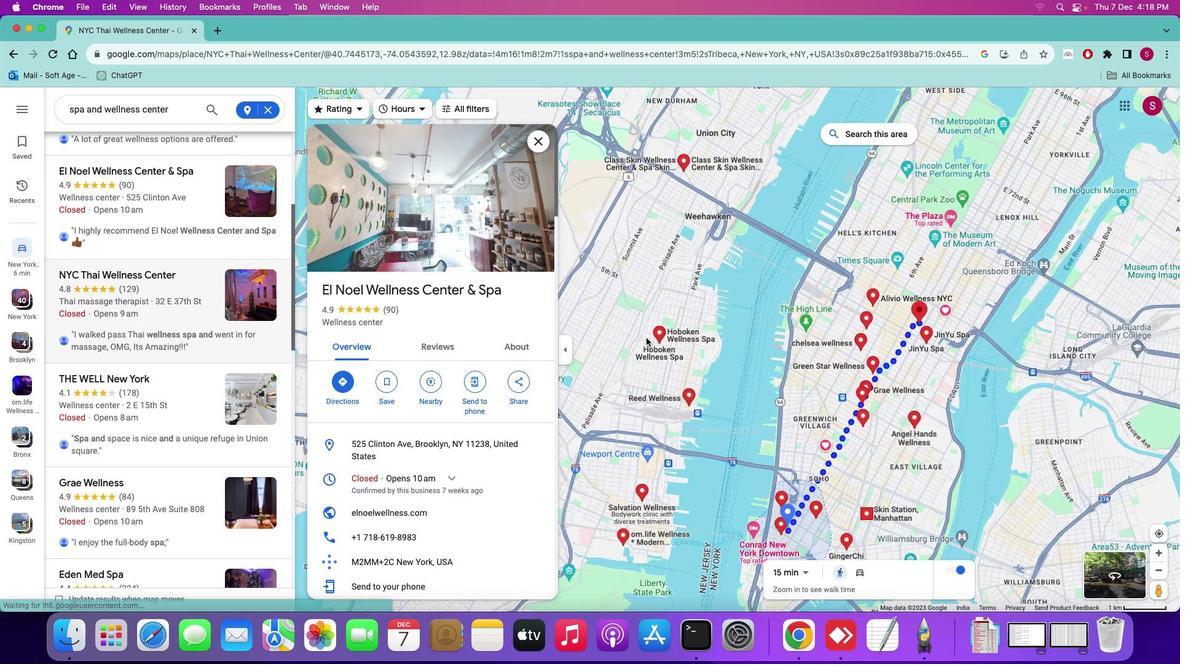
Action: Mouse scrolled (646, 338) with delta (0, 1)
Screenshot: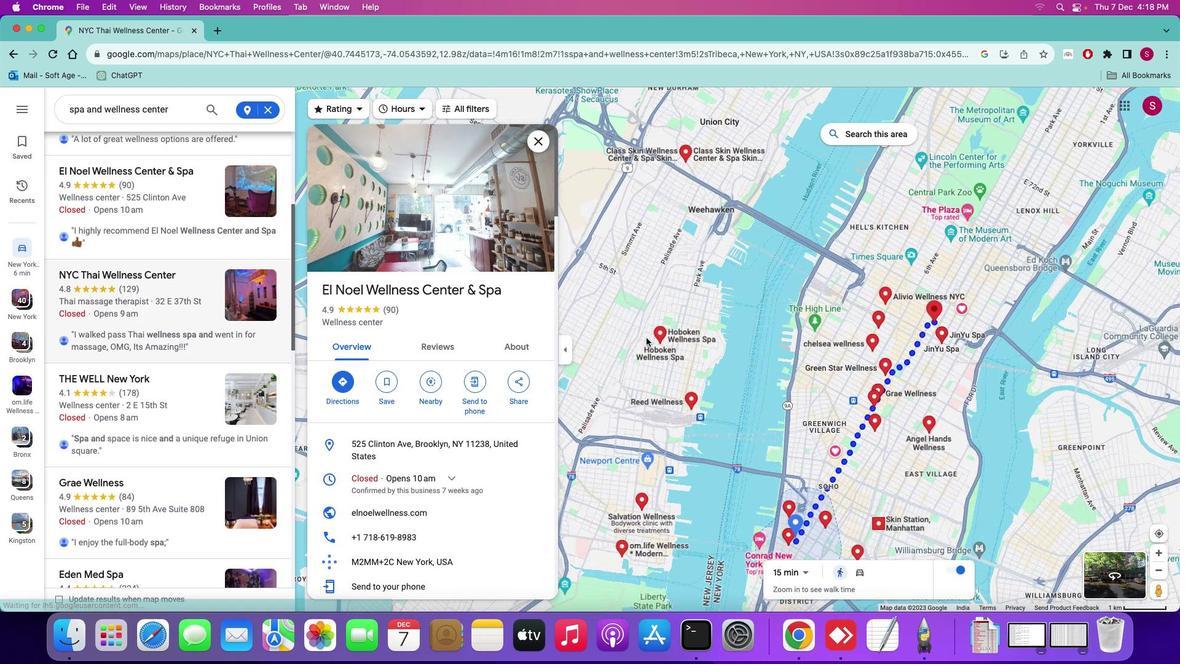 
Action: Mouse moved to (785, 301)
Screenshot: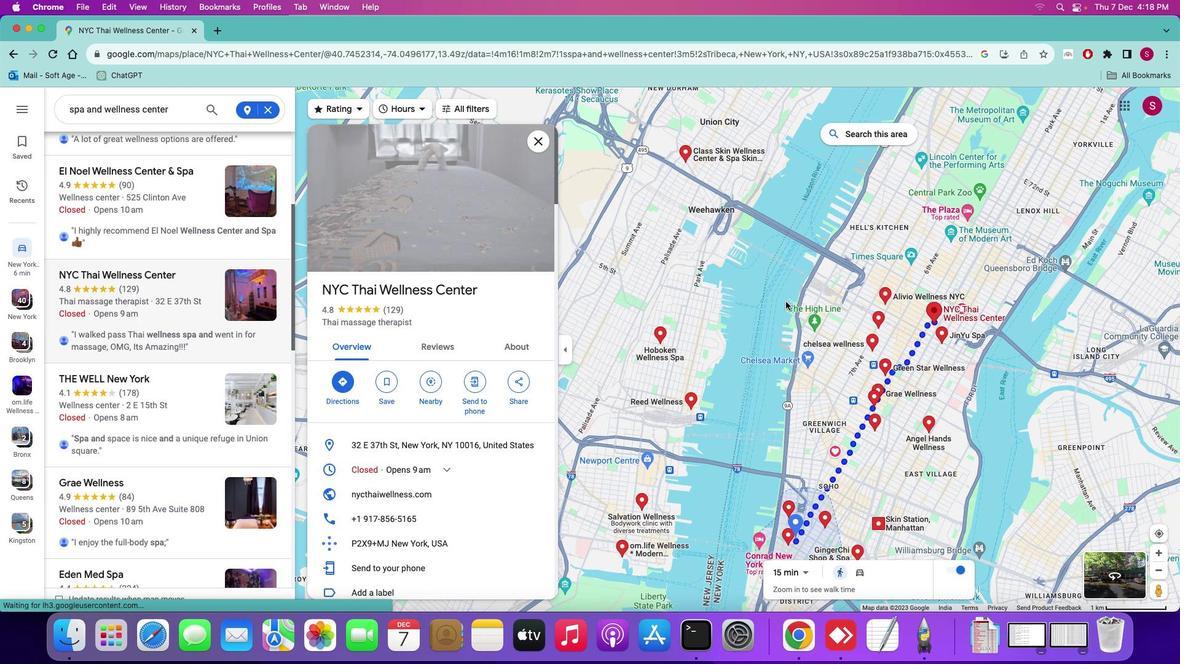 
Action: Mouse pressed left at (785, 301)
Screenshot: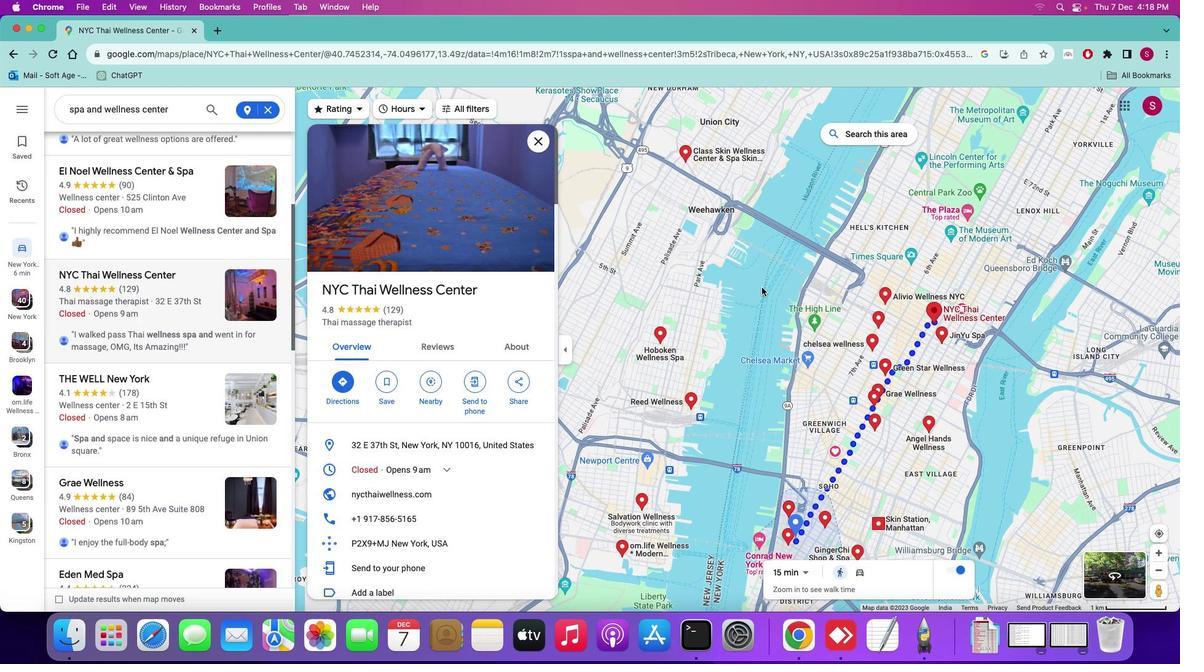 
Action: Mouse moved to (742, 294)
Screenshot: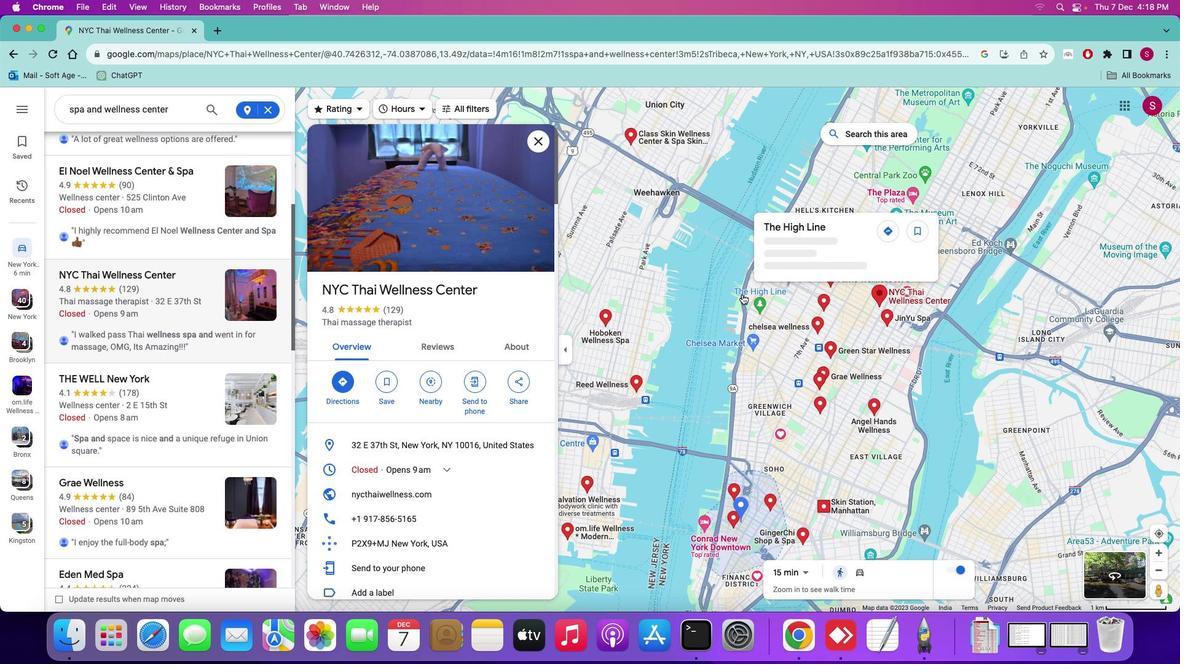 
Action: Mouse scrolled (742, 294) with delta (0, 0)
Screenshot: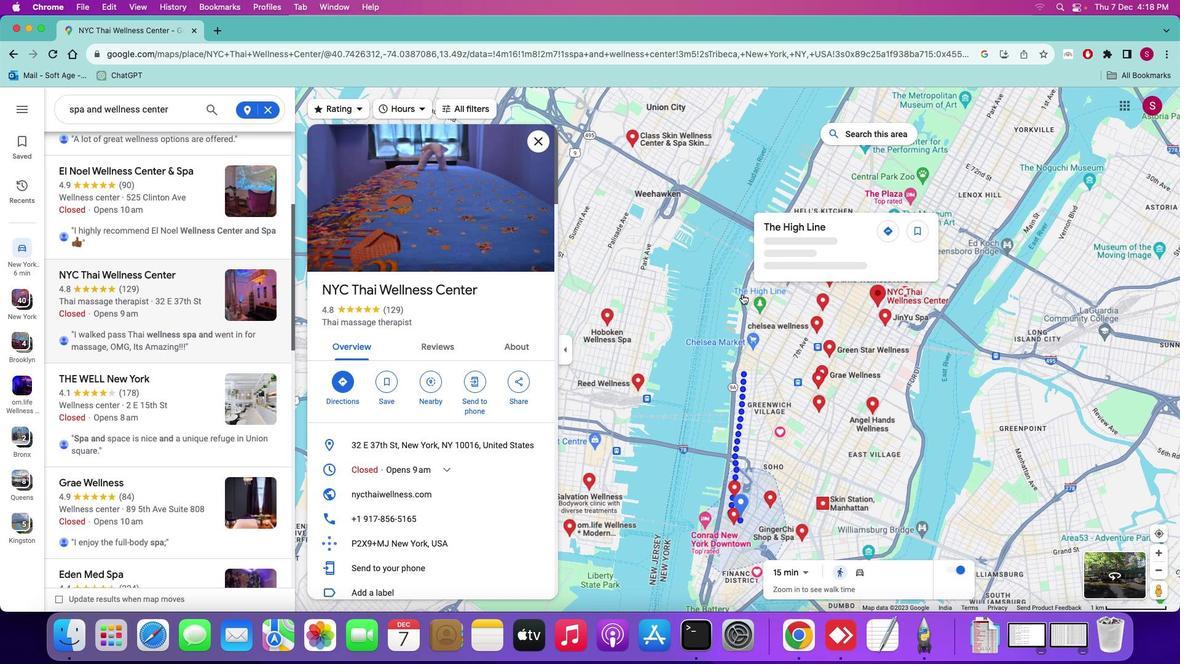 
Action: Mouse scrolled (742, 294) with delta (0, 0)
Screenshot: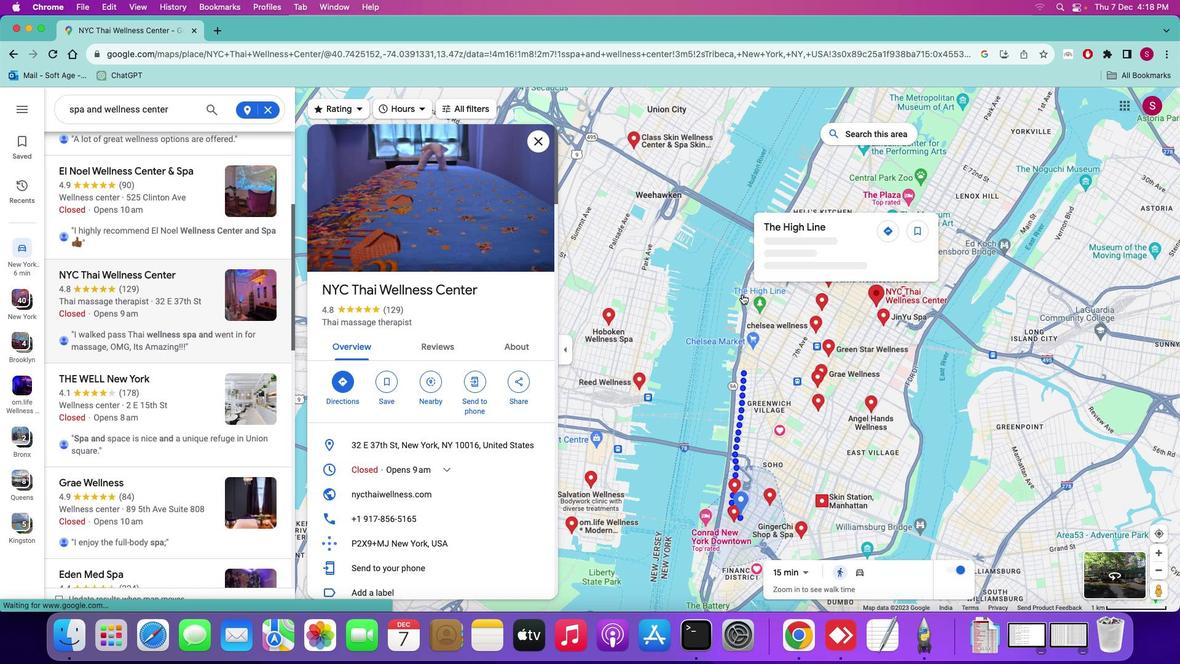 
Action: Mouse scrolled (742, 294) with delta (0, 0)
Screenshot: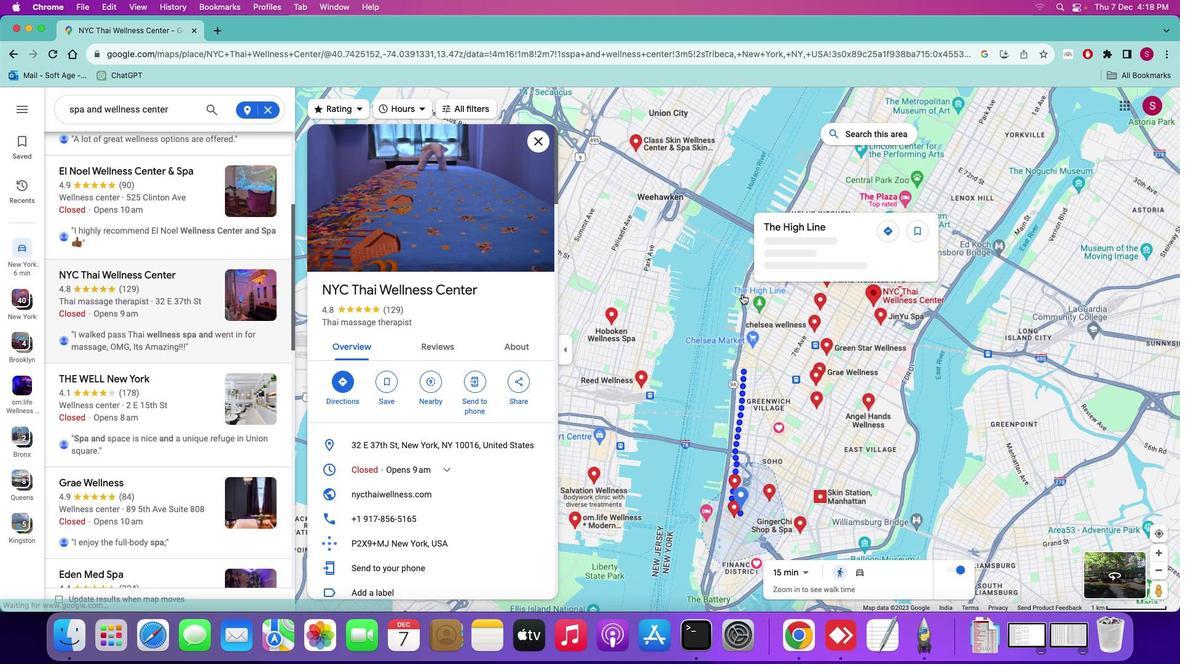 
Action: Mouse scrolled (742, 294) with delta (0, 0)
Screenshot: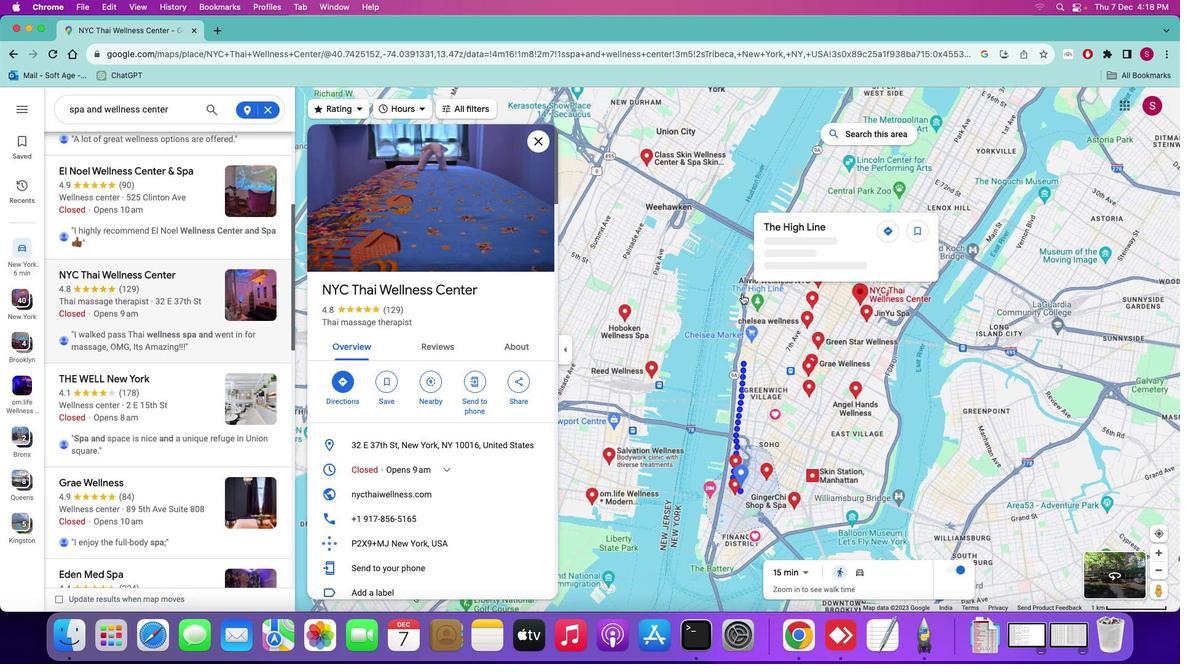 
Action: Mouse scrolled (742, 294) with delta (0, 0)
Screenshot: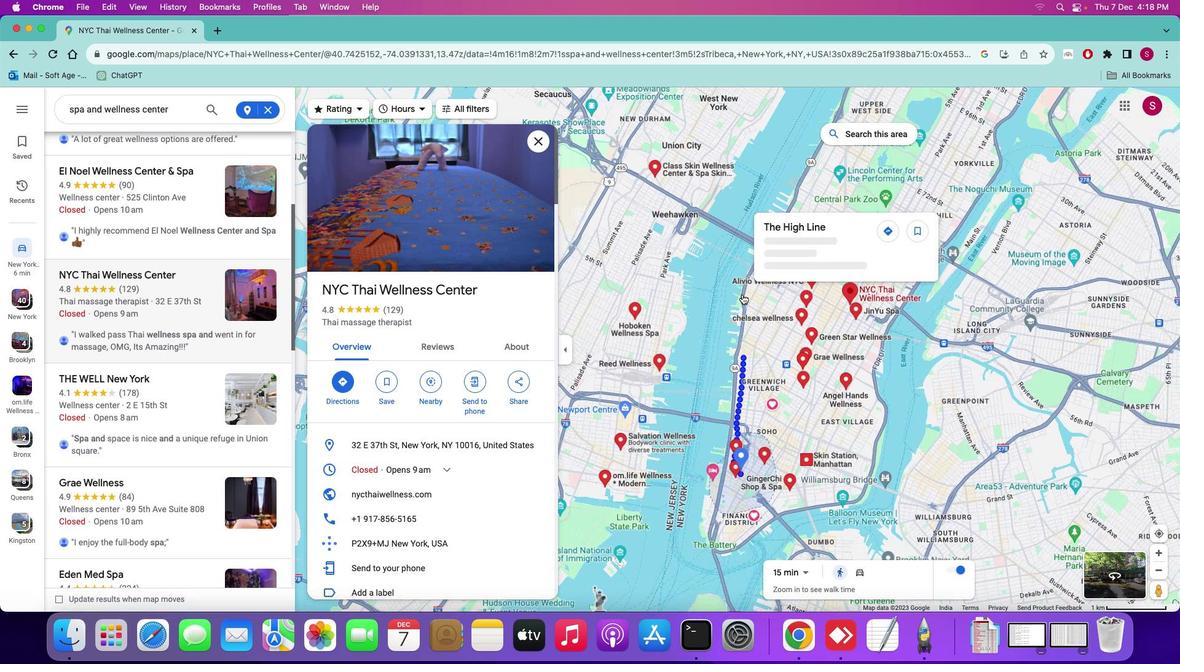 
Action: Mouse scrolled (742, 294) with delta (0, 0)
Screenshot: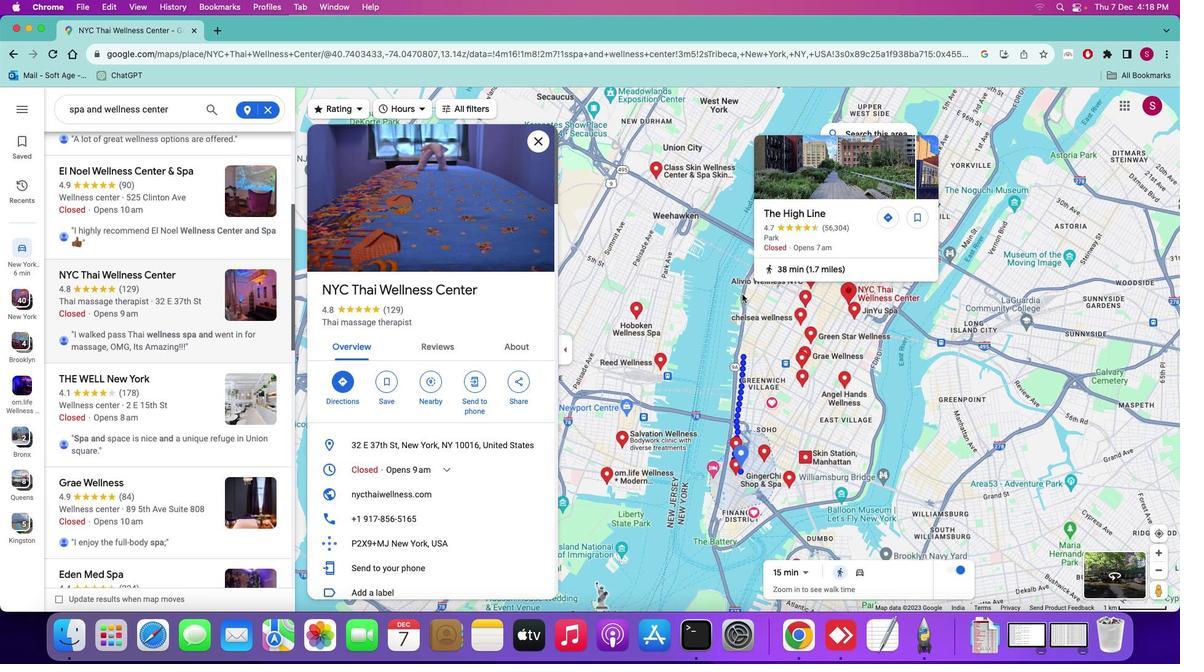 
Action: Mouse scrolled (742, 294) with delta (0, 0)
Screenshot: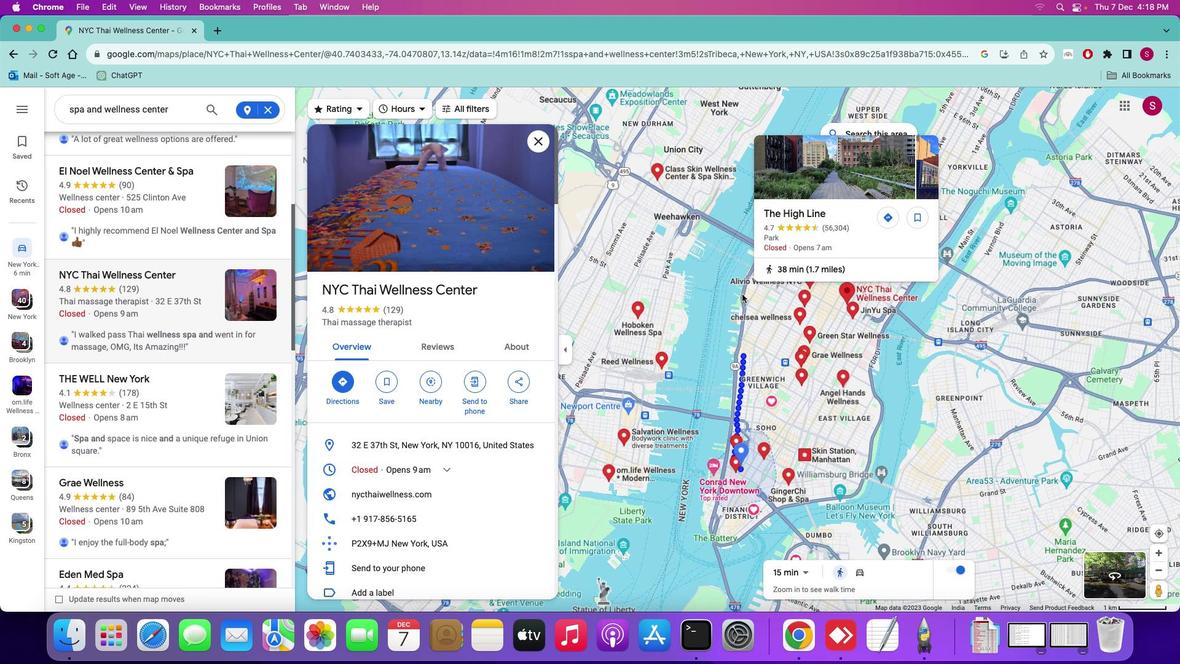 
Action: Mouse scrolled (742, 294) with delta (0, 0)
Screenshot: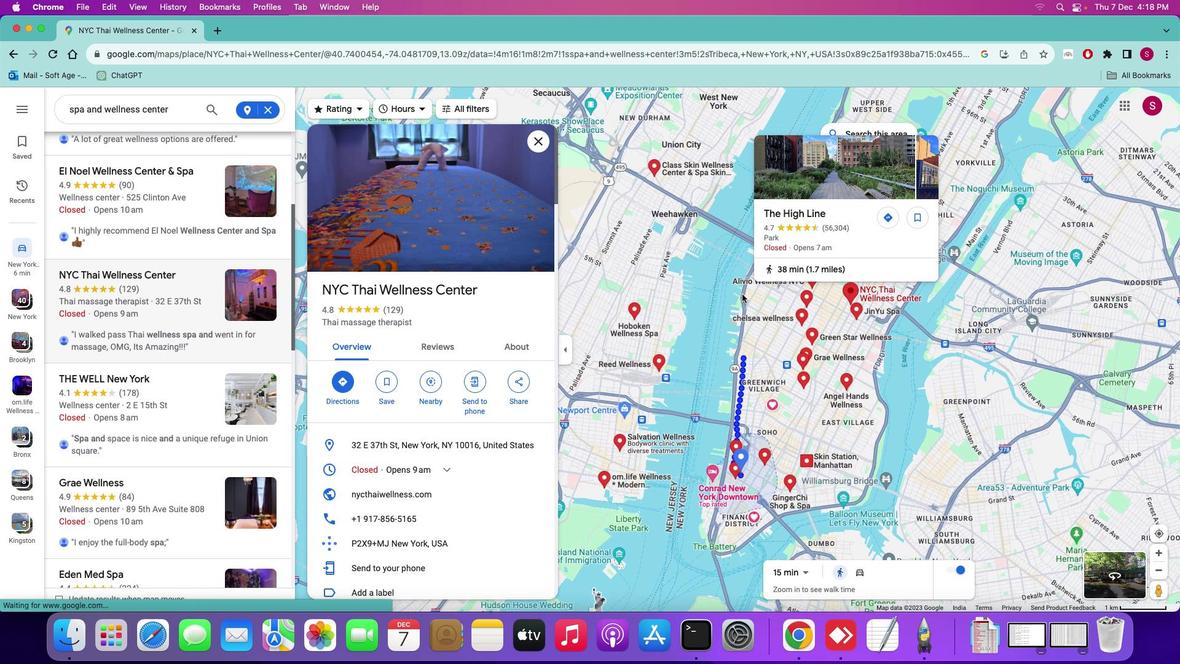 
Action: Mouse scrolled (742, 294) with delta (0, 0)
Screenshot: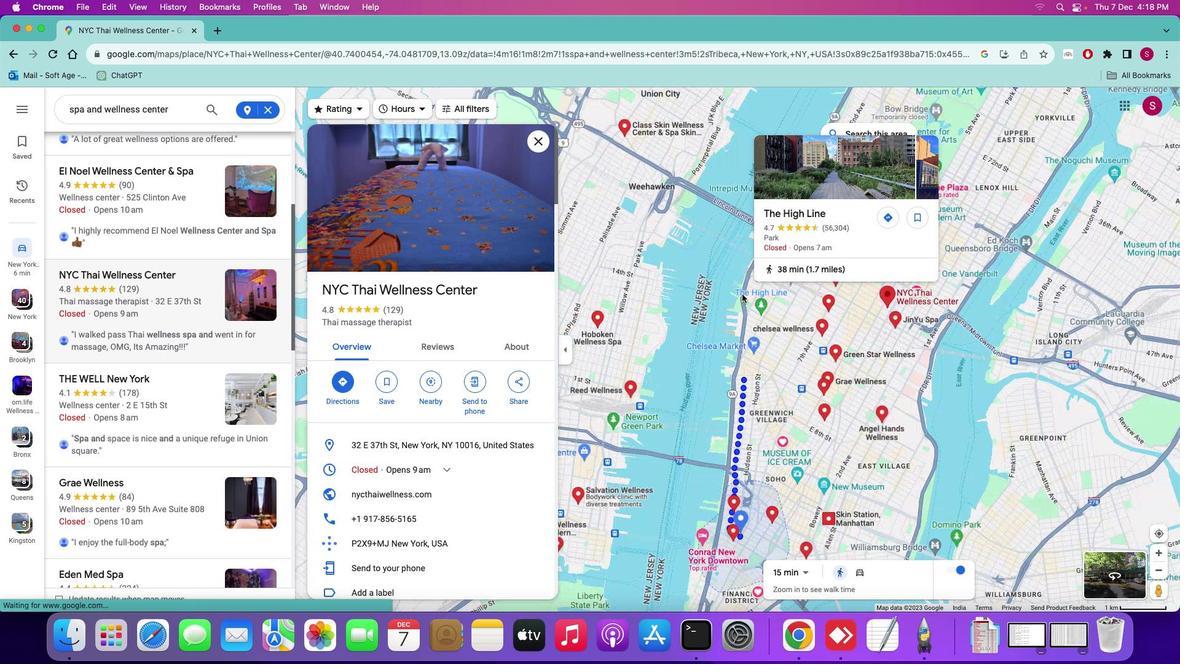 
Action: Mouse scrolled (742, 294) with delta (0, 1)
Screenshot: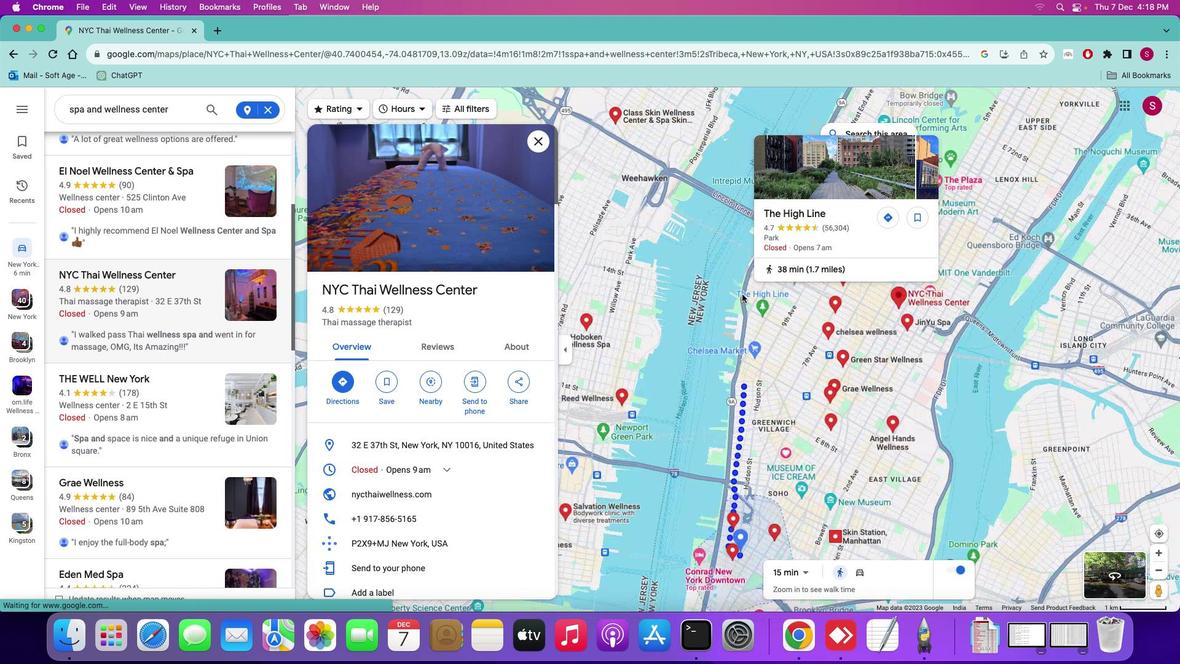 
Action: Mouse scrolled (742, 294) with delta (0, 2)
Screenshot: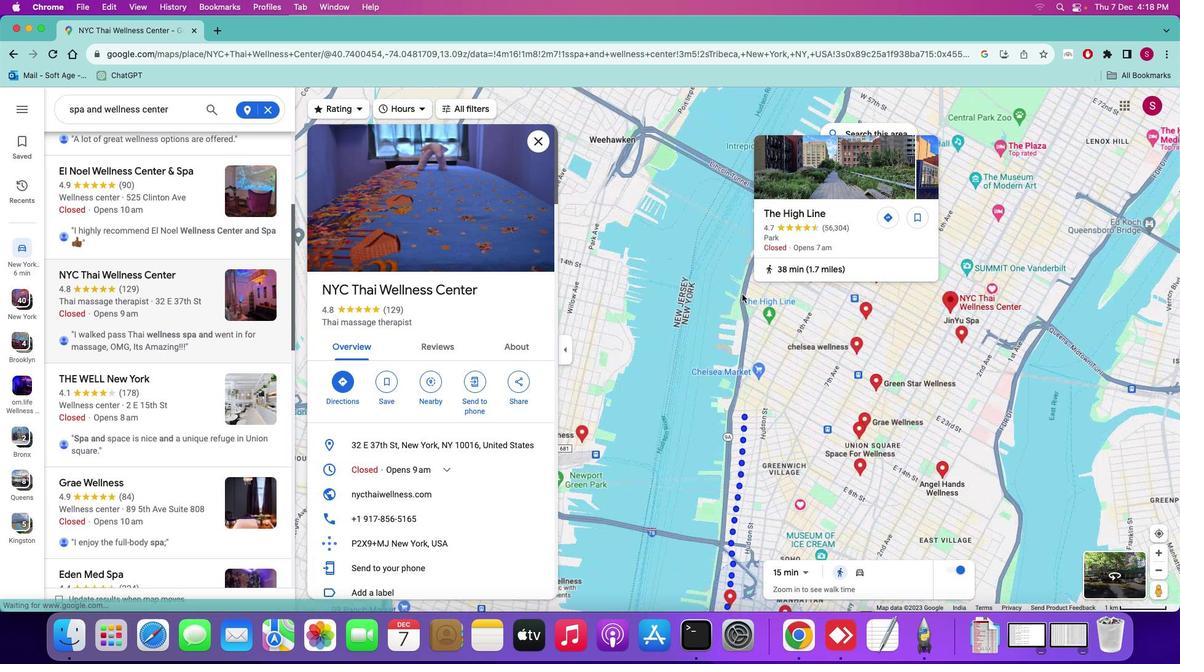 
Action: Mouse scrolled (742, 294) with delta (0, 2)
Screenshot: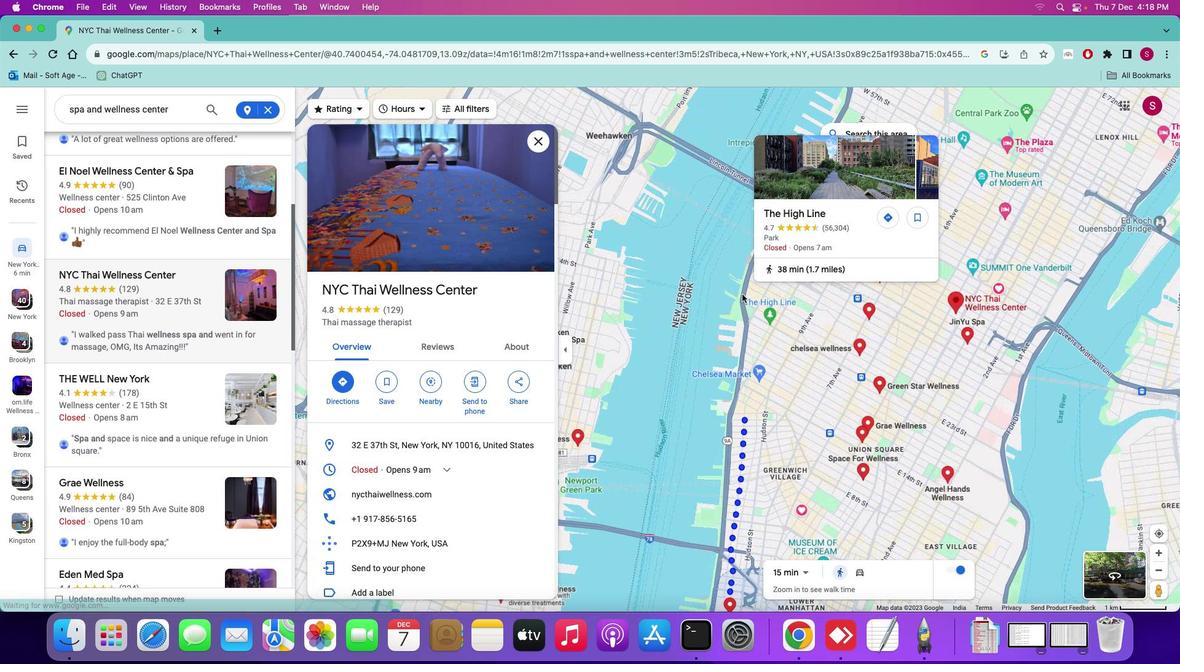 
Action: Mouse scrolled (742, 294) with delta (0, 0)
Screenshot: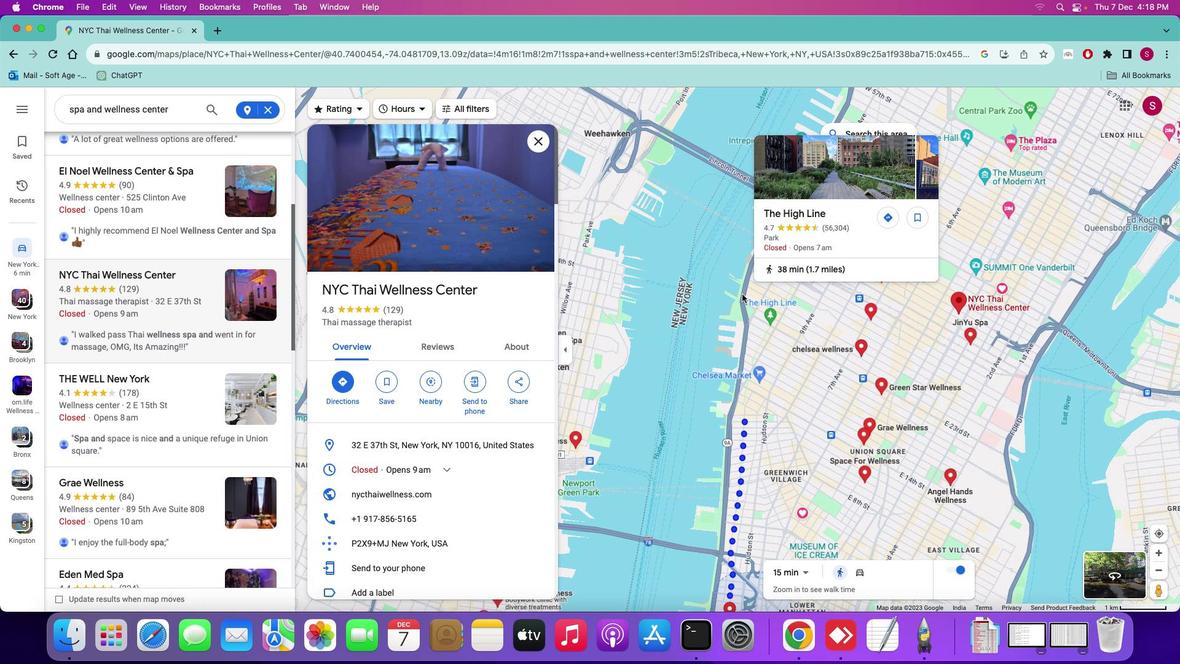 
Action: Mouse moved to (694, 359)
Screenshot: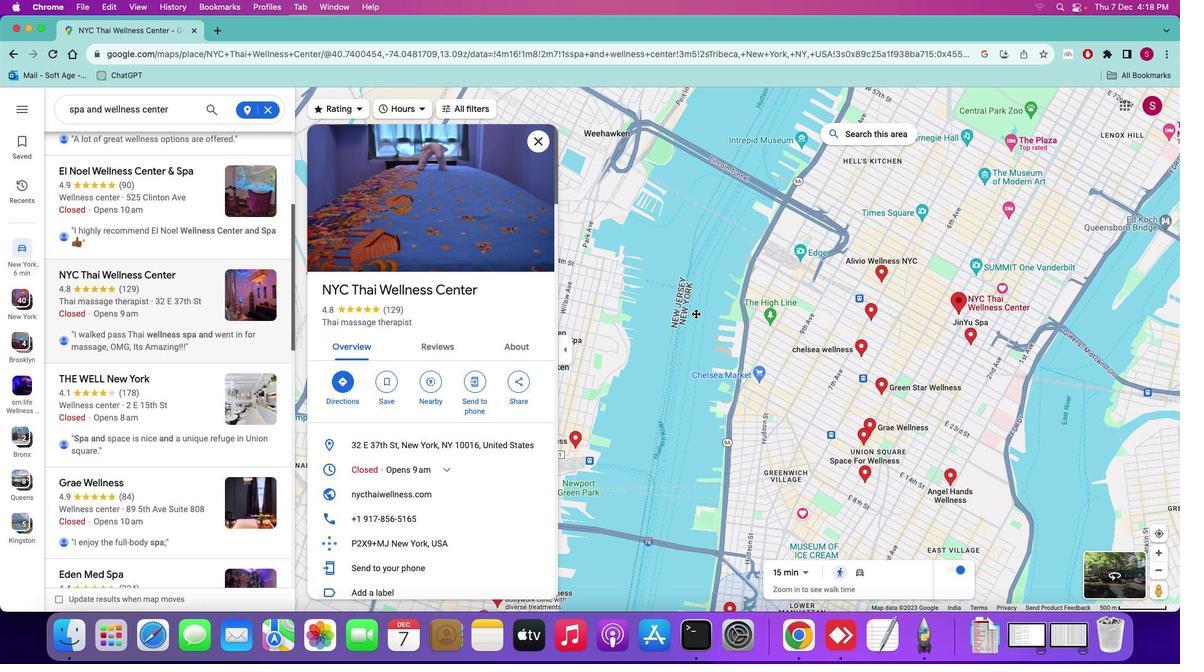 
Action: Mouse pressed left at (694, 359)
Screenshot: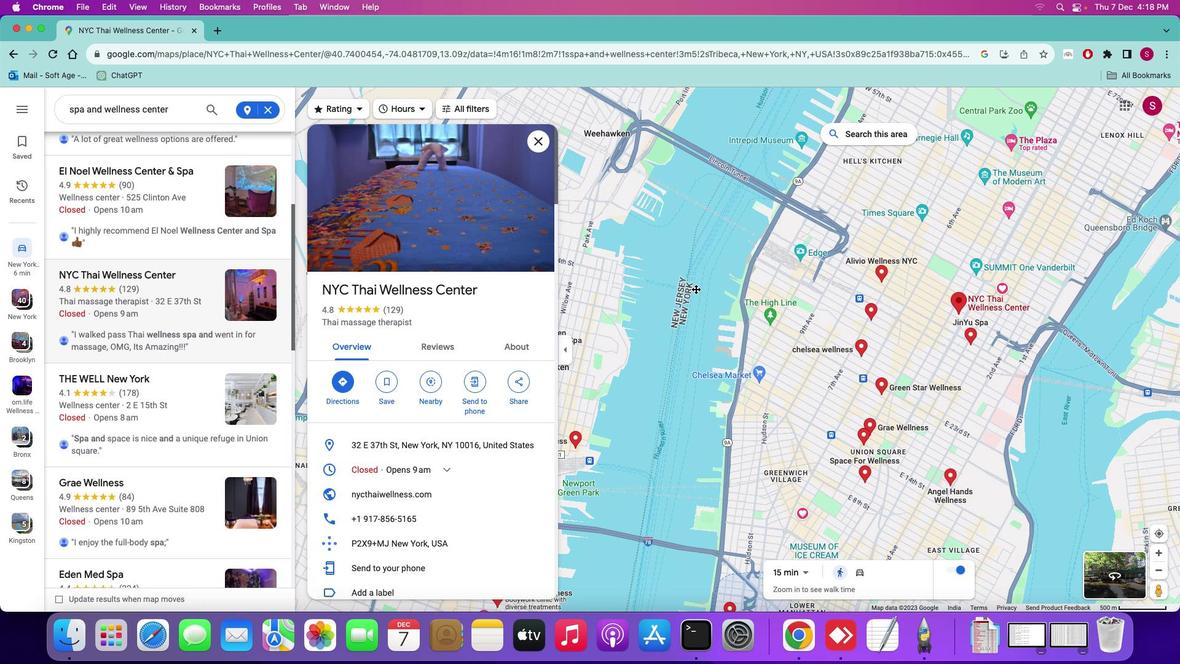 
Action: Mouse moved to (692, 379)
Screenshot: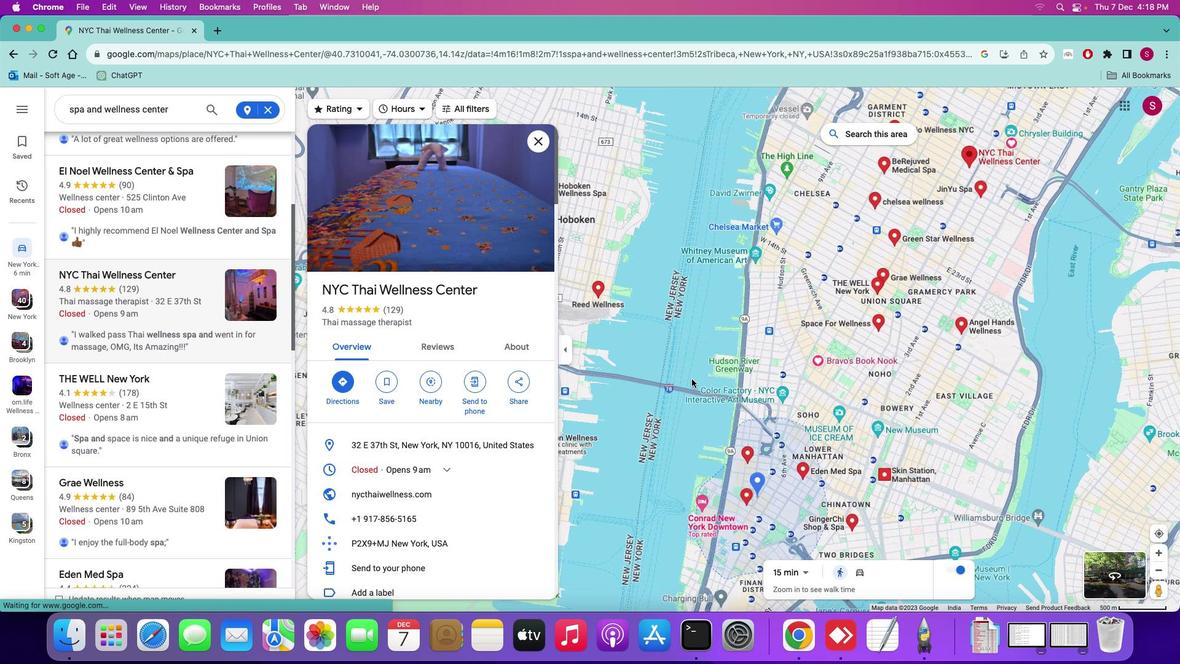 
Action: Mouse scrolled (692, 379) with delta (0, 0)
Screenshot: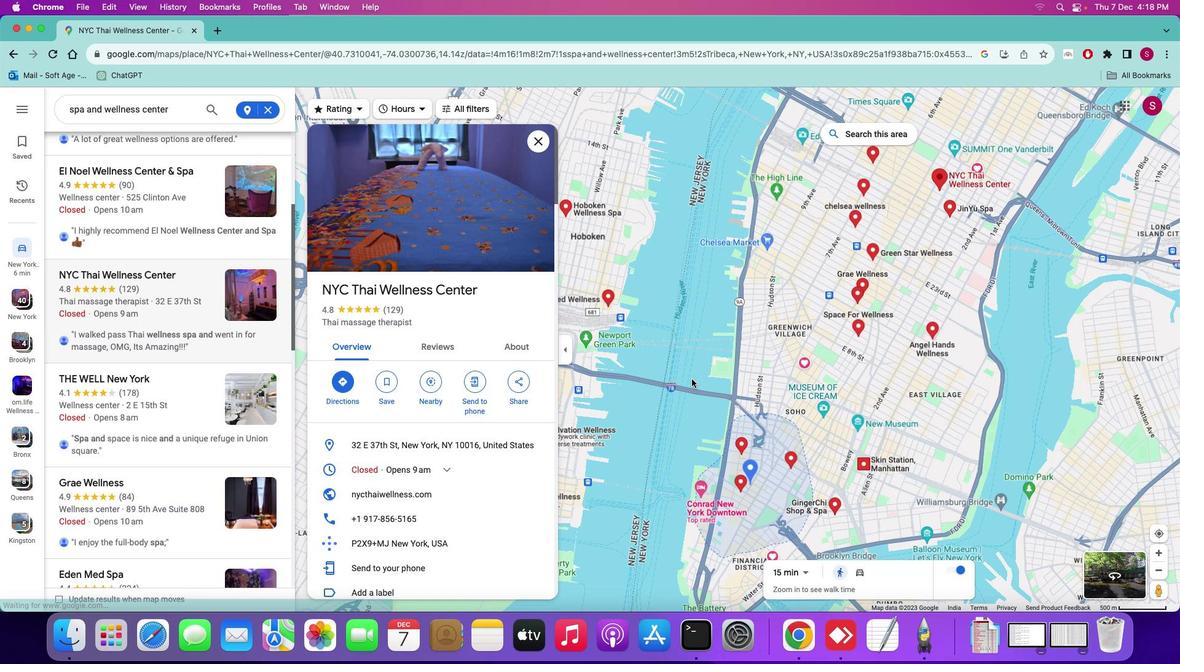 
Action: Mouse moved to (691, 379)
Screenshot: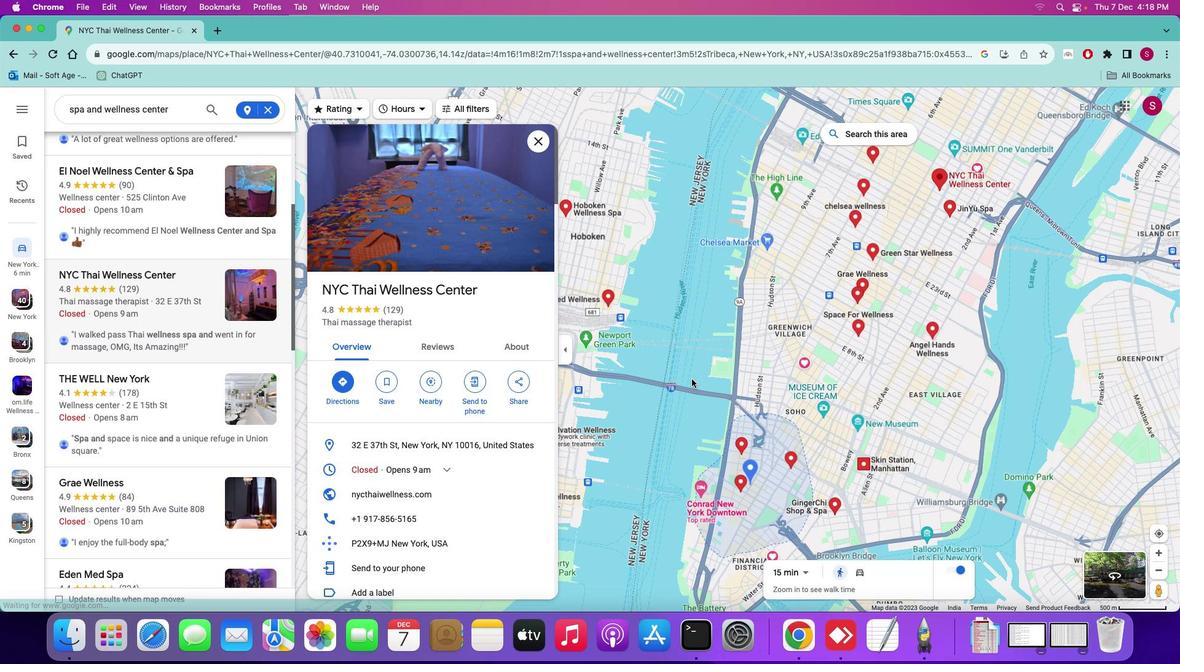 
Action: Mouse scrolled (691, 379) with delta (0, 0)
Screenshot: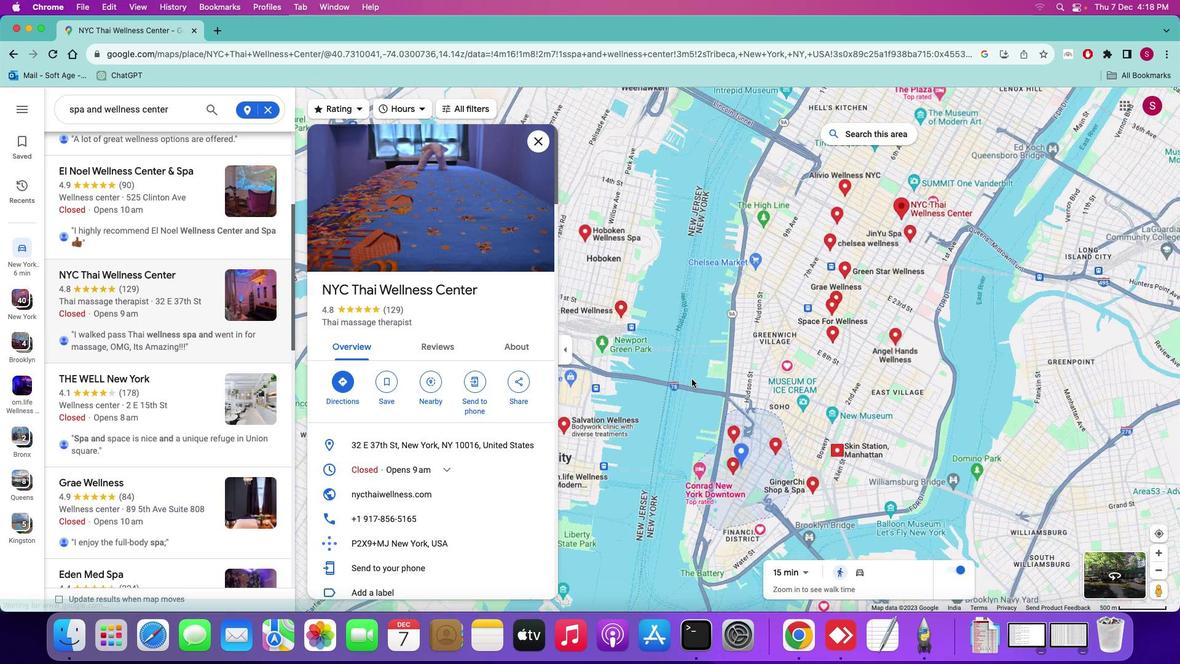 
Action: Mouse scrolled (691, 379) with delta (0, 0)
Screenshot: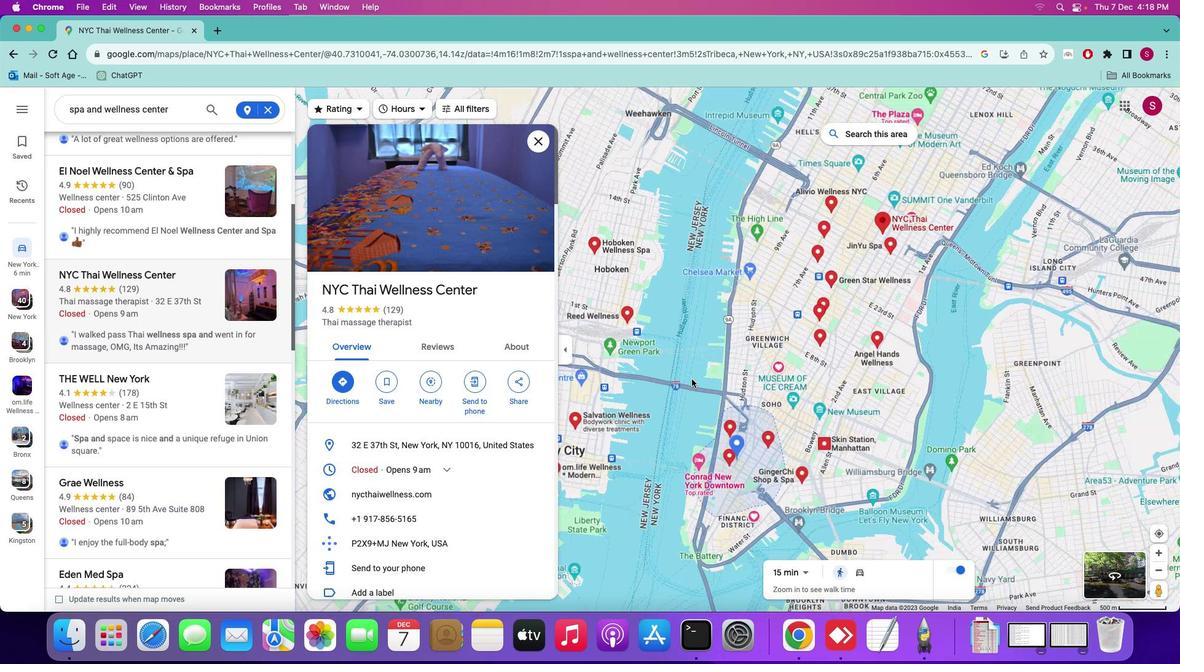 
Action: Mouse scrolled (691, 379) with delta (0, -1)
Screenshot: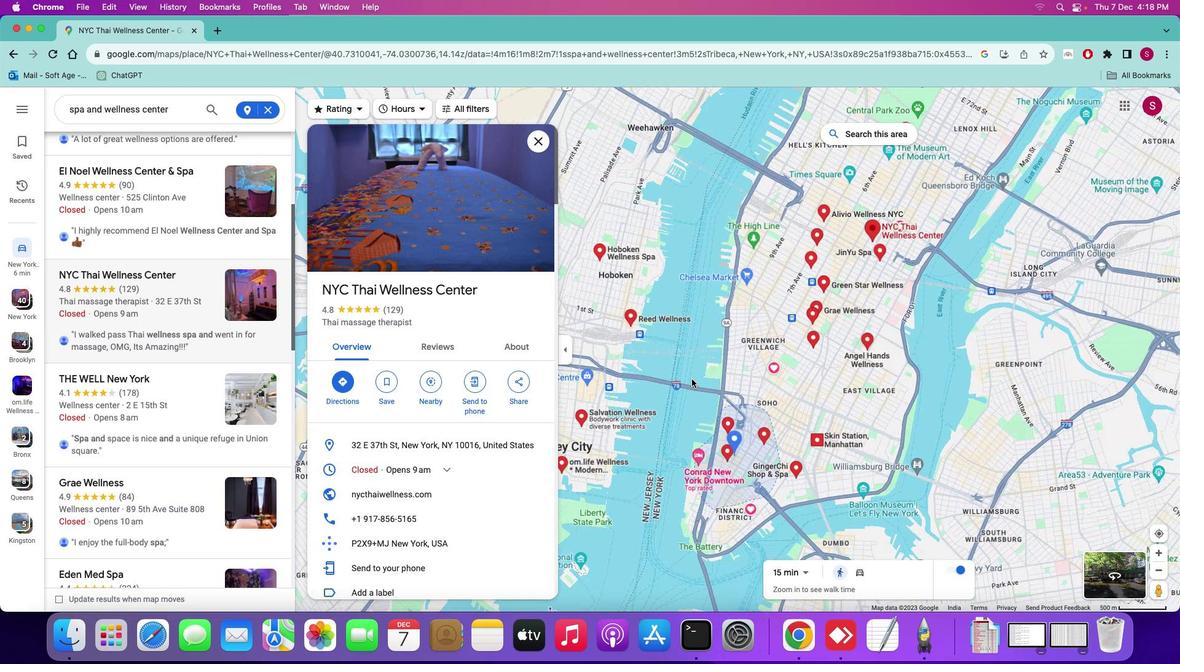 
Action: Mouse scrolled (691, 379) with delta (0, 0)
Screenshot: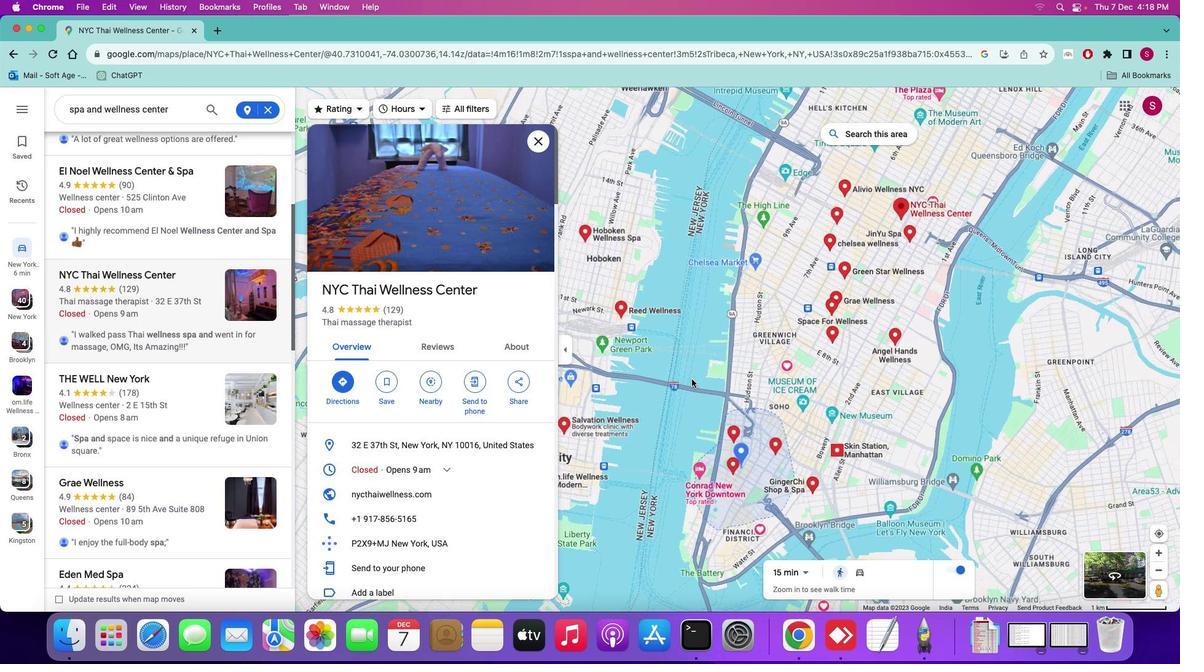 
Action: Mouse scrolled (691, 379) with delta (0, 0)
Screenshot: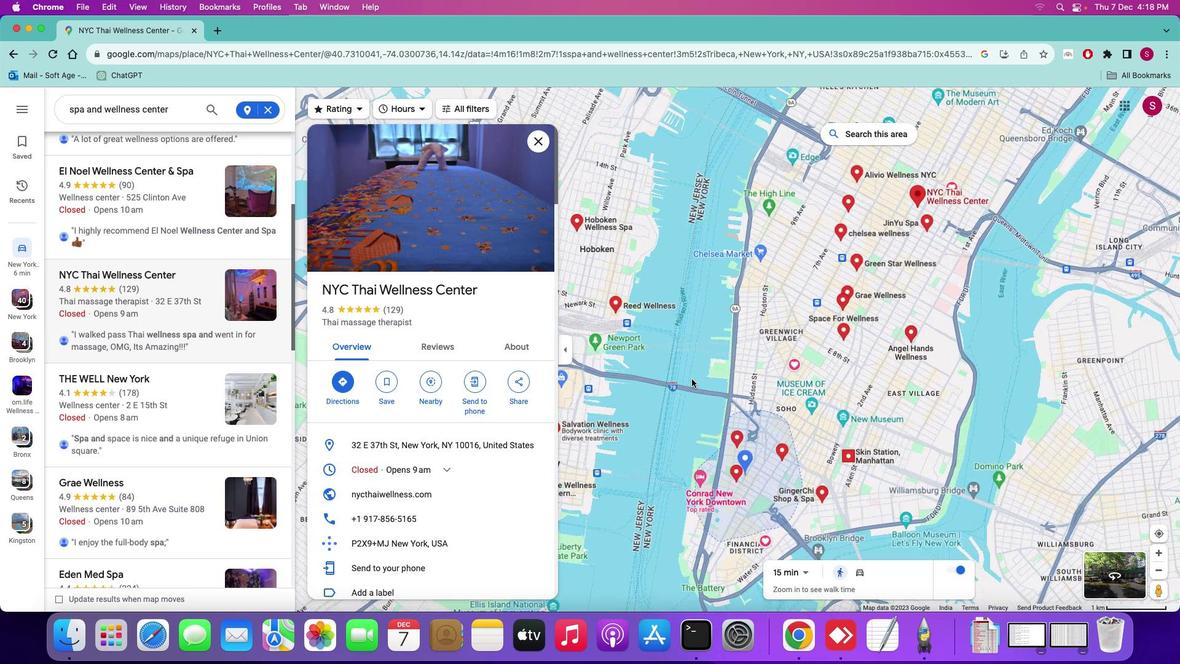 
Action: Mouse scrolled (691, 379) with delta (0, 0)
Screenshot: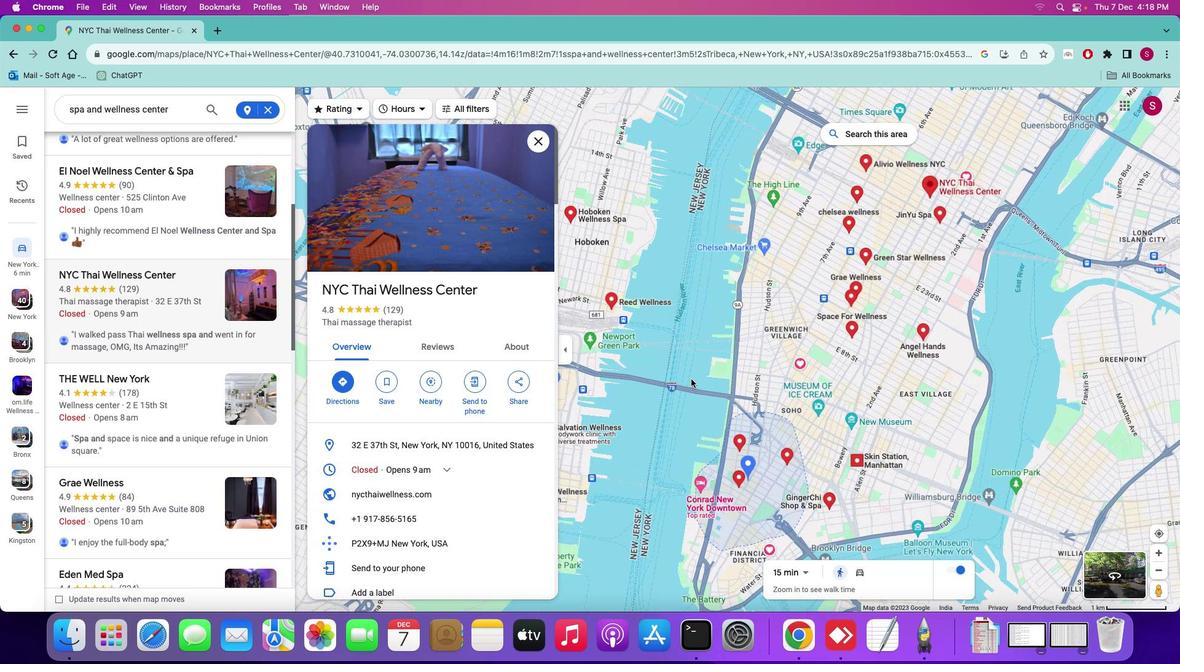 
Action: Mouse scrolled (691, 379) with delta (0, 0)
Screenshot: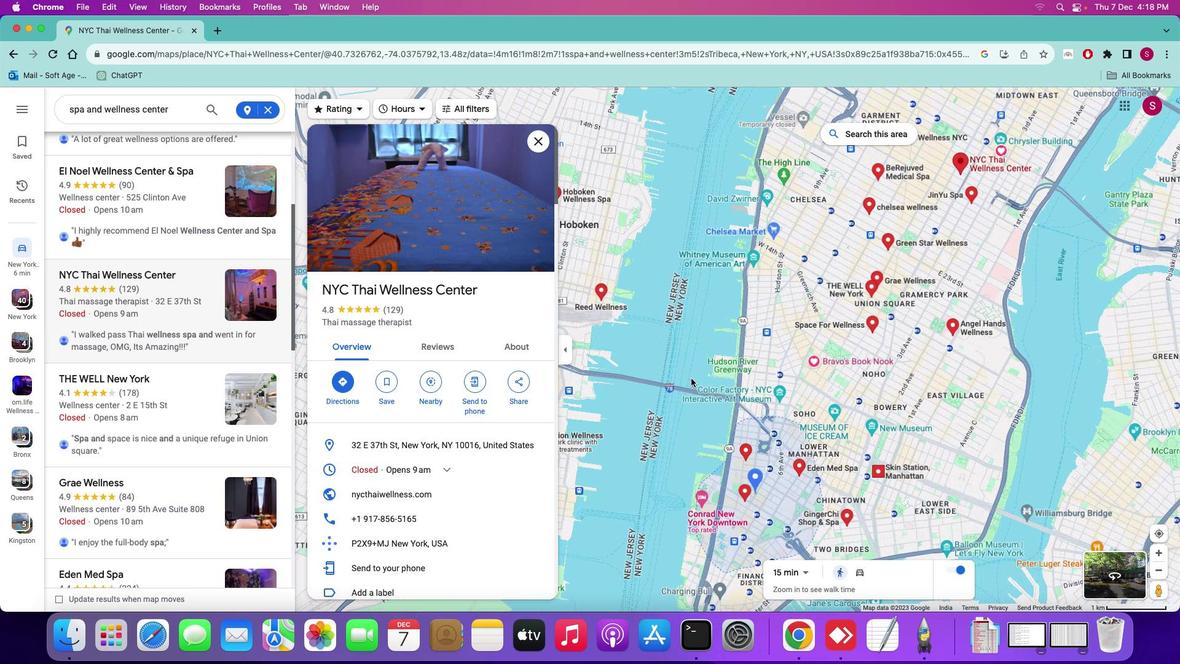 
Action: Mouse moved to (670, 463)
Screenshot: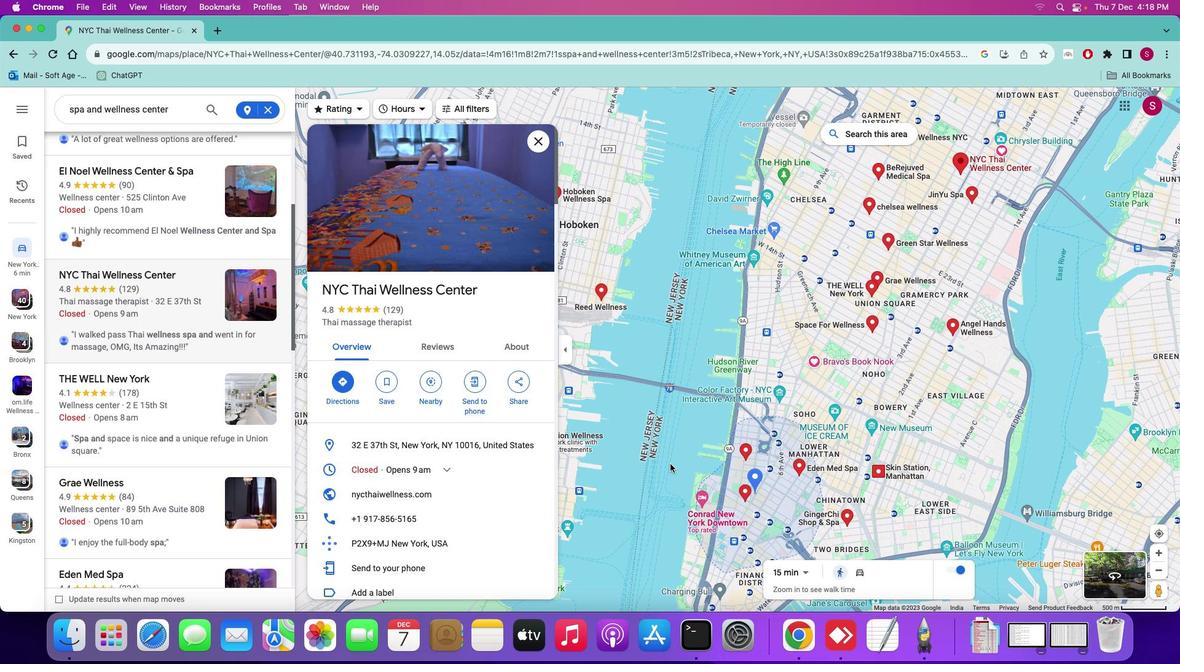 
Action: Mouse pressed left at (670, 463)
Screenshot: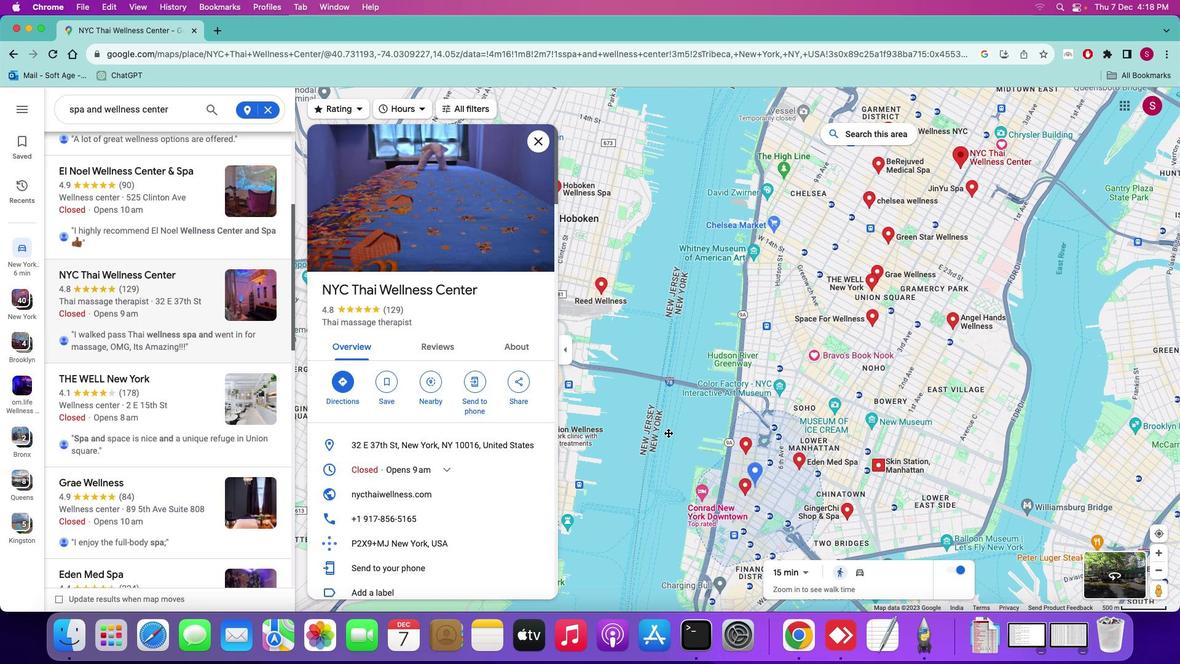 
Action: Mouse moved to (753, 364)
Screenshot: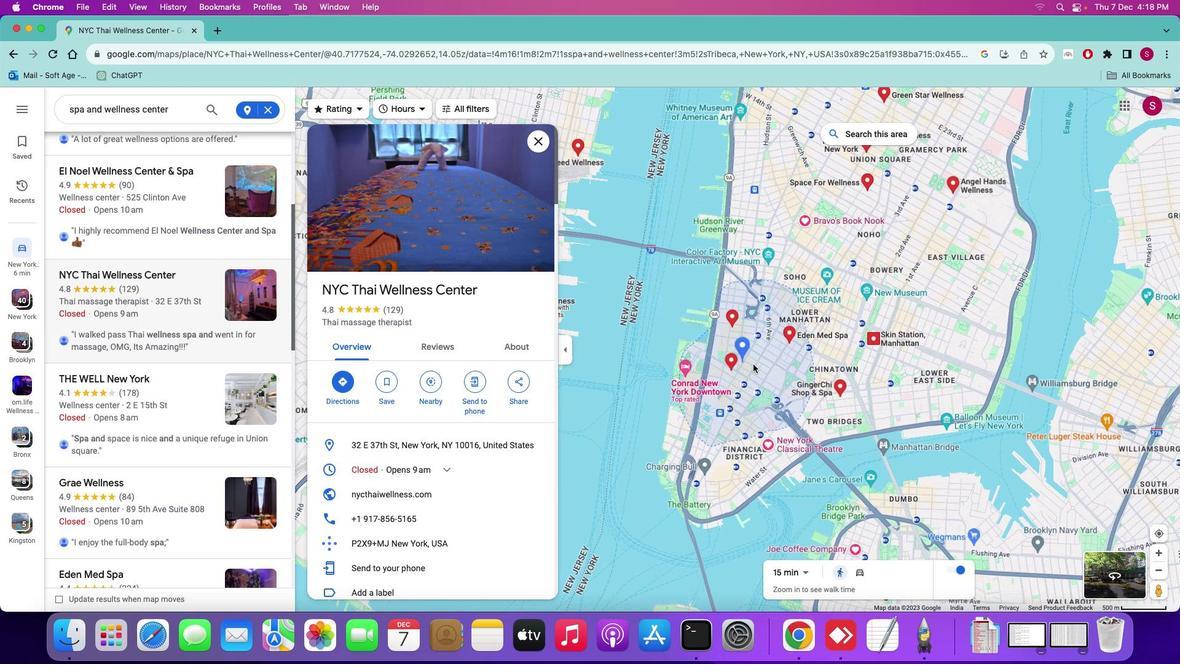 
Action: Mouse scrolled (753, 364) with delta (0, 0)
Screenshot: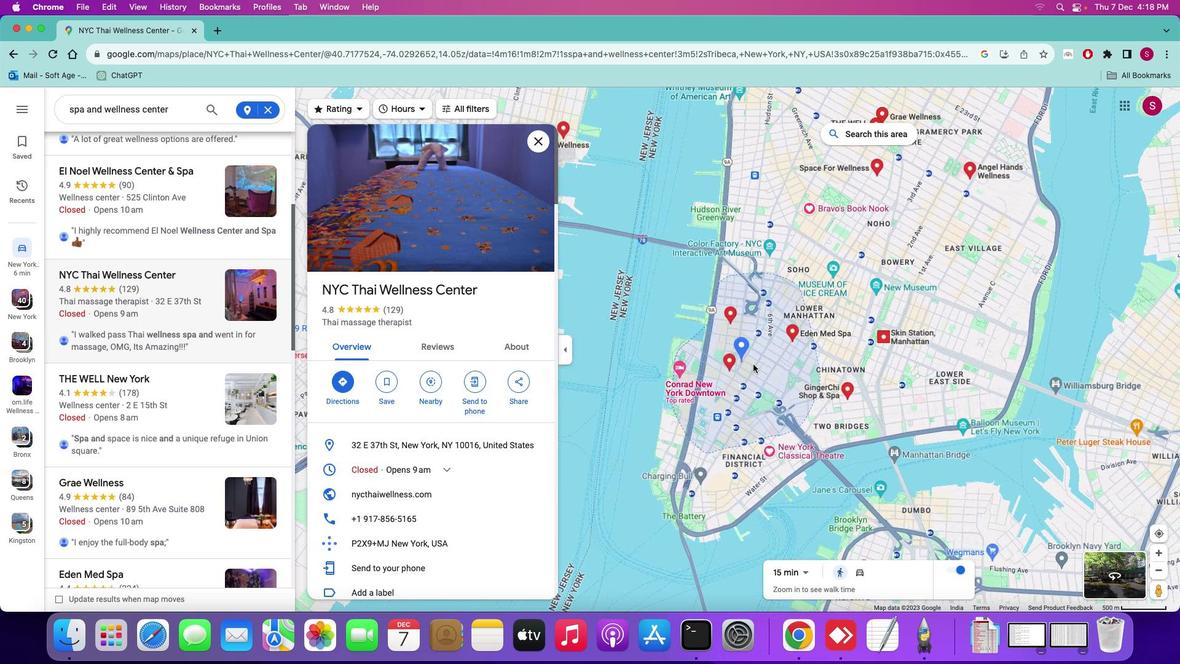 
Action: Mouse scrolled (753, 364) with delta (0, 0)
Screenshot: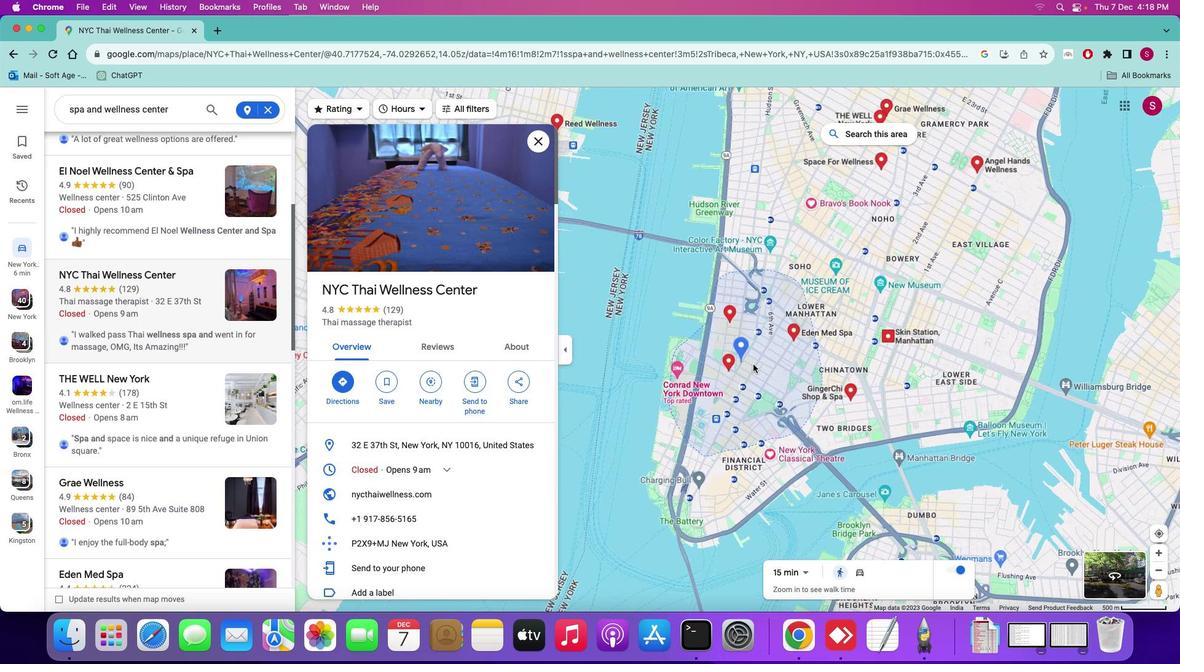 
Action: Mouse scrolled (753, 364) with delta (0, 0)
Screenshot: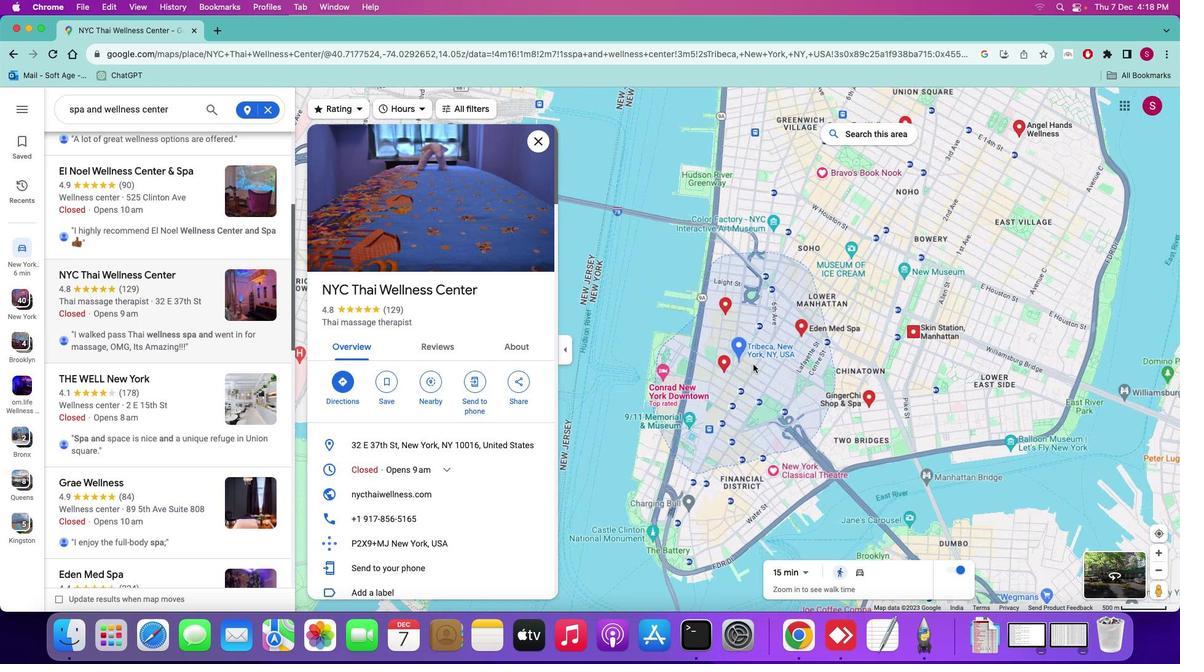 
Action: Mouse scrolled (753, 364) with delta (0, 0)
Screenshot: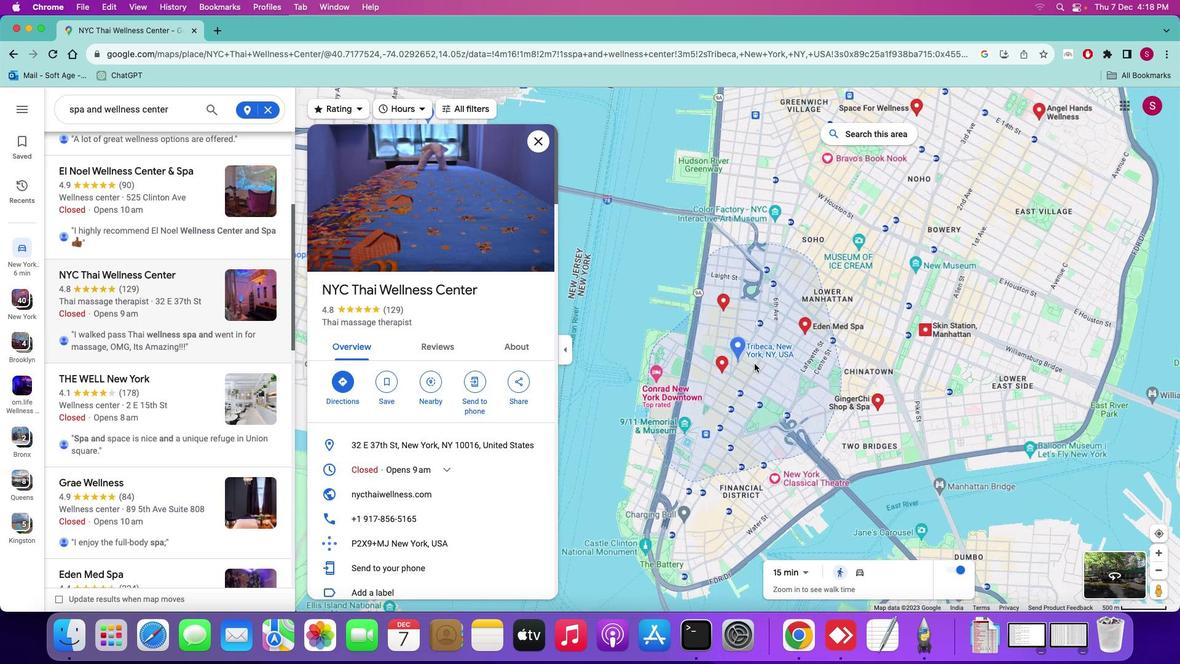 
Action: Mouse scrolled (753, 364) with delta (0, 0)
Screenshot: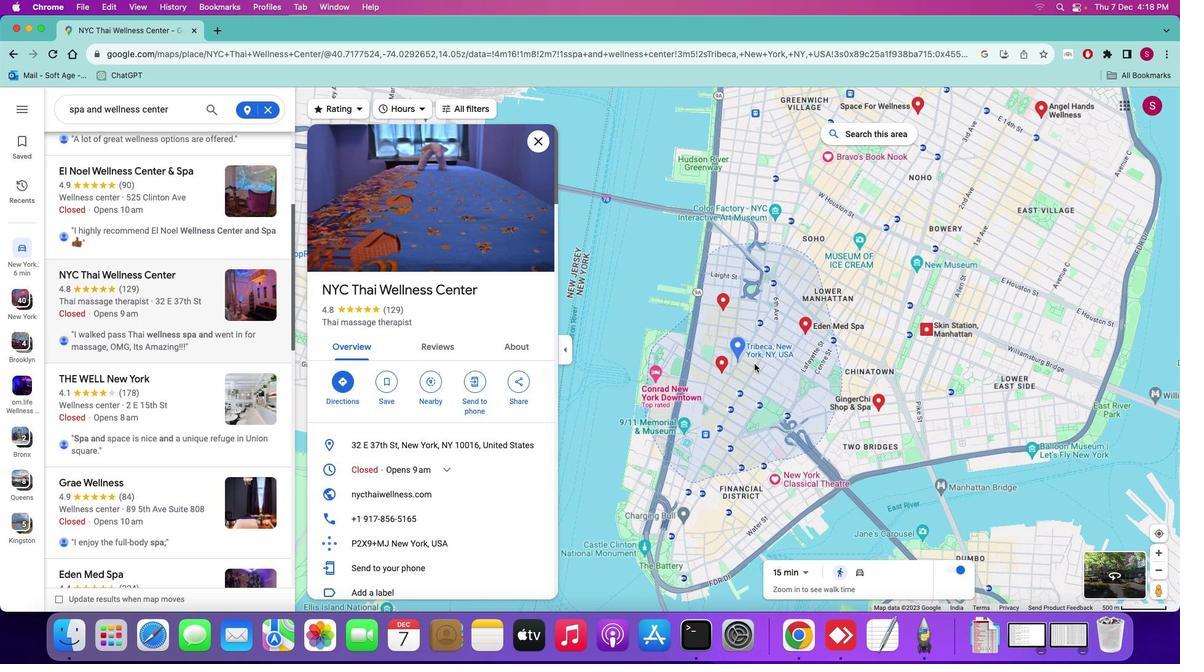 
Action: Mouse moved to (132, 280)
Screenshot: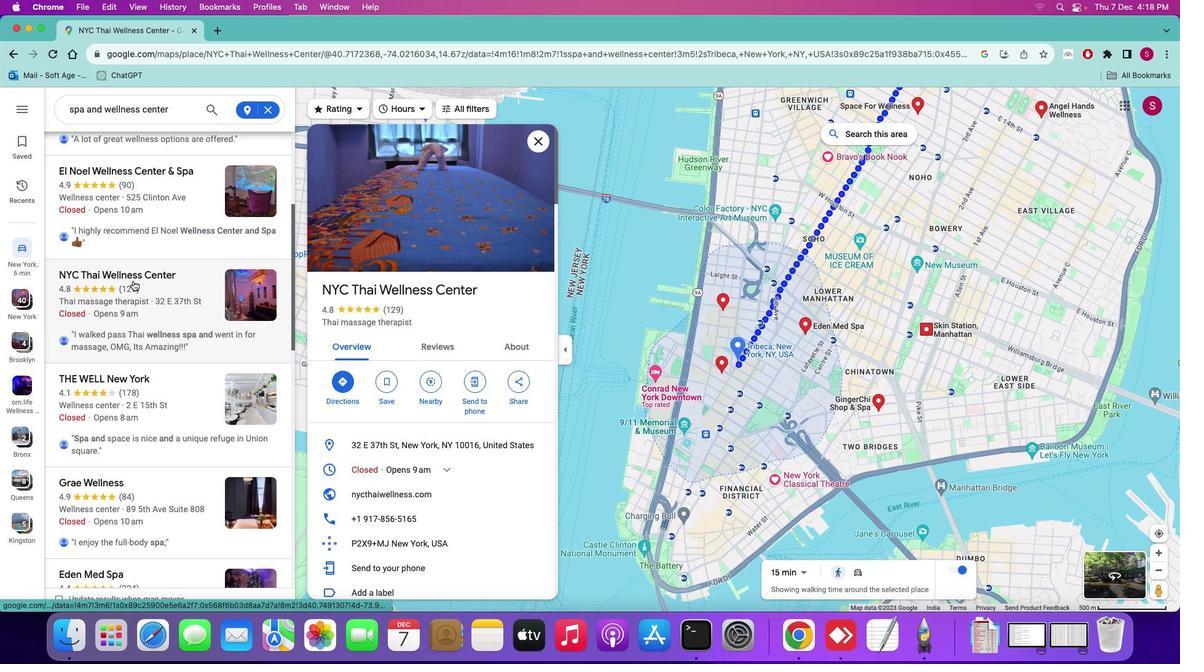 
Action: Mouse pressed left at (132, 280)
Screenshot: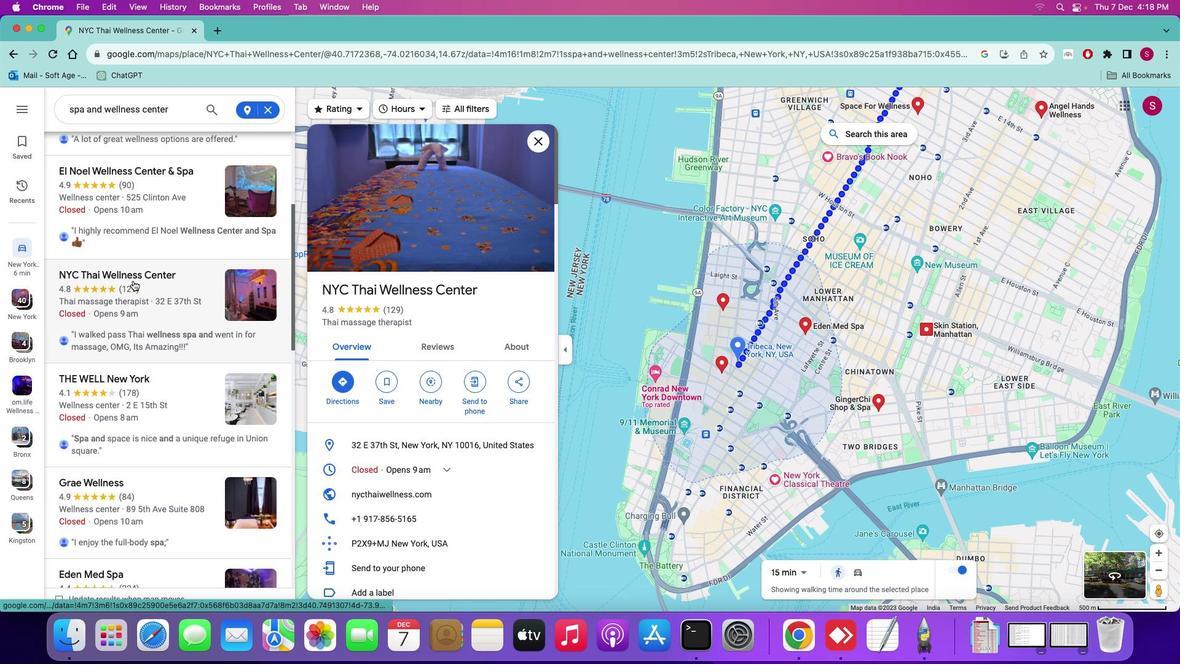 
Action: Mouse moved to (748, 386)
Screenshot: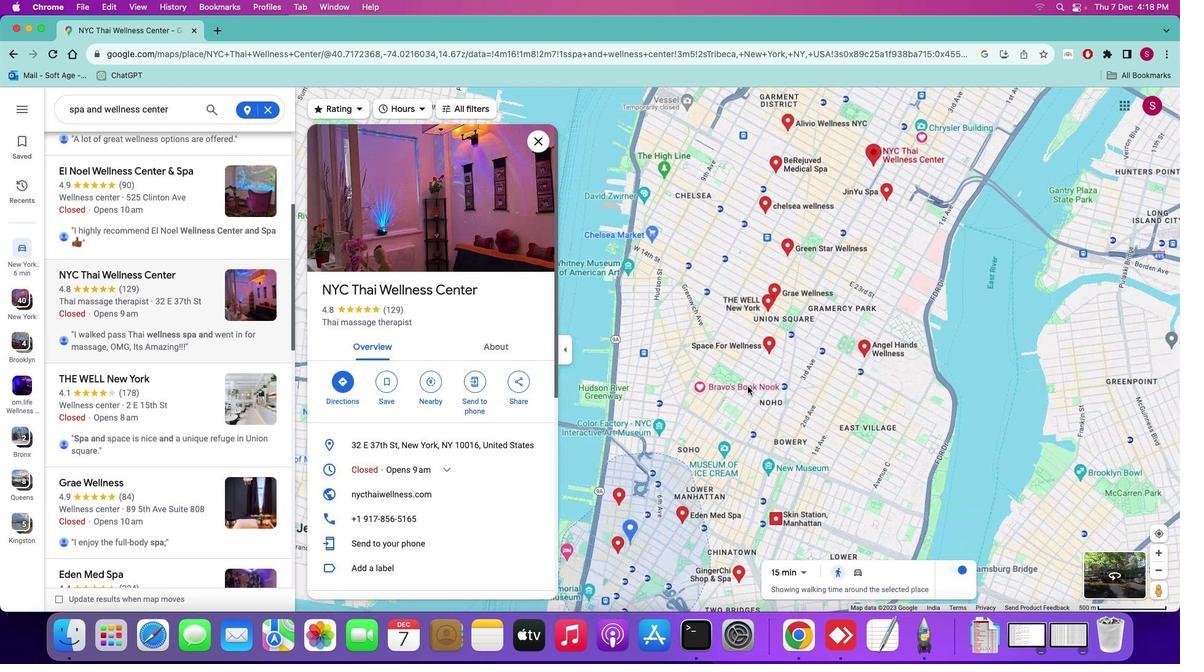 
Action: Mouse scrolled (748, 386) with delta (0, 0)
Screenshot: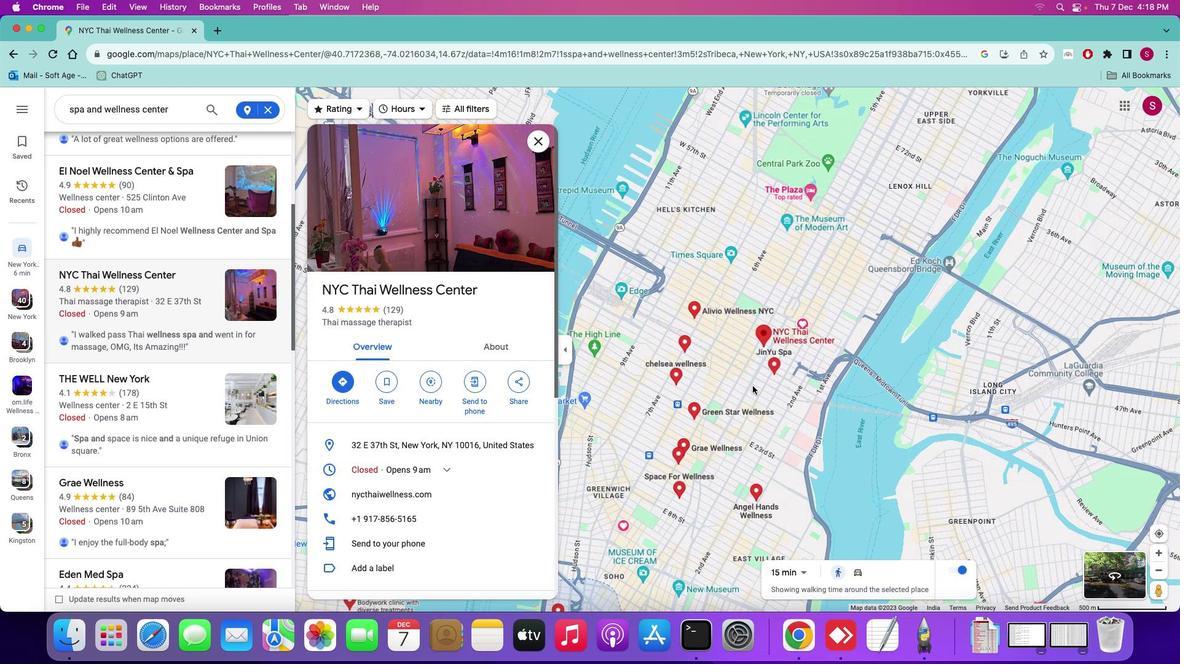 
Action: Mouse moved to (752, 386)
Screenshot: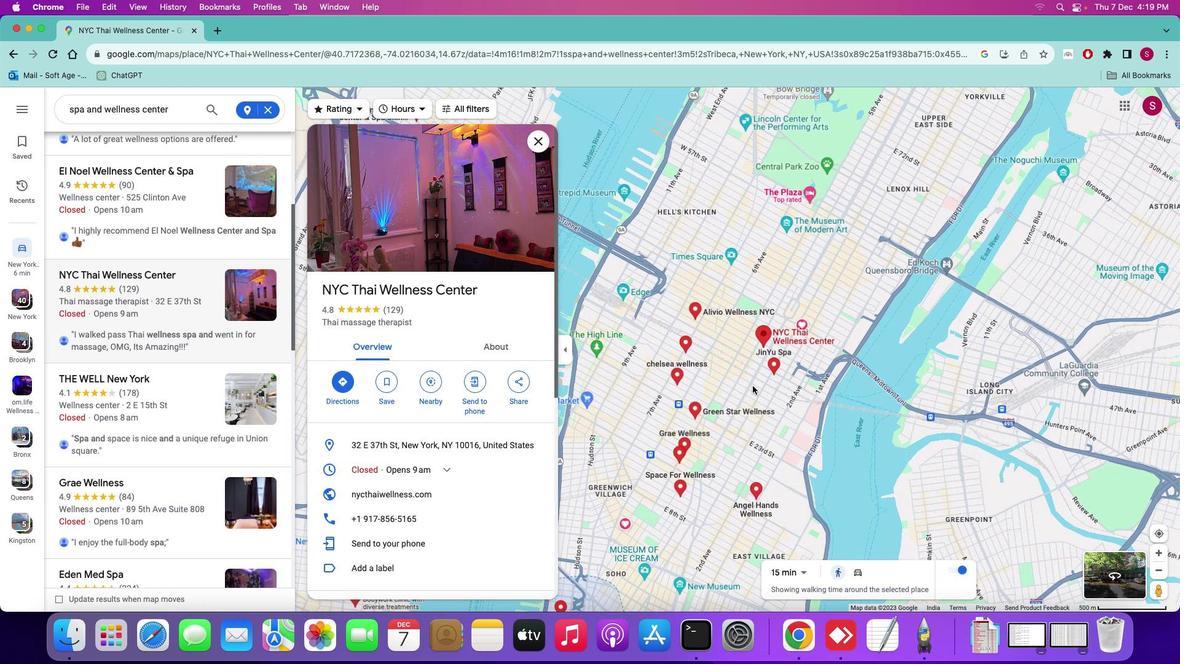 
Action: Mouse scrolled (752, 386) with delta (0, 0)
Screenshot: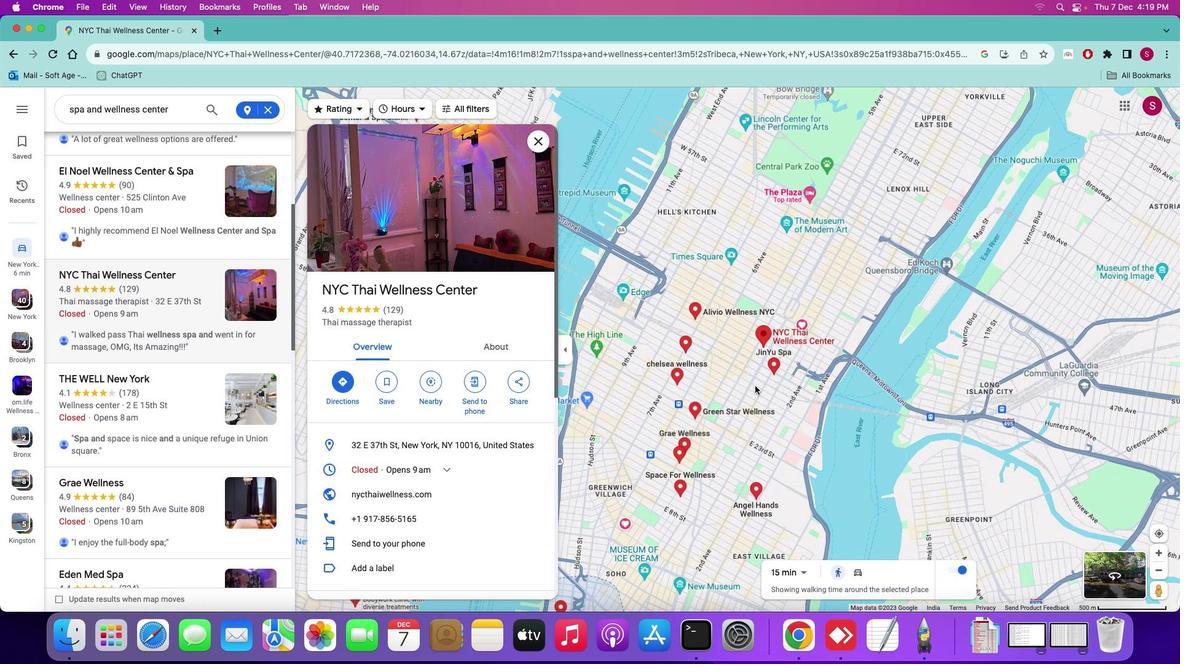 
Action: Mouse moved to (761, 384)
Screenshot: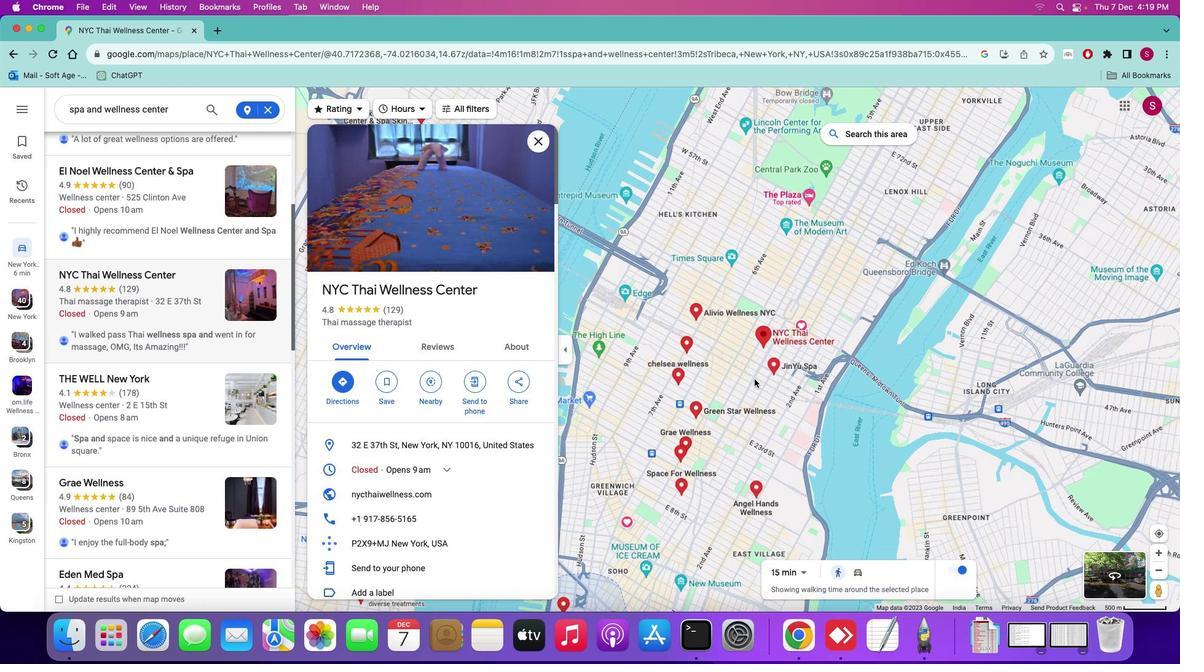 
Action: Mouse scrolled (761, 384) with delta (0, 0)
Screenshot: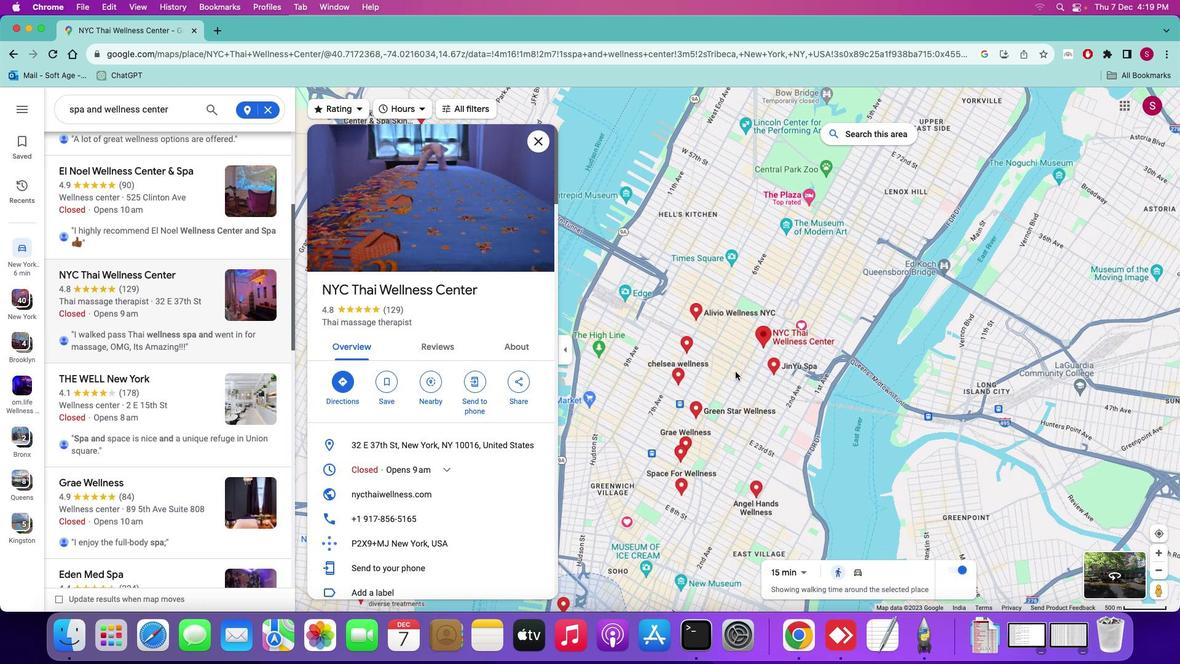 
Action: Mouse moved to (728, 367)
Screenshot: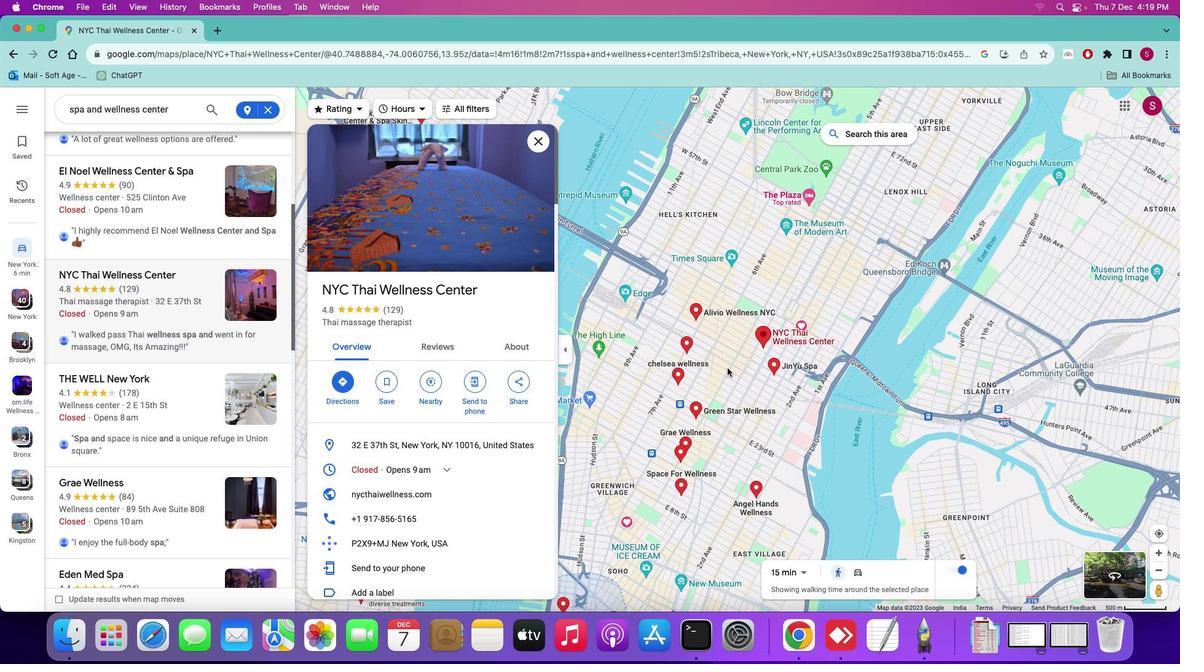 
Action: Mouse pressed left at (728, 367)
Screenshot: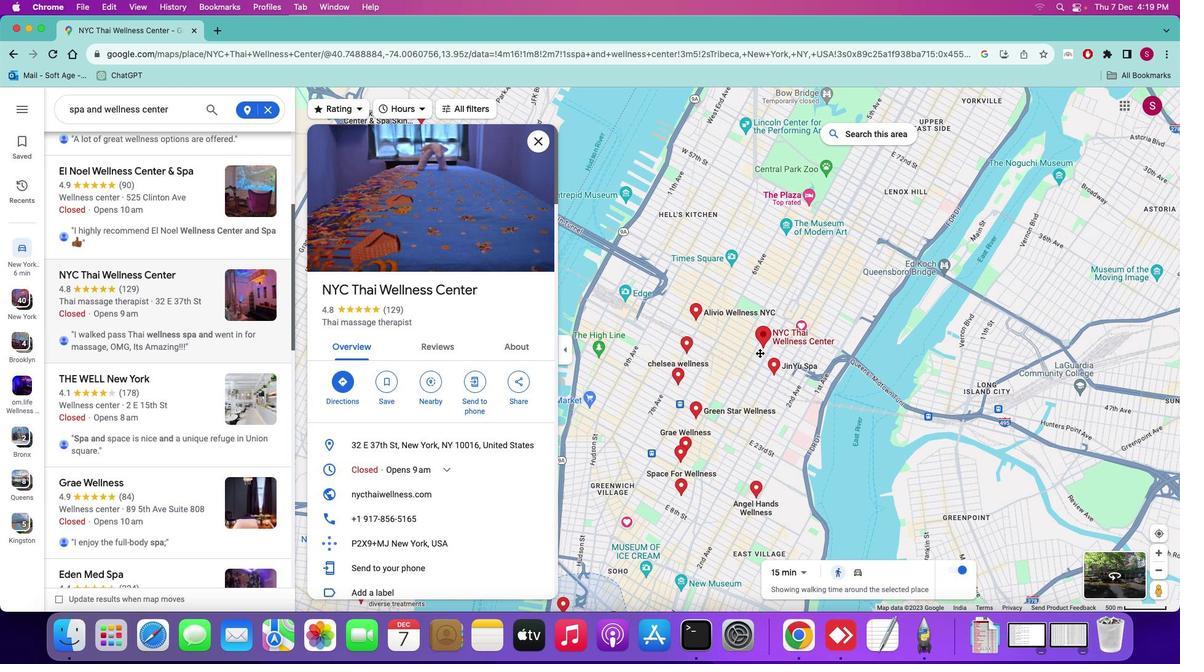 
Action: Mouse moved to (661, 394)
Screenshot: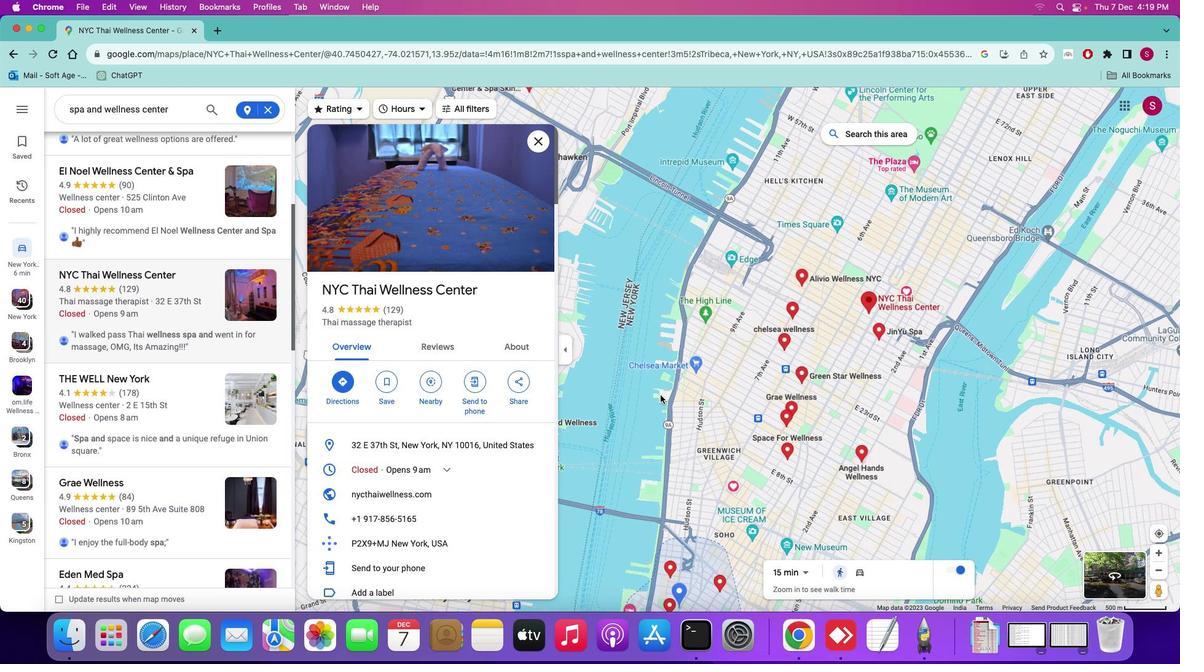 
Action: Mouse scrolled (661, 394) with delta (0, 0)
Screenshot: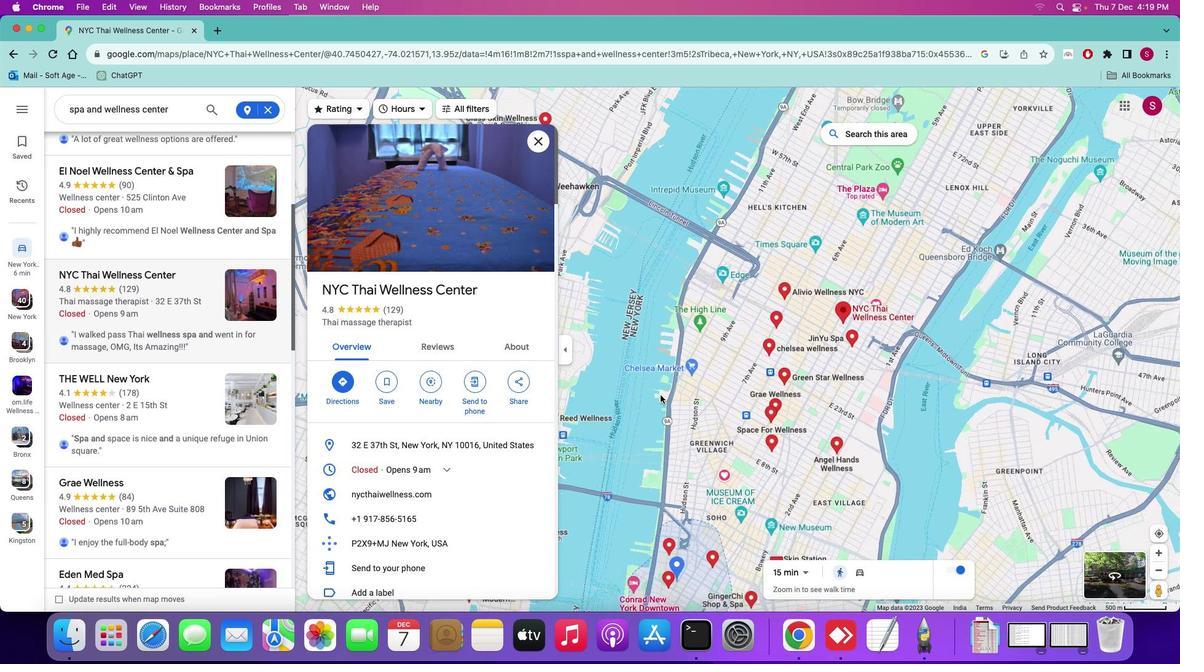 
Action: Mouse scrolled (661, 394) with delta (0, 0)
Screenshot: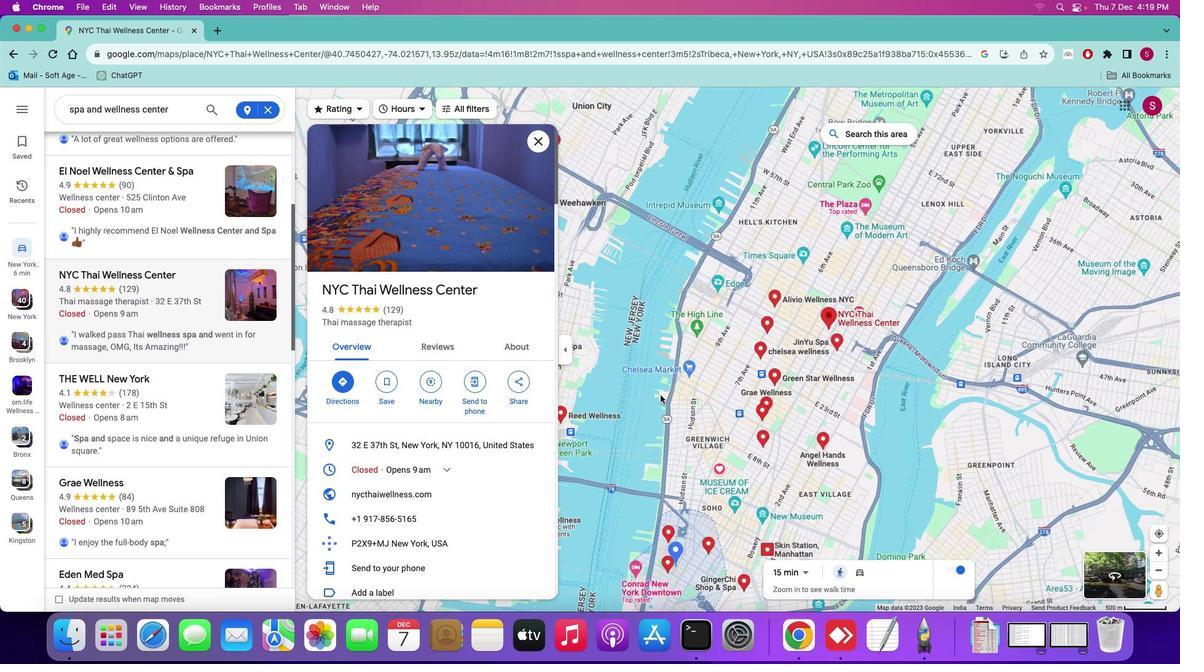 
Action: Mouse scrolled (661, 394) with delta (0, 0)
Screenshot: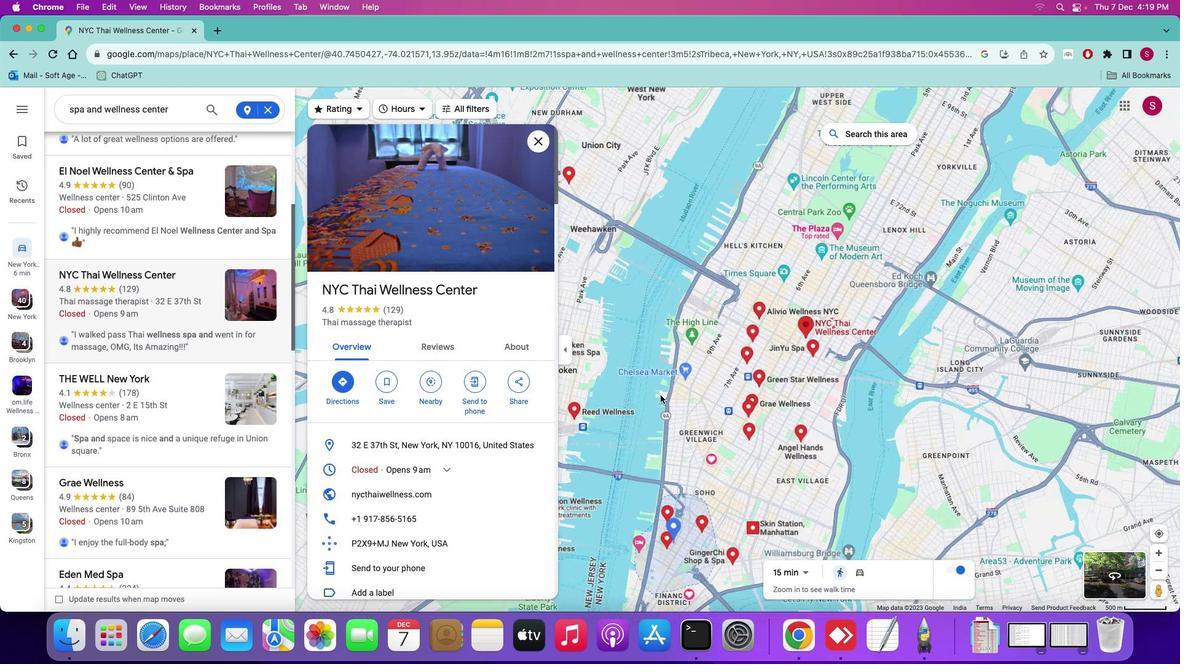 
Action: Mouse scrolled (661, 394) with delta (0, 0)
Screenshot: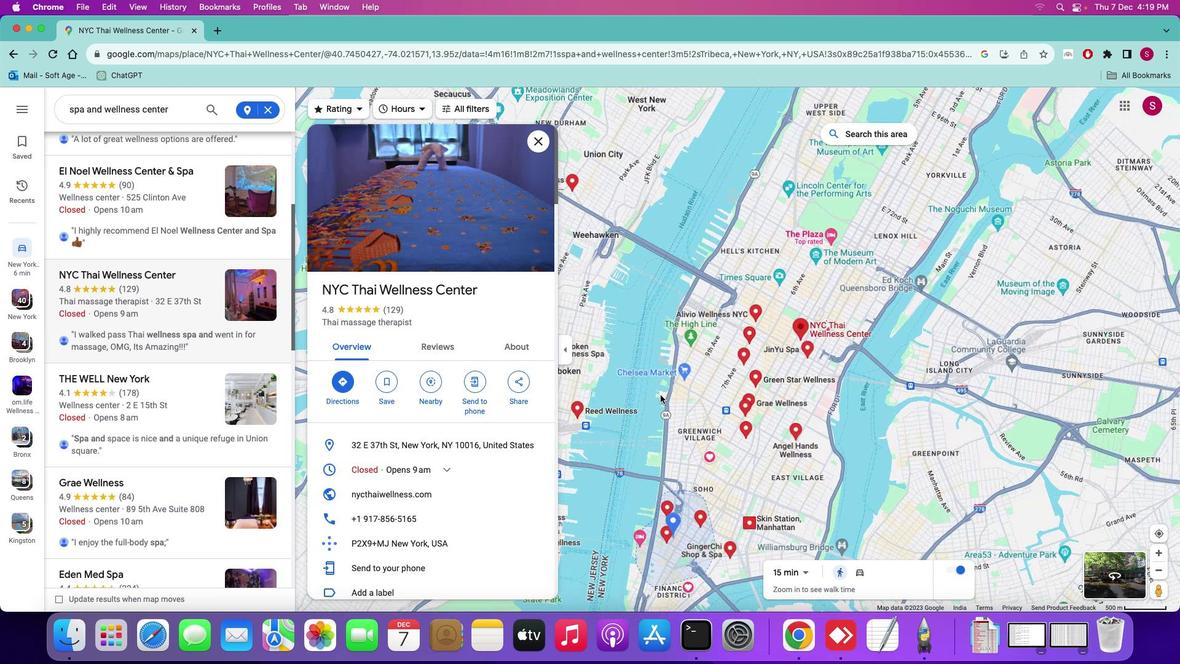 
Action: Mouse scrolled (661, 394) with delta (0, 0)
Screenshot: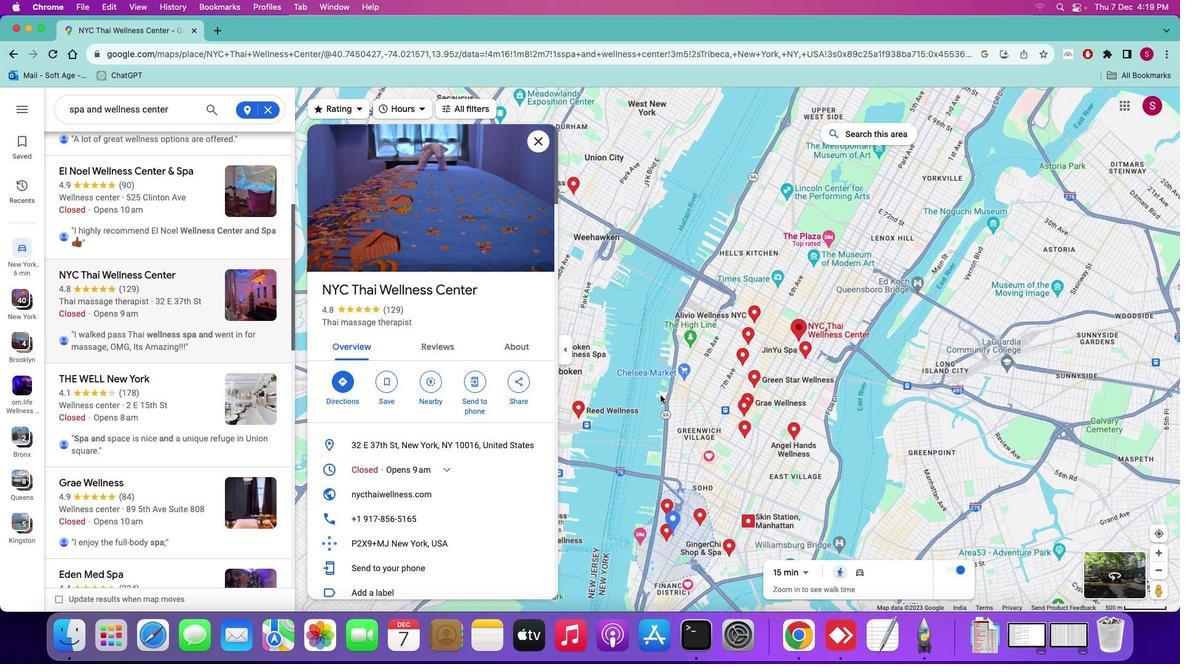 
Action: Mouse moved to (661, 395)
Screenshot: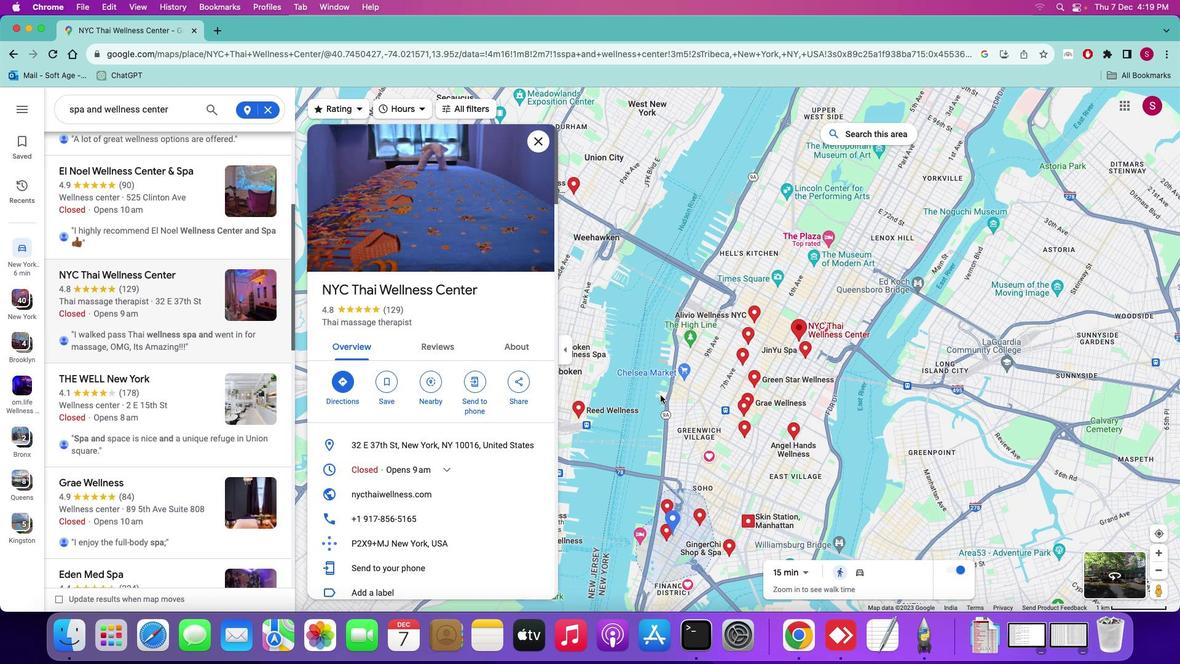 
Action: Mouse scrolled (661, 395) with delta (0, 0)
Screenshot: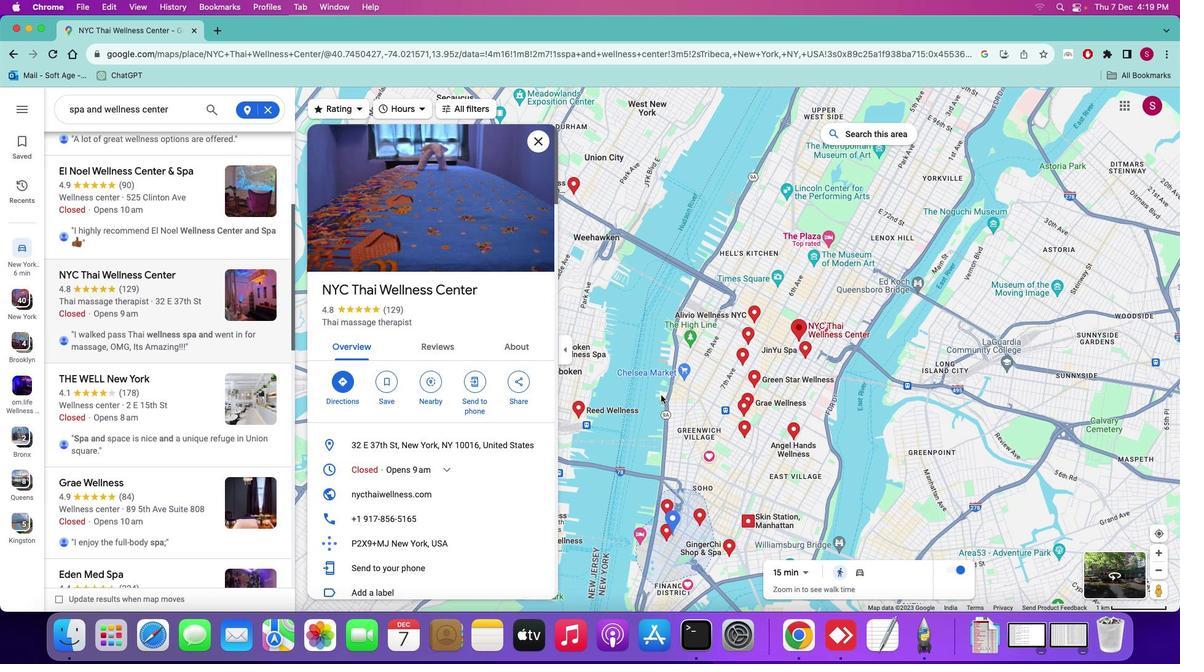 
Action: Mouse scrolled (661, 395) with delta (0, 0)
Screenshot: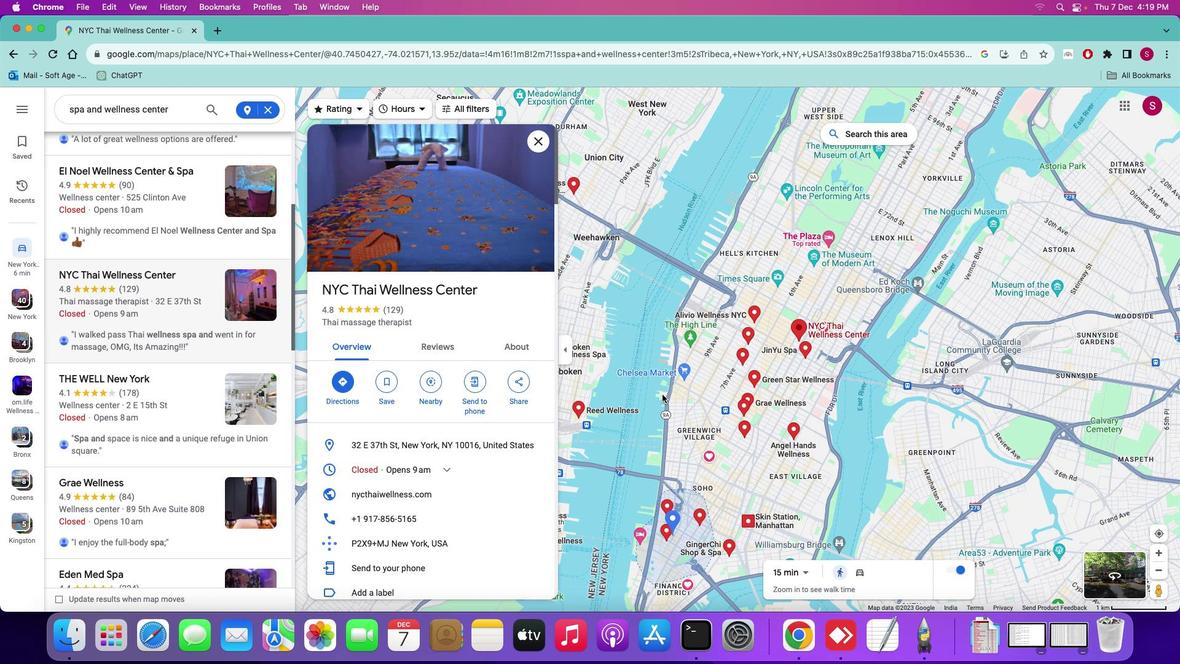 
Action: Mouse moved to (662, 394)
Screenshot: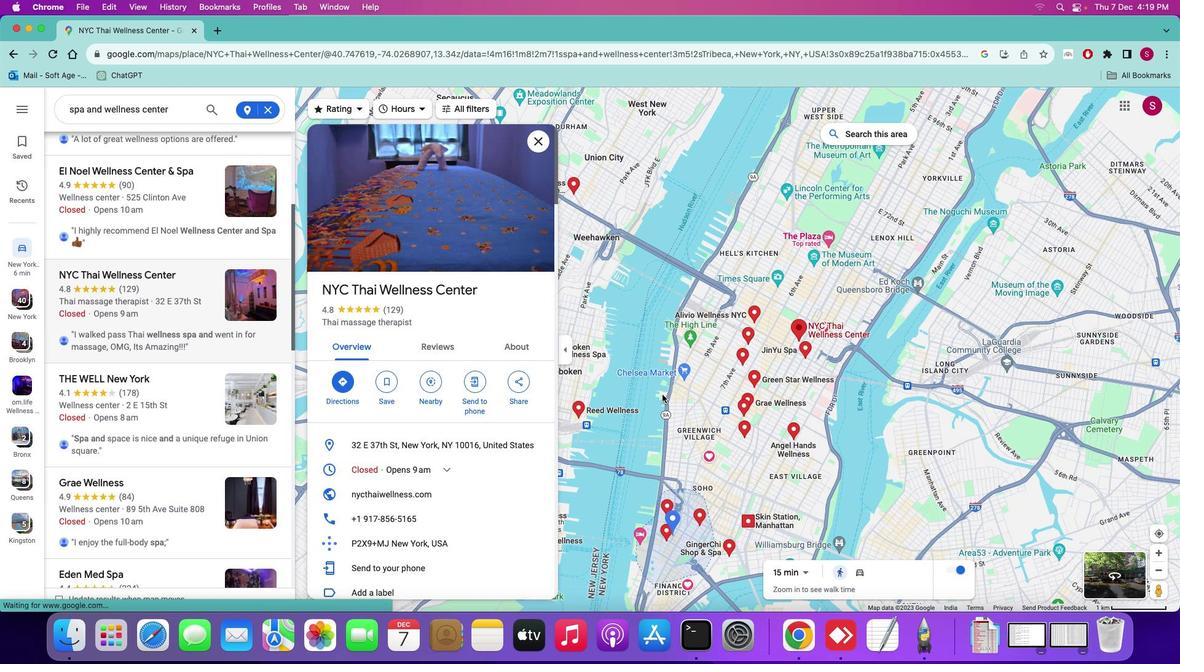 
Action: Mouse scrolled (662, 394) with delta (0, 0)
Screenshot: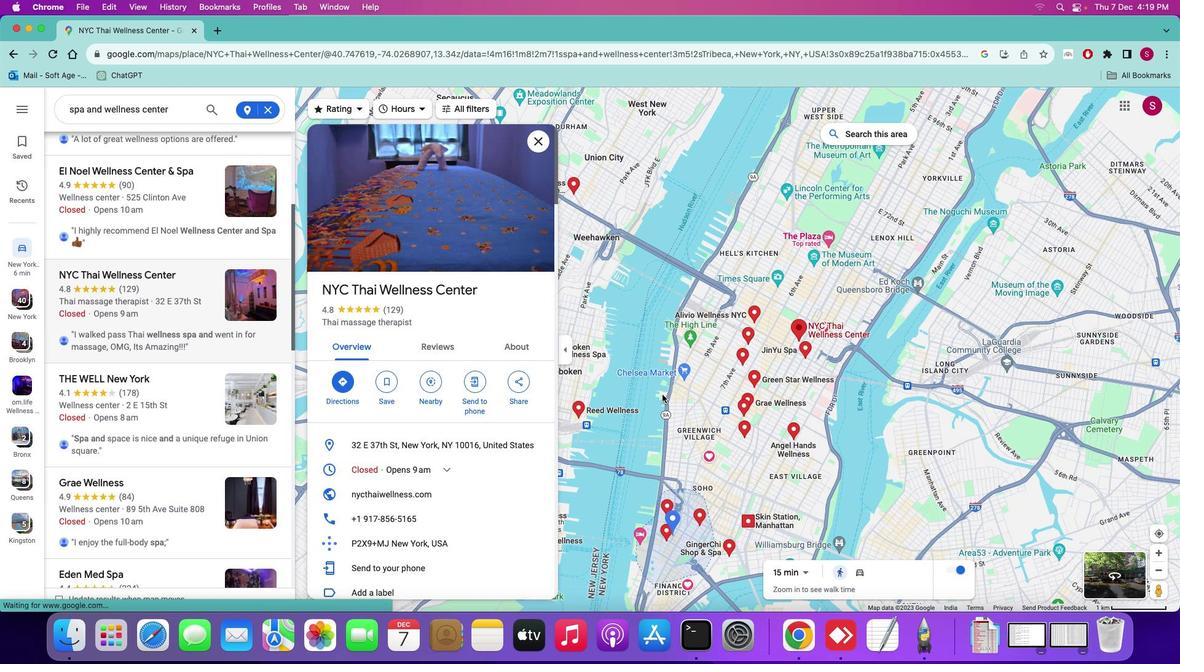 
Action: Mouse moved to (662, 394)
Screenshot: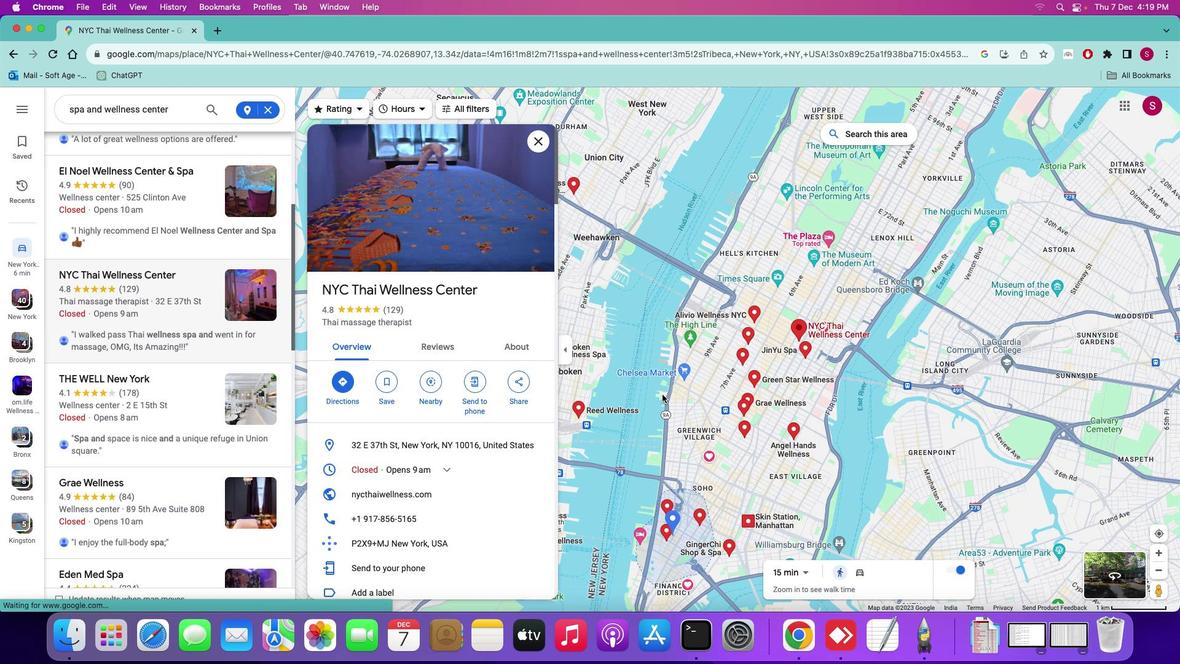 
Action: Mouse scrolled (662, 394) with delta (0, 0)
Screenshot: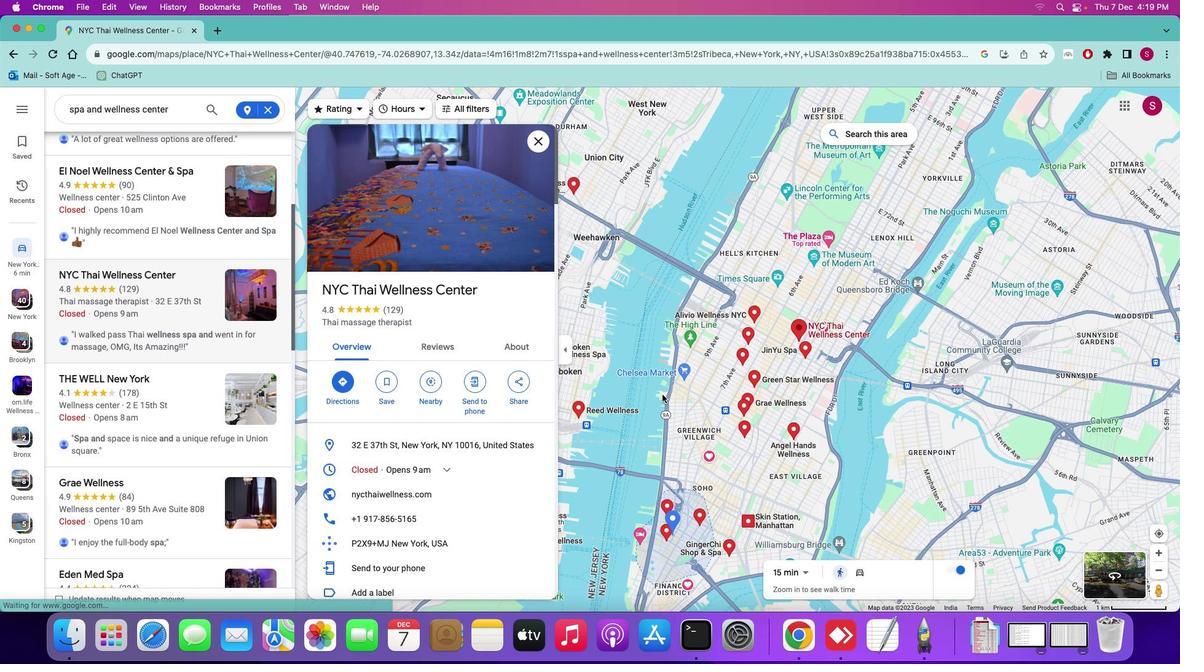 
Action: Mouse moved to (143, 282)
Screenshot: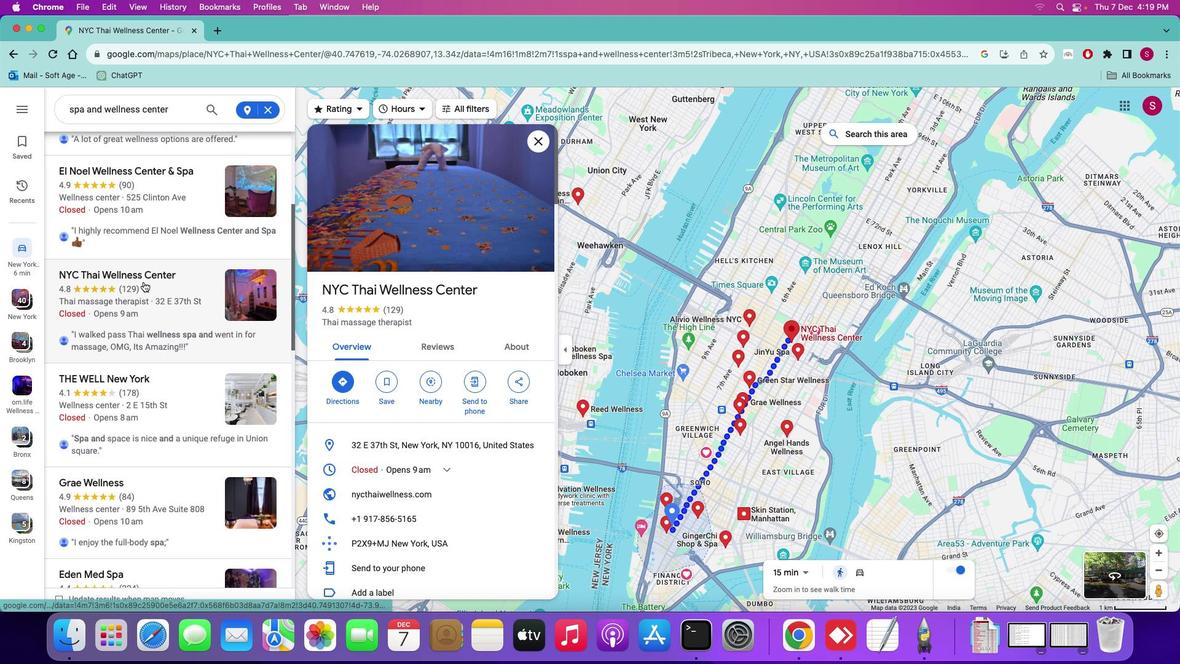 
Action: Mouse pressed left at (143, 282)
Screenshot: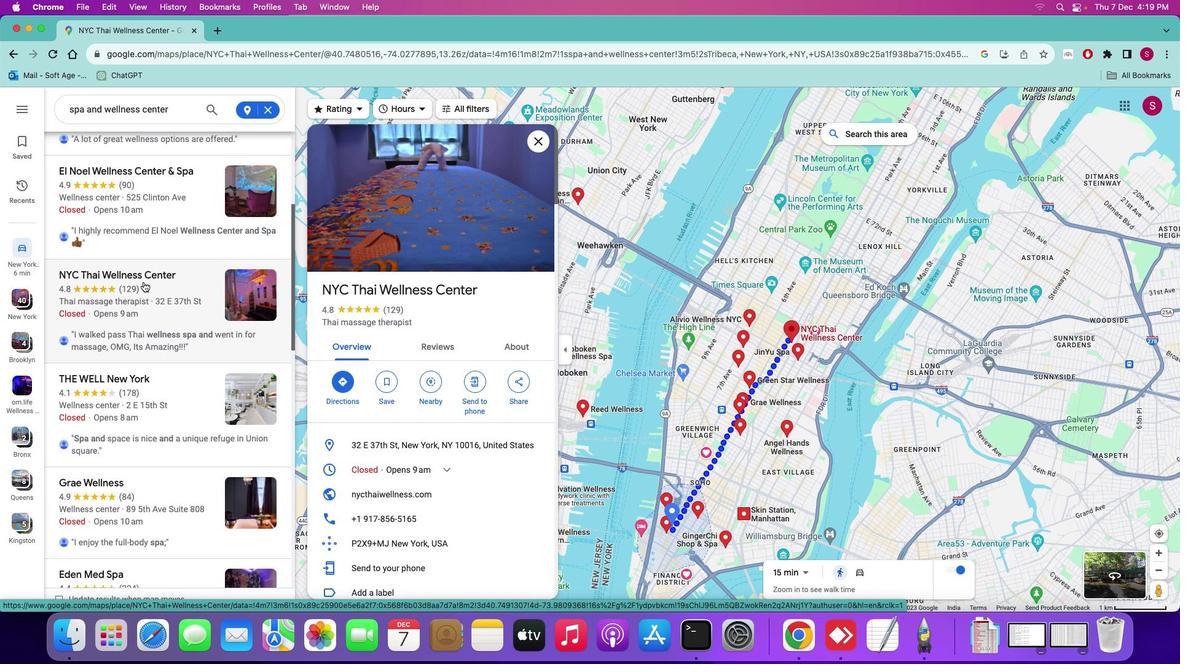 
Action: Mouse moved to (431, 333)
Screenshot: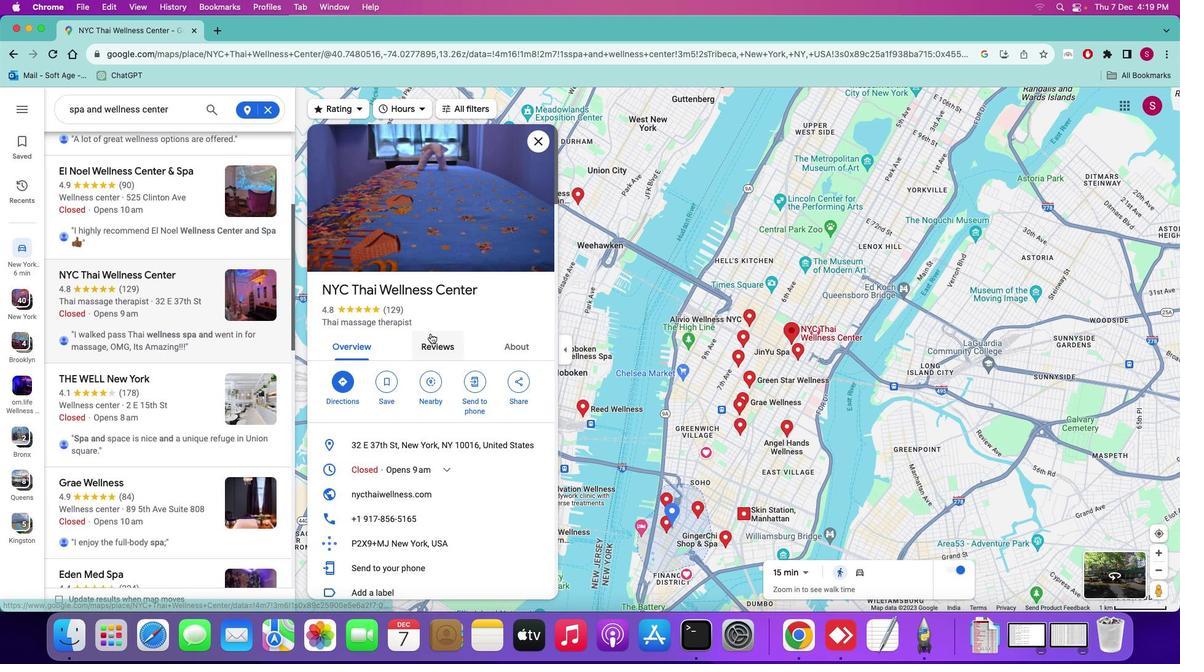 
Action: Mouse scrolled (431, 333) with delta (0, 0)
Screenshot: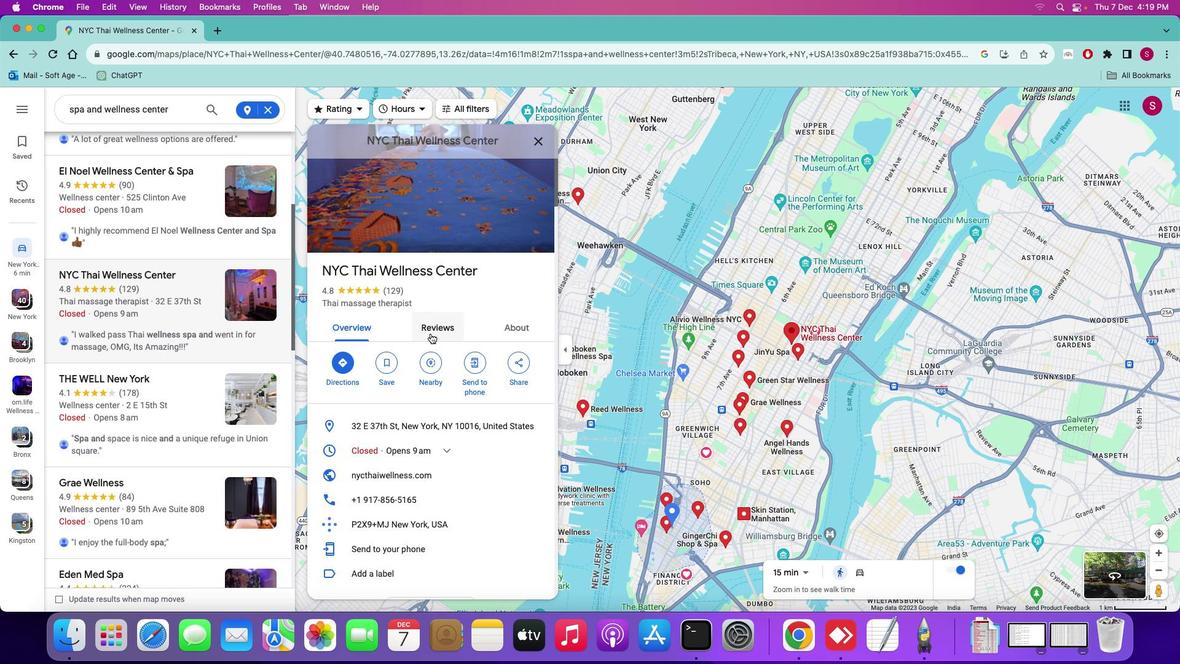 
Action: Mouse scrolled (431, 333) with delta (0, 0)
Screenshot: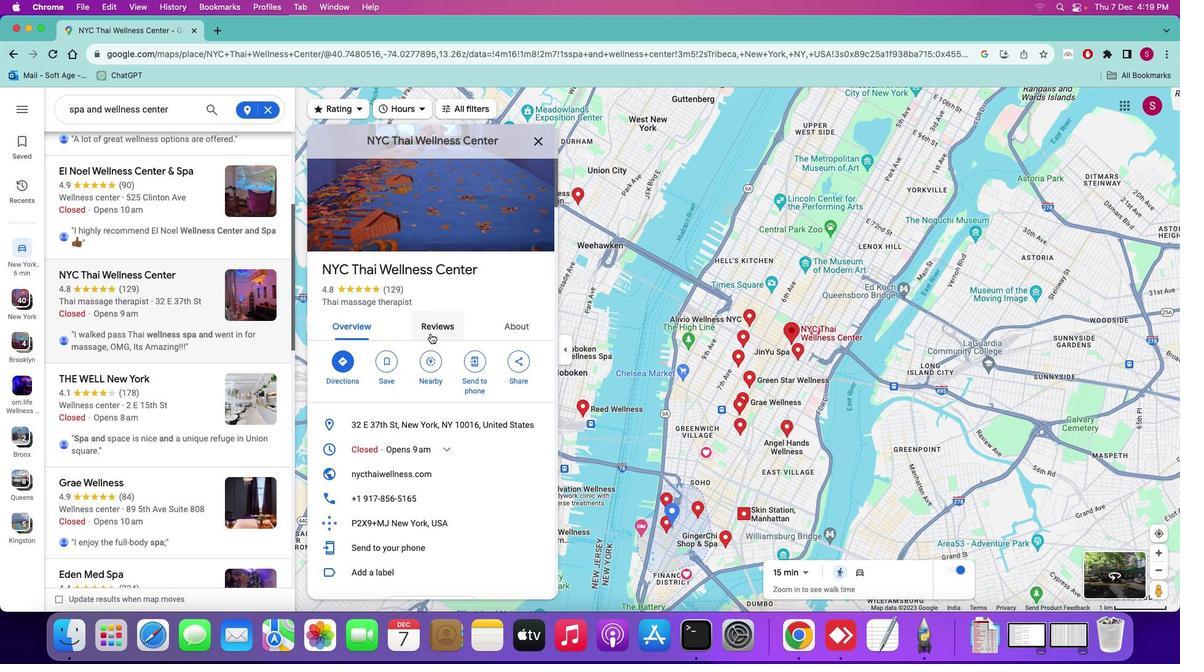 
Action: Mouse scrolled (431, 333) with delta (0, 0)
Screenshot: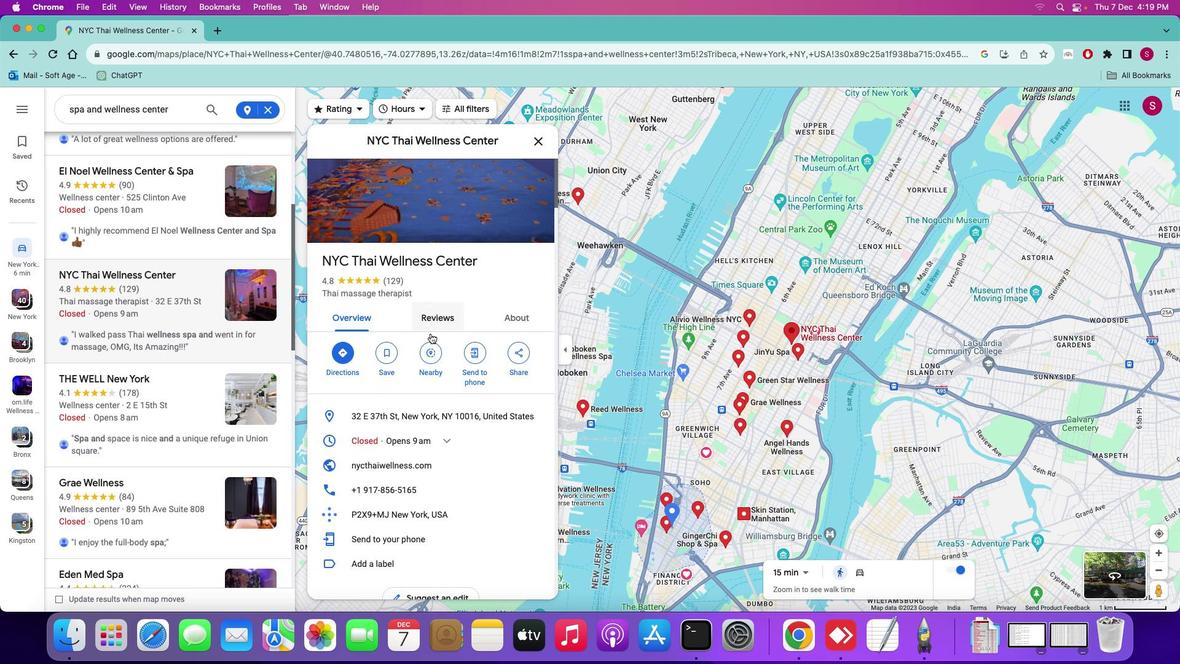 
Action: Mouse scrolled (431, 333) with delta (0, 0)
Screenshot: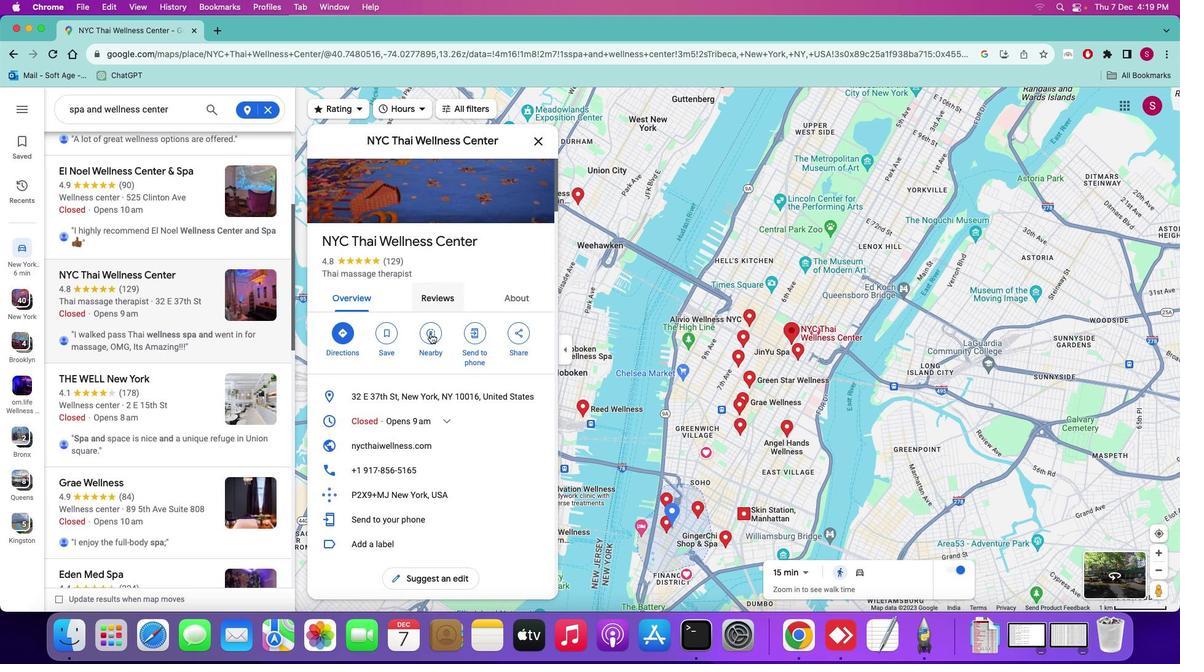 
Action: Mouse scrolled (431, 333) with delta (0, 0)
Screenshot: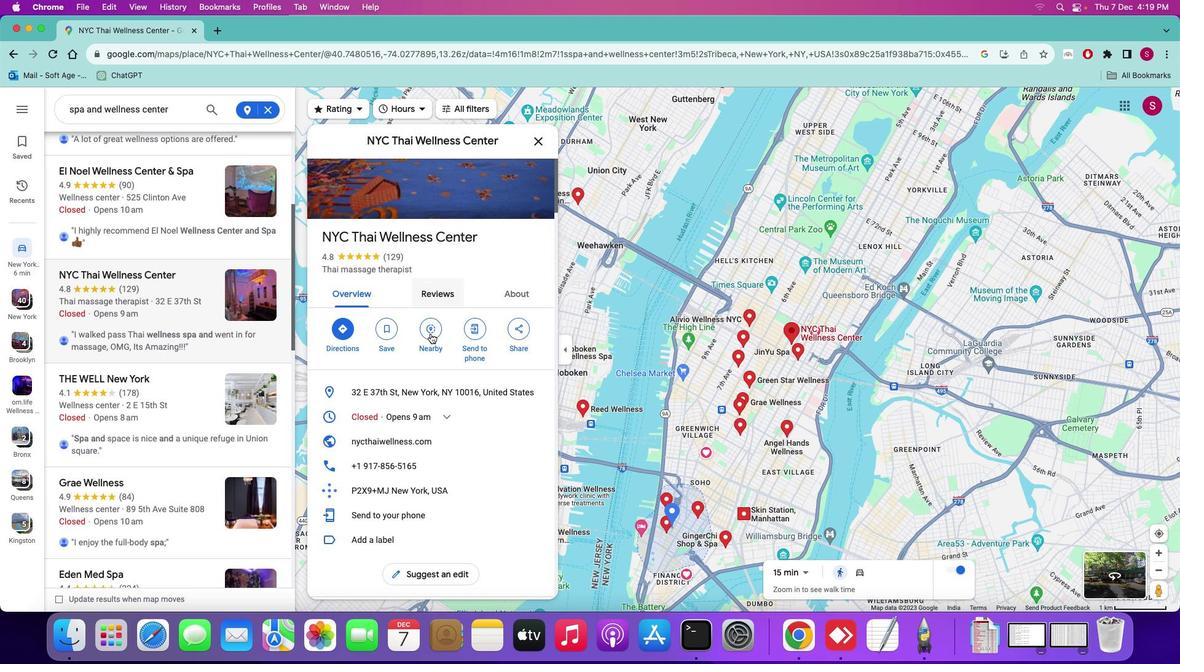 
Action: Mouse scrolled (431, 333) with delta (0, 0)
Screenshot: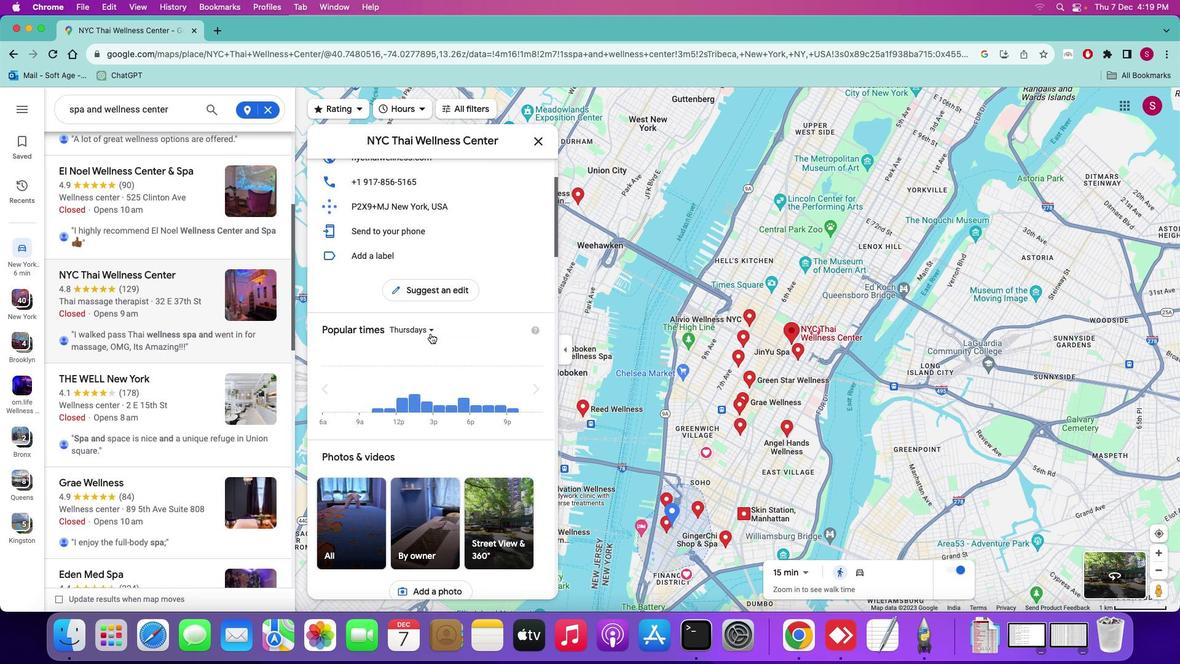 
Action: Mouse scrolled (431, 333) with delta (0, 0)
Screenshot: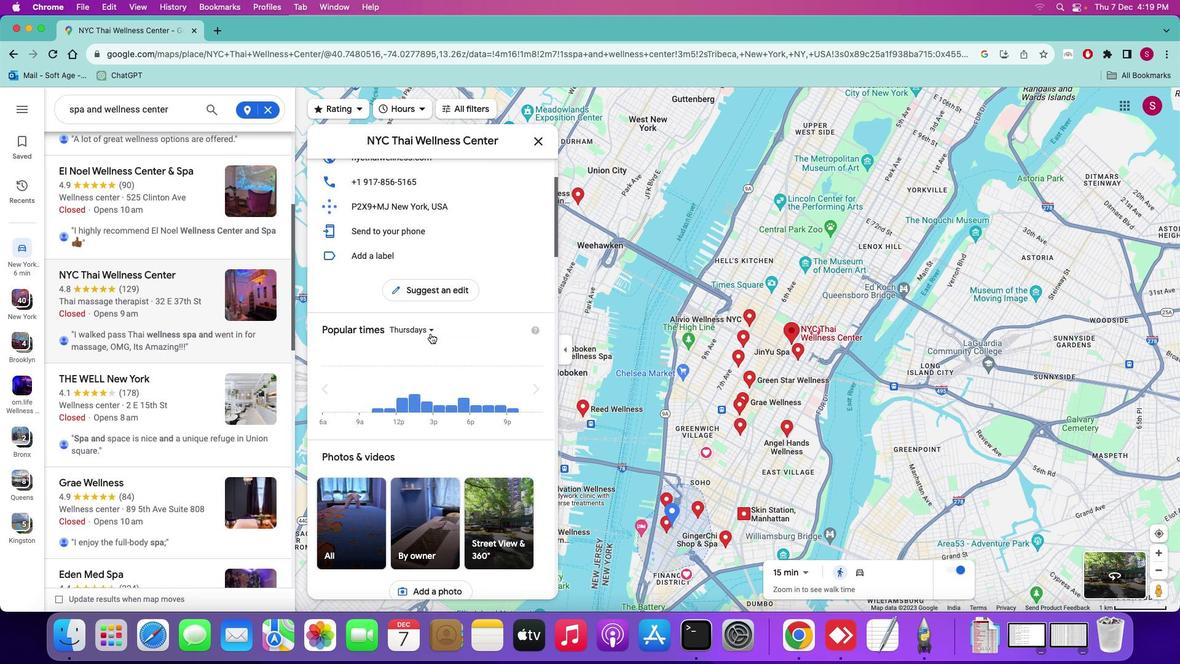 
Action: Mouse scrolled (431, 333) with delta (0, -1)
Screenshot: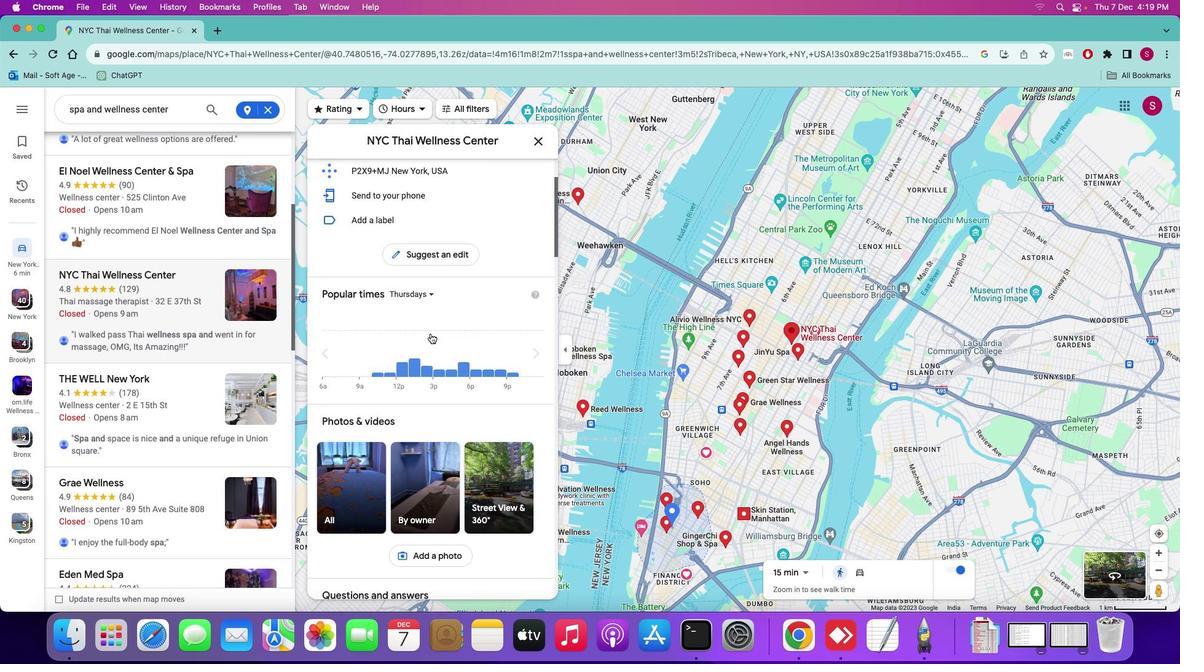 
Action: Mouse scrolled (431, 333) with delta (0, -2)
Screenshot: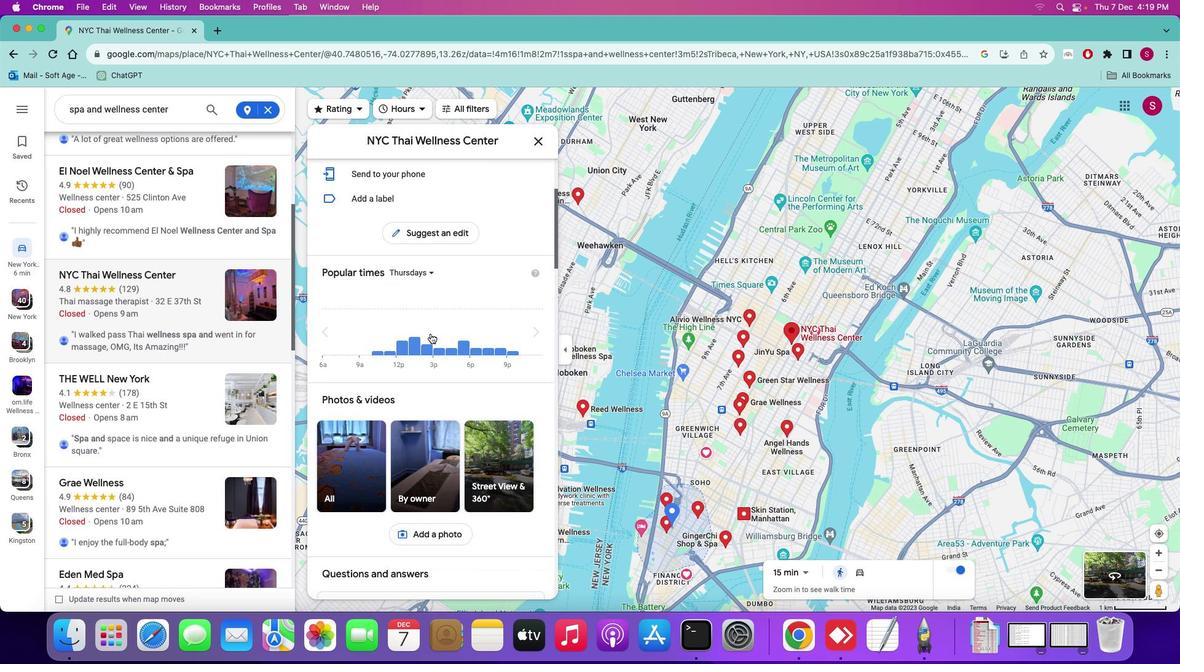 
Action: Mouse scrolled (431, 333) with delta (0, -2)
Screenshot: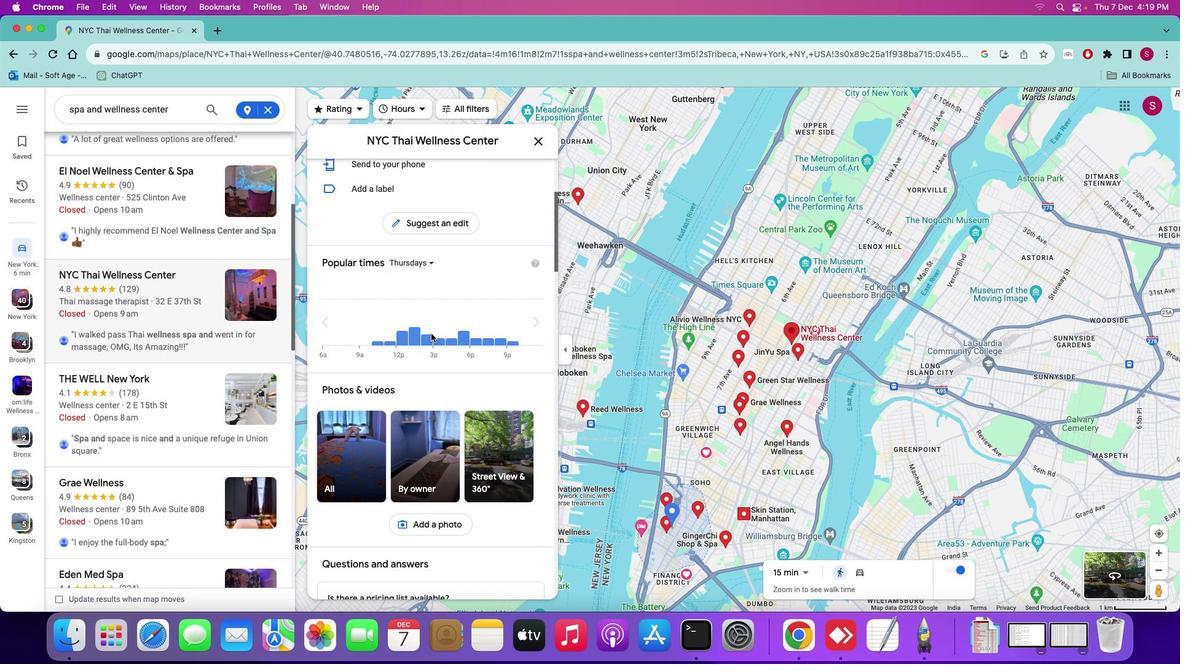 
Action: Mouse moved to (431, 333)
Screenshot: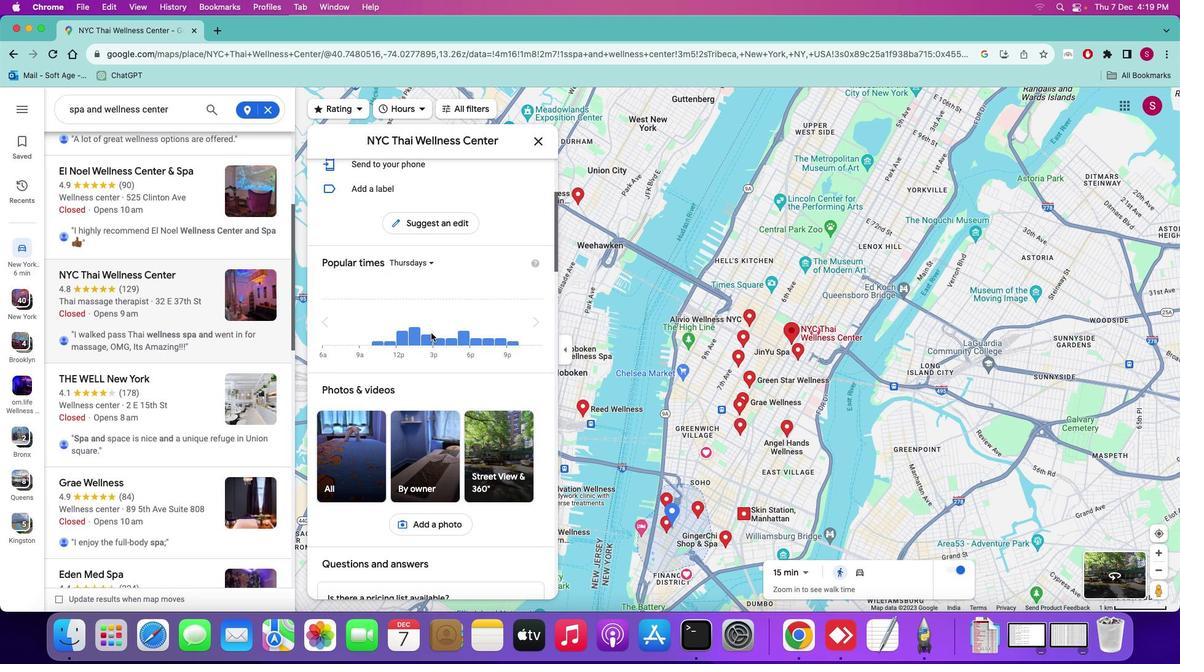 
Action: Mouse scrolled (431, 333) with delta (0, 0)
Screenshot: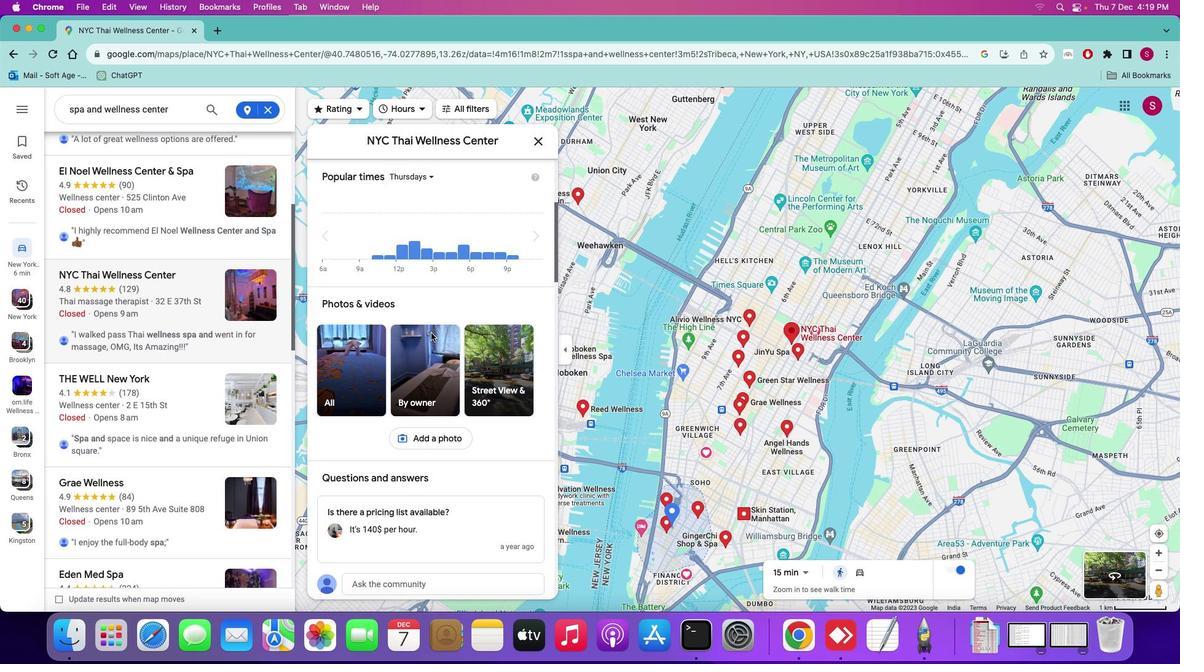 
Action: Mouse scrolled (431, 333) with delta (0, 0)
Screenshot: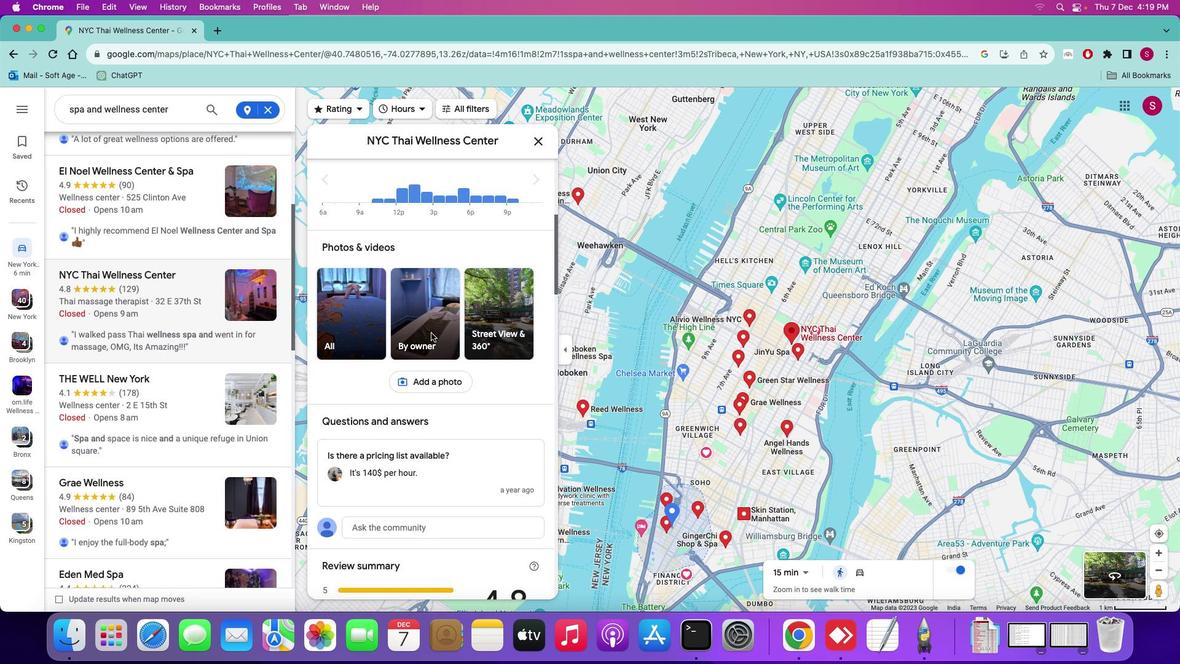 
Action: Mouse scrolled (431, 333) with delta (0, 0)
Screenshot: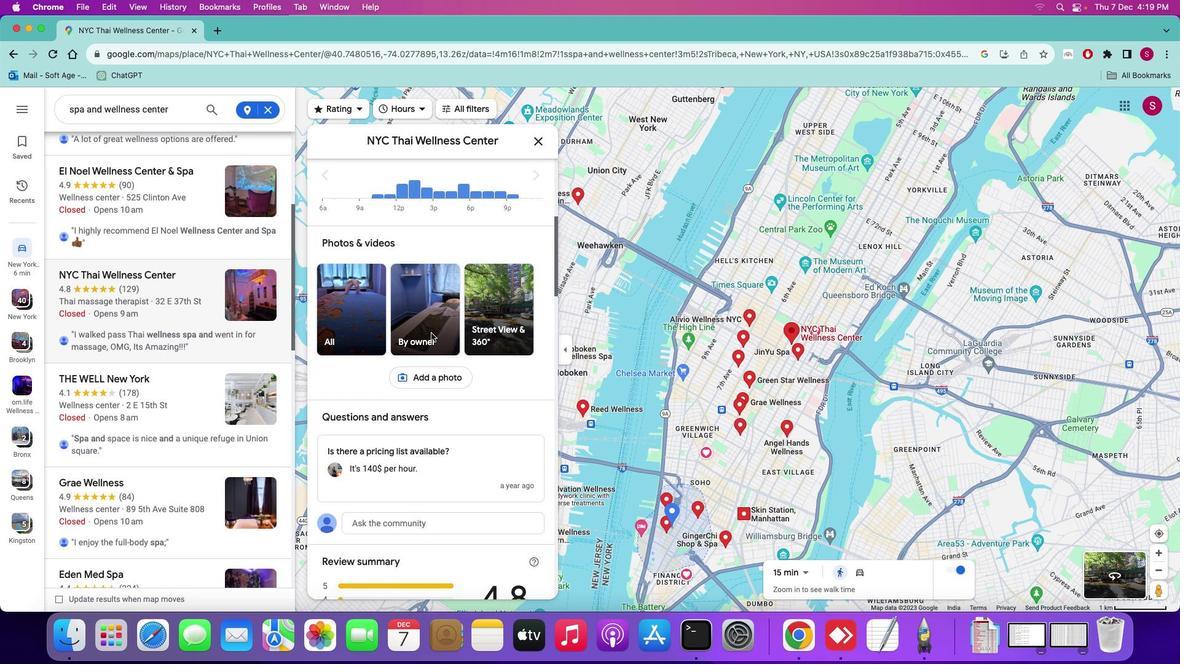 
Action: Mouse scrolled (431, 333) with delta (0, -1)
